 Task: Upload project documents, images, or any other related files.
Action: Mouse moved to (142, 437)
Screenshot: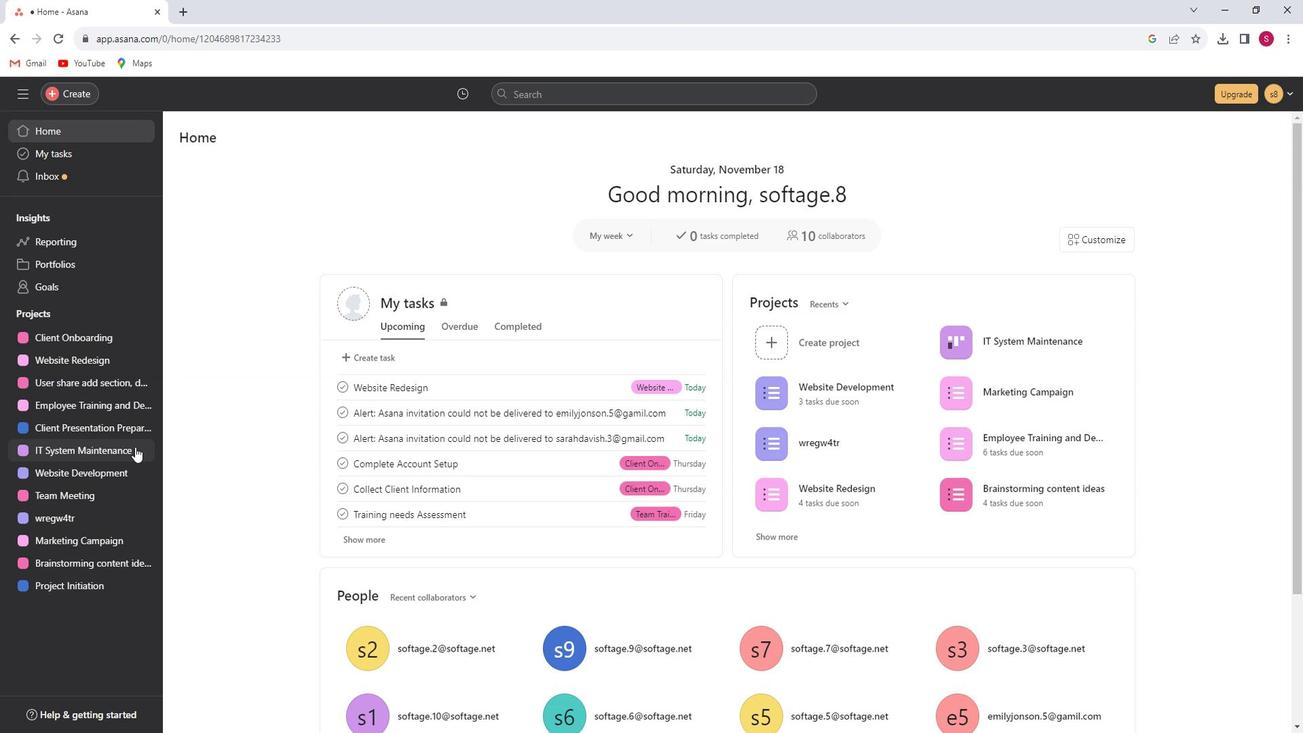 
Action: Mouse pressed left at (142, 437)
Screenshot: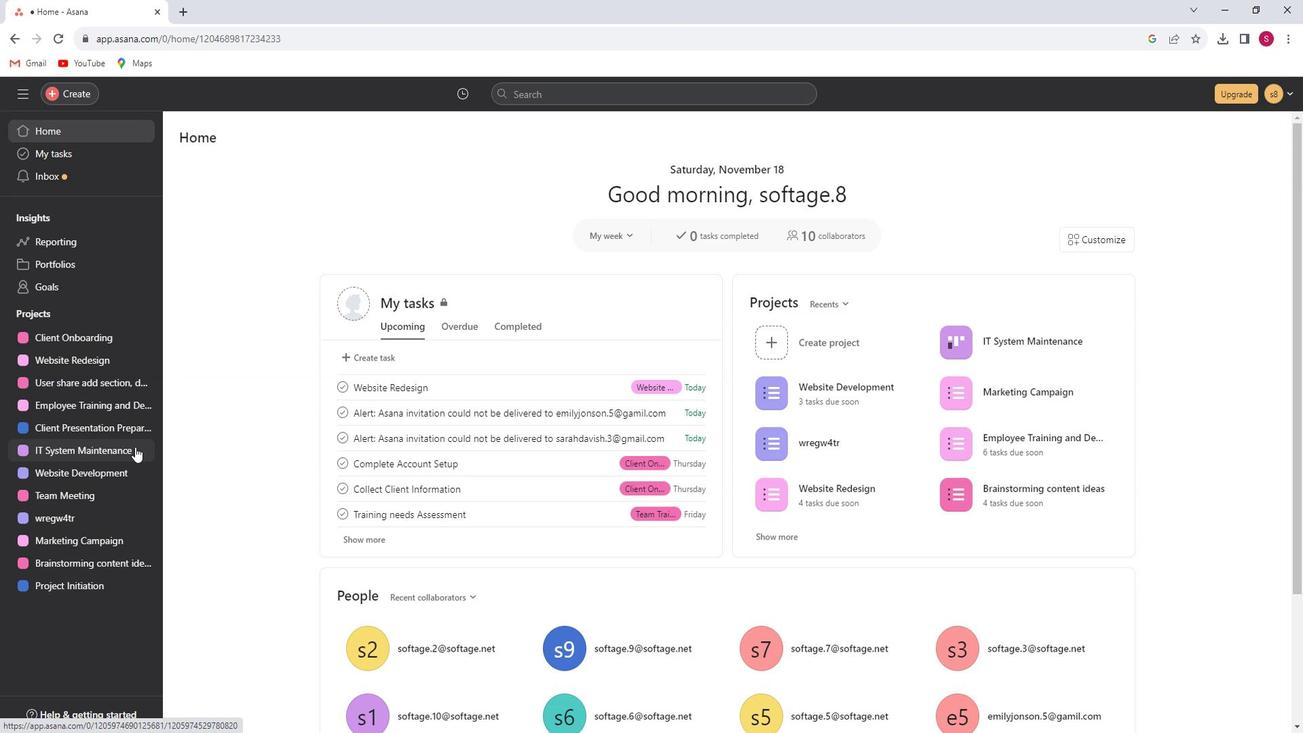 
Action: Mouse moved to (325, 157)
Screenshot: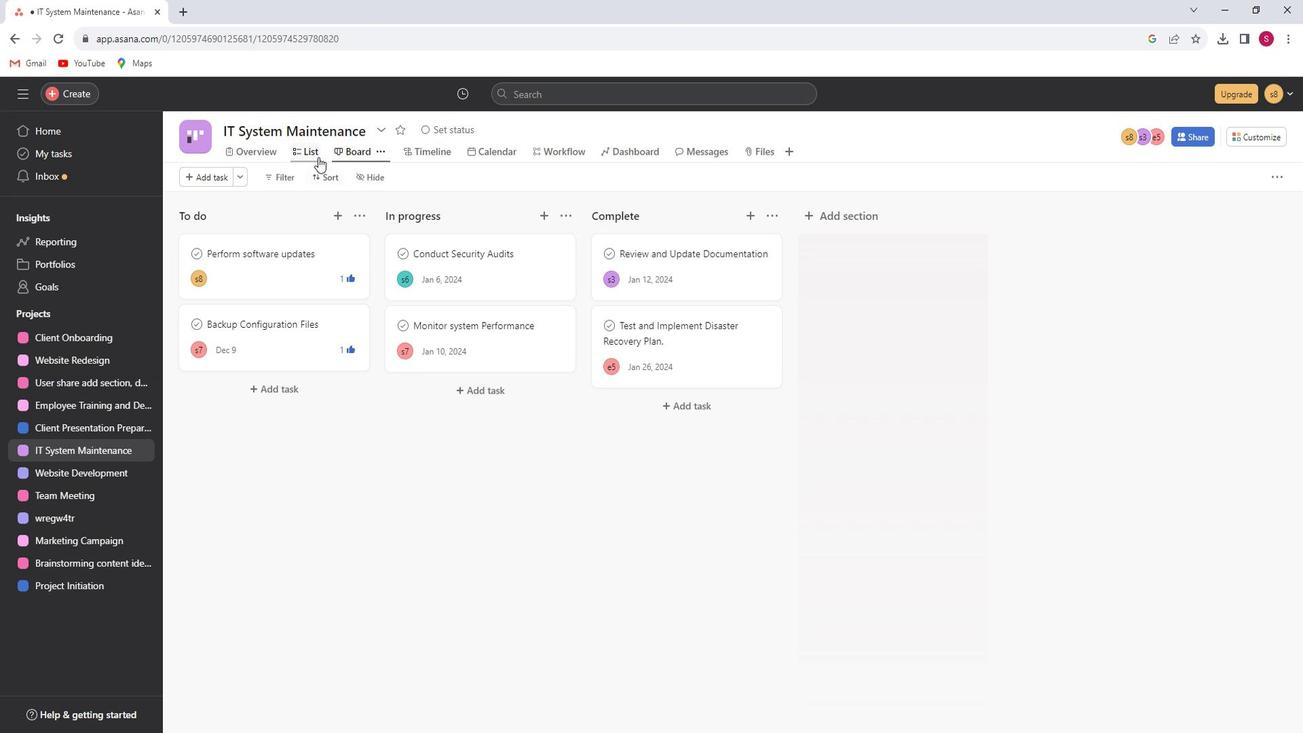 
Action: Mouse pressed left at (325, 157)
Screenshot: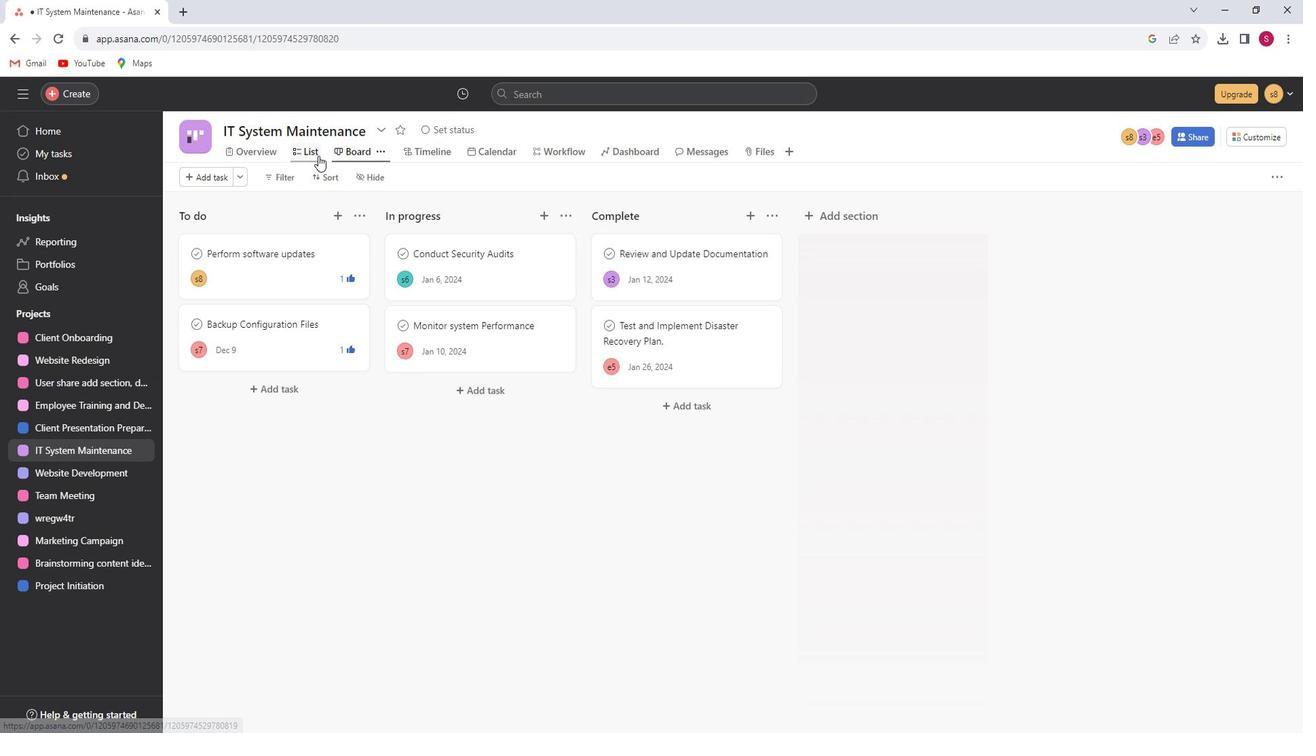 
Action: Mouse moved to (459, 285)
Screenshot: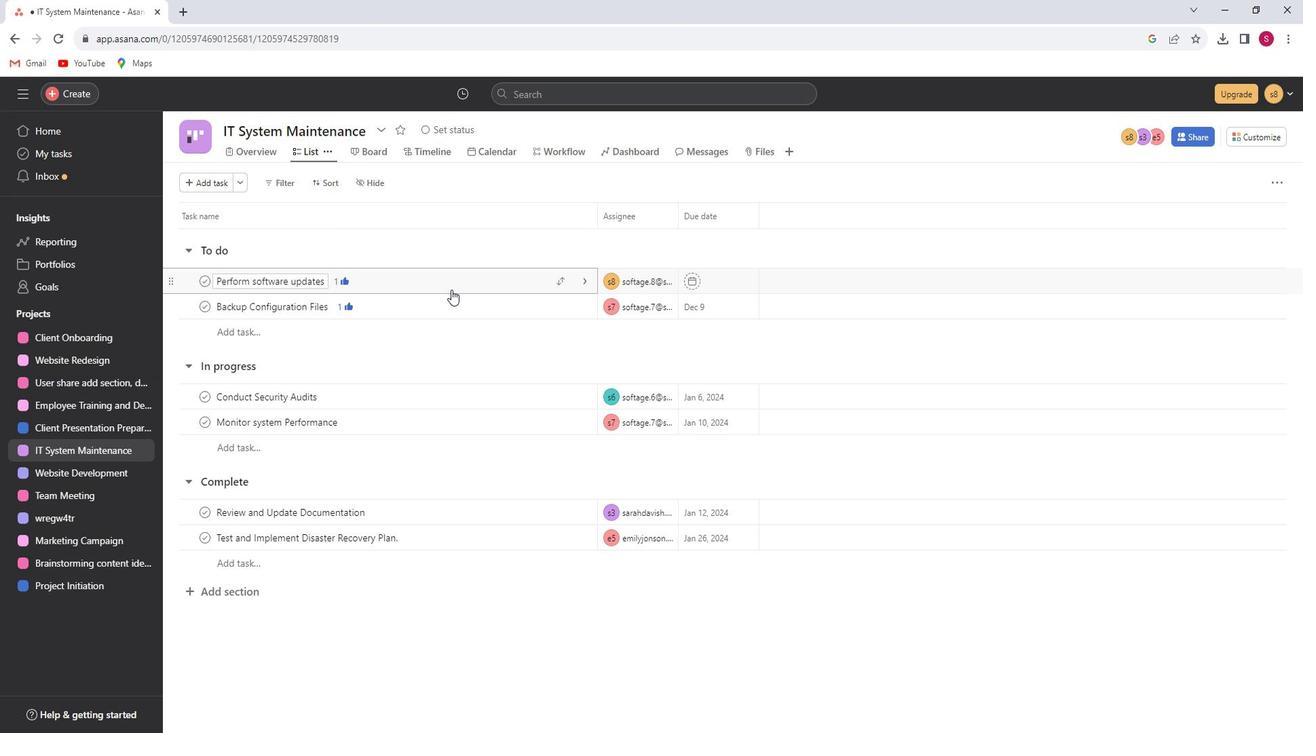 
Action: Mouse pressed left at (459, 285)
Screenshot: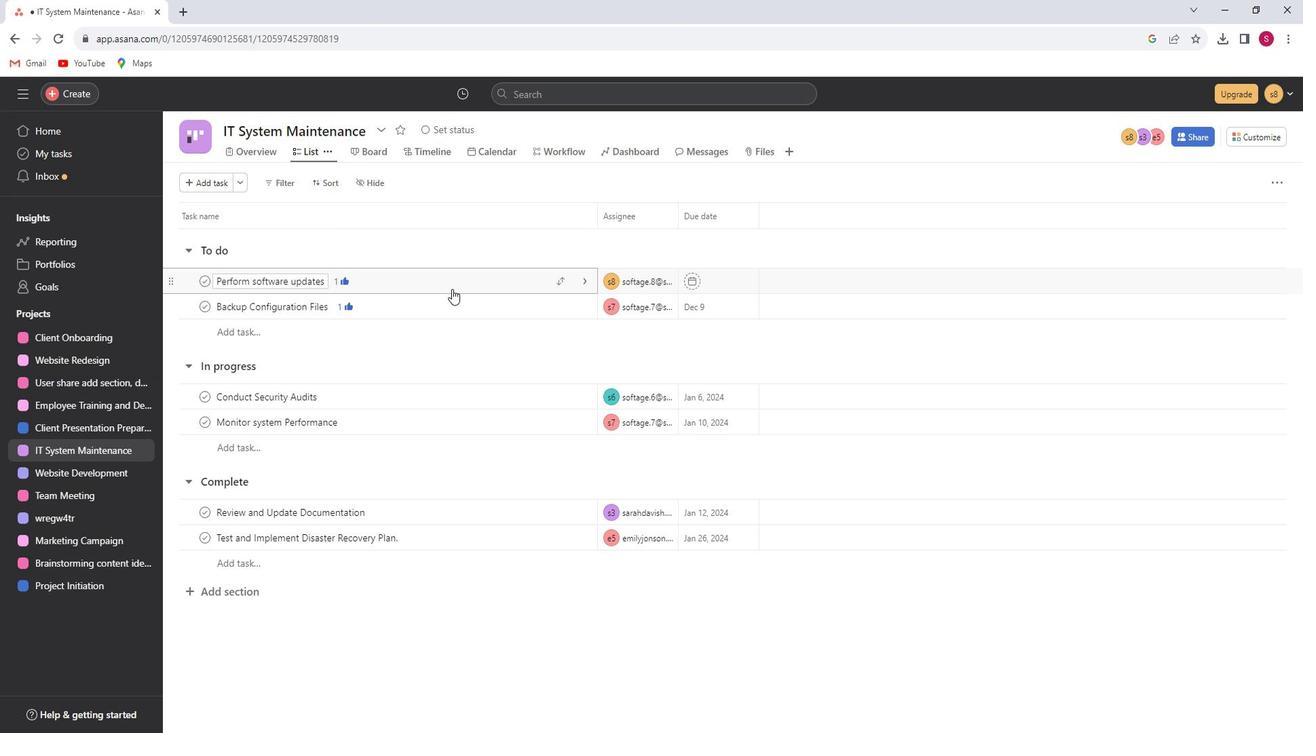 
Action: Mouse moved to (1165, 140)
Screenshot: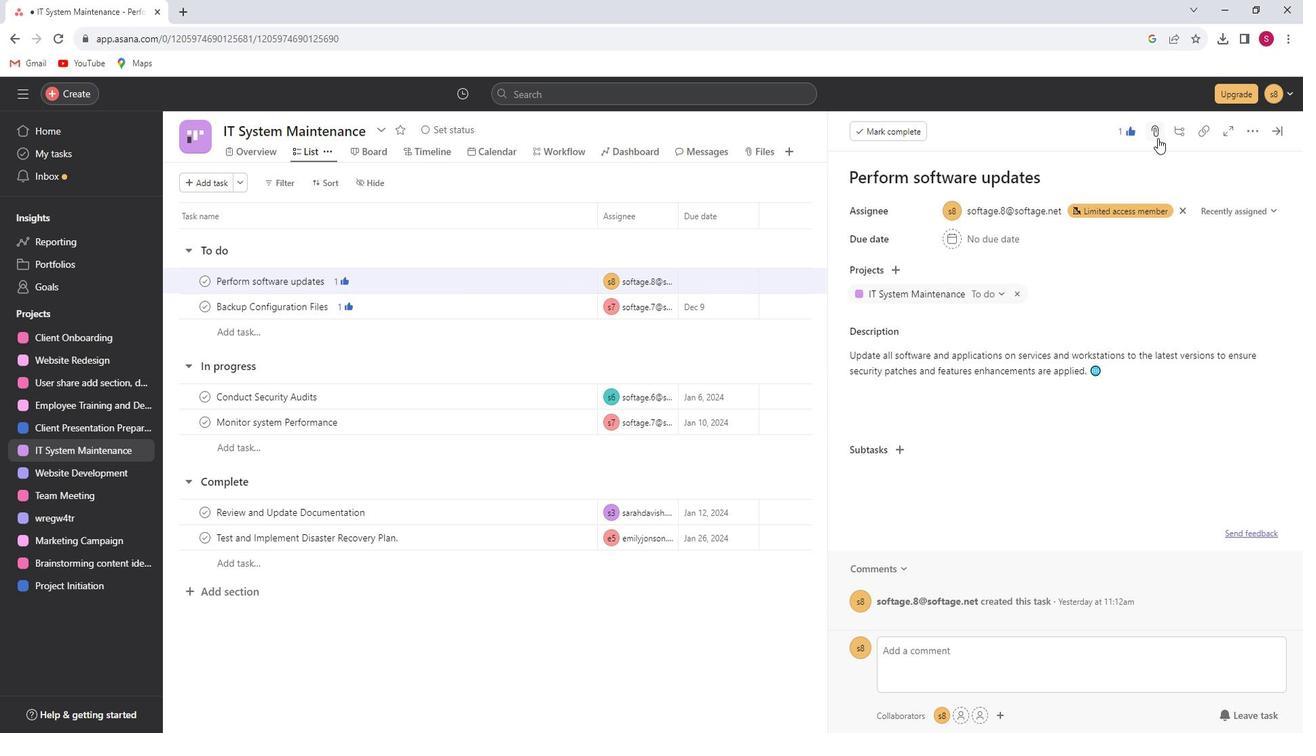 
Action: Mouse pressed left at (1165, 140)
Screenshot: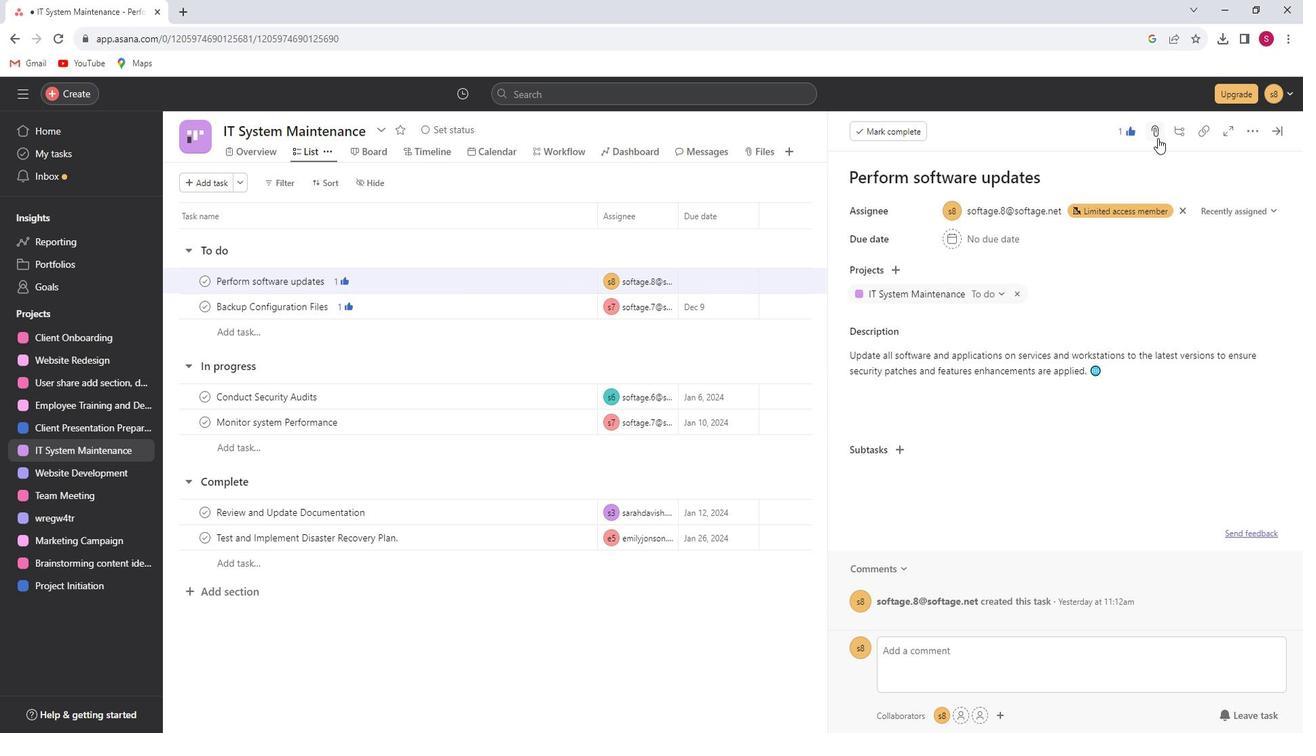 
Action: Mouse moved to (1199, 185)
Screenshot: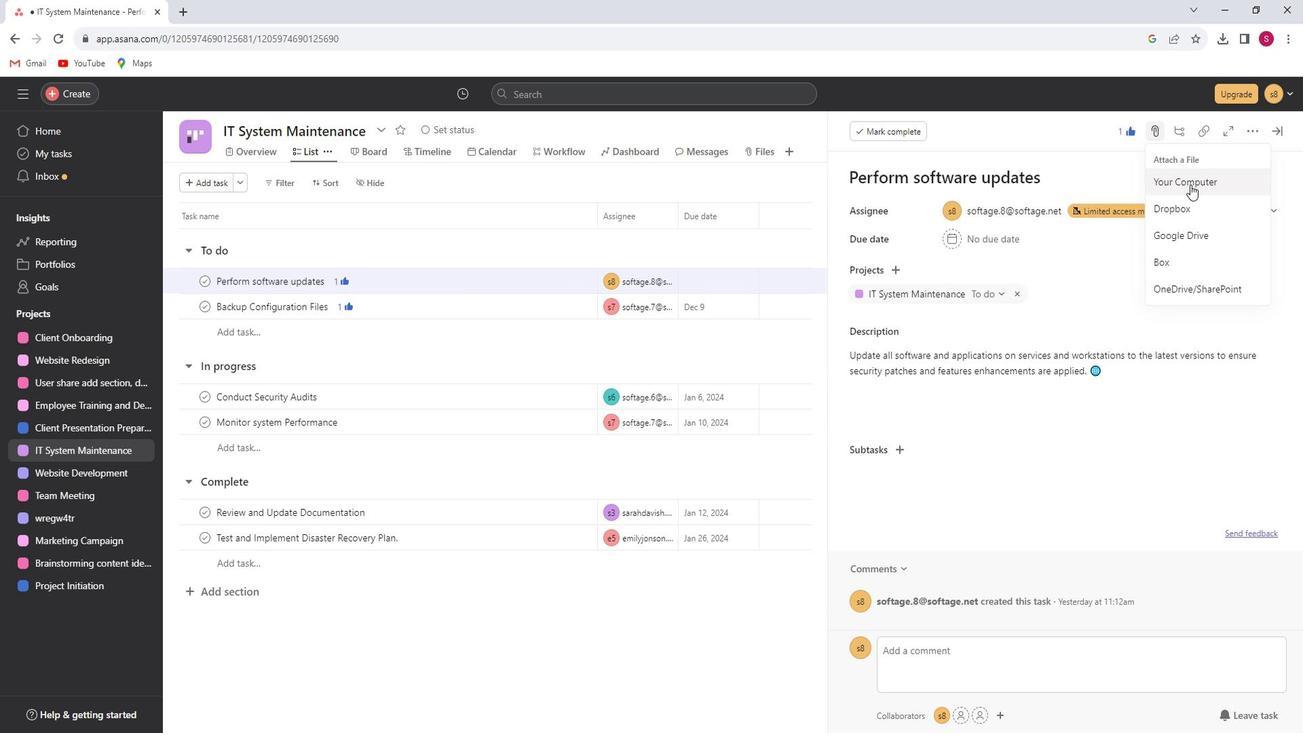 
Action: Mouse pressed left at (1199, 185)
Screenshot: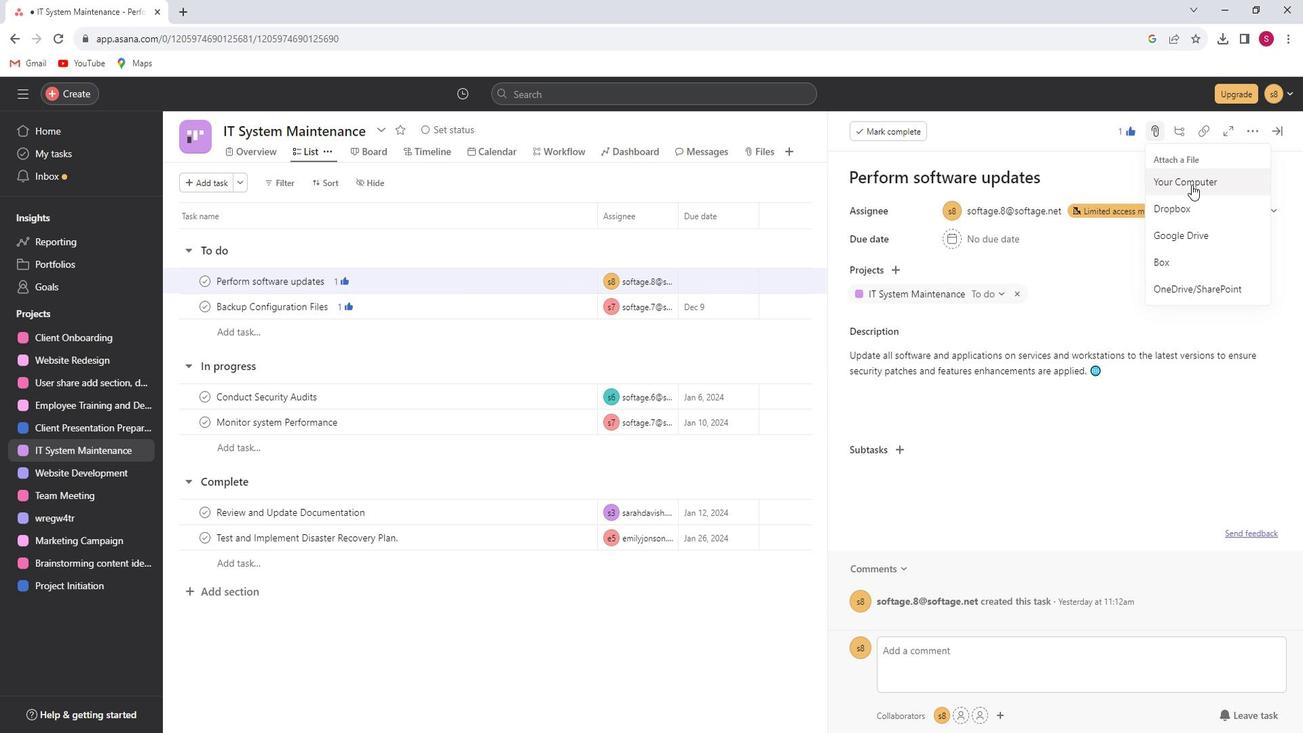 
Action: Mouse moved to (188, 114)
Screenshot: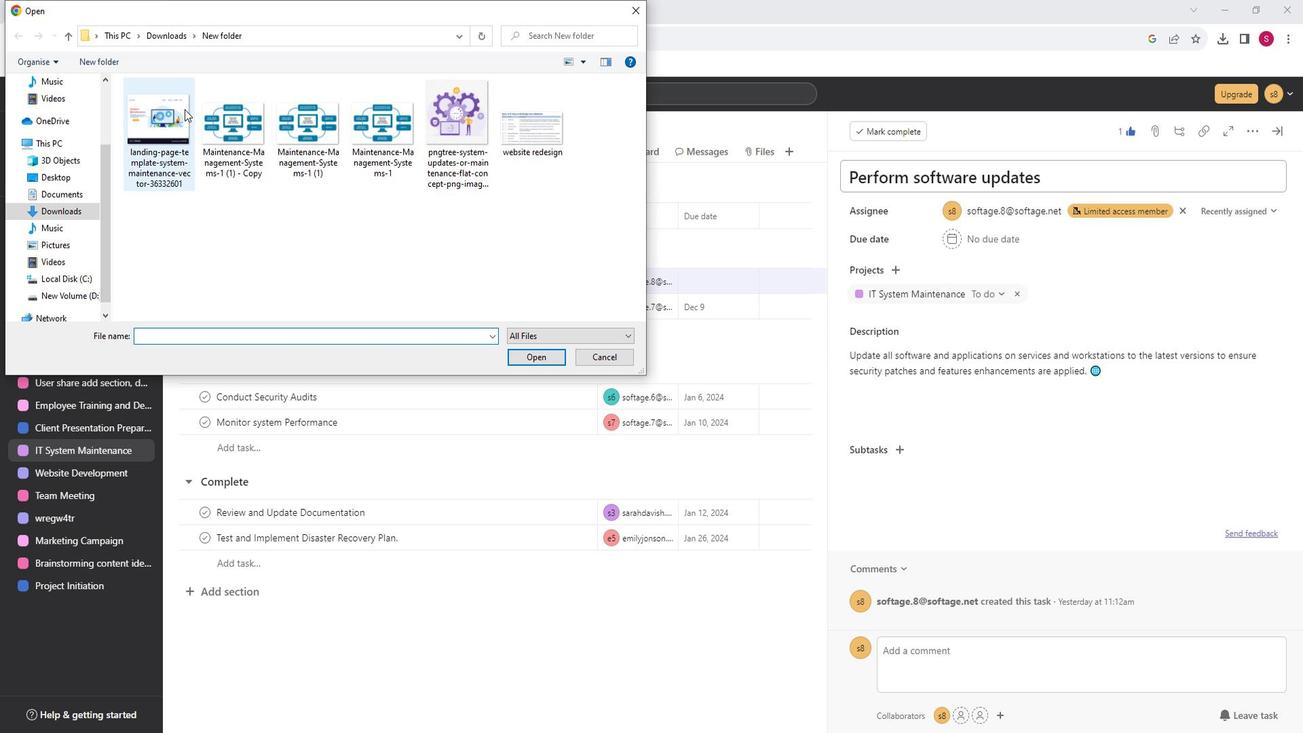 
Action: Mouse pressed left at (188, 114)
Screenshot: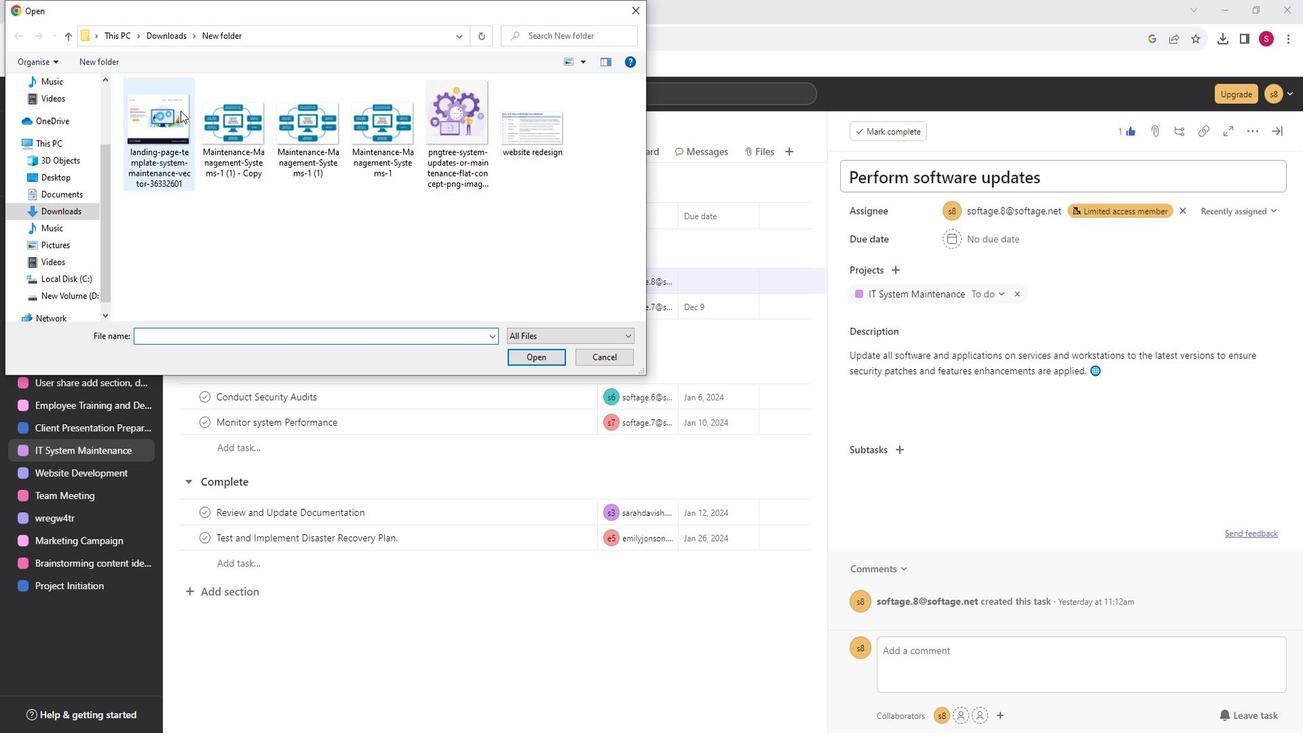 
Action: Mouse moved to (221, 123)
Screenshot: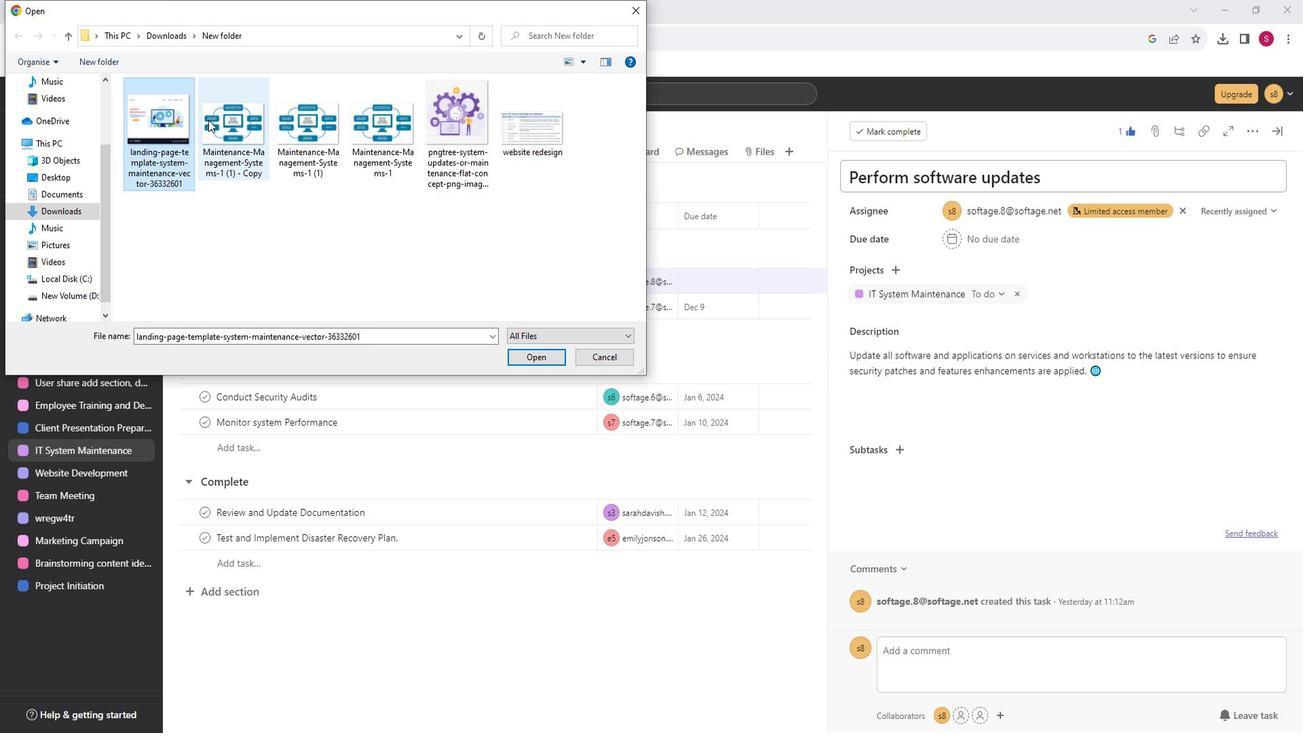 
Action: Mouse pressed left at (221, 123)
Screenshot: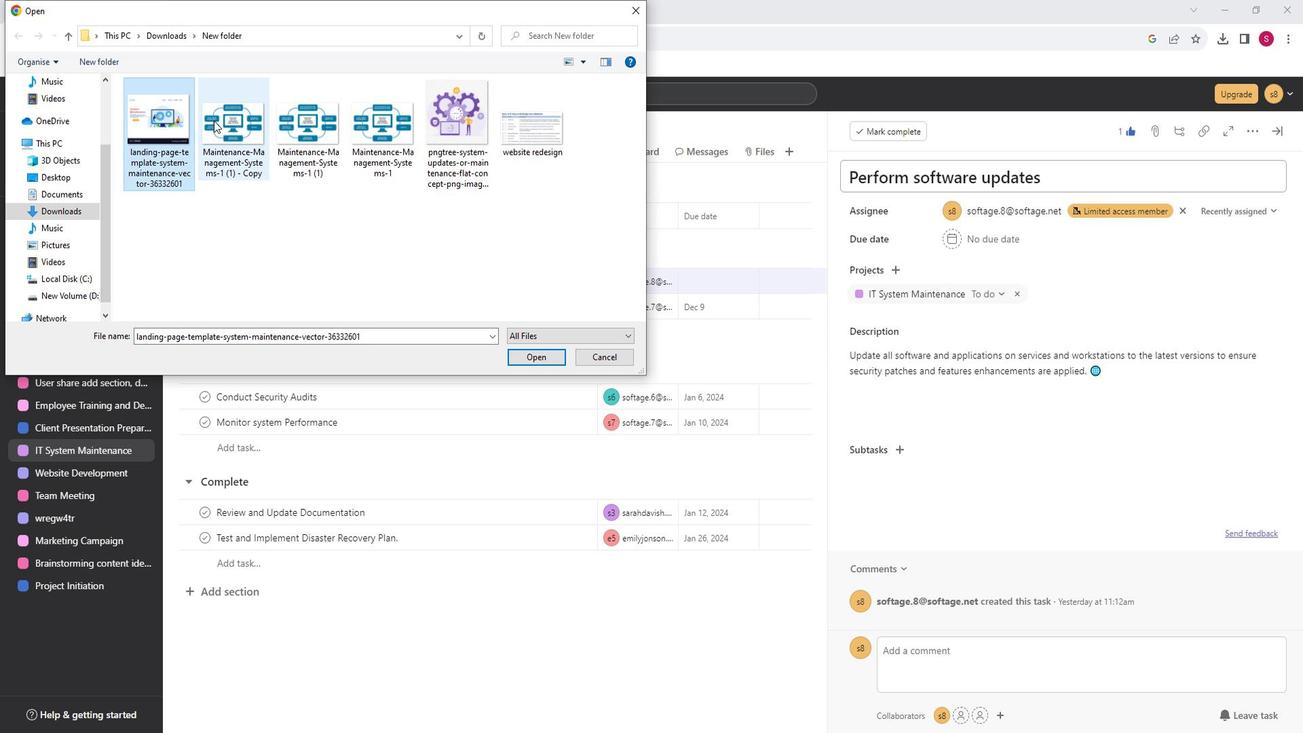 
Action: Mouse moved to (175, 121)
Screenshot: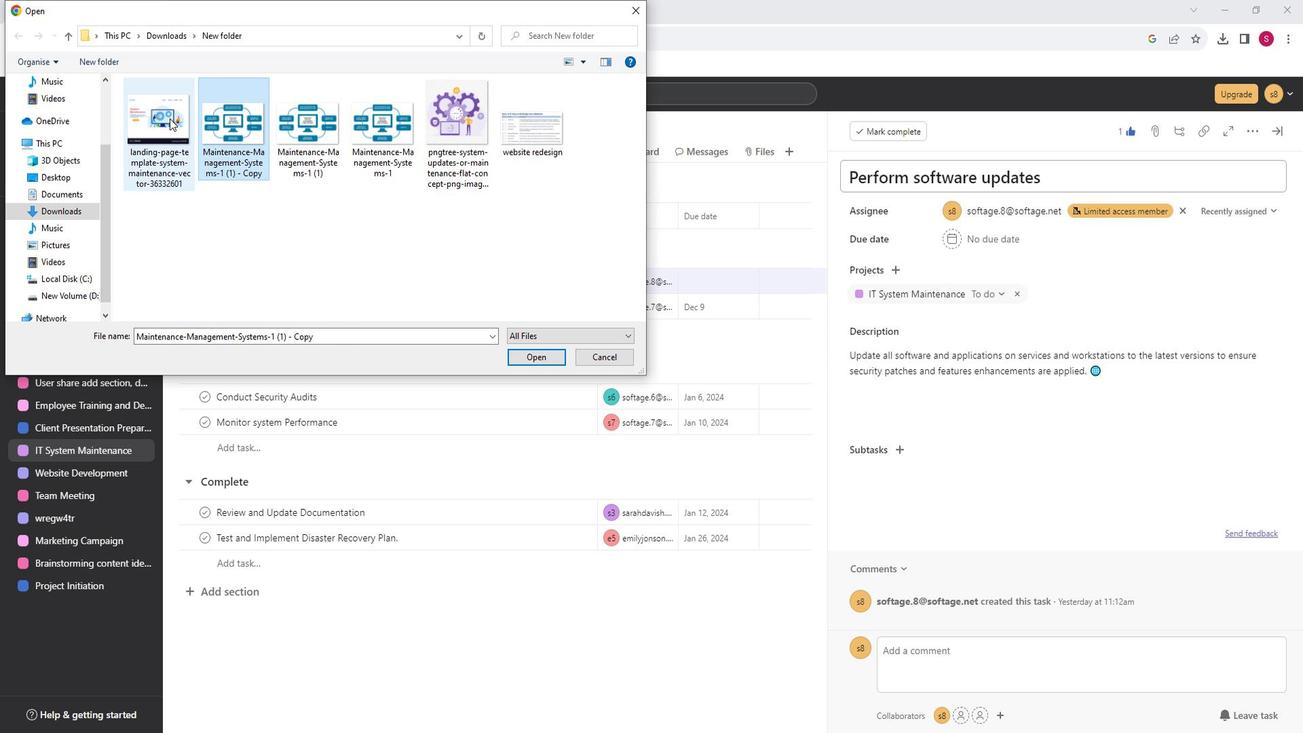 
Action: Key pressed <Key.shift_r>
Screenshot: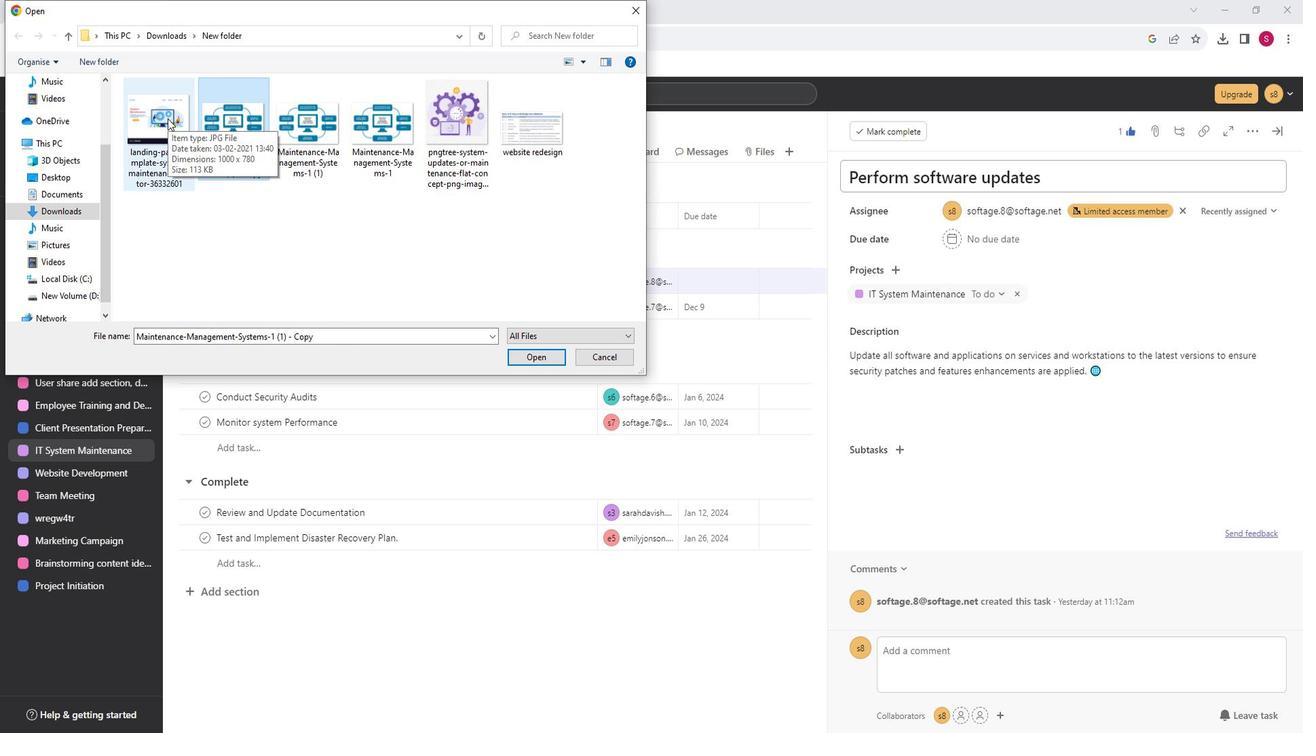 
Action: Mouse moved to (176, 122)
Screenshot: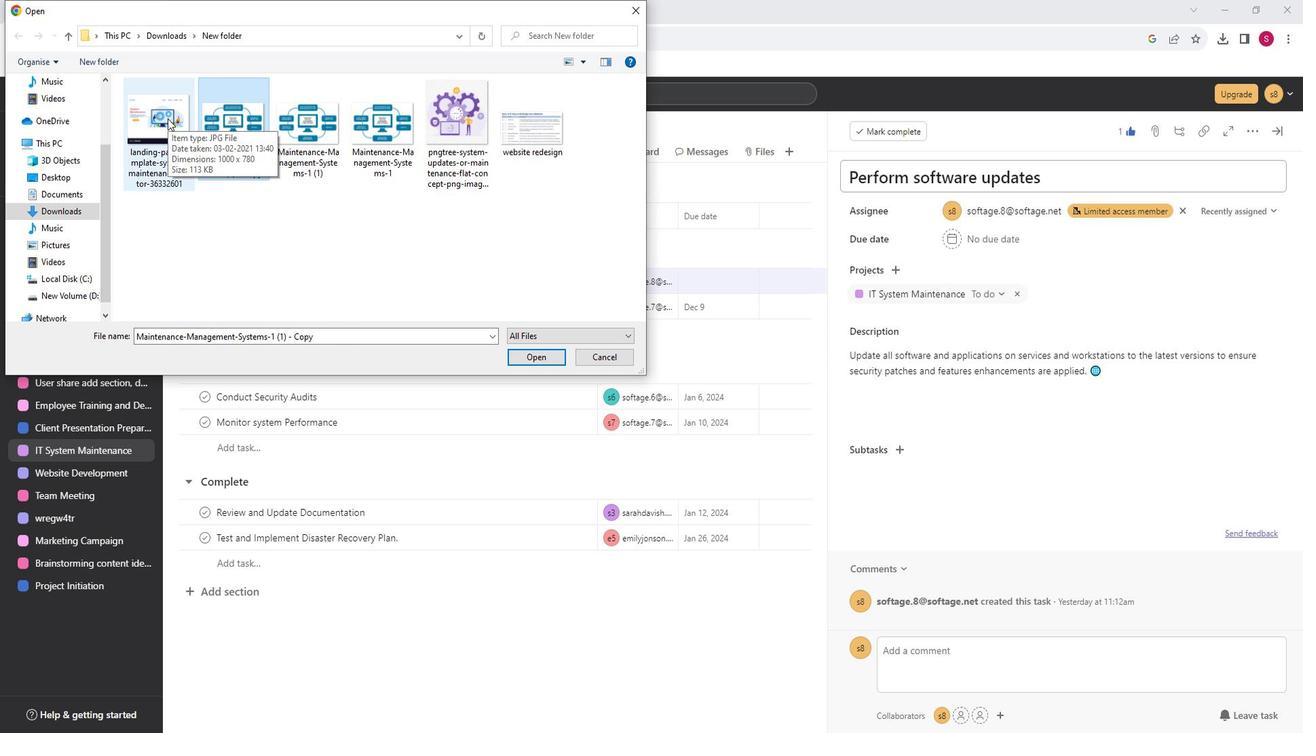 
Action: Key pressed <Key.shift_r>
Screenshot: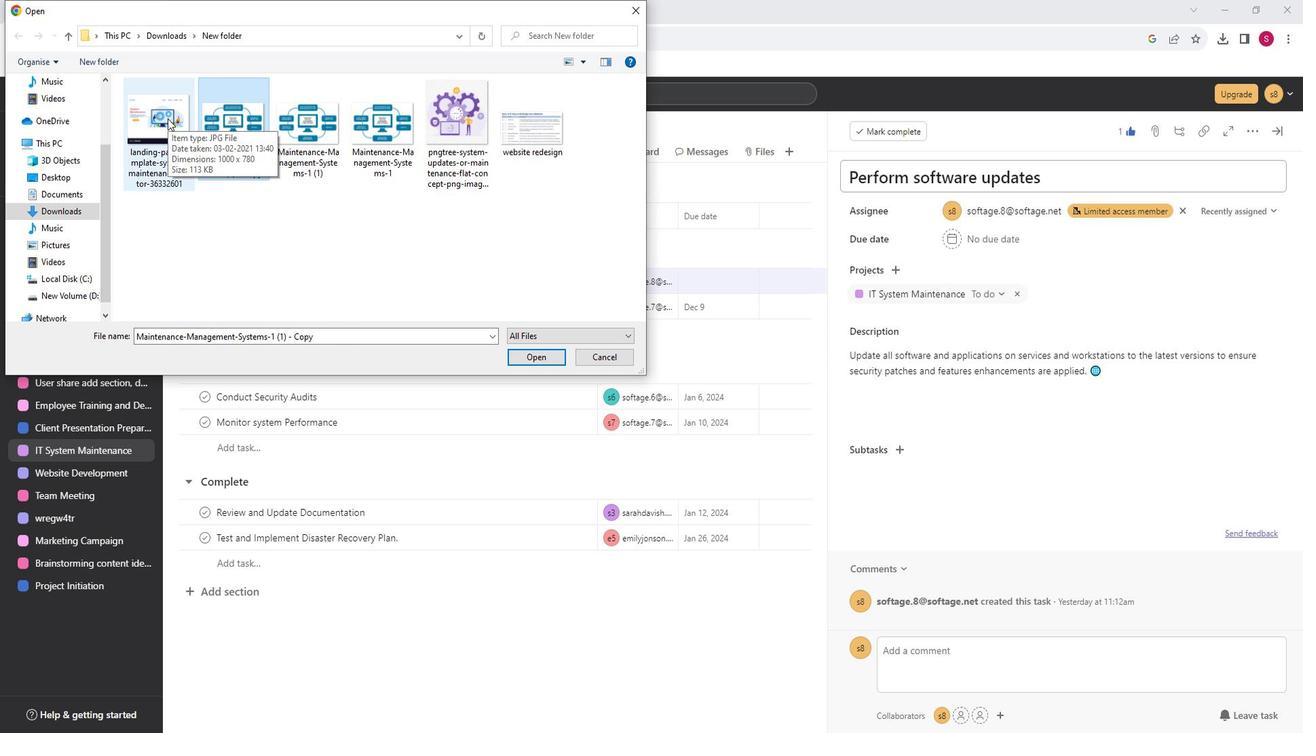
Action: Mouse moved to (179, 124)
Screenshot: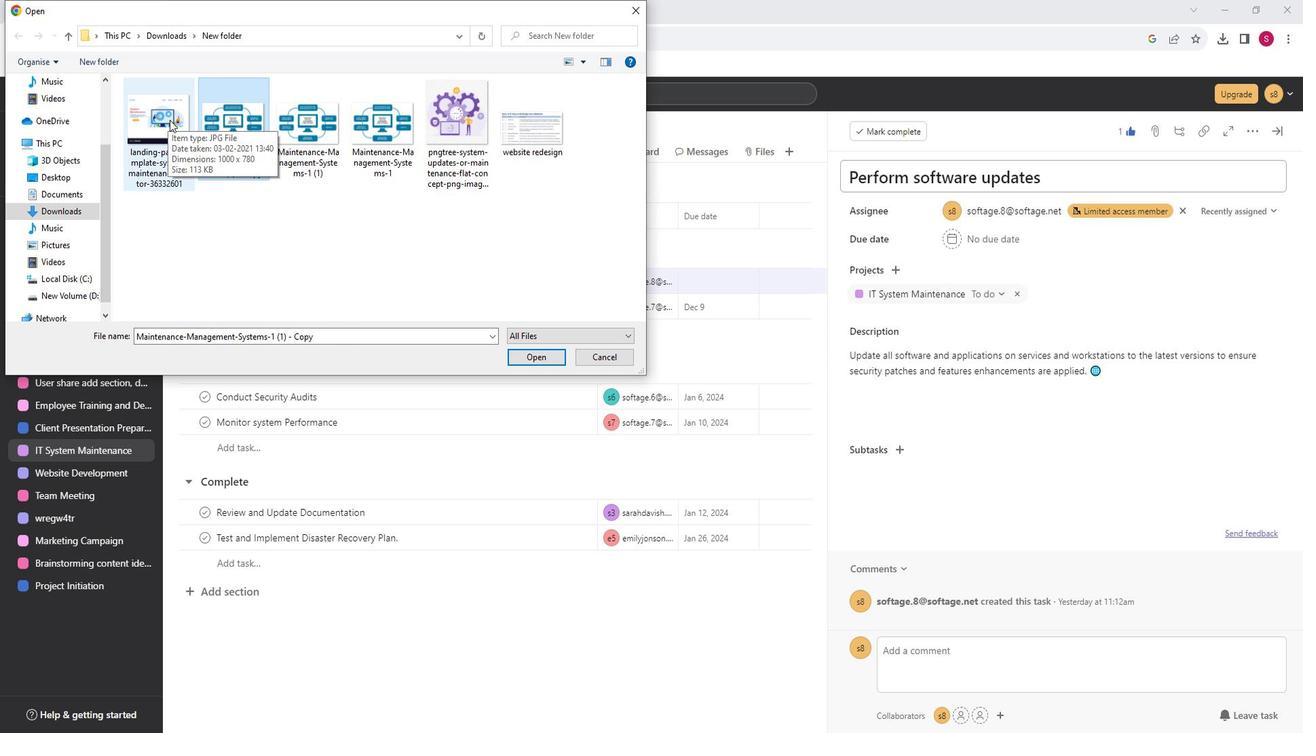 
Action: Key pressed <Key.shift_r>
Screenshot: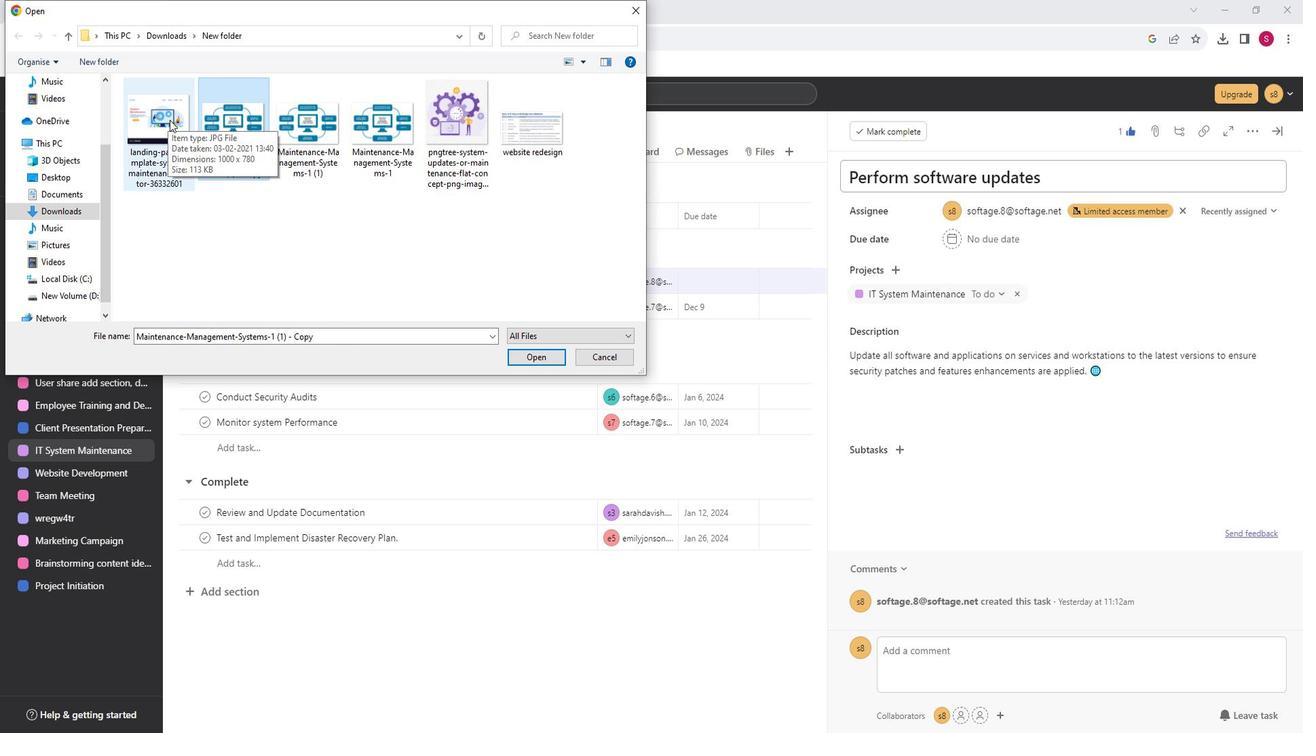 
Action: Mouse moved to (180, 125)
Screenshot: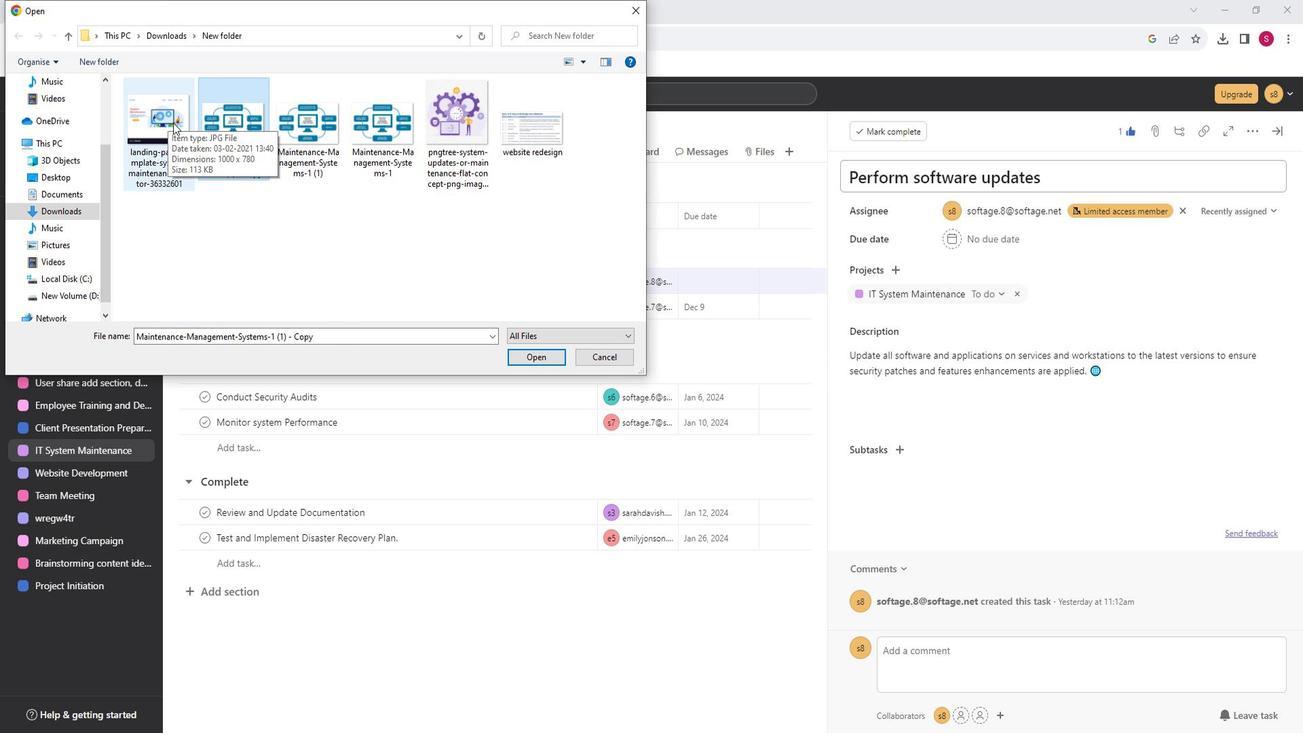 
Action: Key pressed <Key.shift_r>
Screenshot: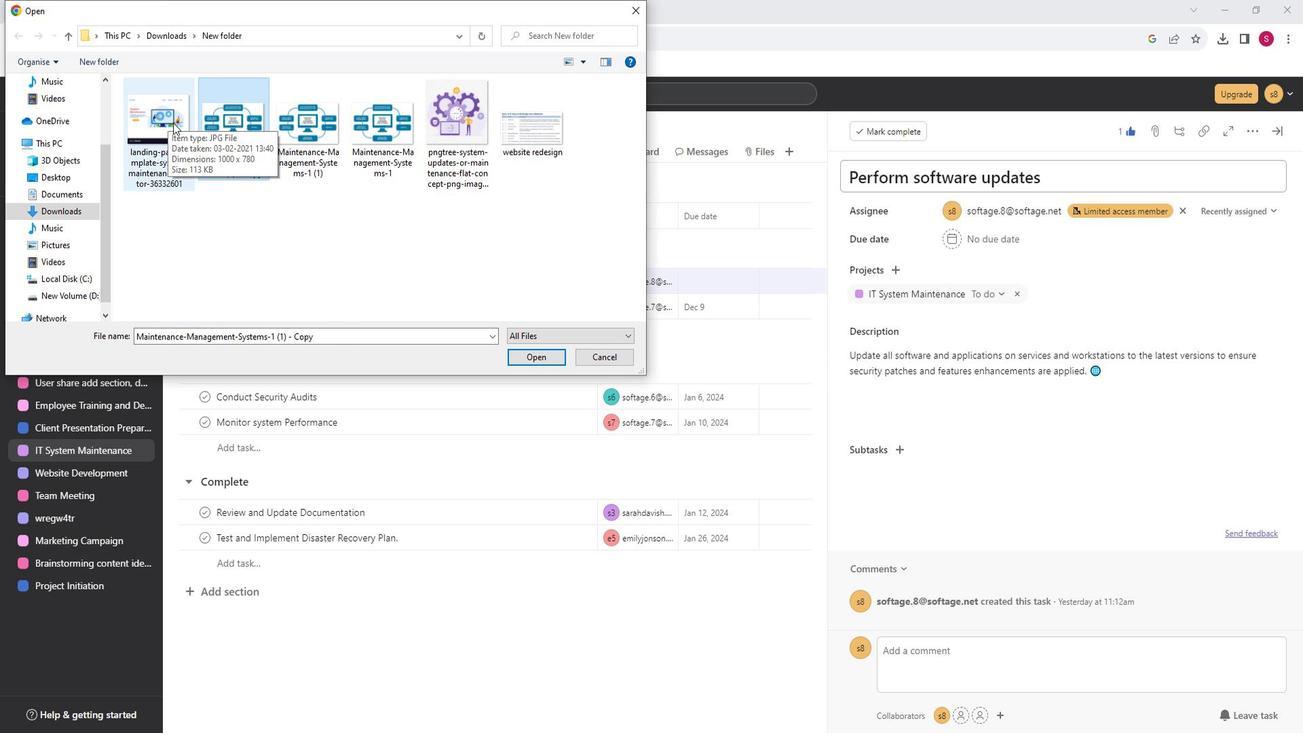 
Action: Mouse moved to (180, 125)
Screenshot: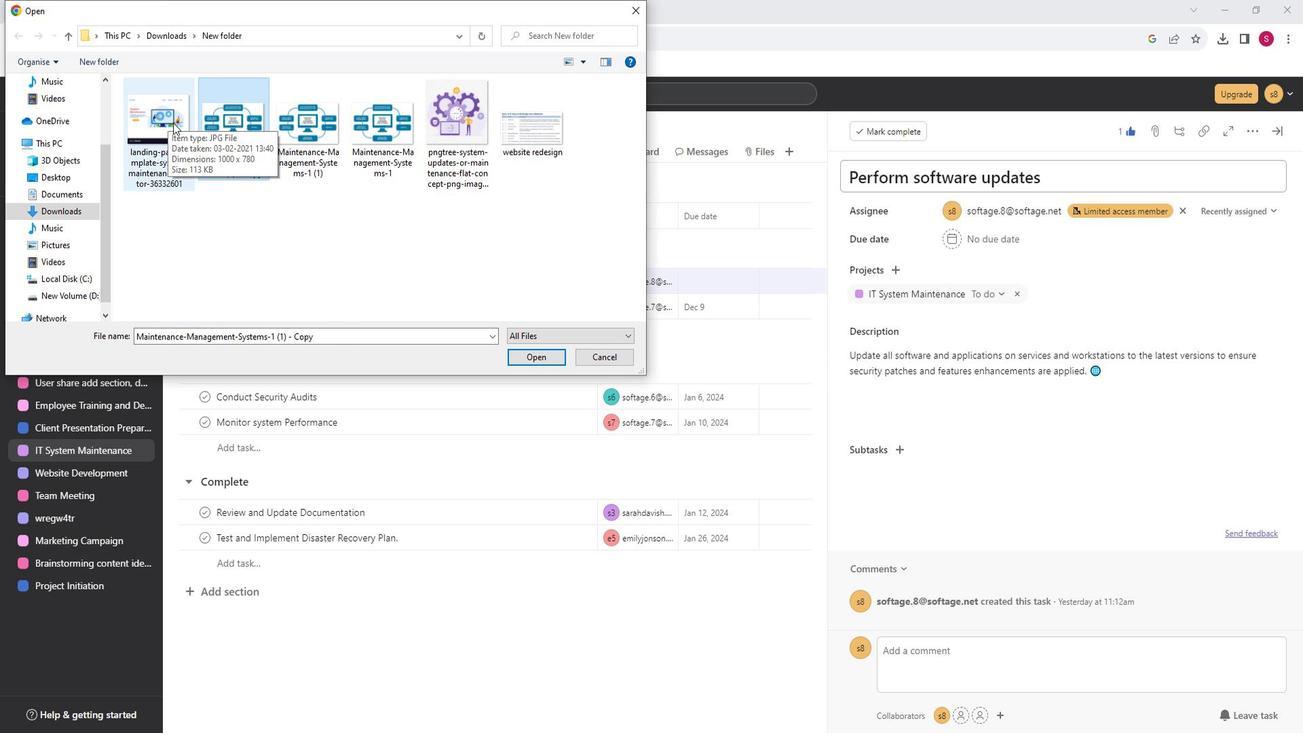 
Action: Key pressed <Key.shift_r><Key.shift_r>
Screenshot: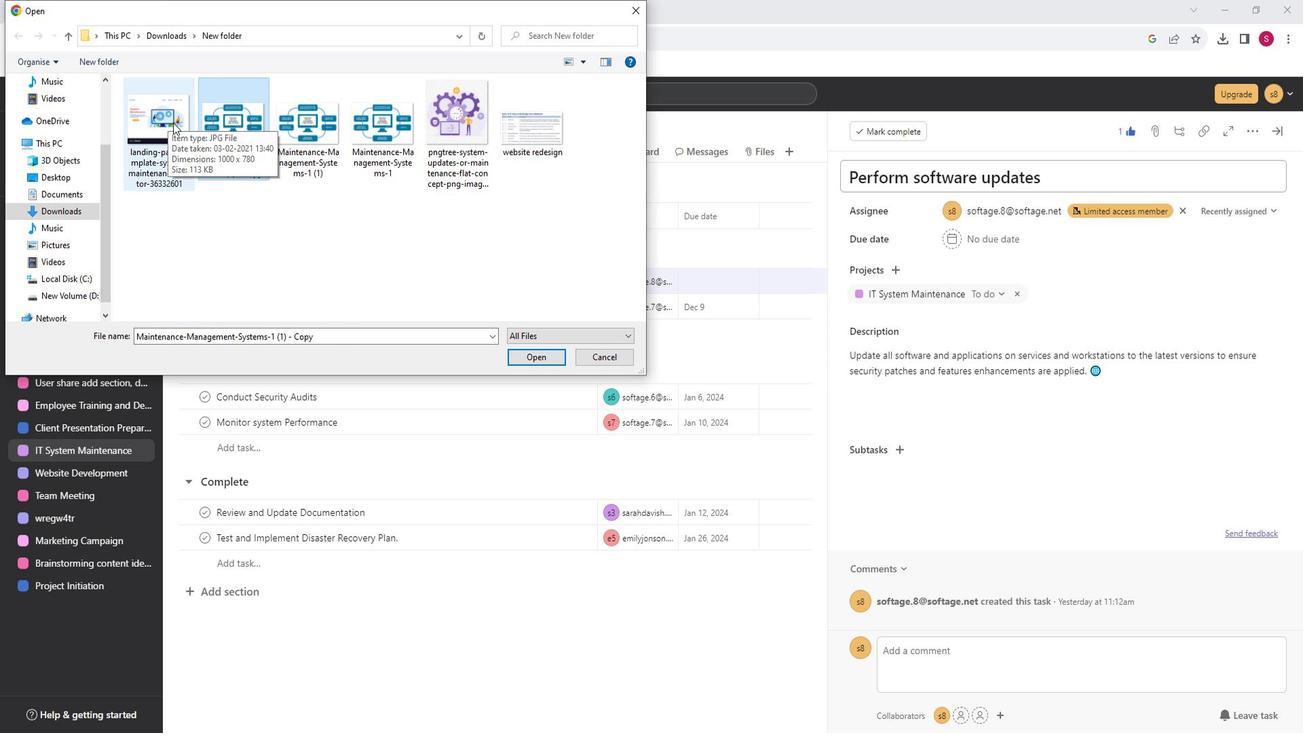 
Action: Mouse moved to (181, 126)
Screenshot: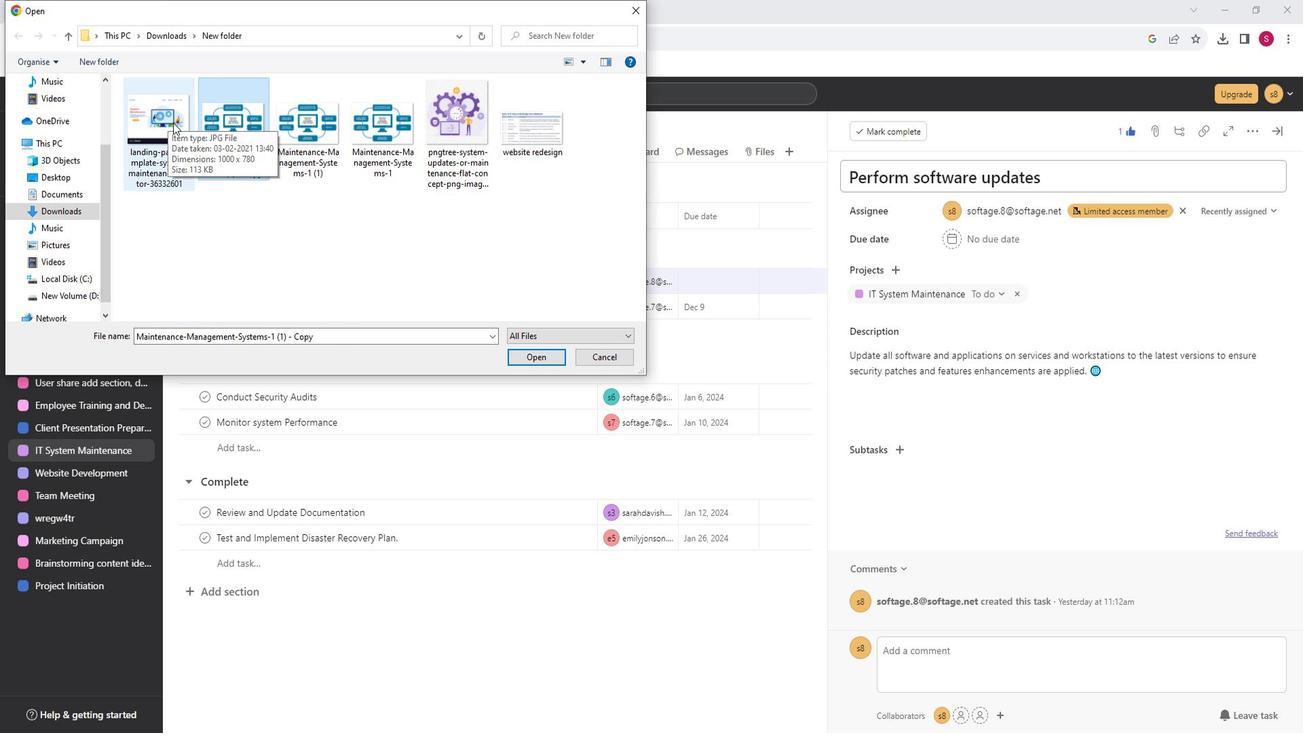 
Action: Key pressed <Key.shift_r>
Screenshot: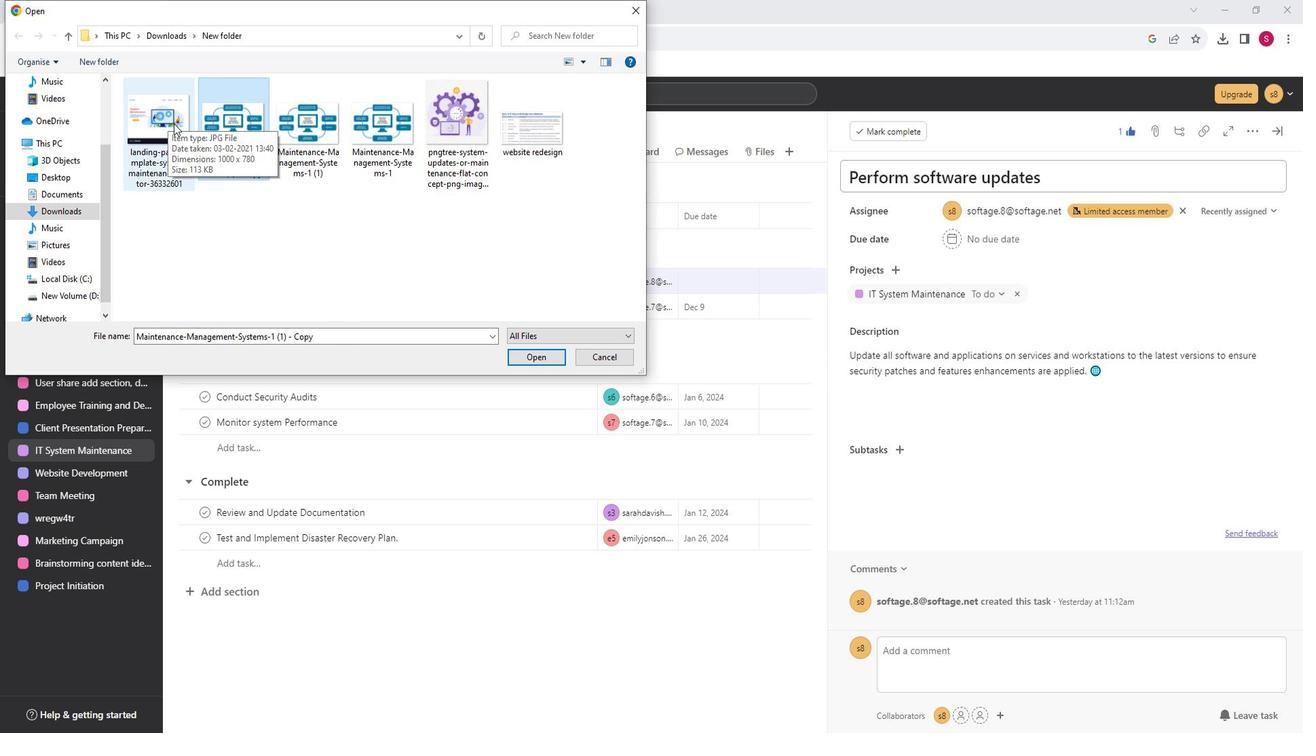 
Action: Mouse moved to (179, 128)
Screenshot: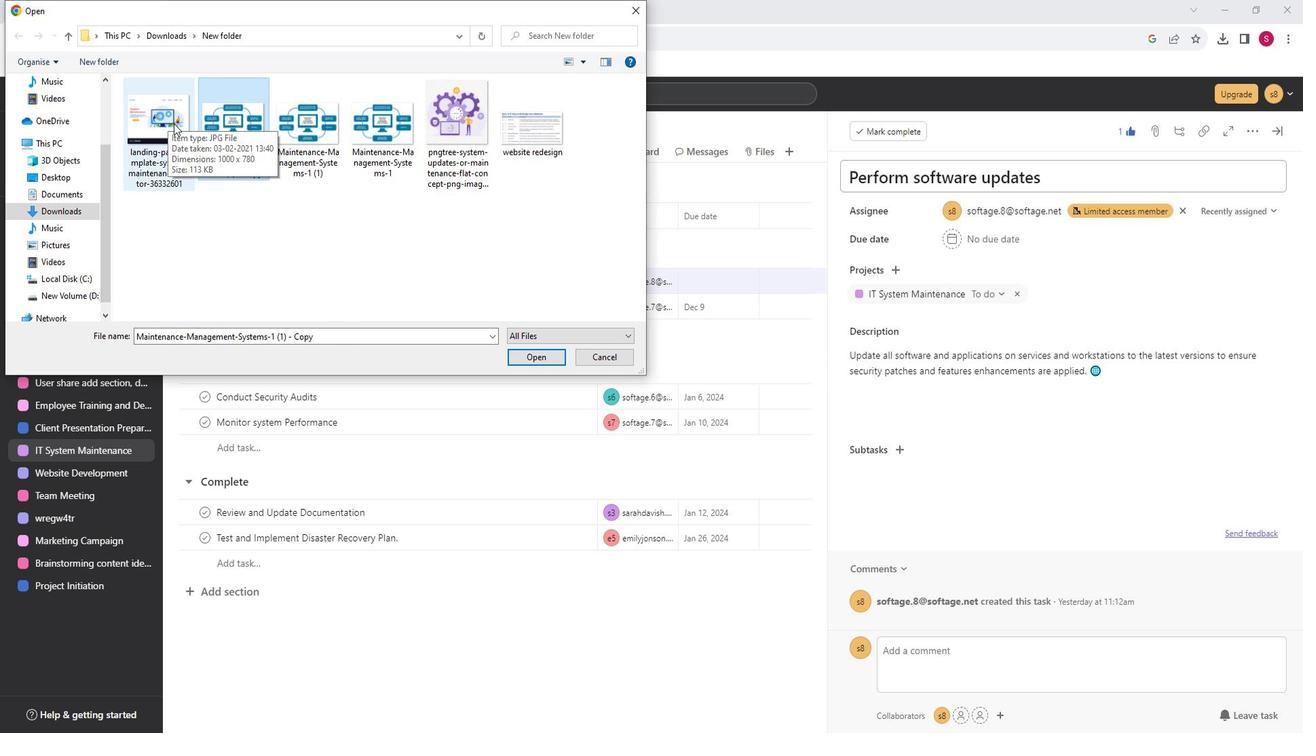 
Action: Key pressed <Key.shift_r>
Screenshot: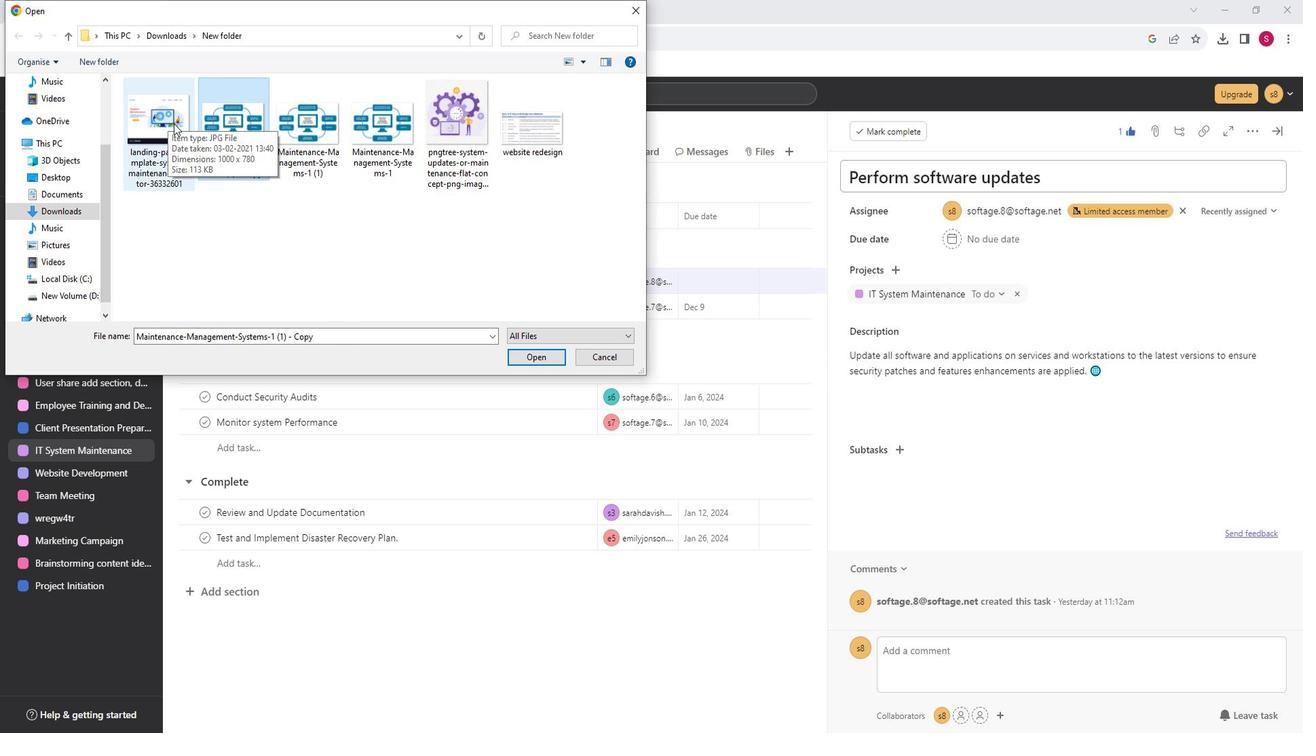 
Action: Mouse moved to (179, 129)
Screenshot: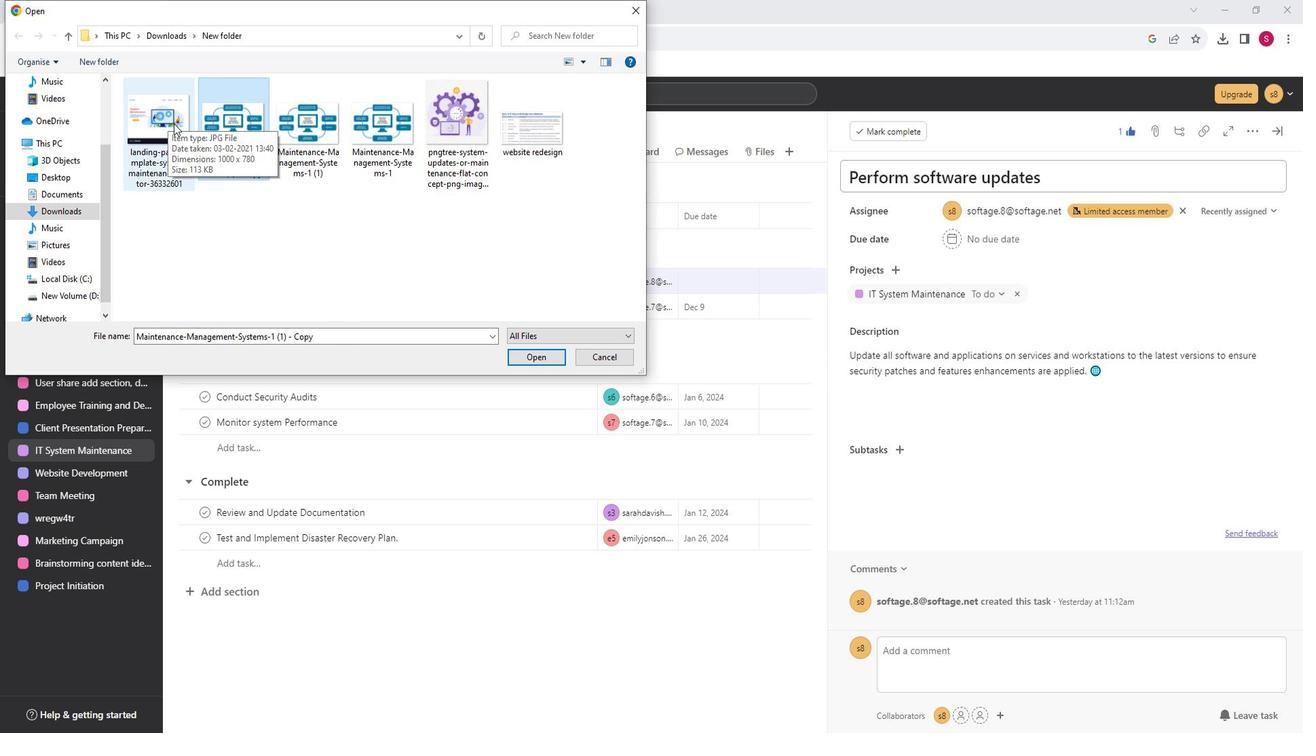 
Action: Key pressed <Key.shift_r>
Screenshot: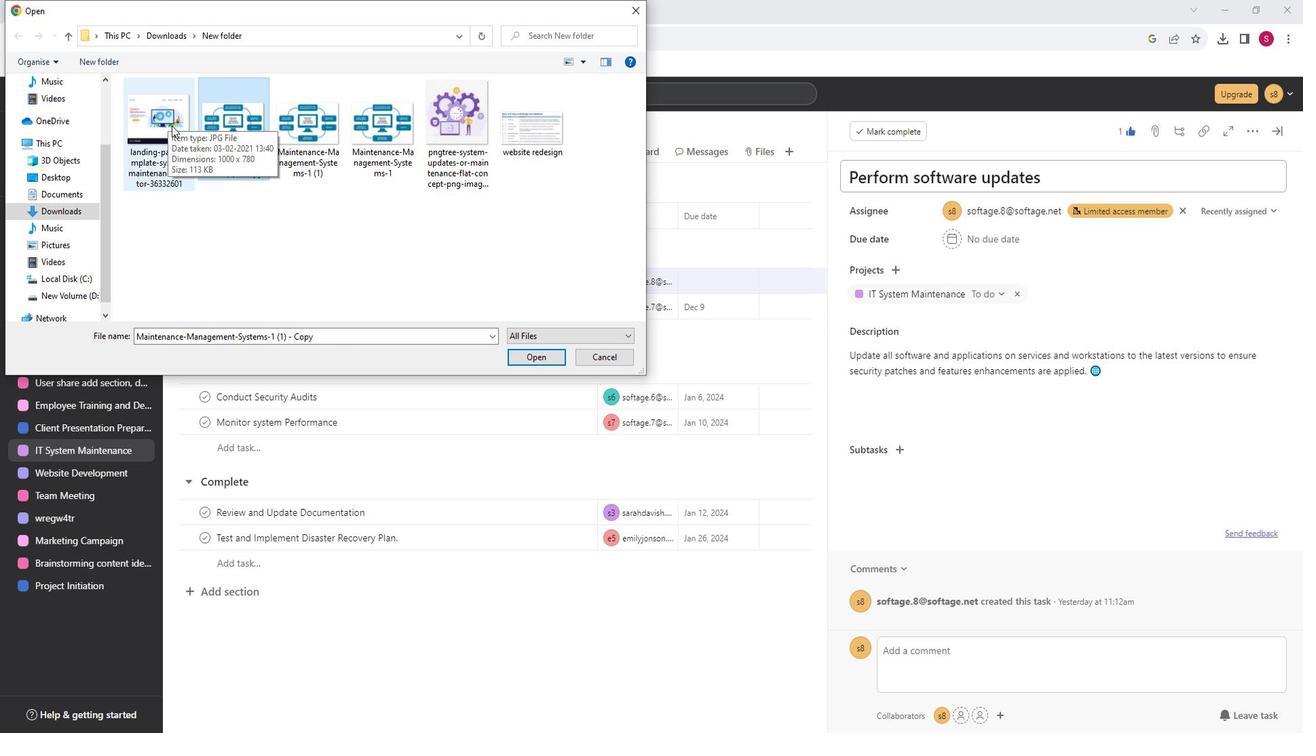 
Action: Mouse moved to (177, 129)
Screenshot: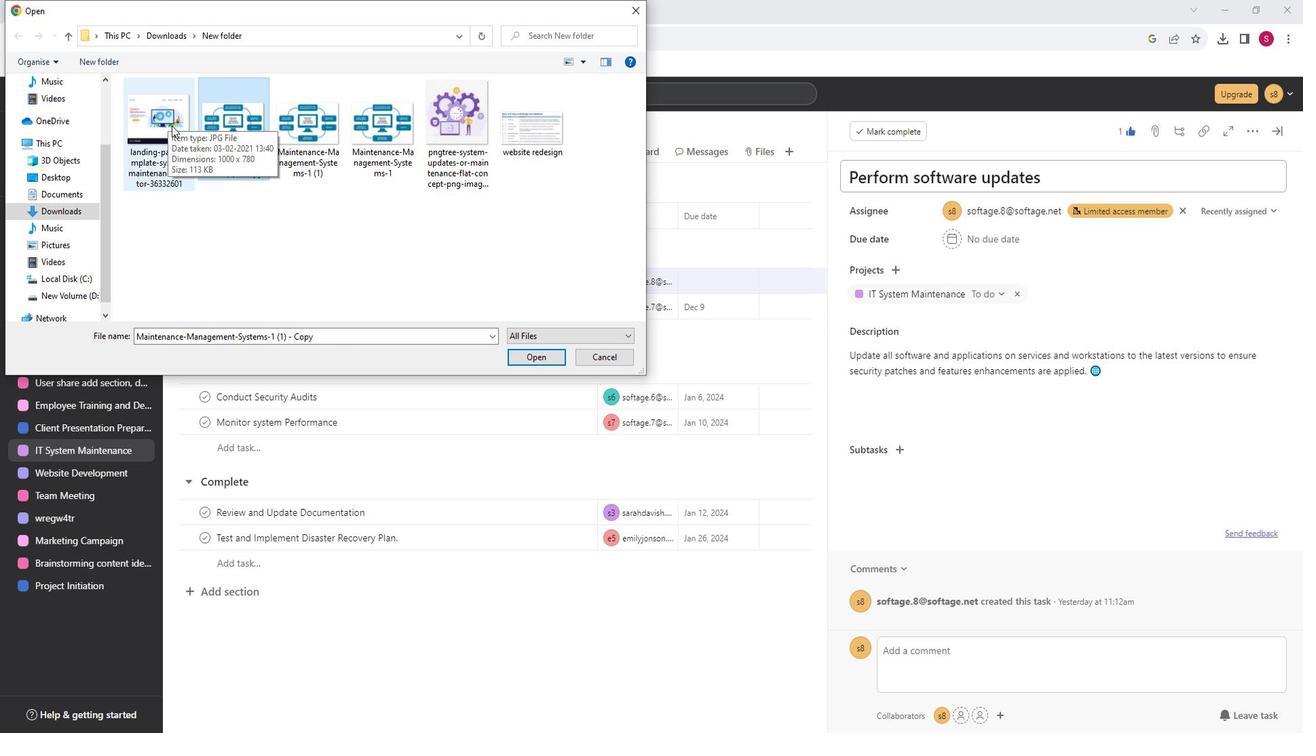 
Action: Key pressed <Key.shift_r>
Screenshot: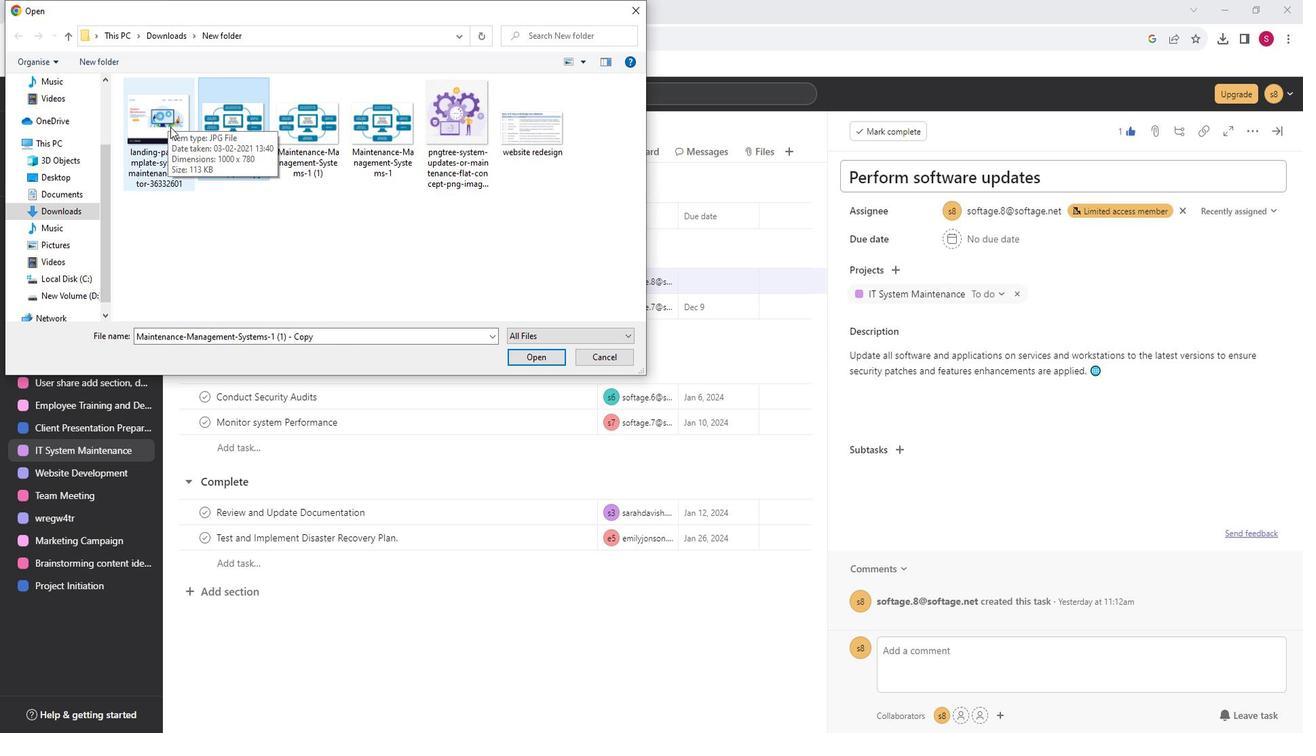 
Action: Mouse moved to (177, 130)
Screenshot: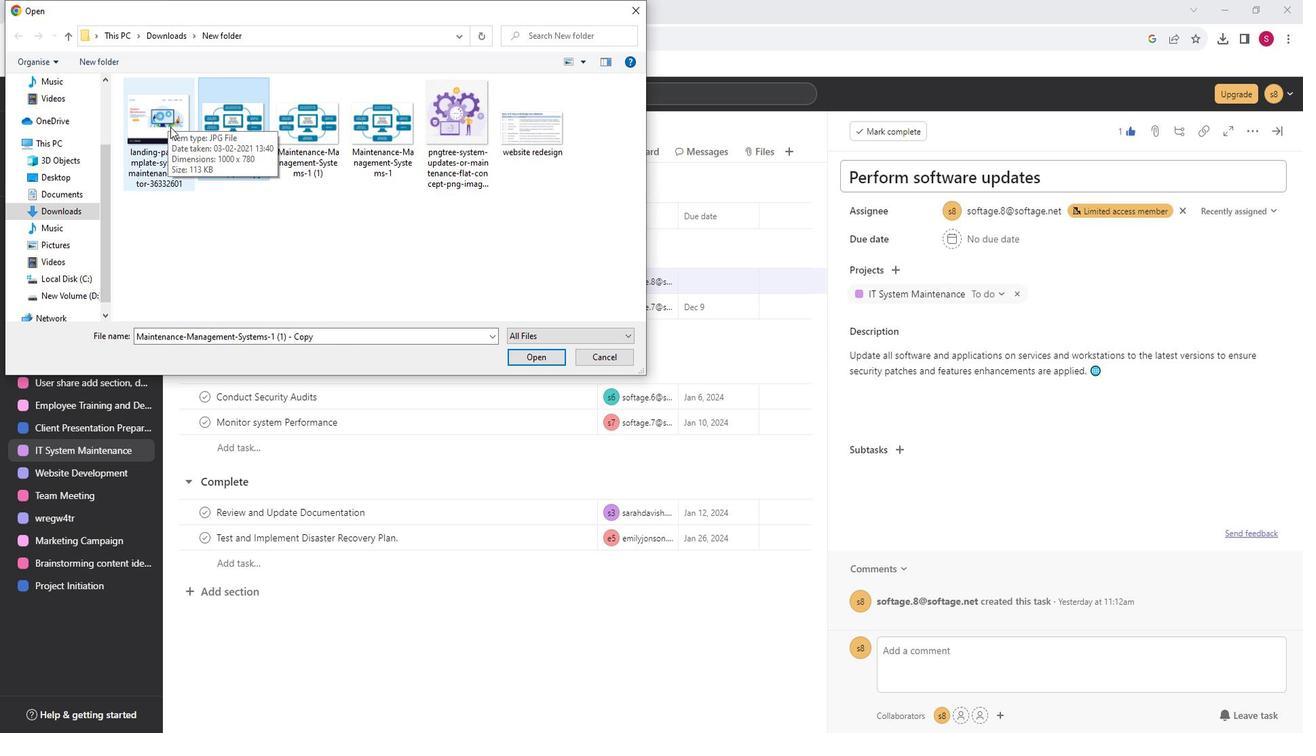
Action: Key pressed <Key.shift_r><Key.shift_r><Key.shift_r>
Screenshot: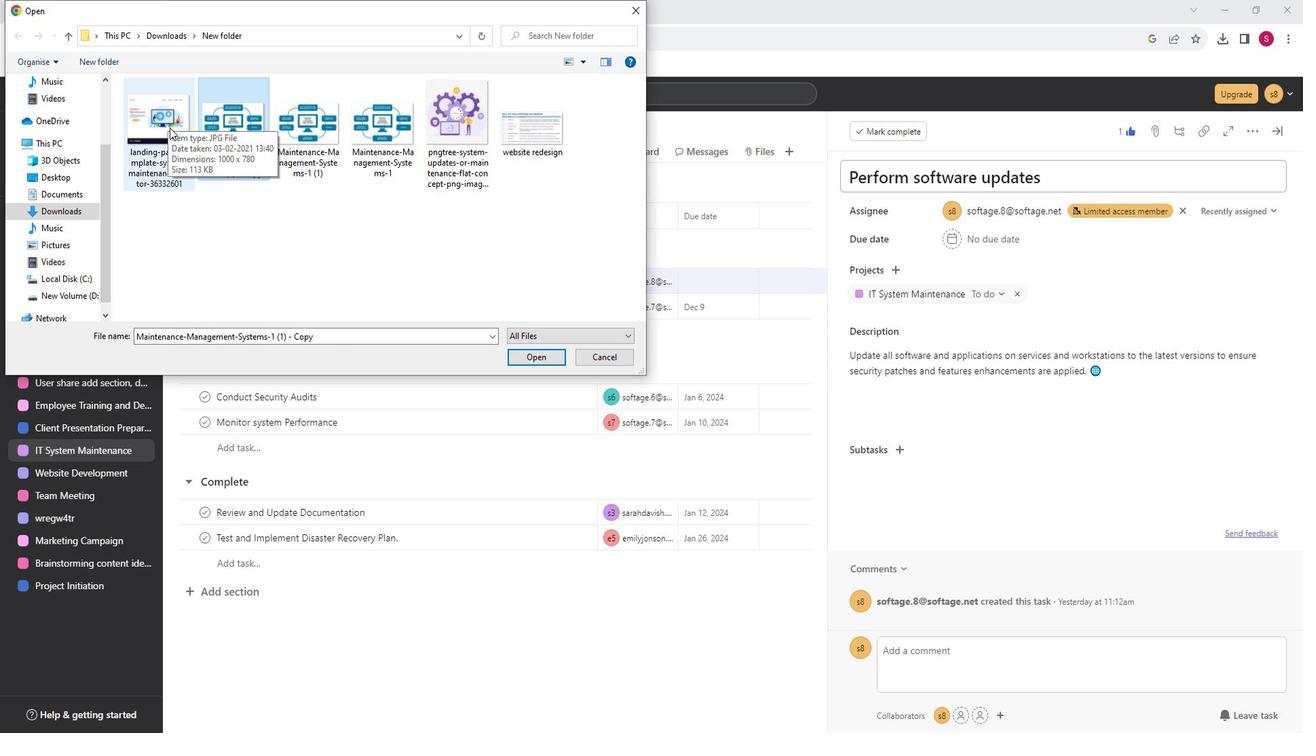 
Action: Mouse pressed left at (177, 130)
Screenshot: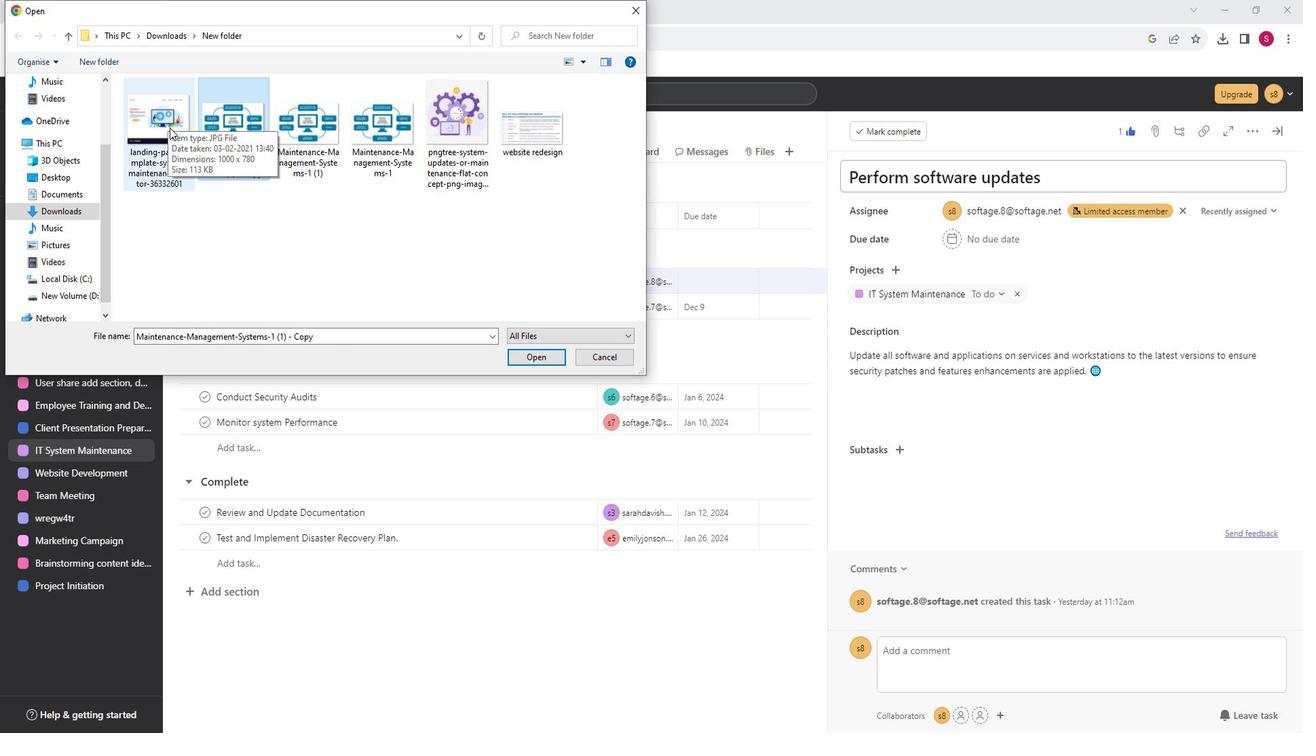 
Action: Key pressed <Key.shift_r><Key.shift_r><Key.shift_r><Key.shift_r><Key.shift_r><Key.shift_r><Key.shift_r>
Screenshot: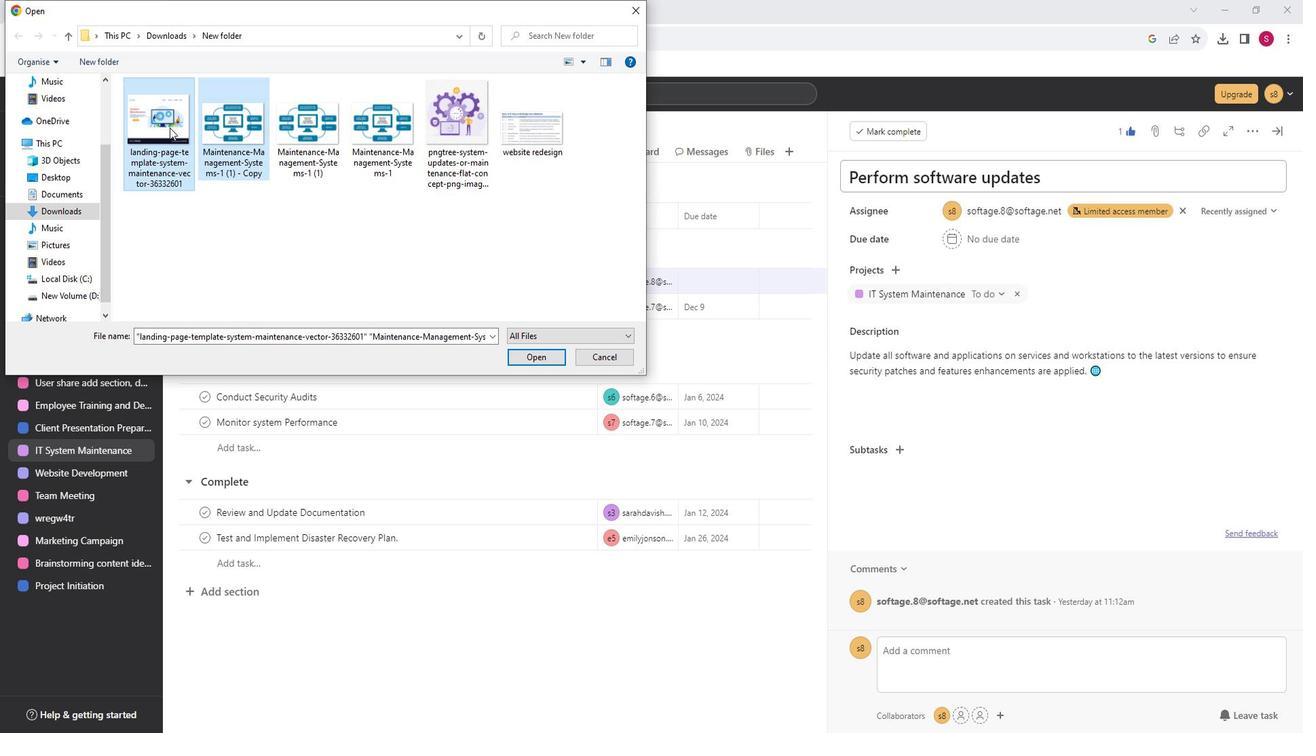 
Action: Mouse moved to (179, 130)
Screenshot: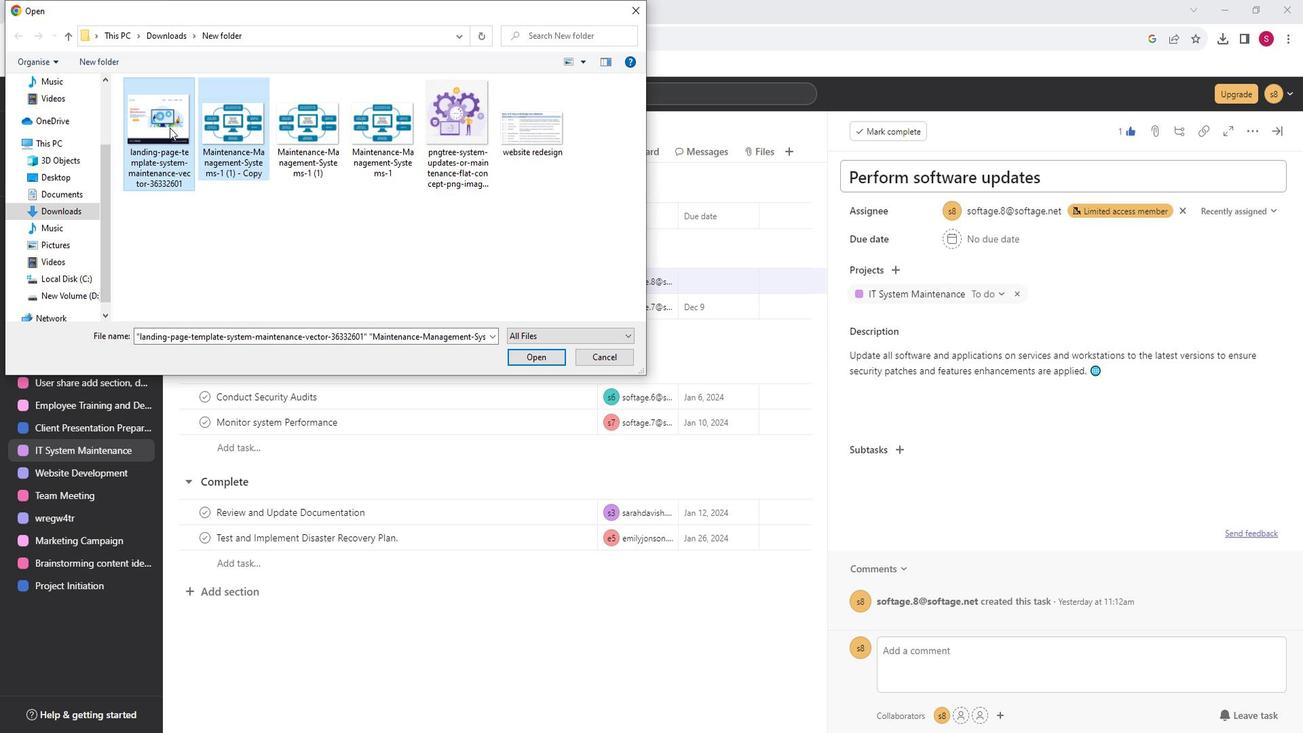 
Action: Key pressed <Key.shift_r>
Screenshot: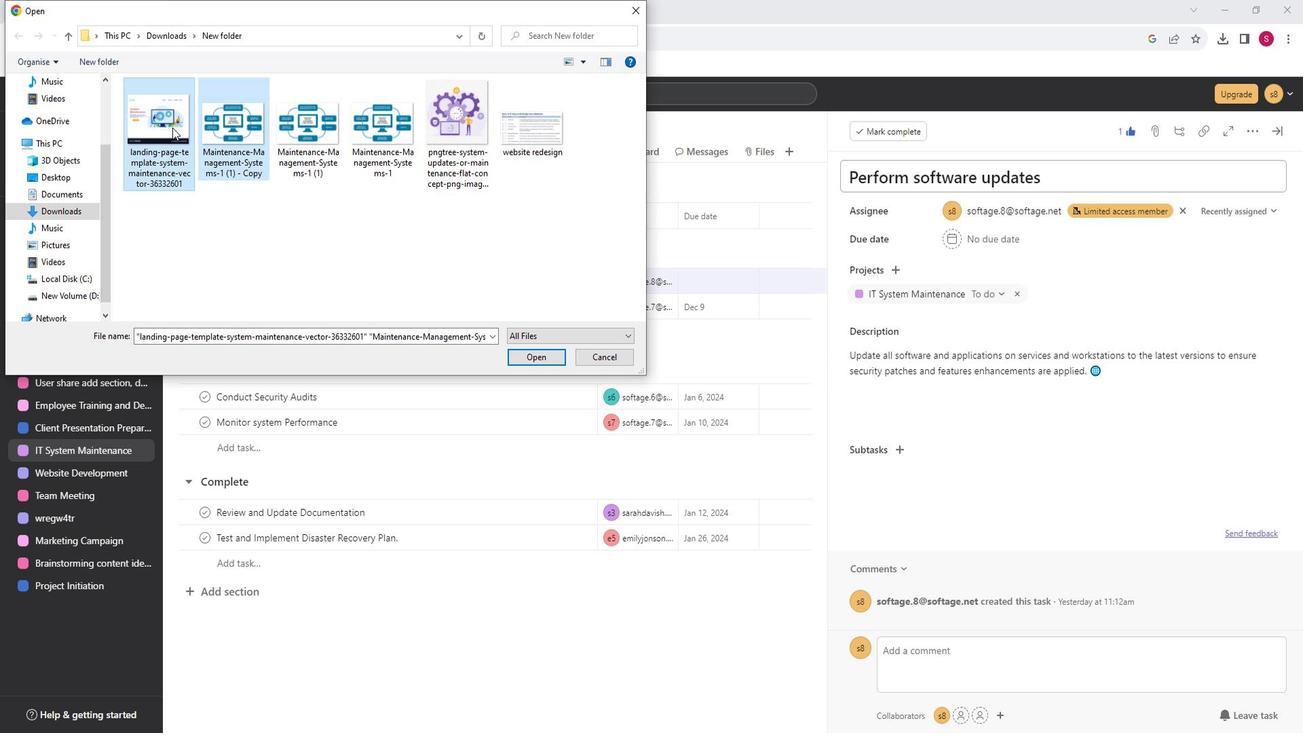 
Action: Mouse moved to (183, 129)
Screenshot: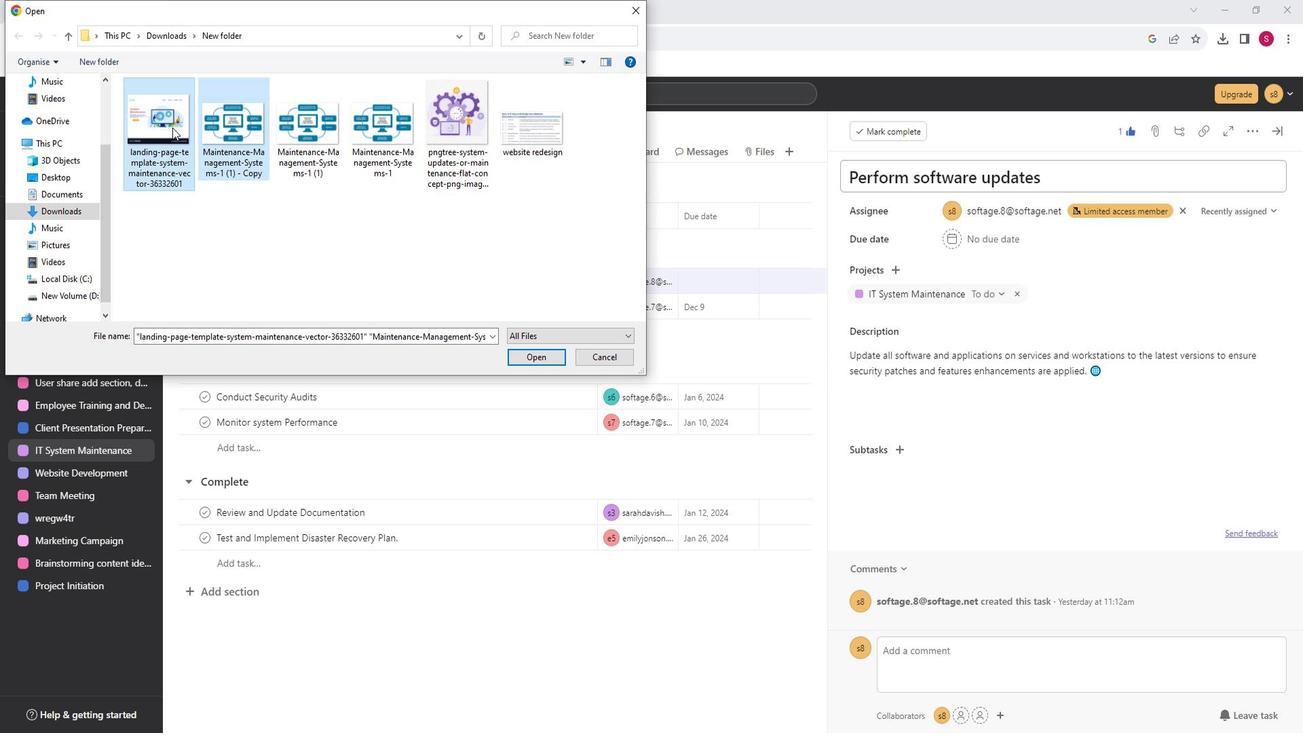 
Action: Key pressed <Key.shift_r>
Screenshot: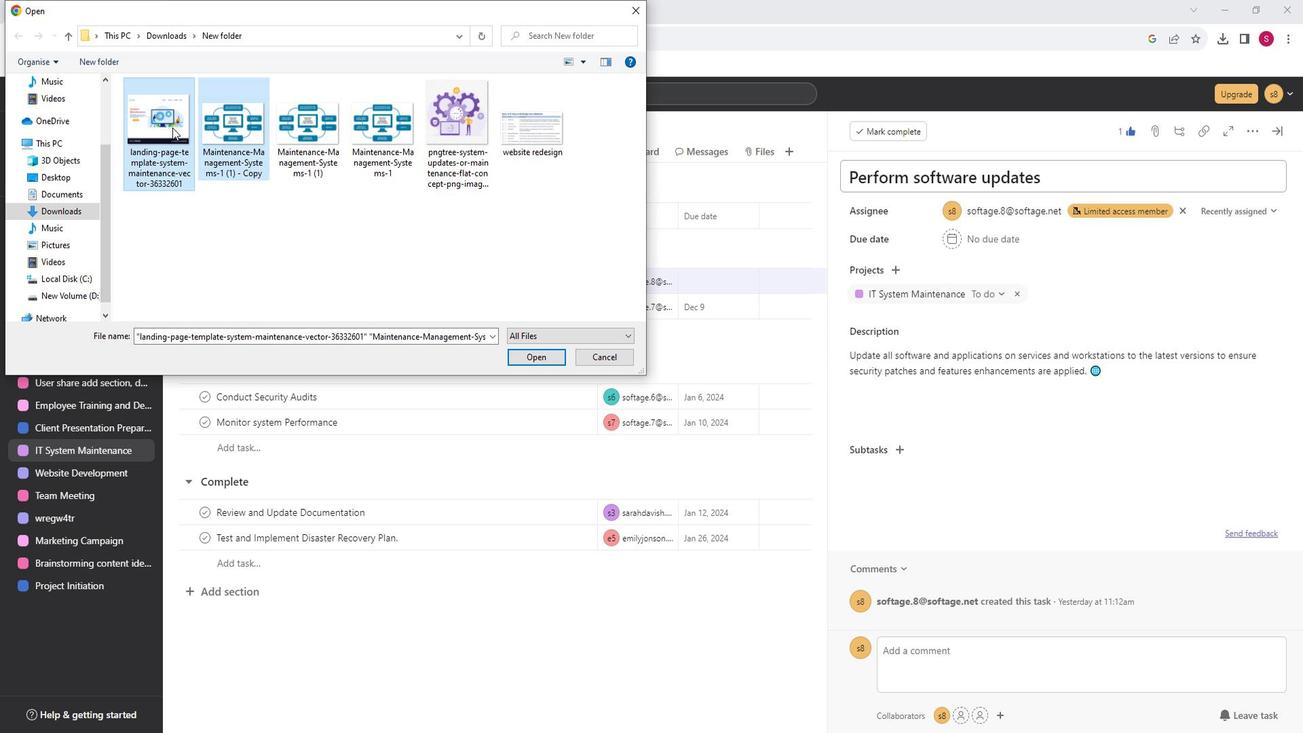 
Action: Mouse moved to (201, 129)
Screenshot: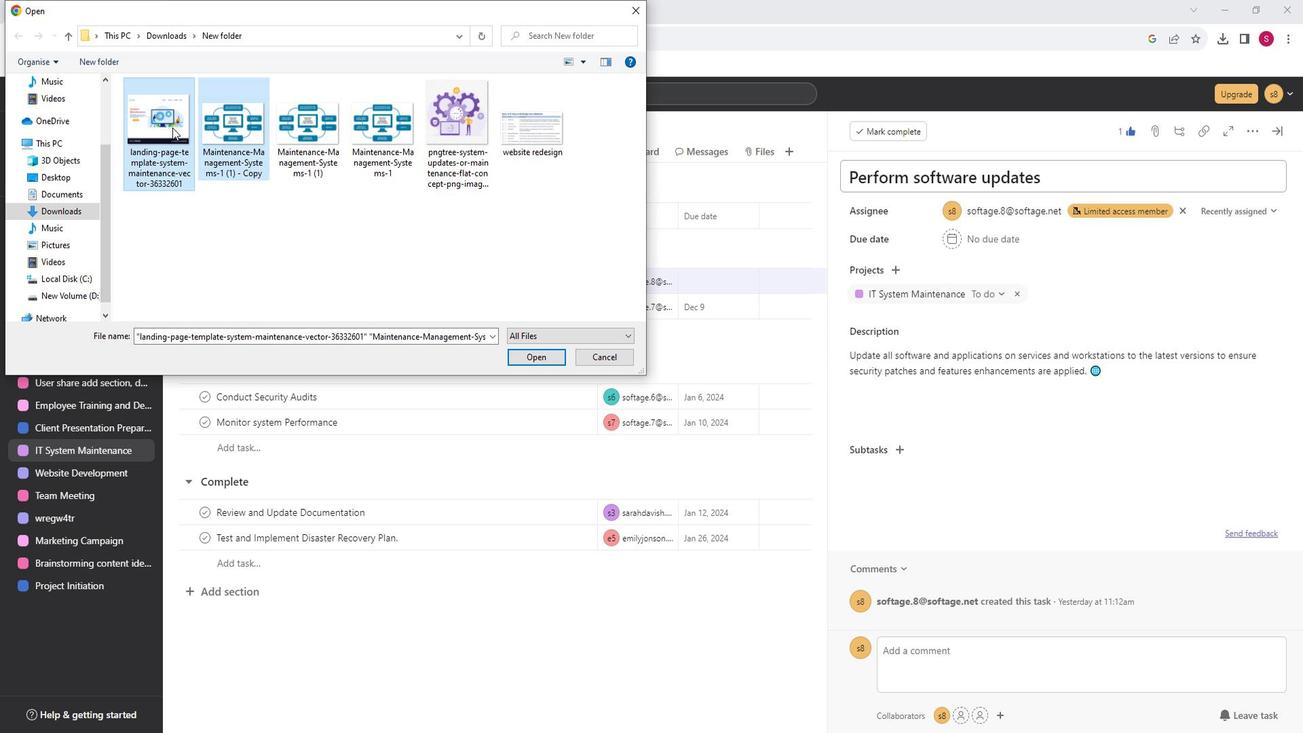 
Action: Key pressed <Key.shift_r>
Screenshot: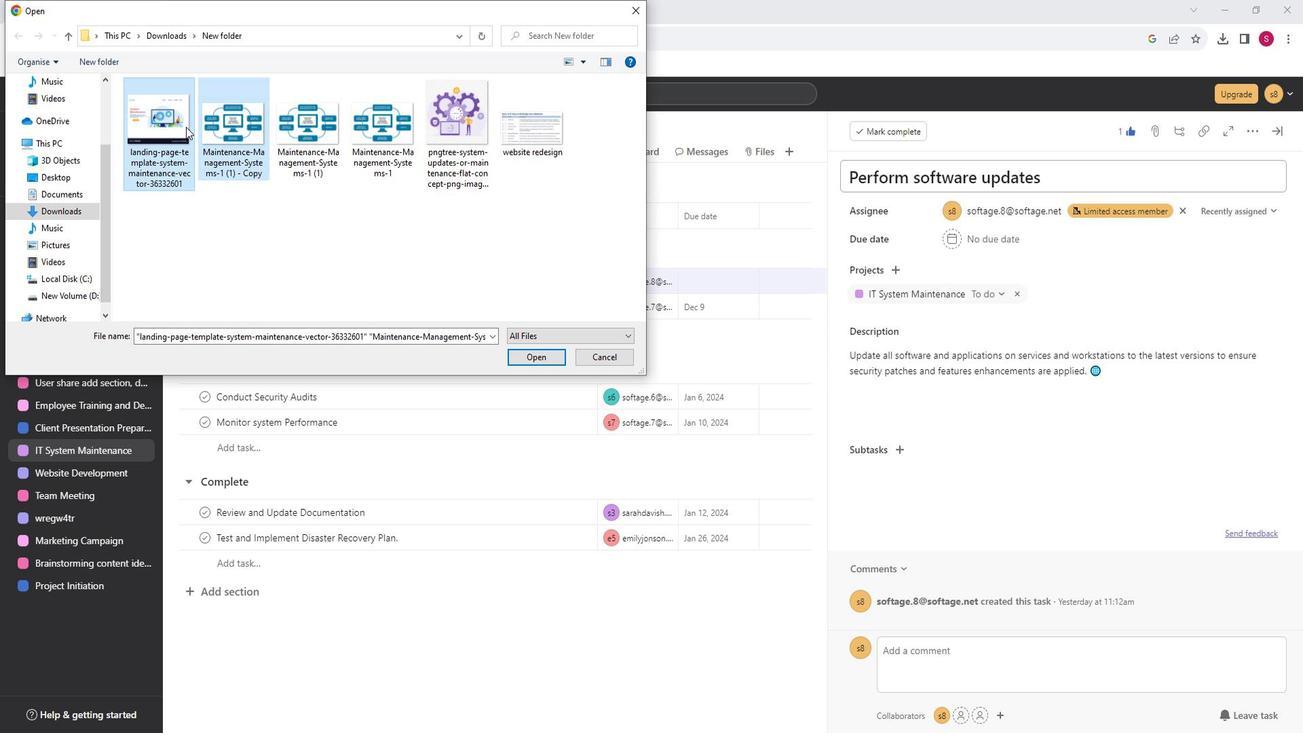
Action: Mouse moved to (228, 129)
Screenshot: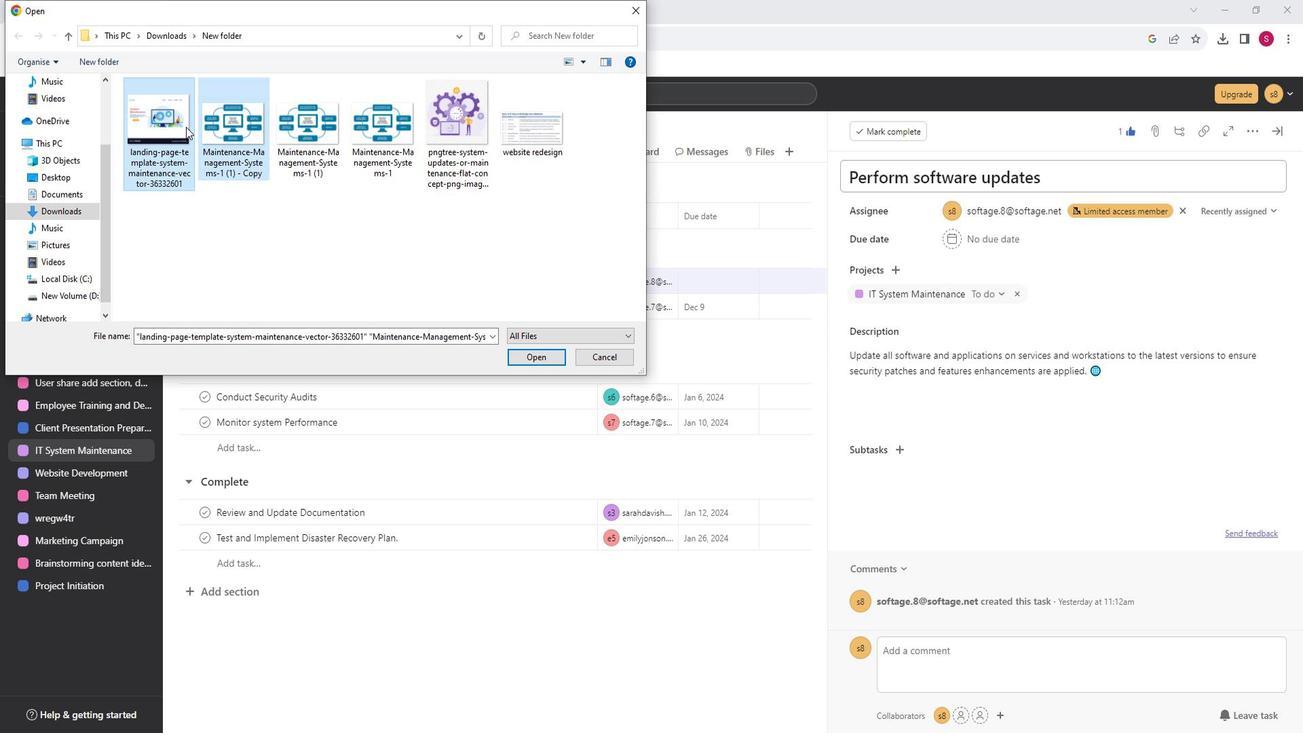 
Action: Key pressed <Key.shift_r>
Screenshot: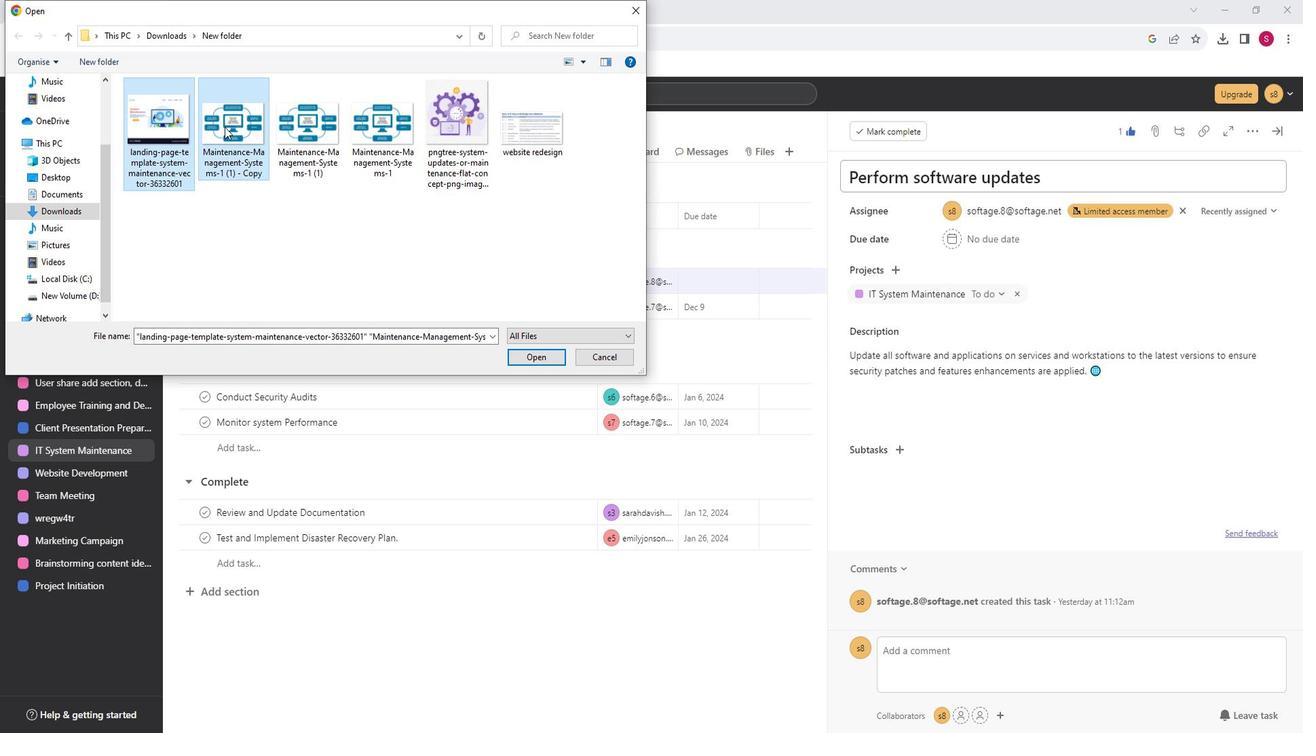 
Action: Mouse moved to (252, 129)
Screenshot: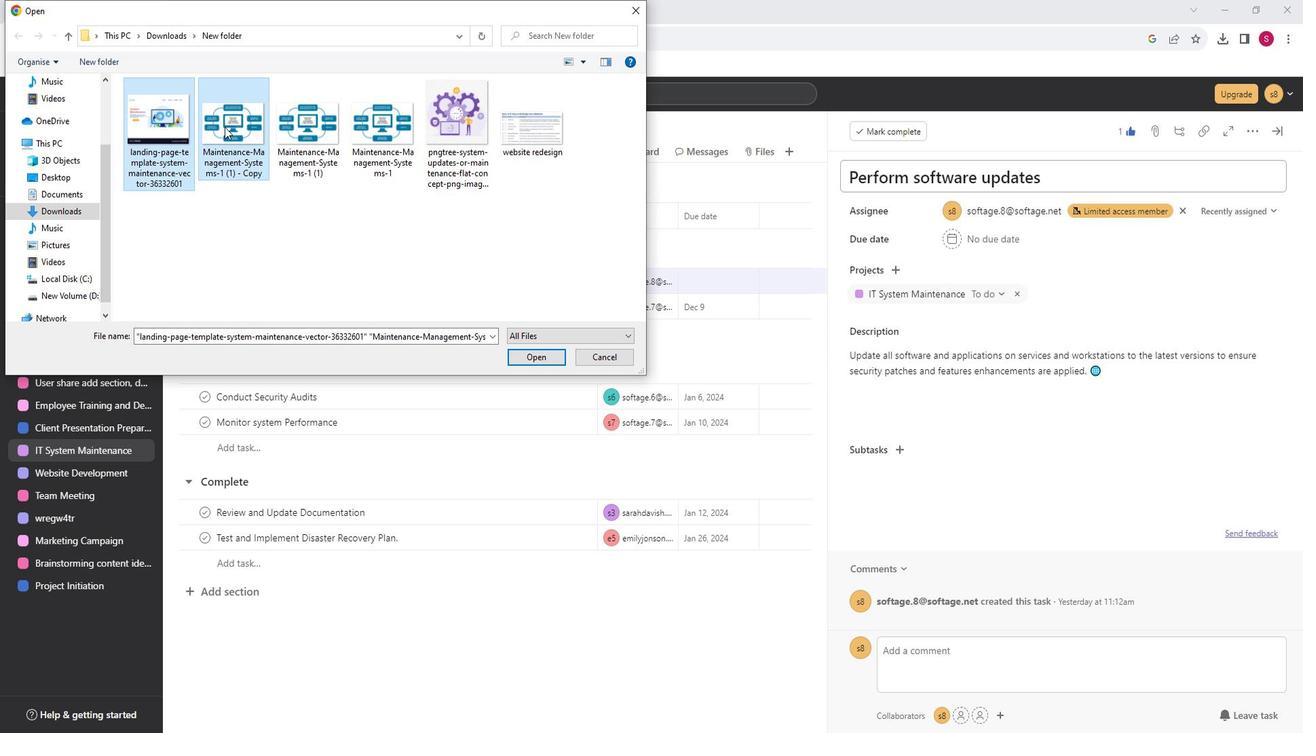
Action: Key pressed <Key.shift_r>
Screenshot: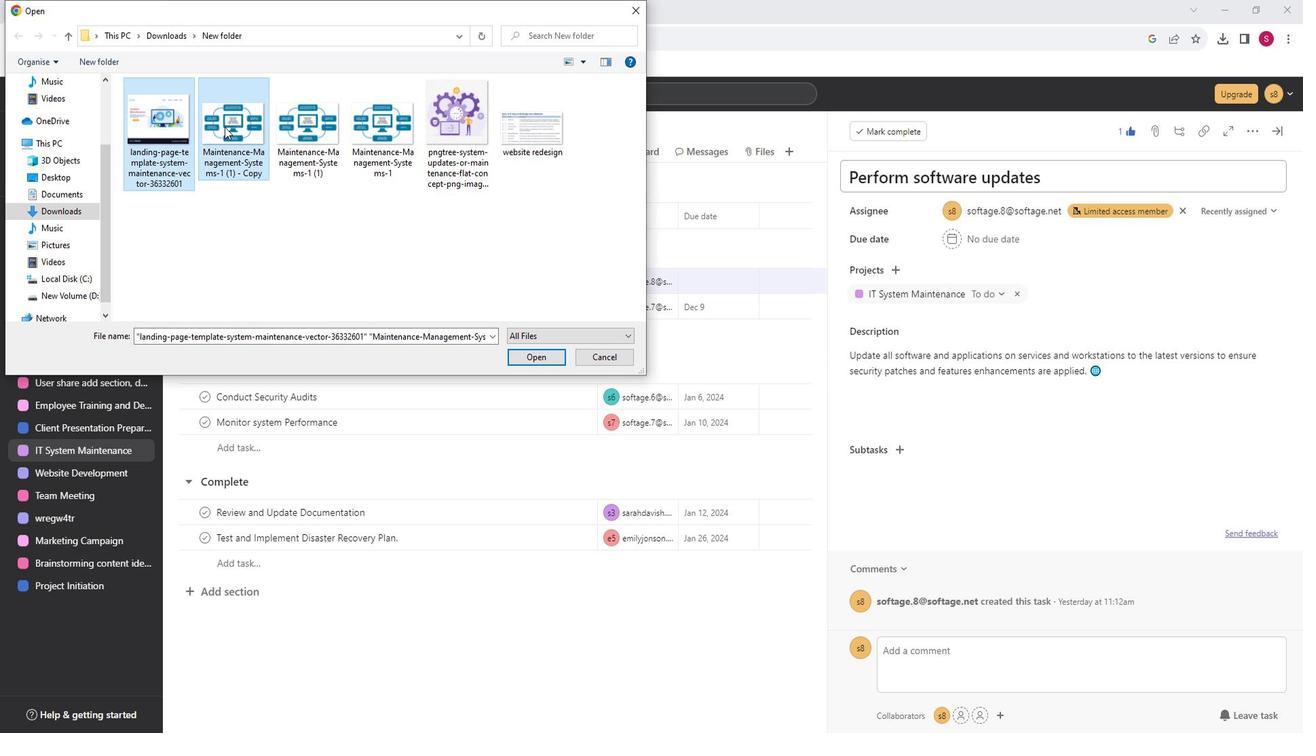 
Action: Mouse moved to (268, 129)
Screenshot: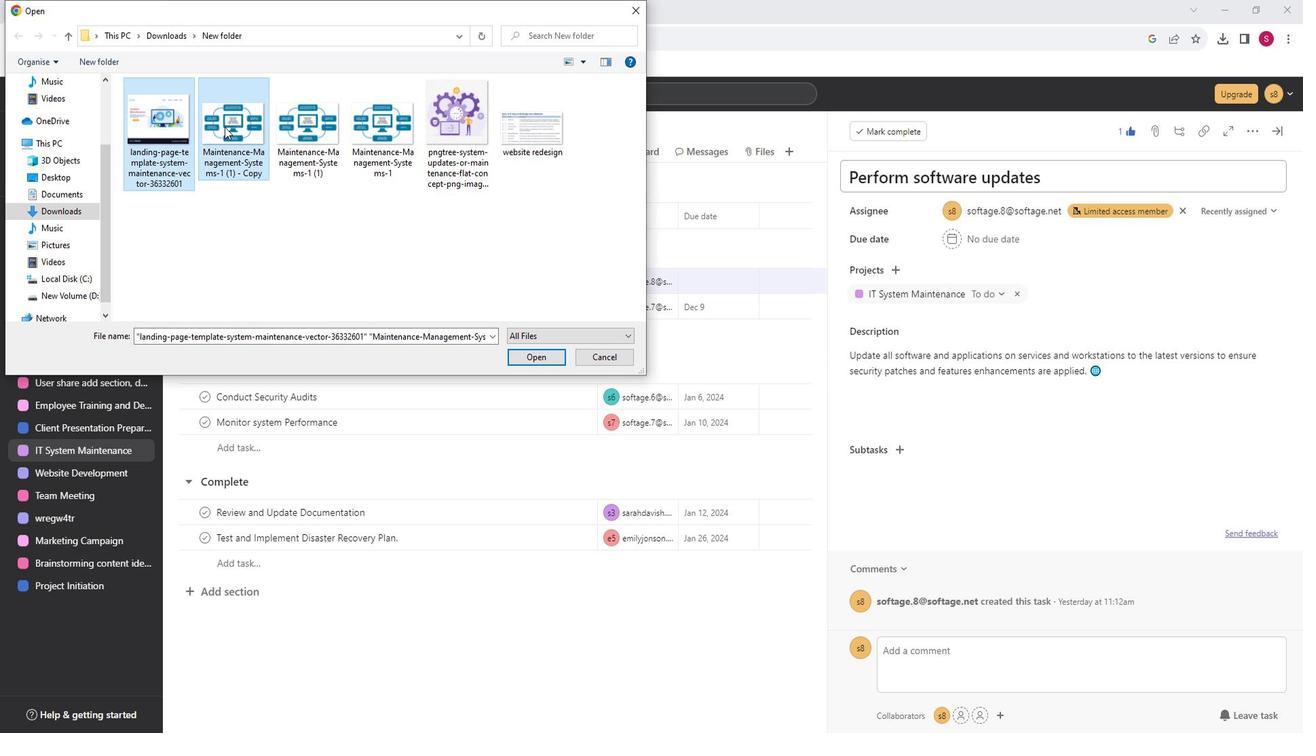 
Action: Key pressed <Key.shift_r>
Screenshot: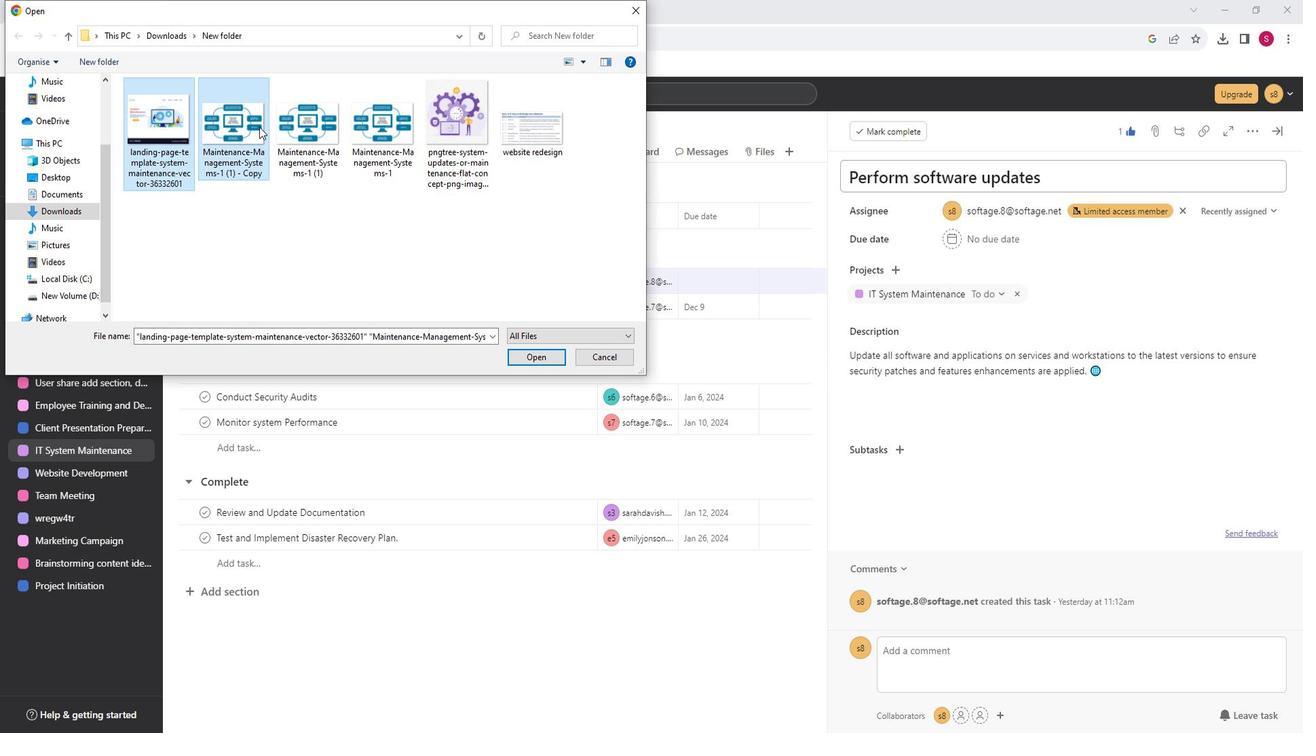 
Action: Mouse moved to (271, 129)
Screenshot: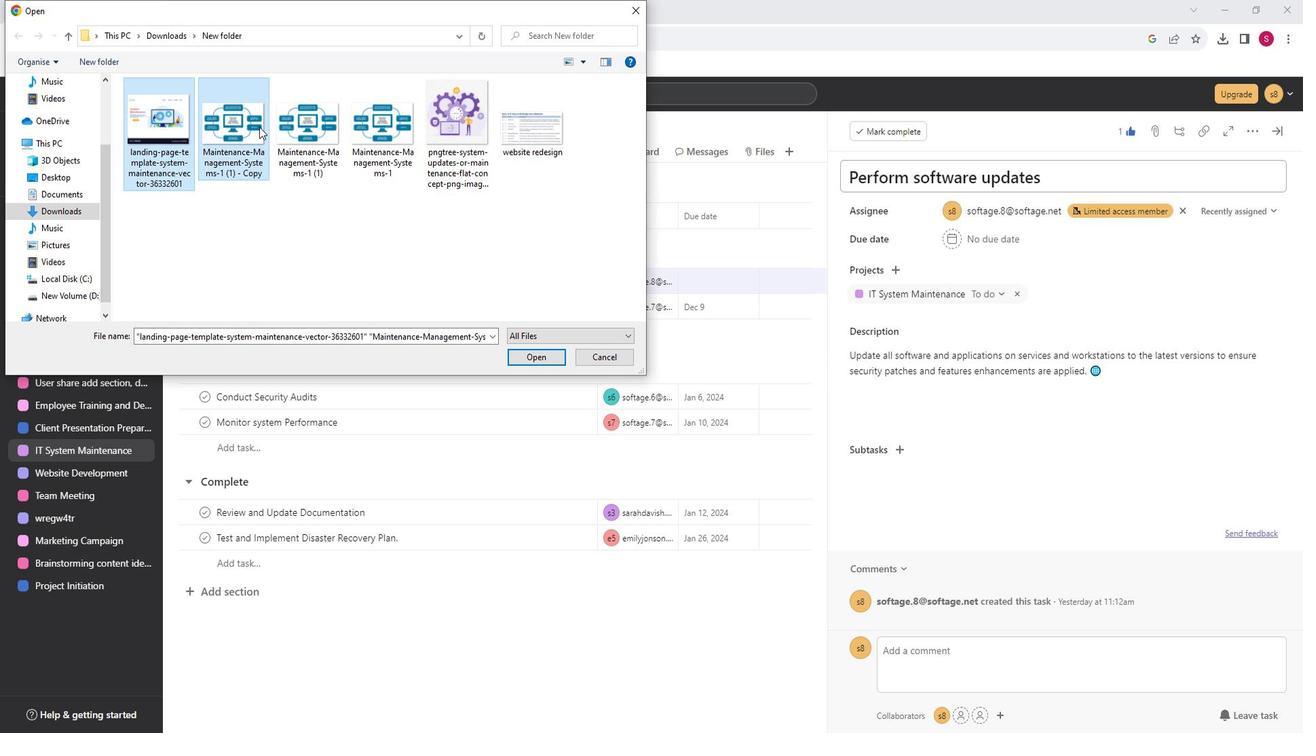 
Action: Key pressed <Key.shift_r>
Screenshot: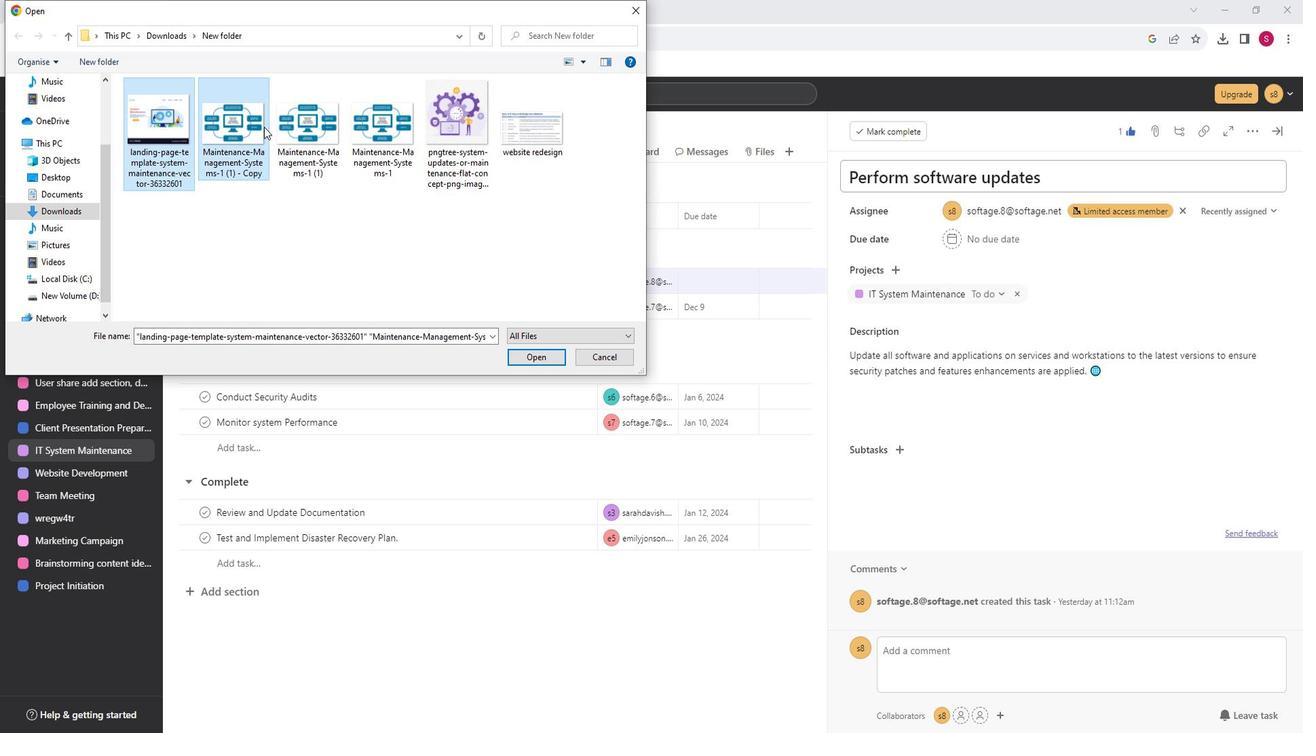 
Action: Mouse moved to (277, 129)
Screenshot: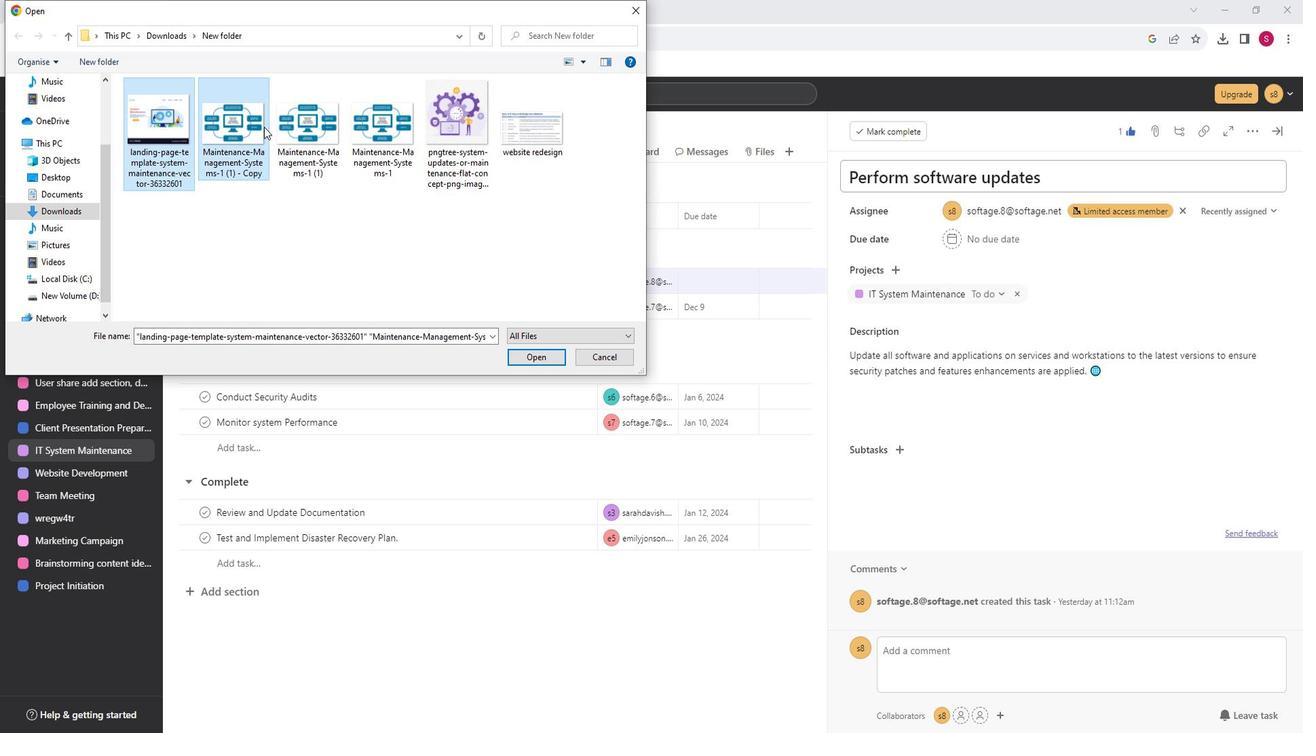 
Action: Key pressed <Key.shift_r>
Screenshot: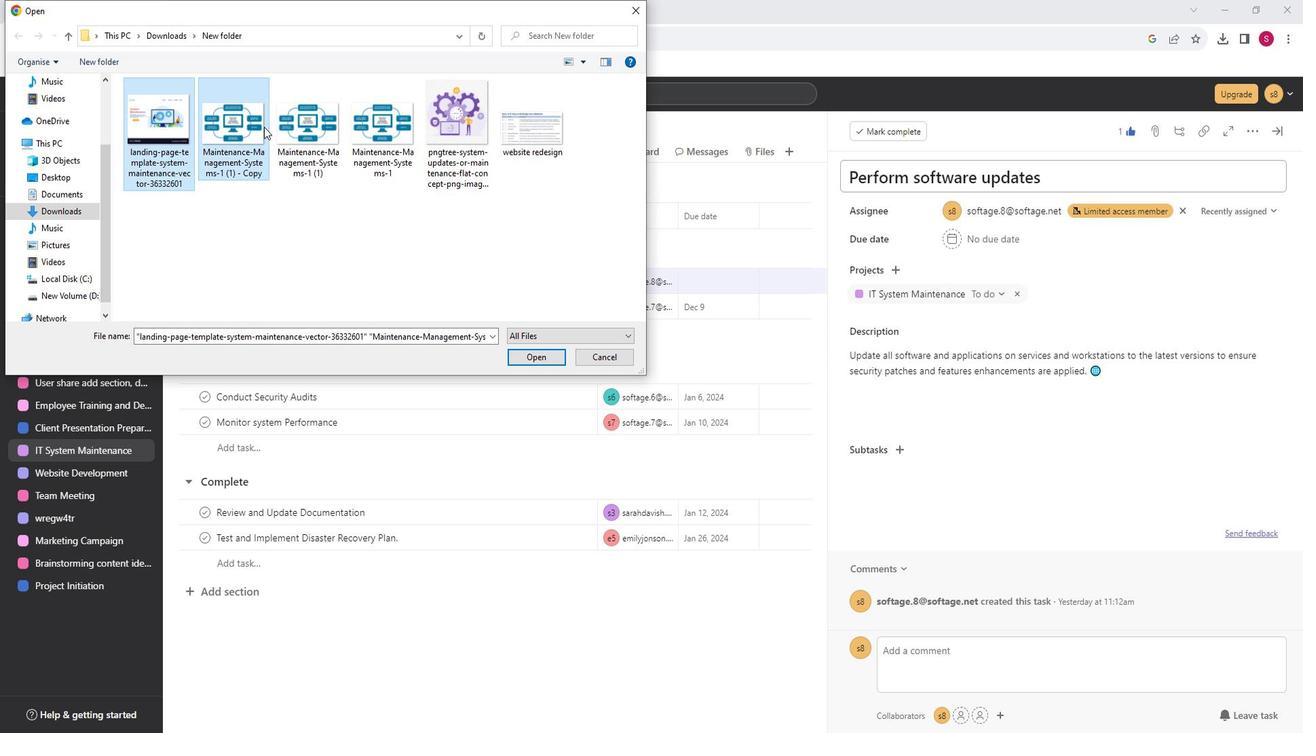 
Action: Mouse moved to (294, 128)
Screenshot: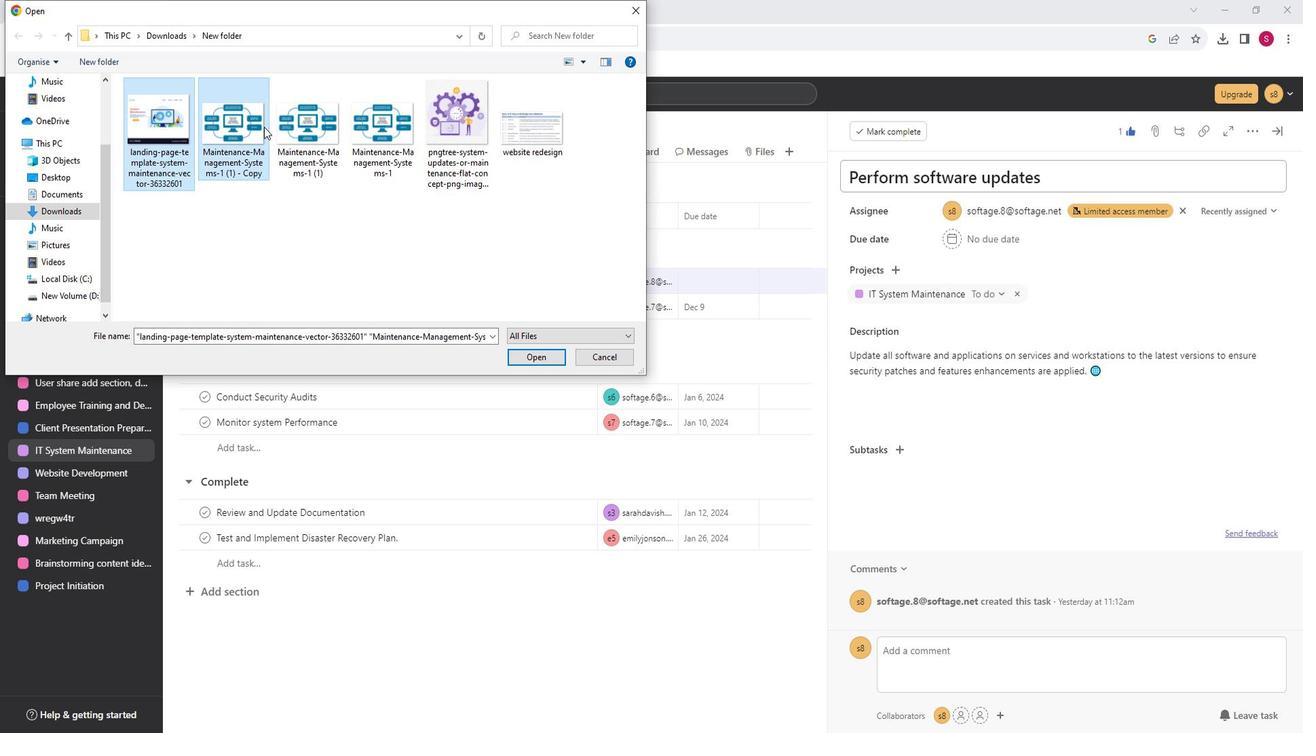 
Action: Key pressed <Key.shift_r>
Screenshot: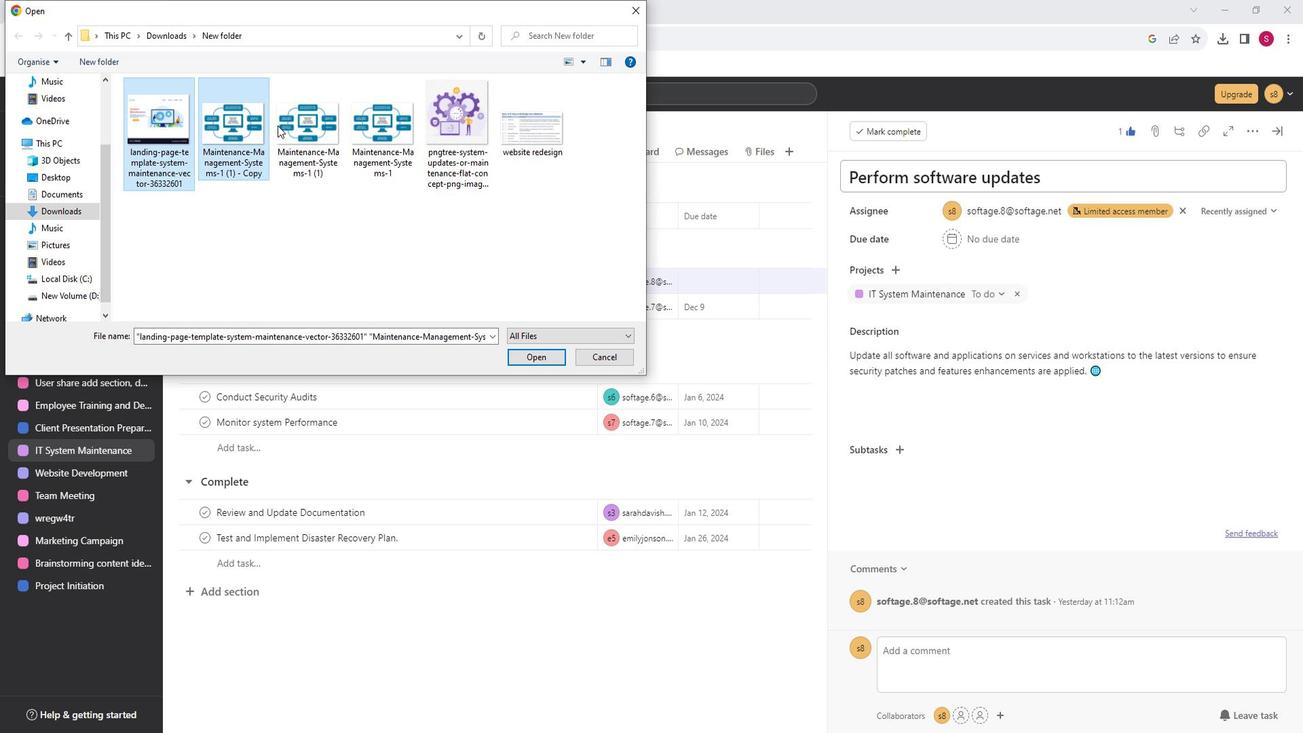 
Action: Mouse moved to (310, 128)
Screenshot: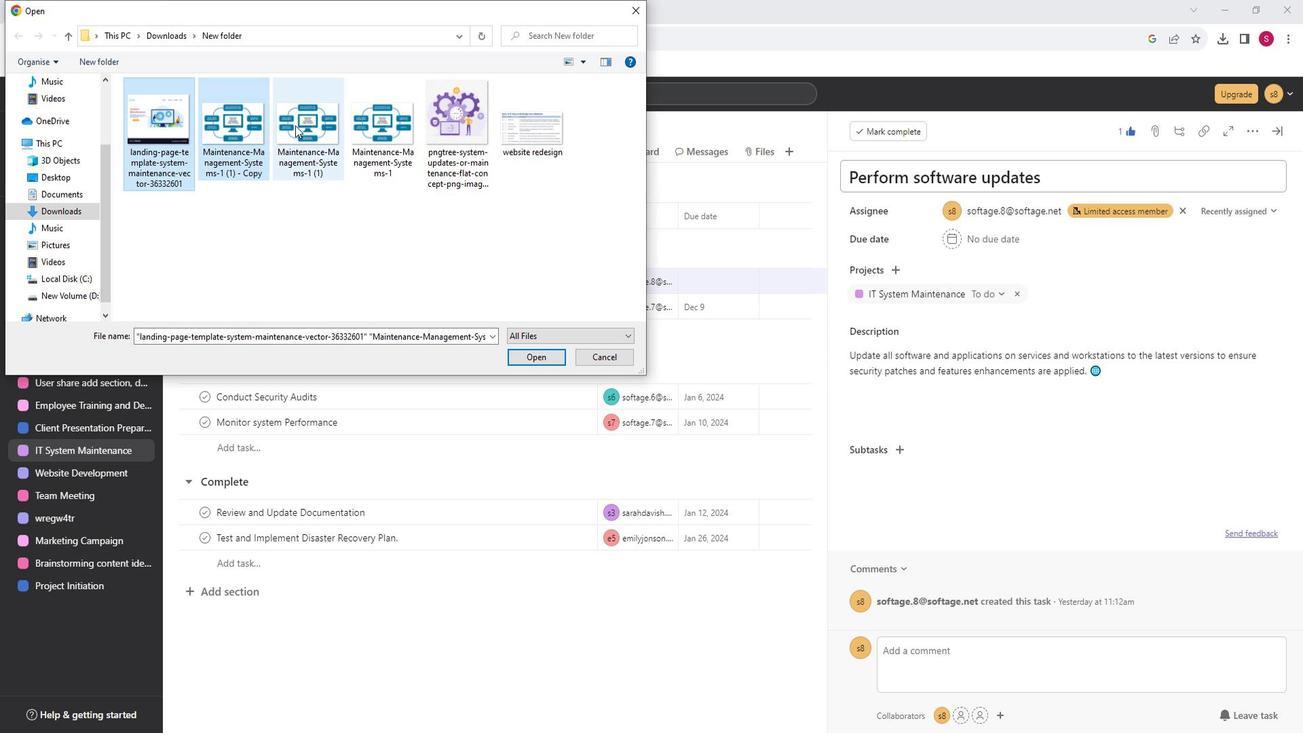
Action: Key pressed <Key.shift_r>
Screenshot: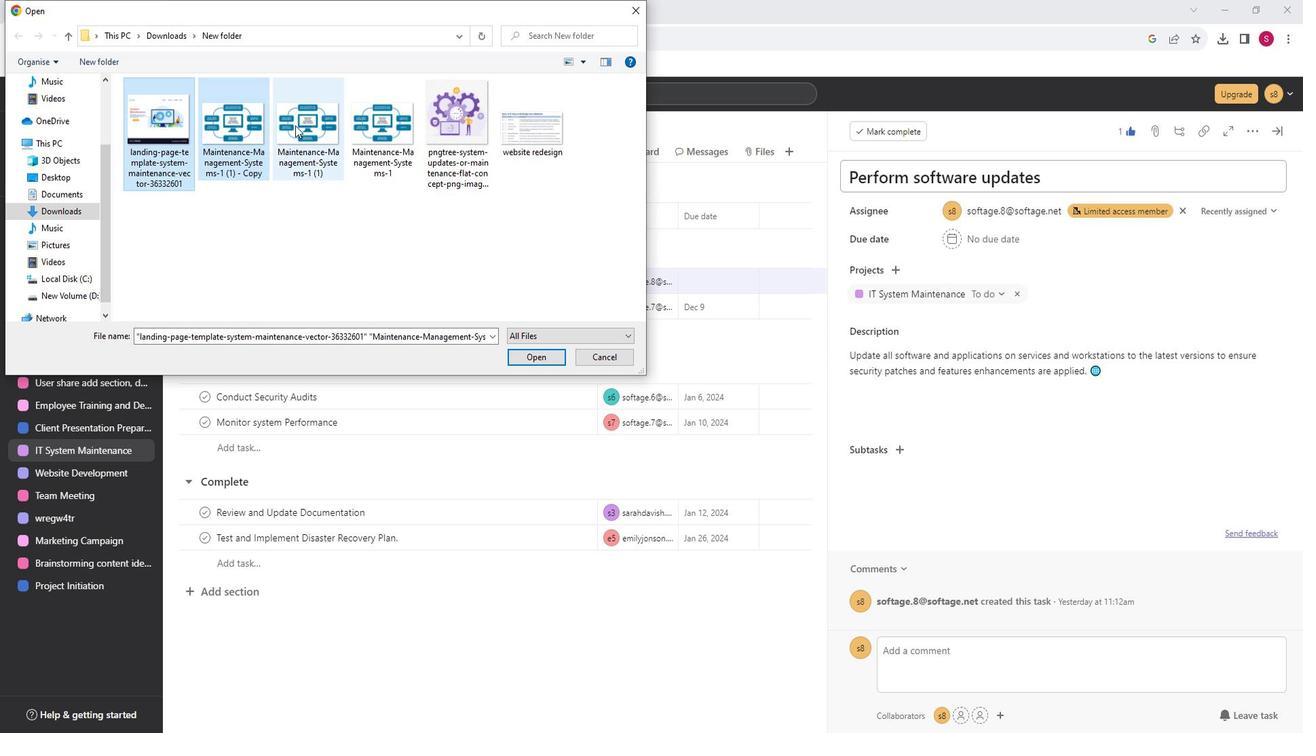 
Action: Mouse moved to (314, 128)
Screenshot: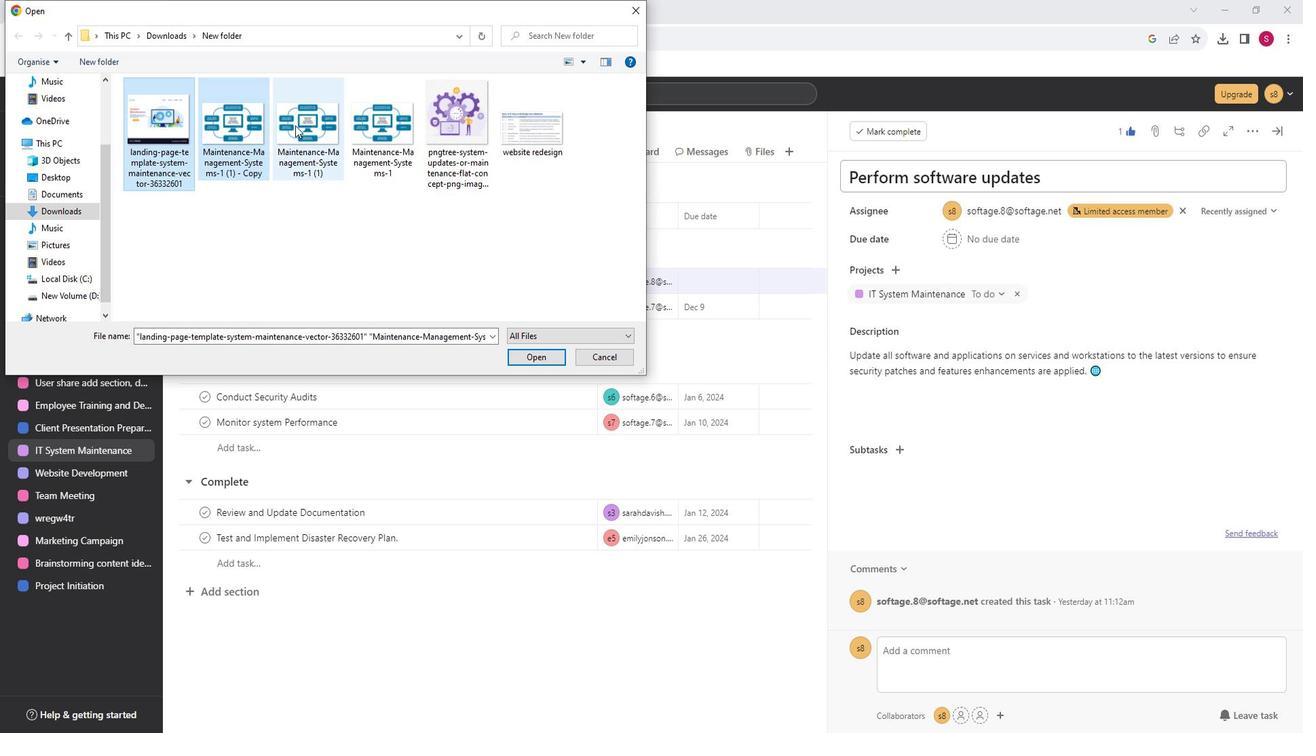 
Action: Key pressed <Key.shift_r>
Screenshot: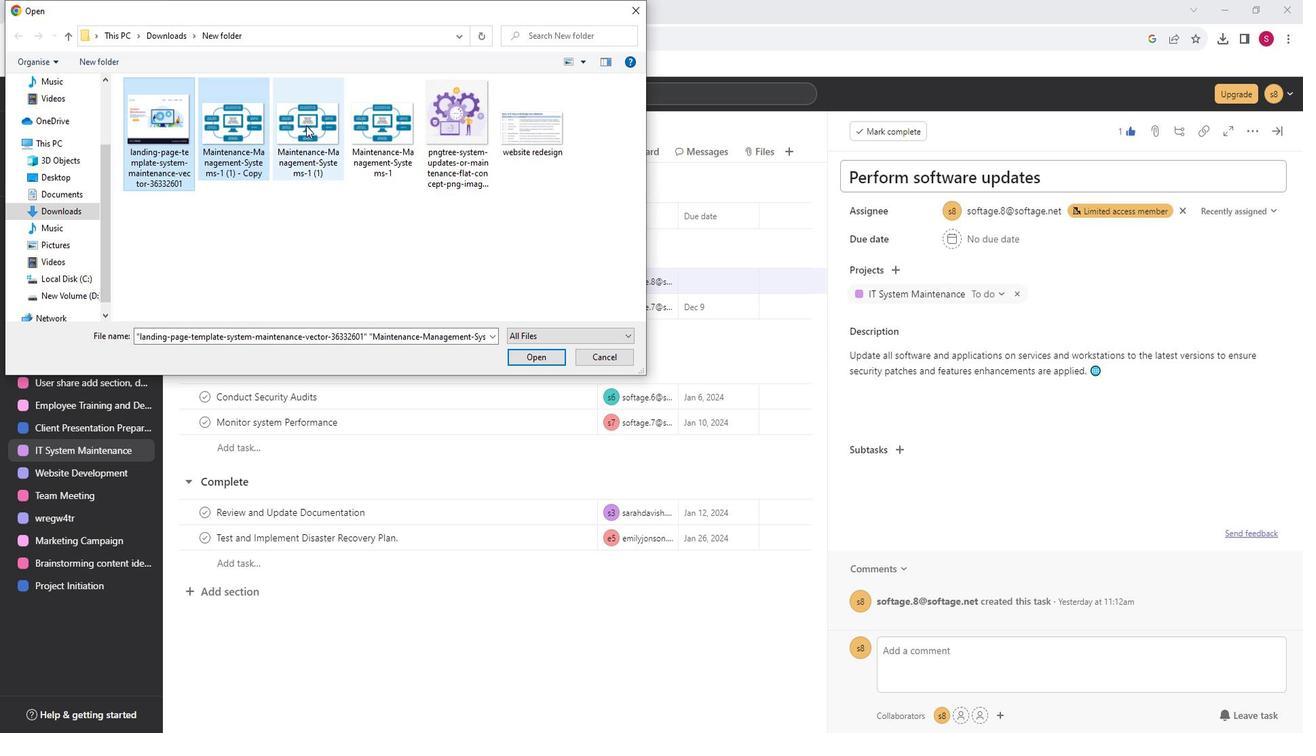 
Action: Mouse moved to (315, 128)
Screenshot: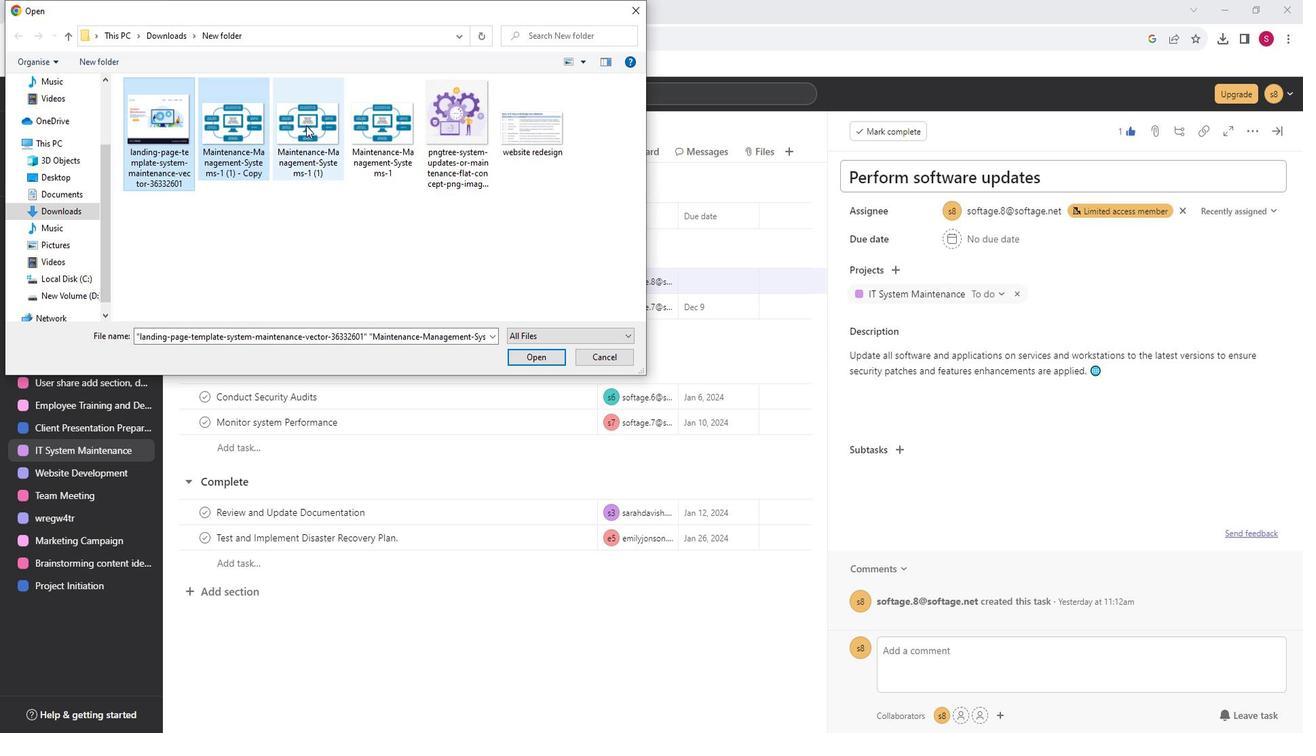 
Action: Key pressed <Key.shift_r><Key.shift_r><Key.shift_r><Key.shift_r><Key.shift_r><Key.shift_r>
Screenshot: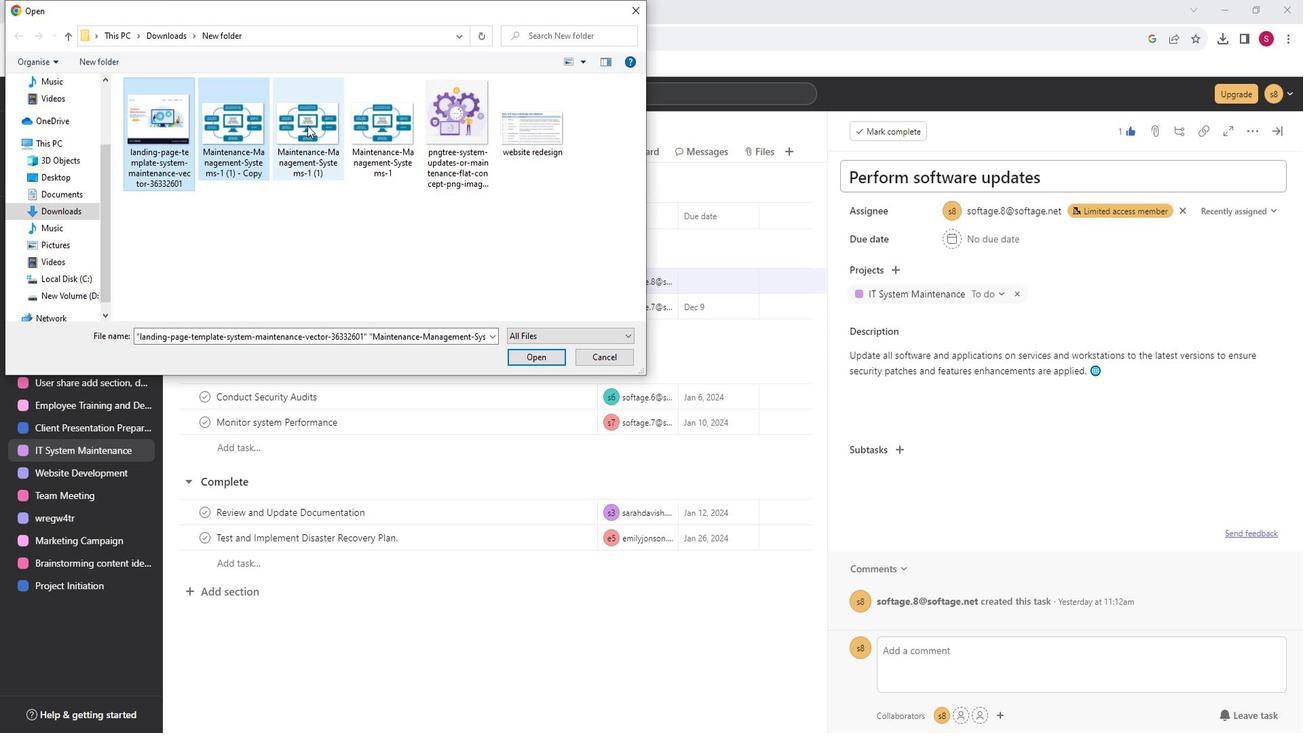 
Action: Mouse pressed left at (315, 128)
Screenshot: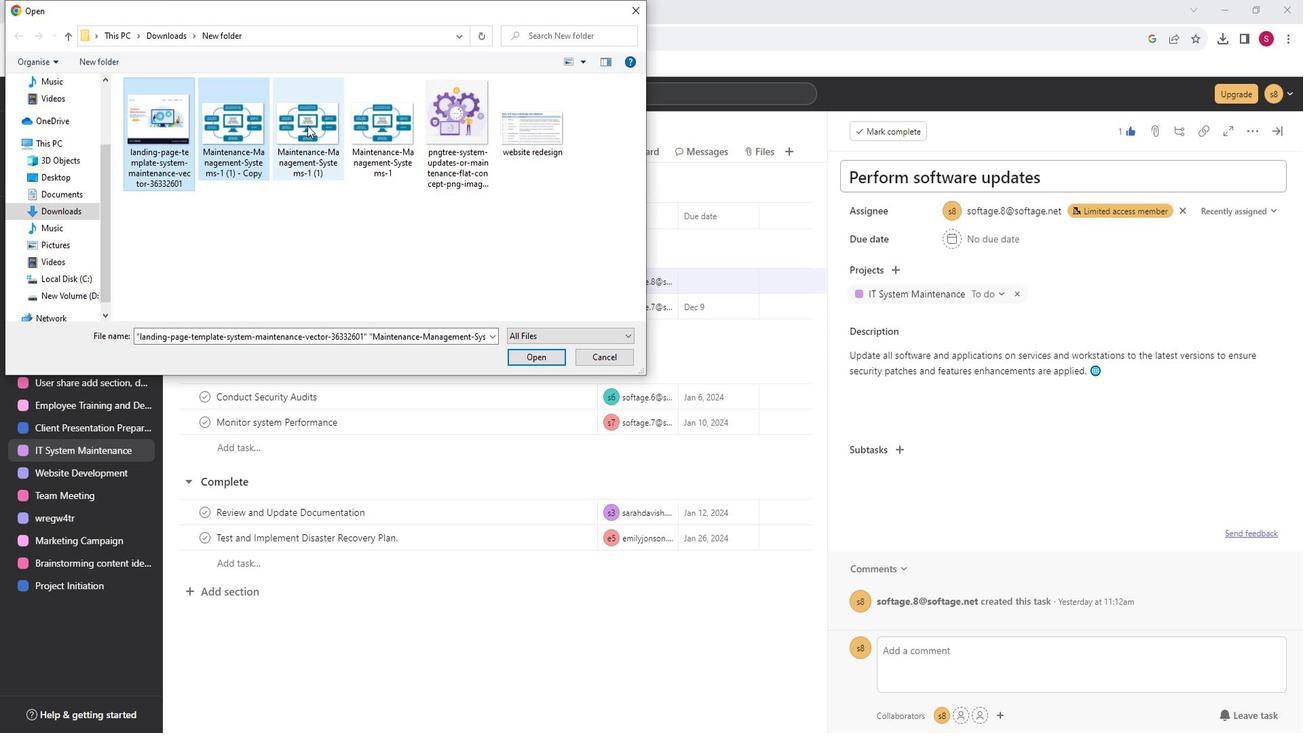 
Action: Key pressed <Key.shift_r><Key.shift_r><Key.shift_r><Key.shift_r><Key.shift_r><Key.shift_r><Key.shift_r><Key.shift_r><Key.shift_r><Key.shift_r>
Screenshot: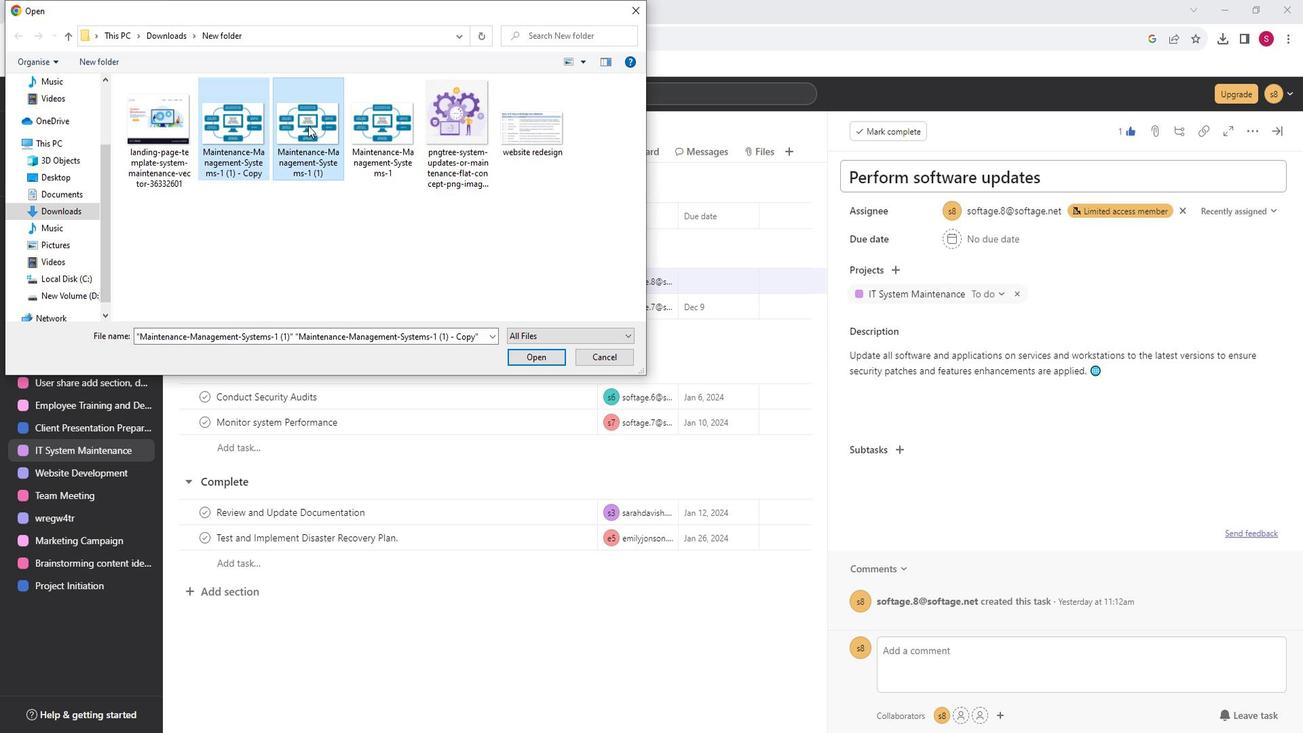 
Action: Mouse moved to (319, 129)
Screenshot: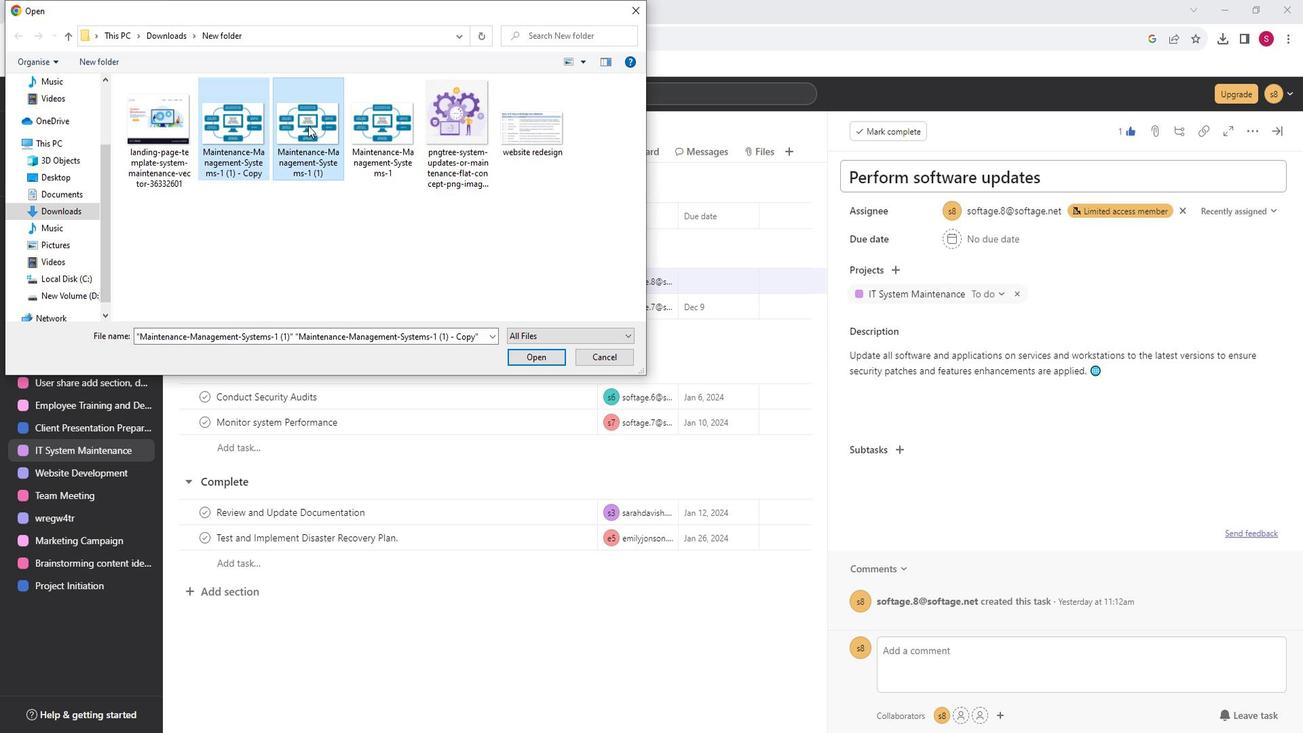 
Action: Key pressed <Key.shift_r>
Screenshot: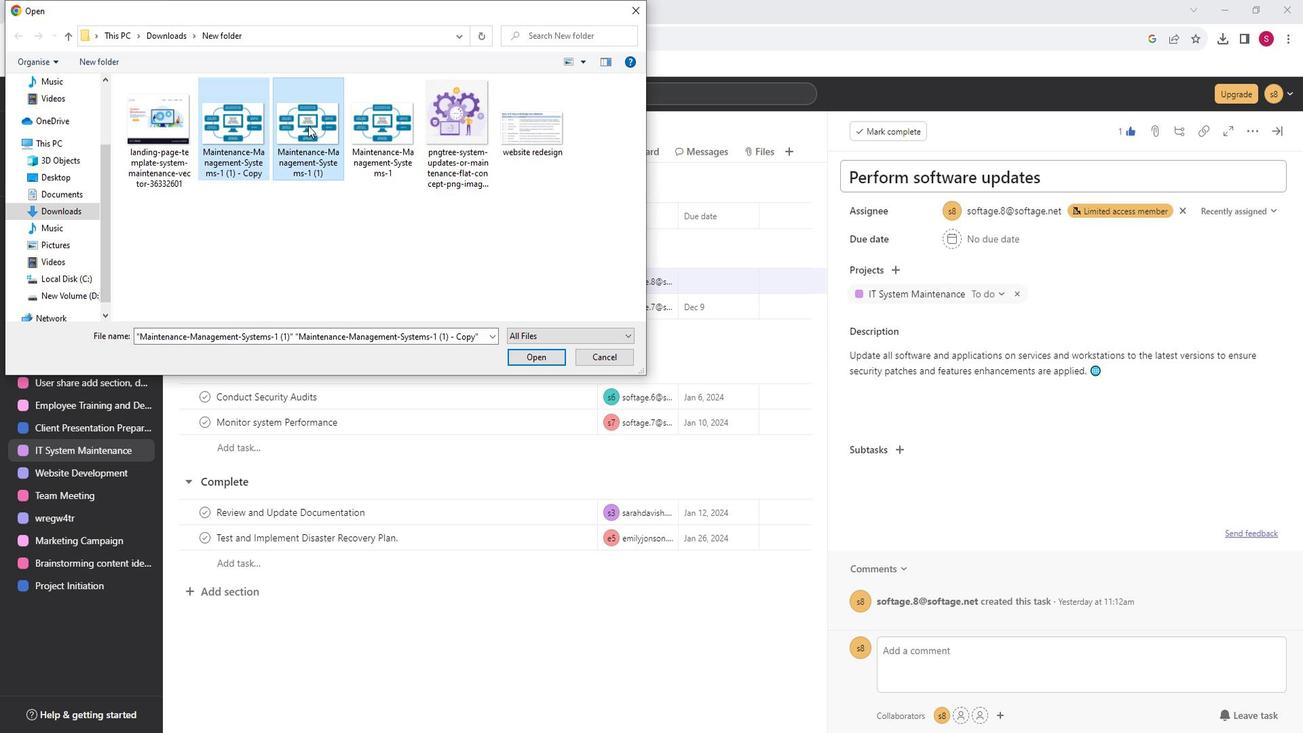 
Action: Mouse moved to (338, 131)
Screenshot: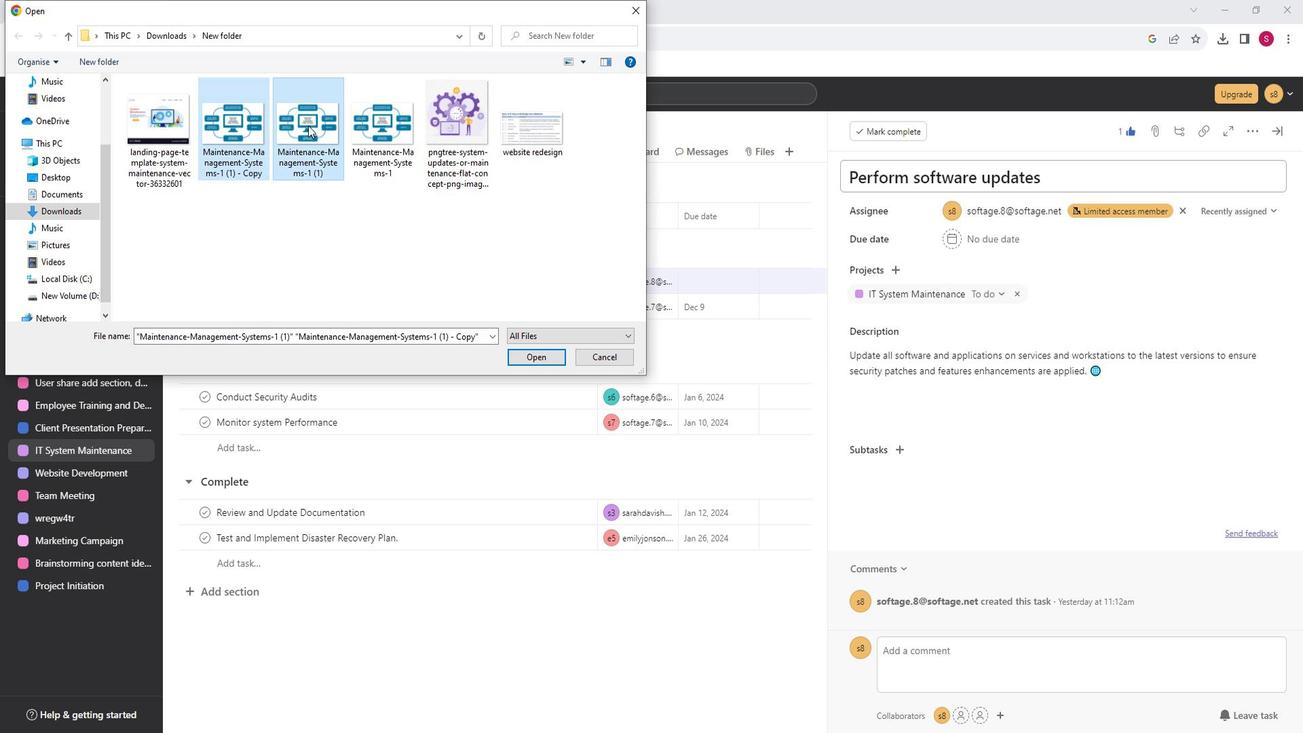 
Action: Key pressed <Key.shift_r>
Screenshot: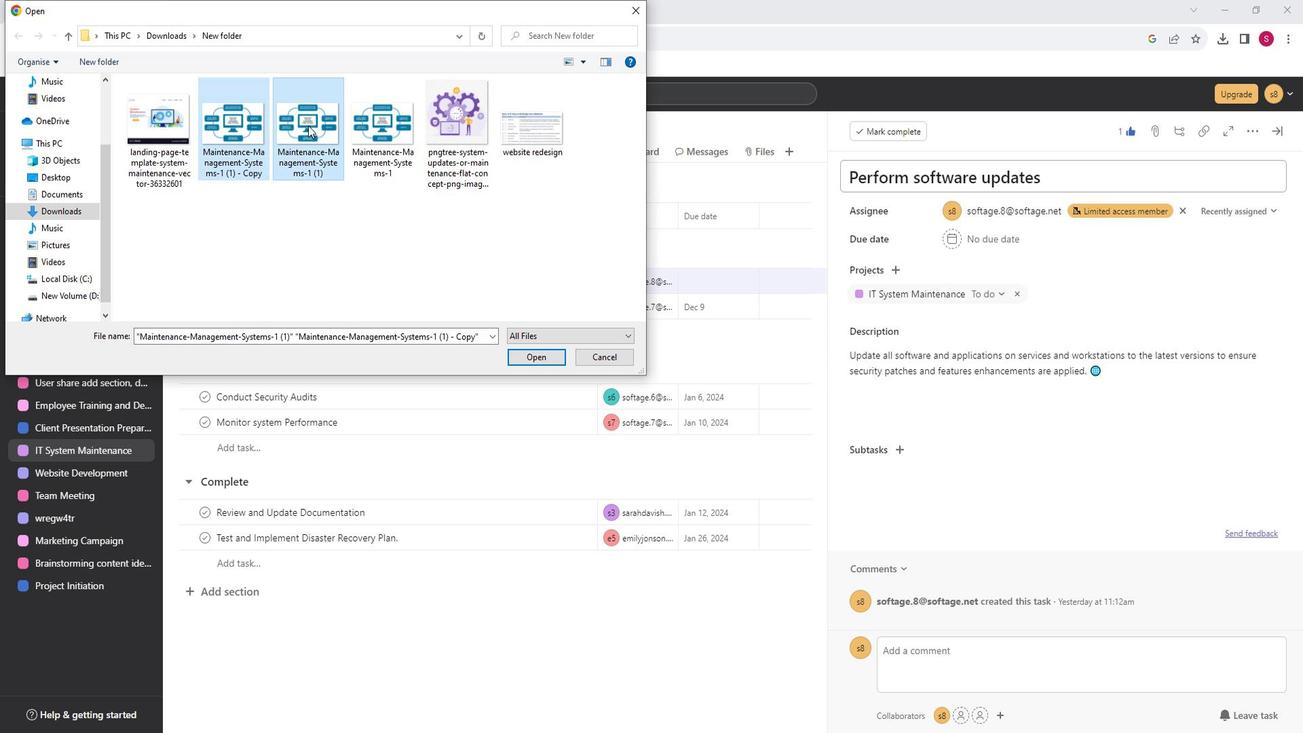 
Action: Mouse moved to (356, 133)
Screenshot: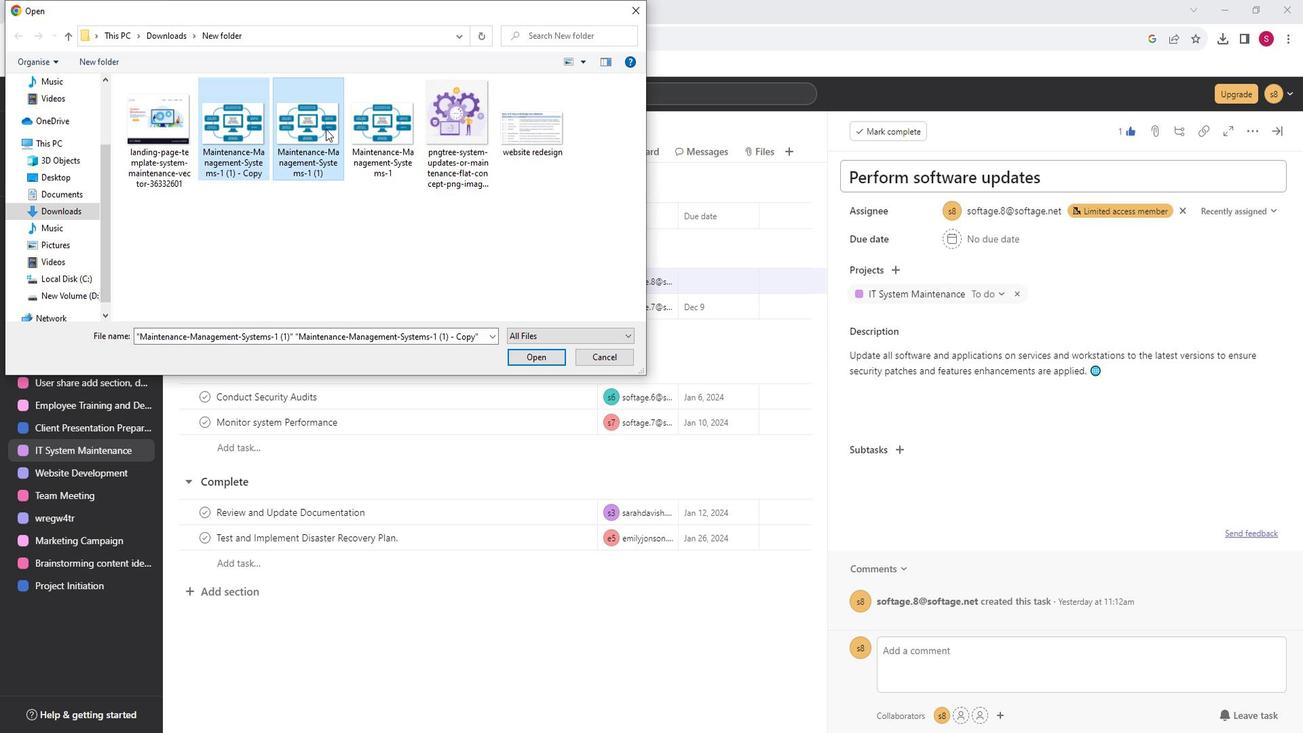 
Action: Key pressed <Key.shift_r>
Screenshot: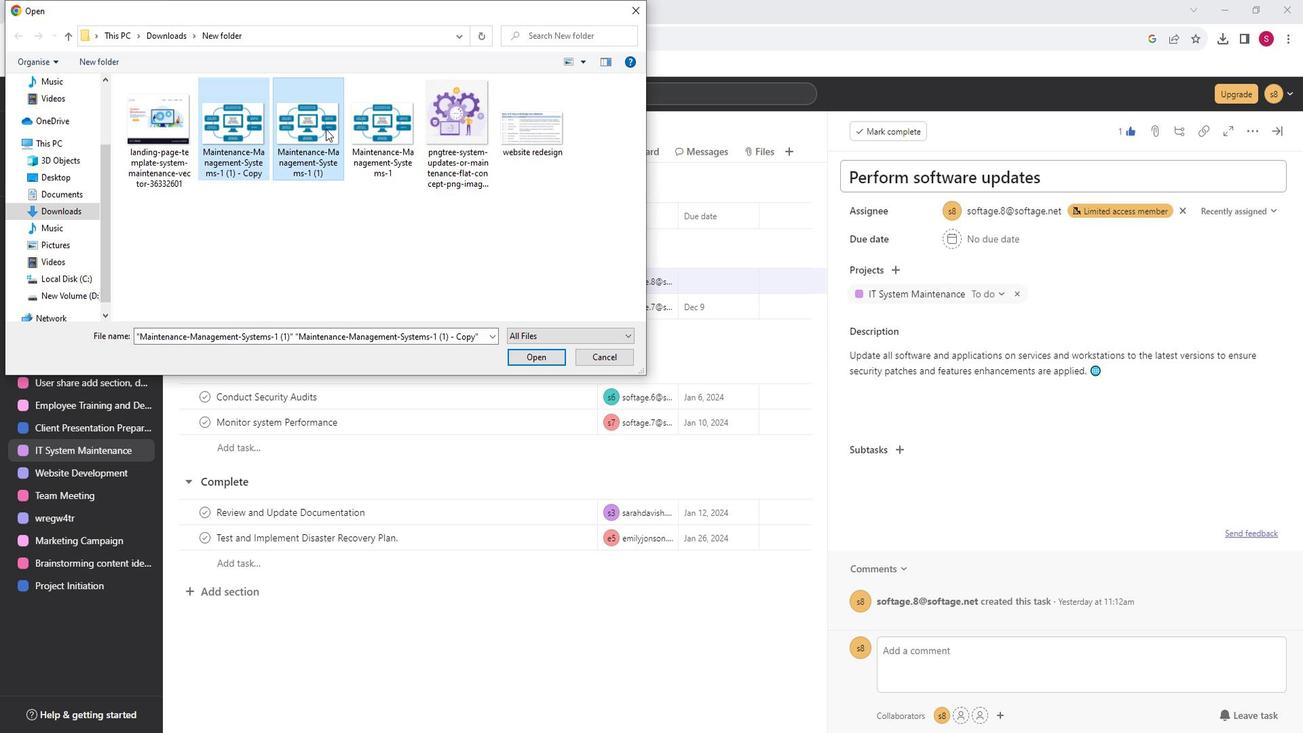 
Action: Mouse moved to (368, 135)
Screenshot: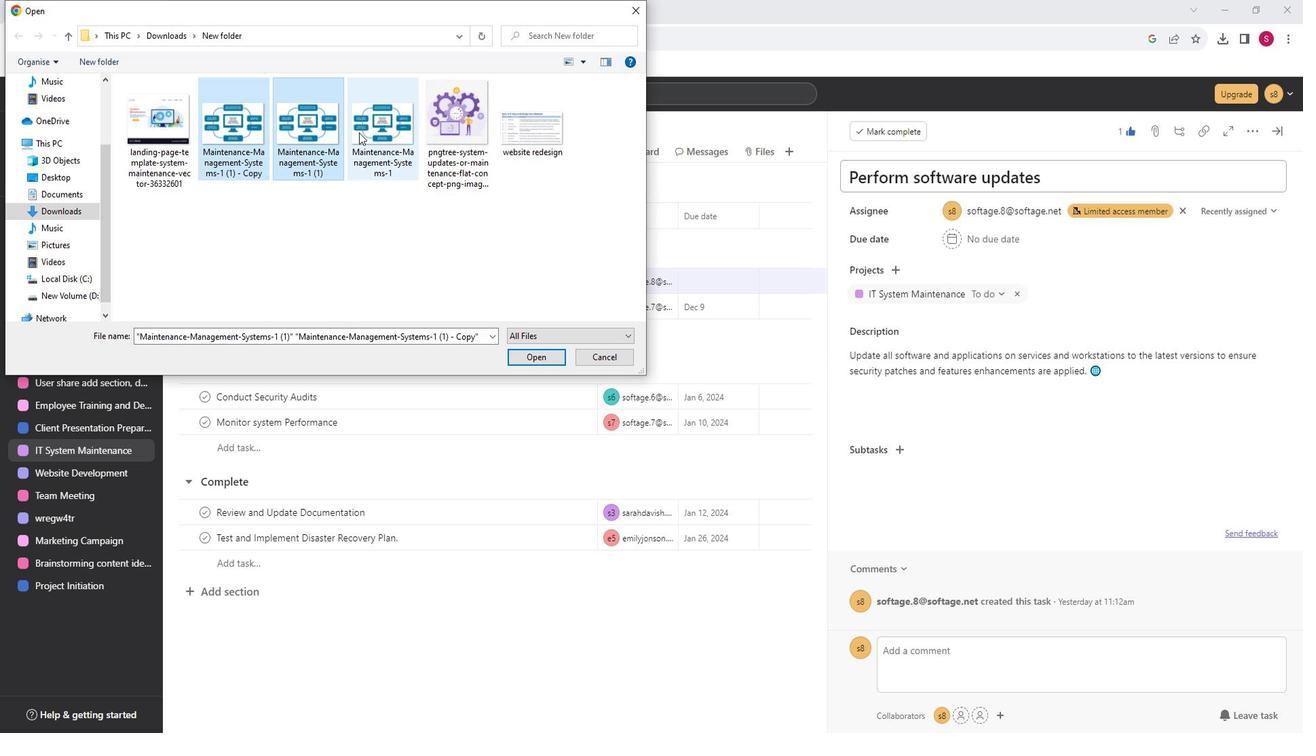 
Action: Key pressed <Key.shift_r>
Screenshot: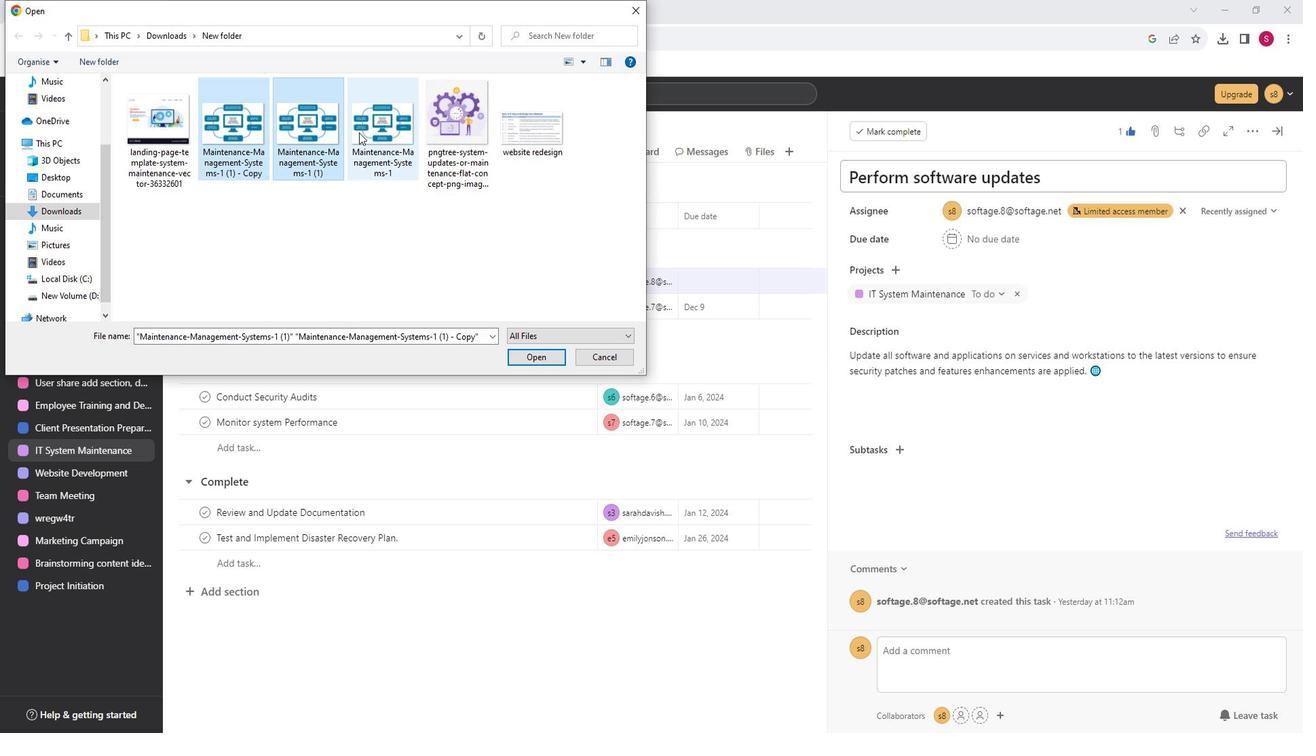 
Action: Mouse moved to (369, 135)
Screenshot: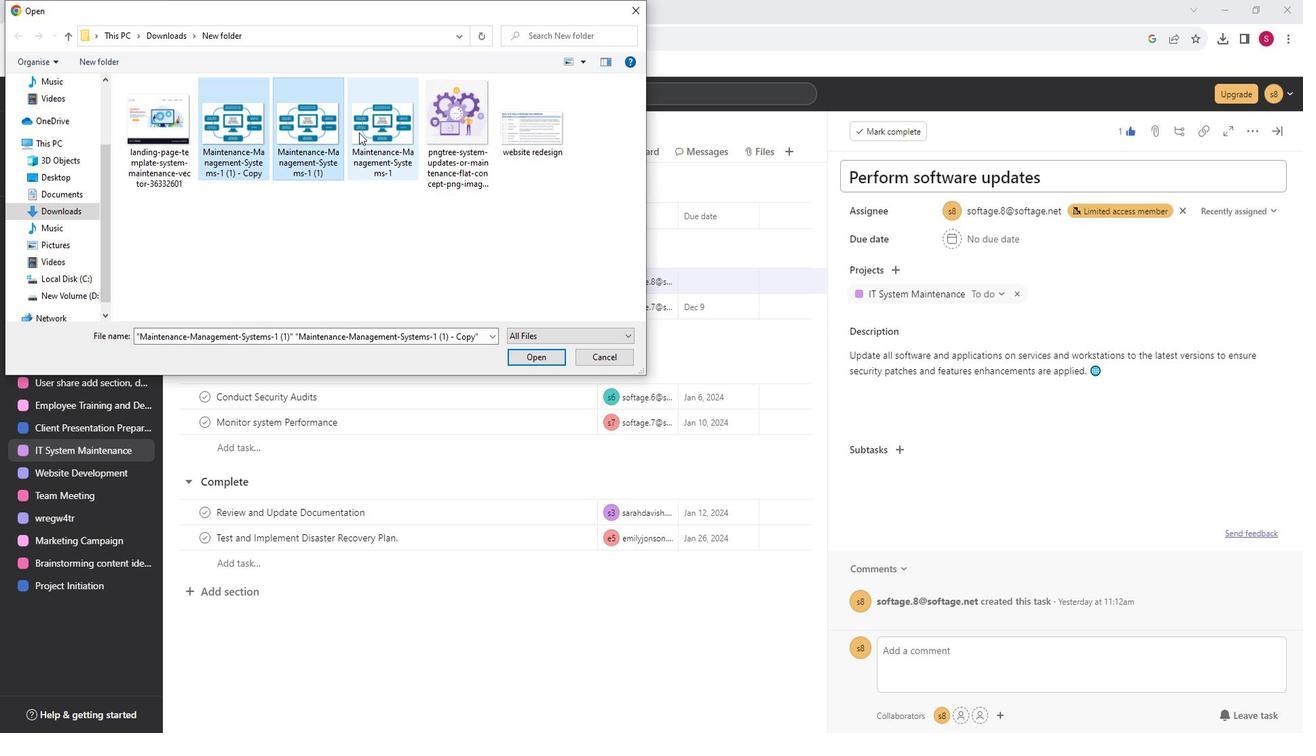
Action: Key pressed <Key.shift_r>
Screenshot: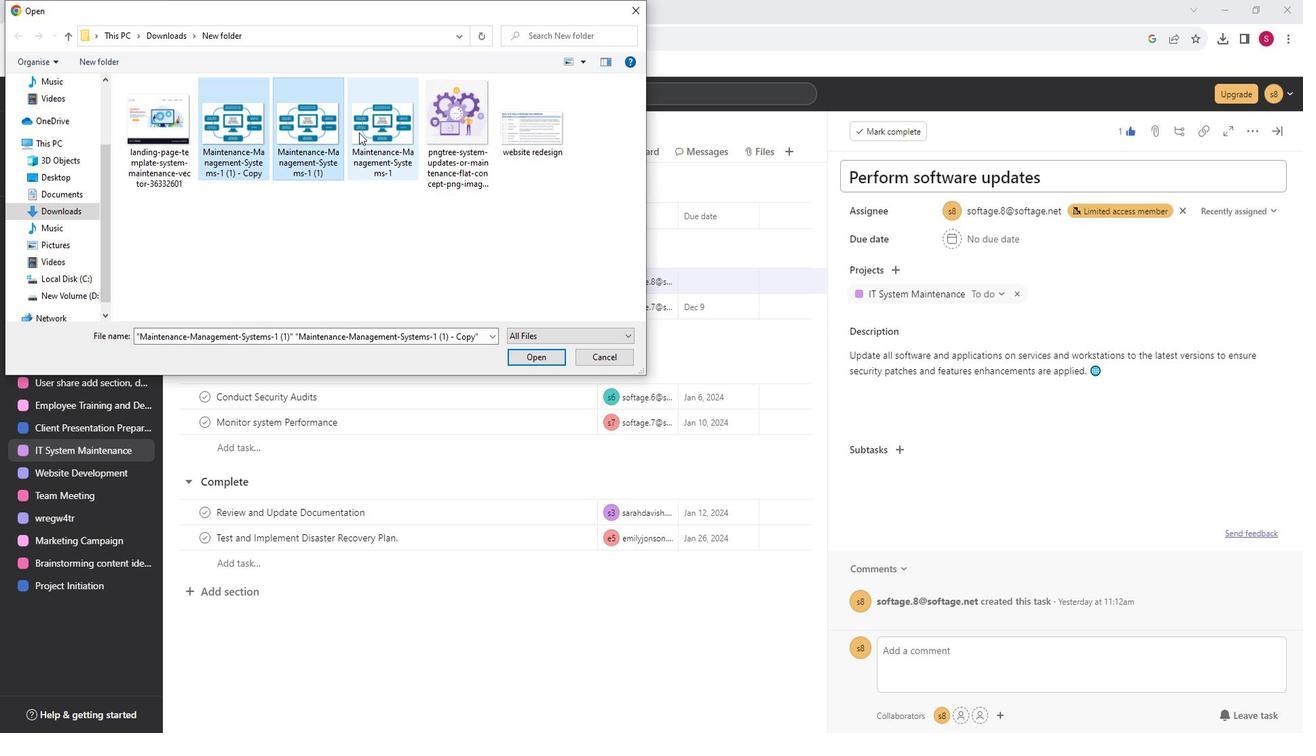 
Action: Mouse moved to (372, 135)
Screenshot: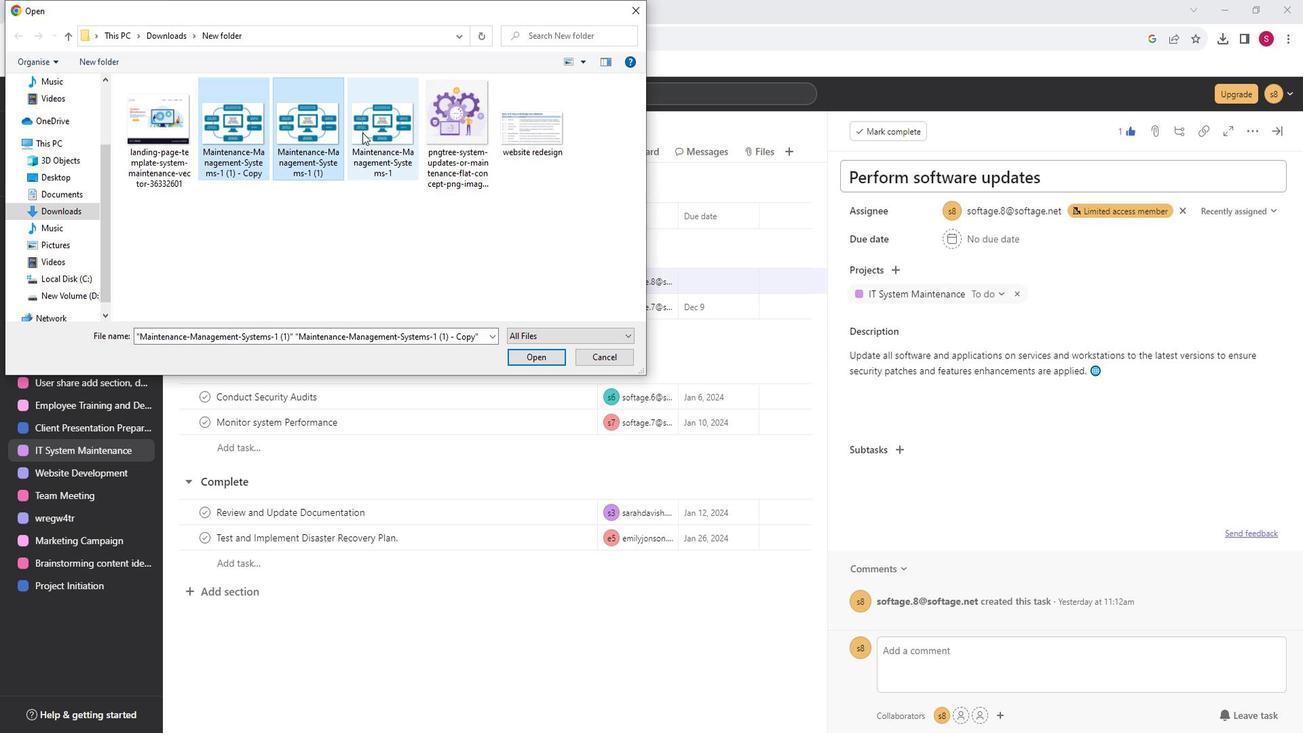 
Action: Key pressed <Key.shift_r>
Screenshot: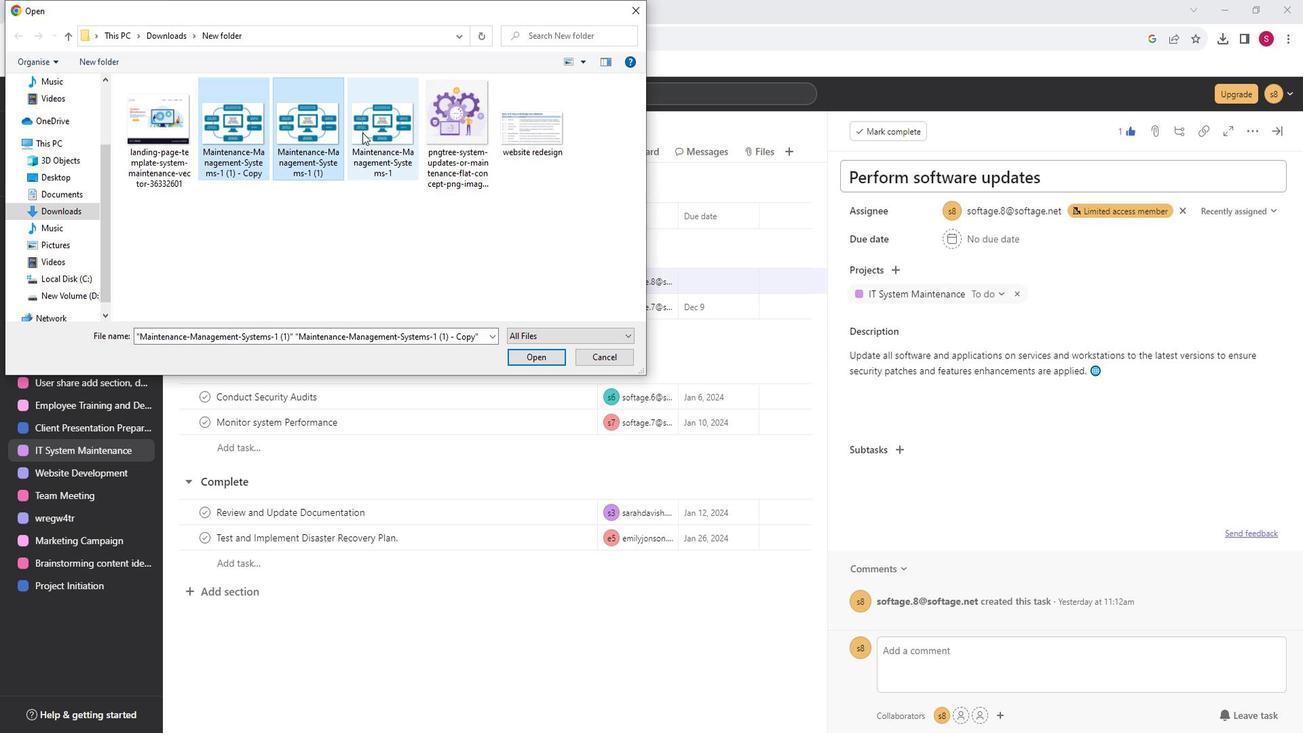 
Action: Mouse moved to (382, 135)
Screenshot: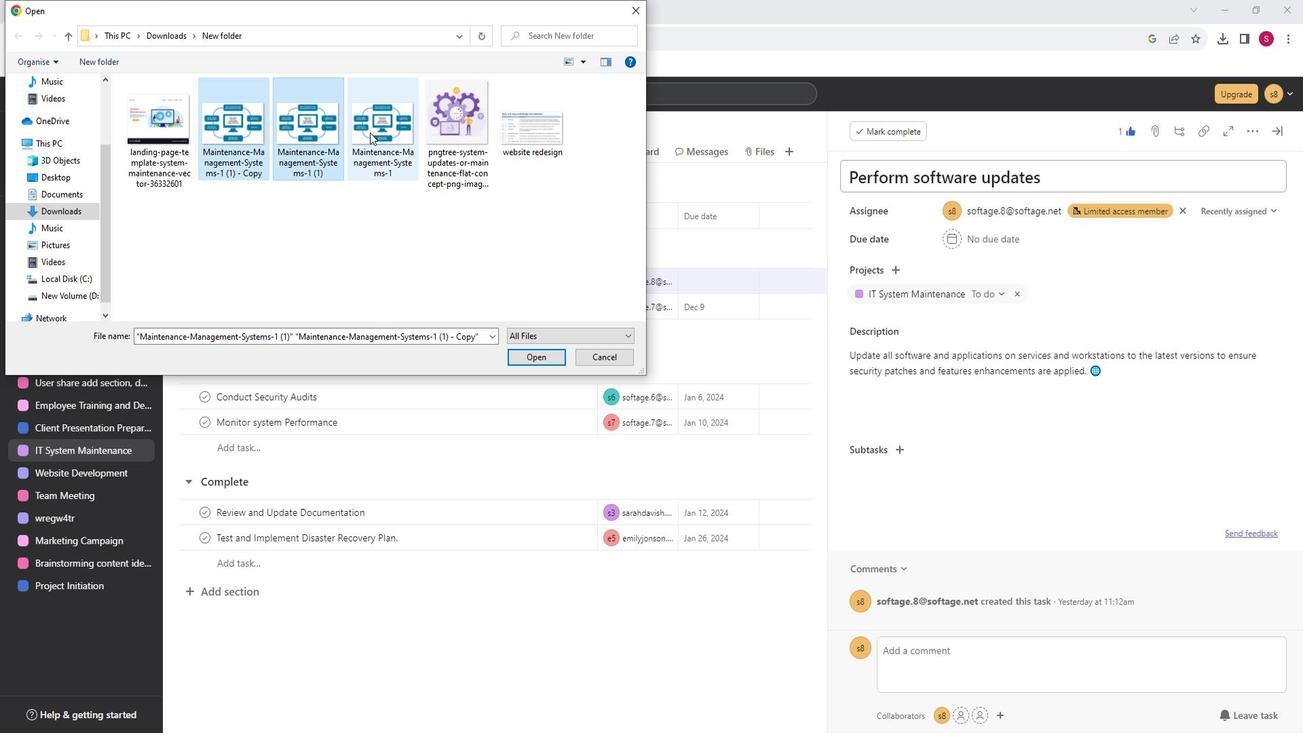 
Action: Key pressed <Key.shift_r>
Screenshot: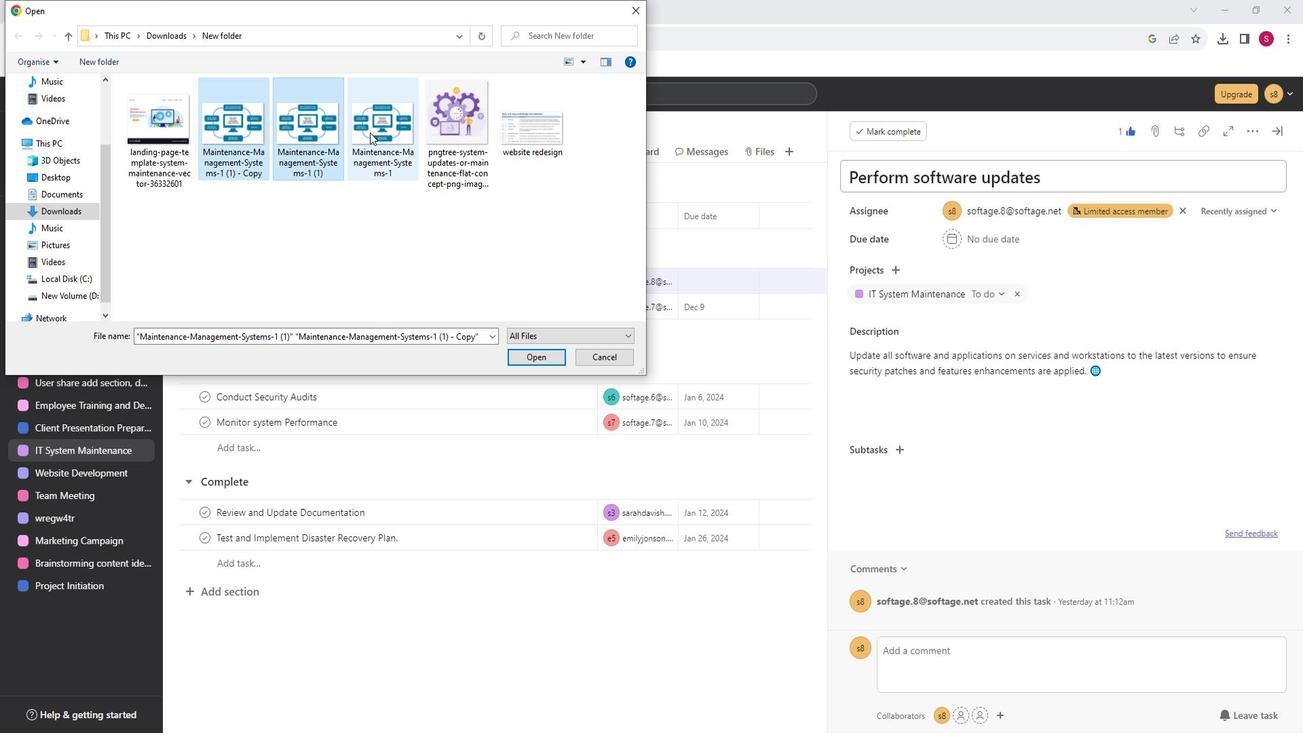 
Action: Mouse moved to (384, 135)
Screenshot: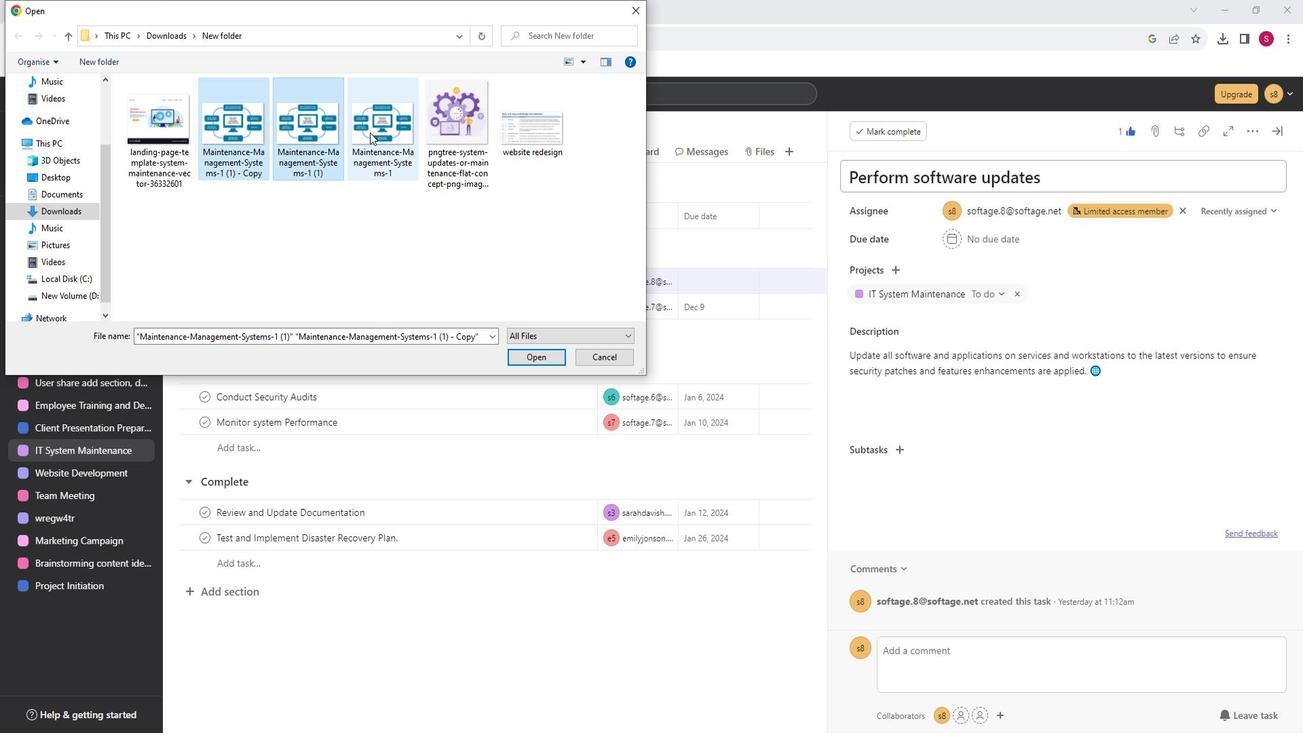 
Action: Key pressed <Key.shift_r><Key.shift_r><Key.shift_r><Key.shift_r><Key.shift_r><Key.shift_r><Key.shift_r><Key.shift_r><Key.shift_r><Key.shift_r><Key.shift_r><Key.shift_r><Key.shift_r><Key.shift_r><Key.shift_r><Key.shift_r><Key.shift_r><Key.shift_r><Key.shift_r><Key.shift_r><Key.shift_r><Key.shift_r><Key.shift_r><Key.shift_r><Key.shift_r><Key.shift_r><Key.shift_r><Key.shift_r><Key.shift_r><Key.shift_r><Key.shift_r><Key.shift_r><Key.shift_r><Key.shift_r><Key.shift_r><Key.shift_r>
Screenshot: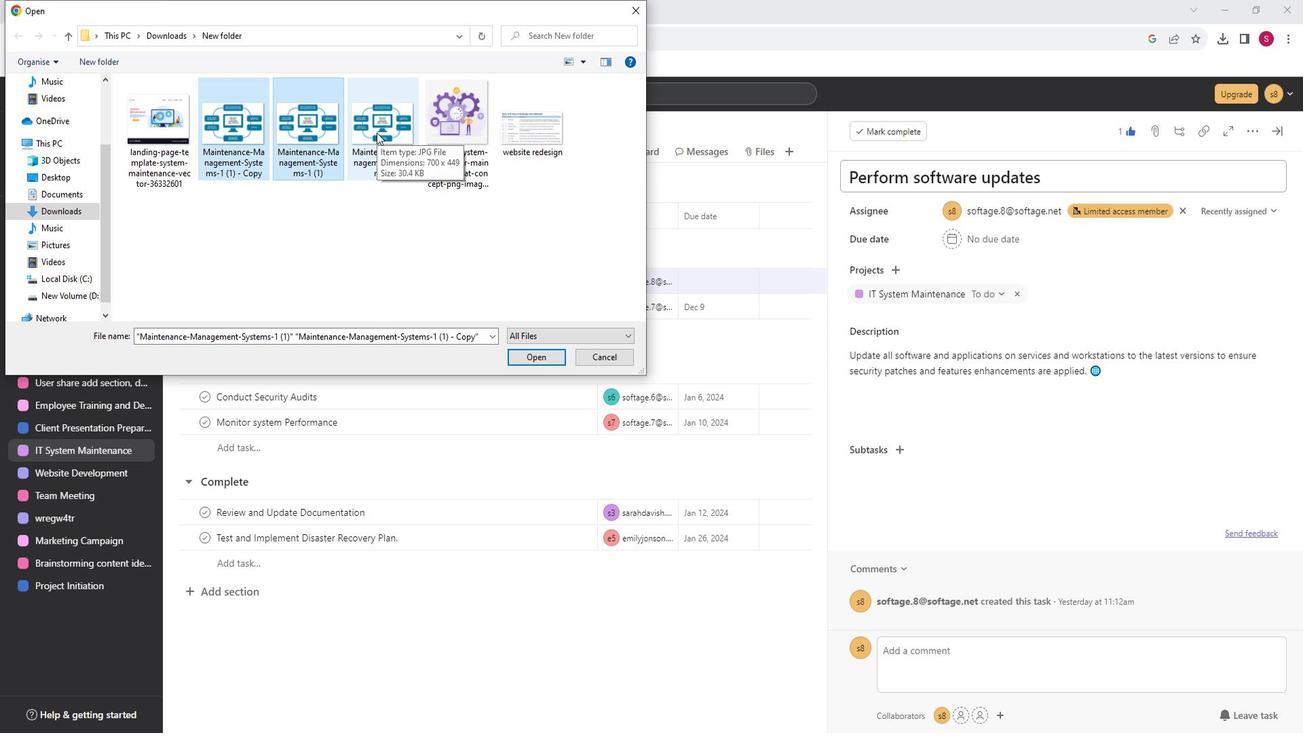 
Action: Mouse moved to (399, 162)
Screenshot: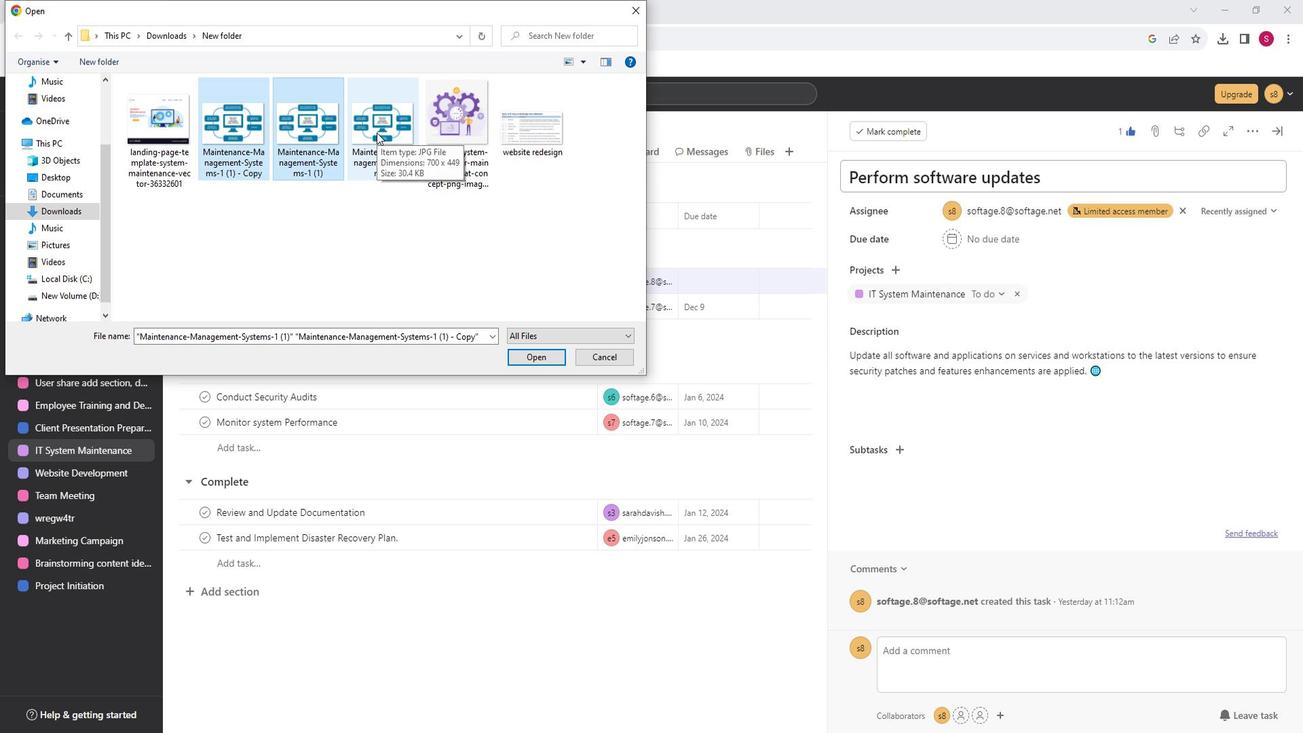 
Action: Key pressed <Key.shift_r>
Screenshot: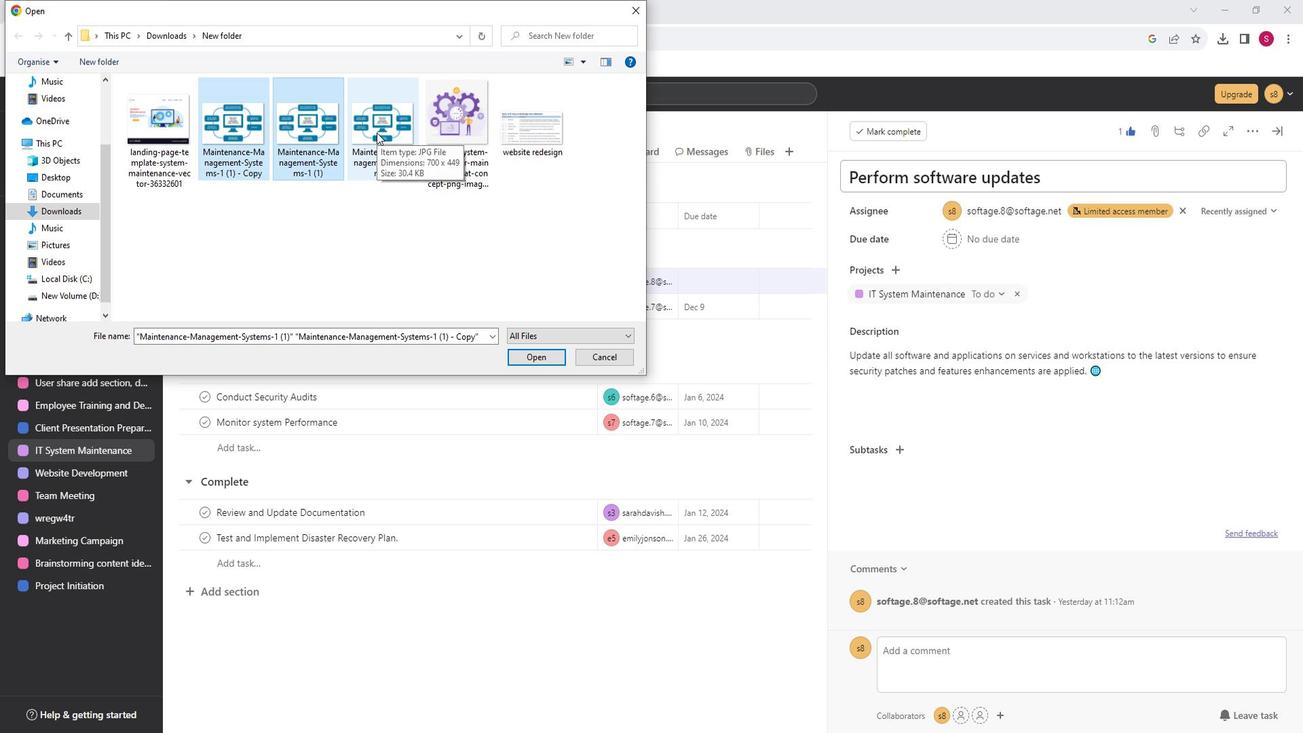 
Action: Mouse moved to (413, 190)
Screenshot: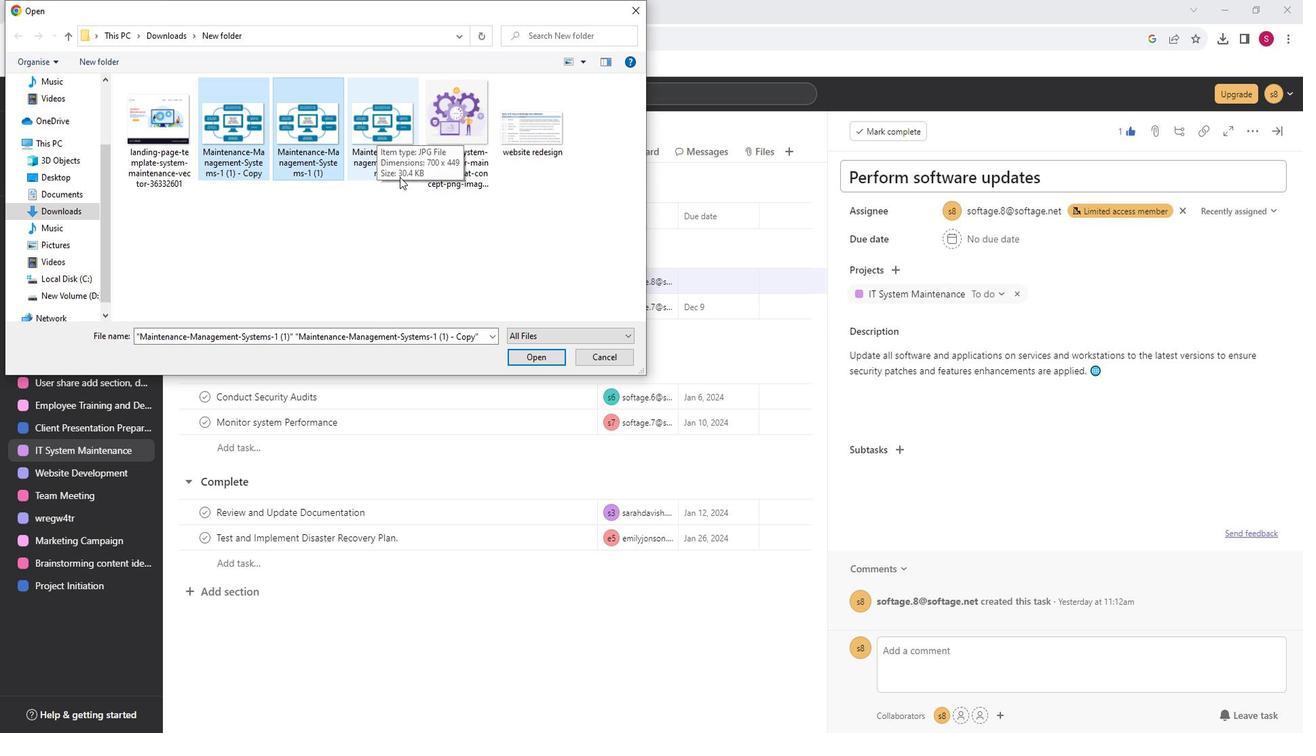 
Action: Key pressed <Key.shift_r>
Screenshot: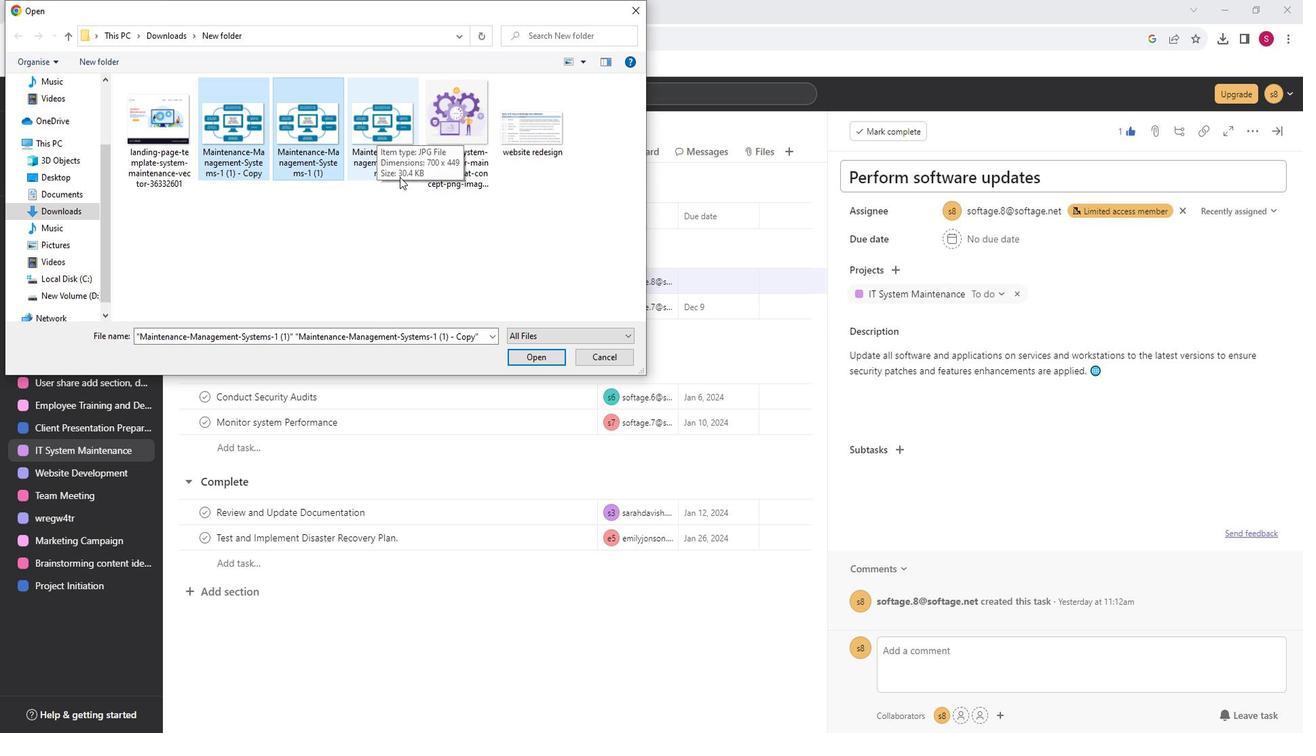 
Action: Mouse moved to (429, 215)
Screenshot: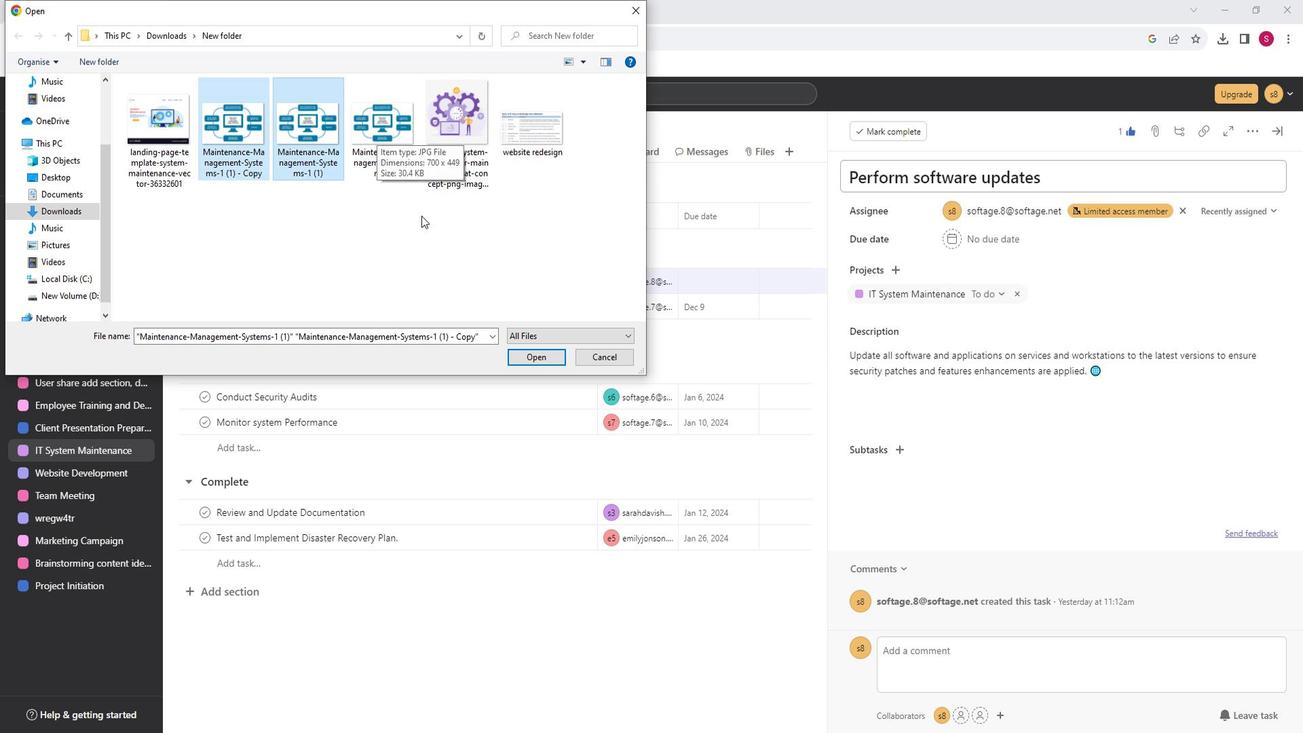 
Action: Key pressed <Key.shift_r>
Screenshot: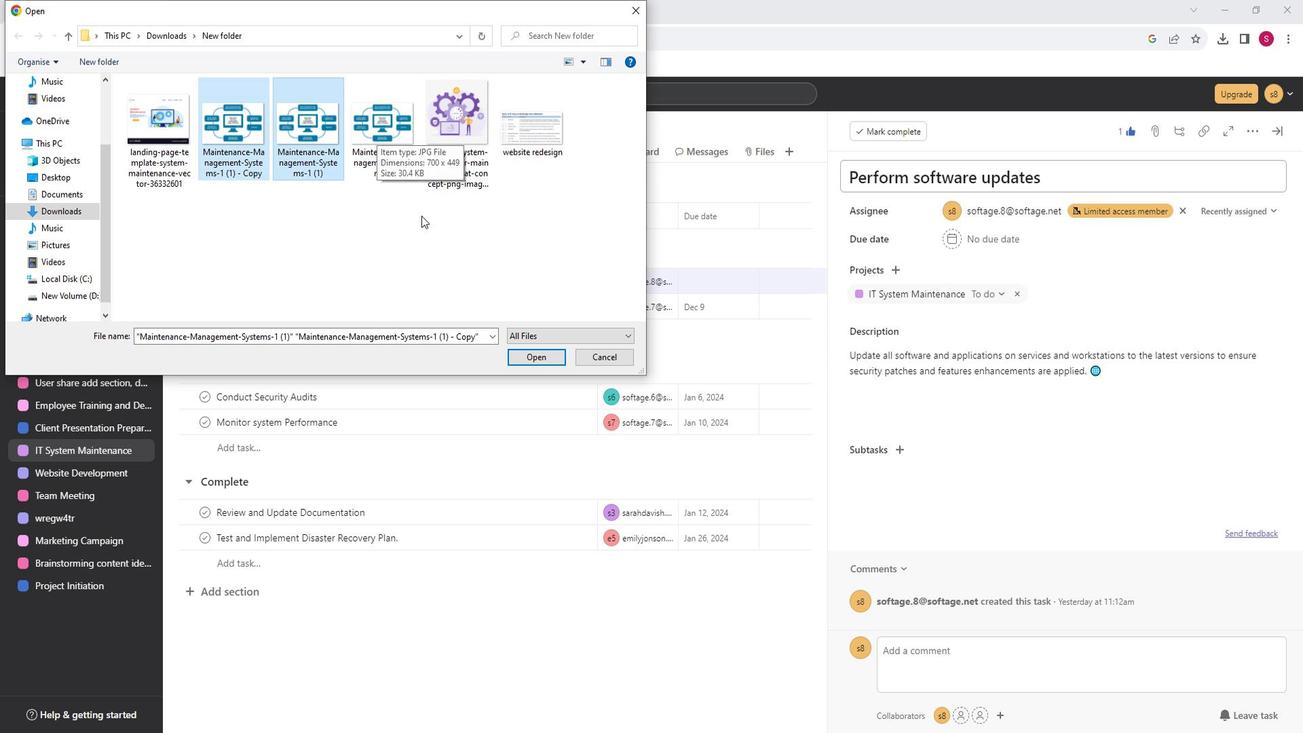 
Action: Mouse moved to (447, 239)
Screenshot: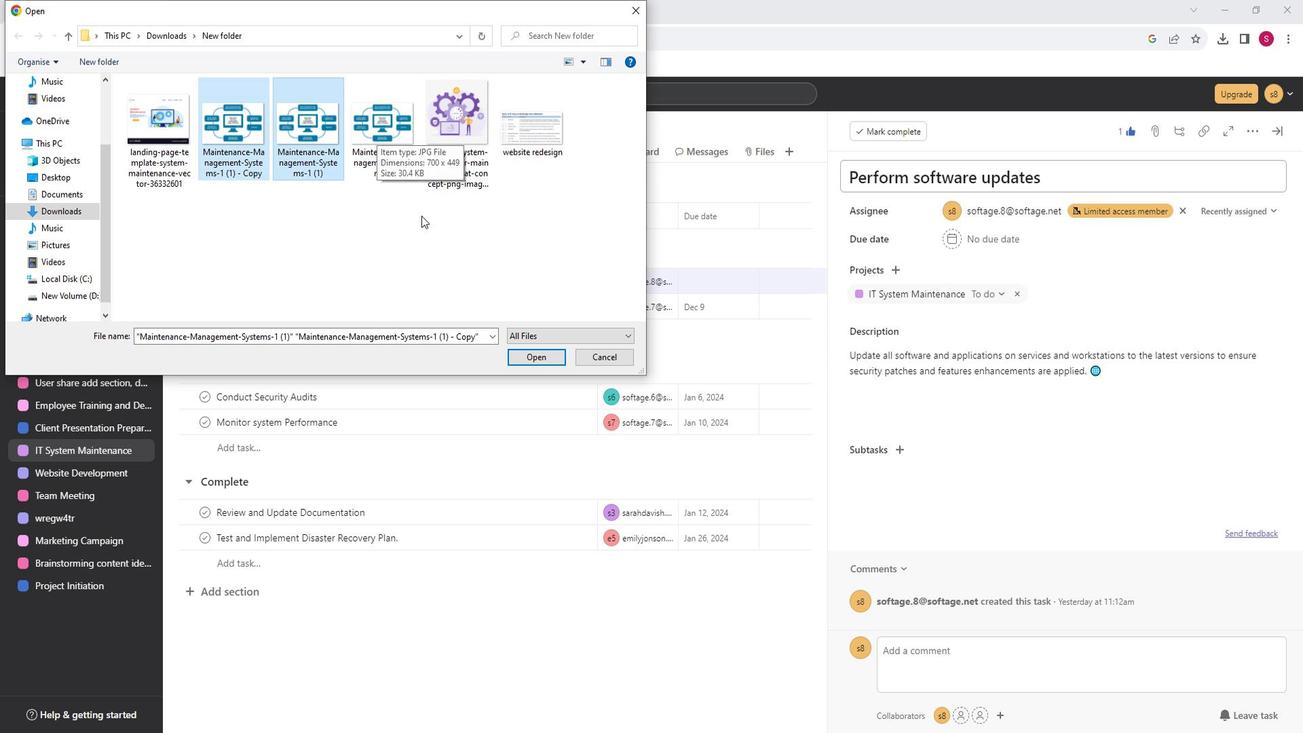 
Action: Key pressed <Key.shift_r>
Screenshot: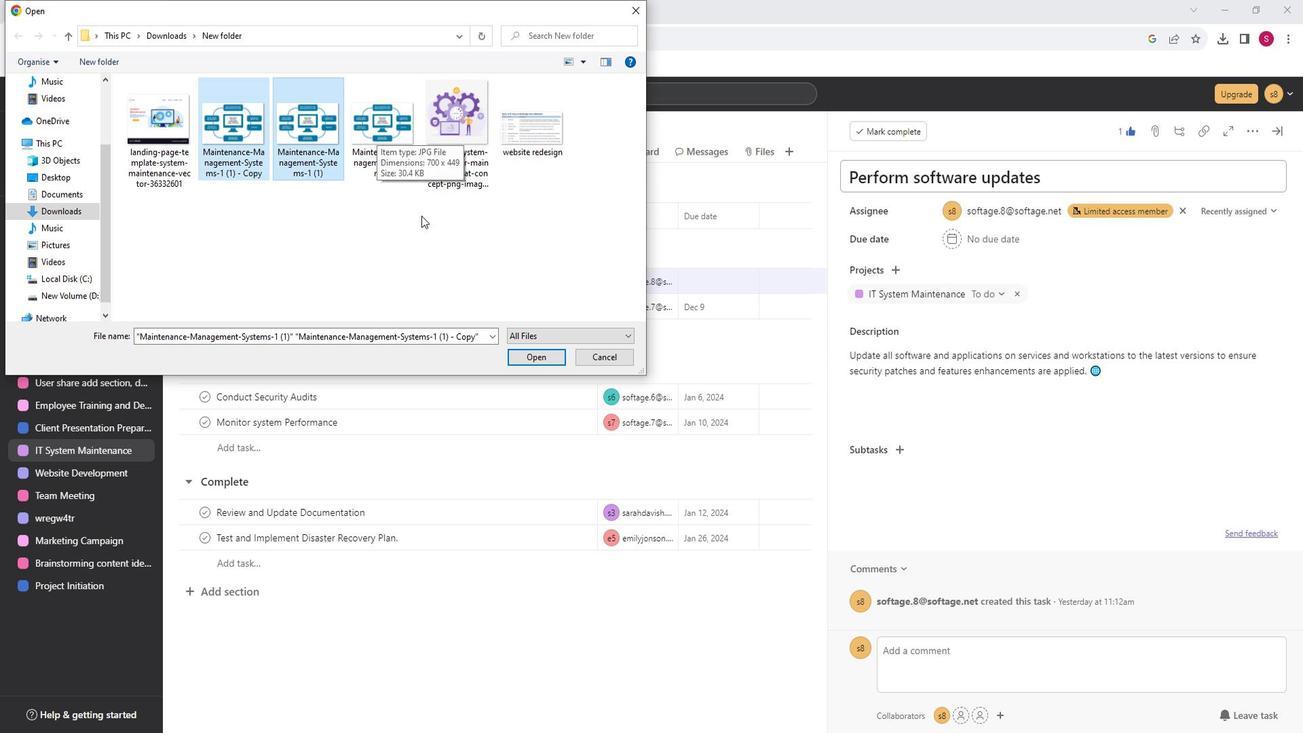
Action: Mouse moved to (469, 266)
Screenshot: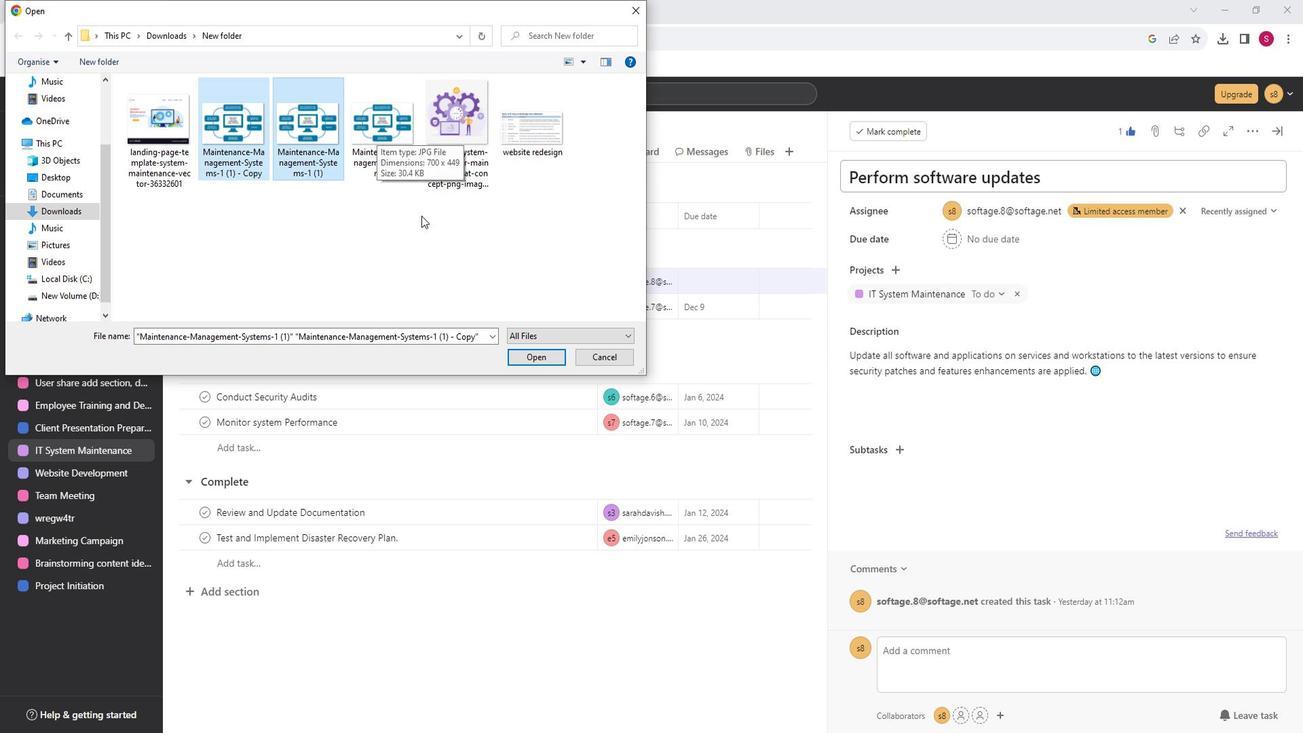 
Action: Key pressed <Key.shift_r>
Screenshot: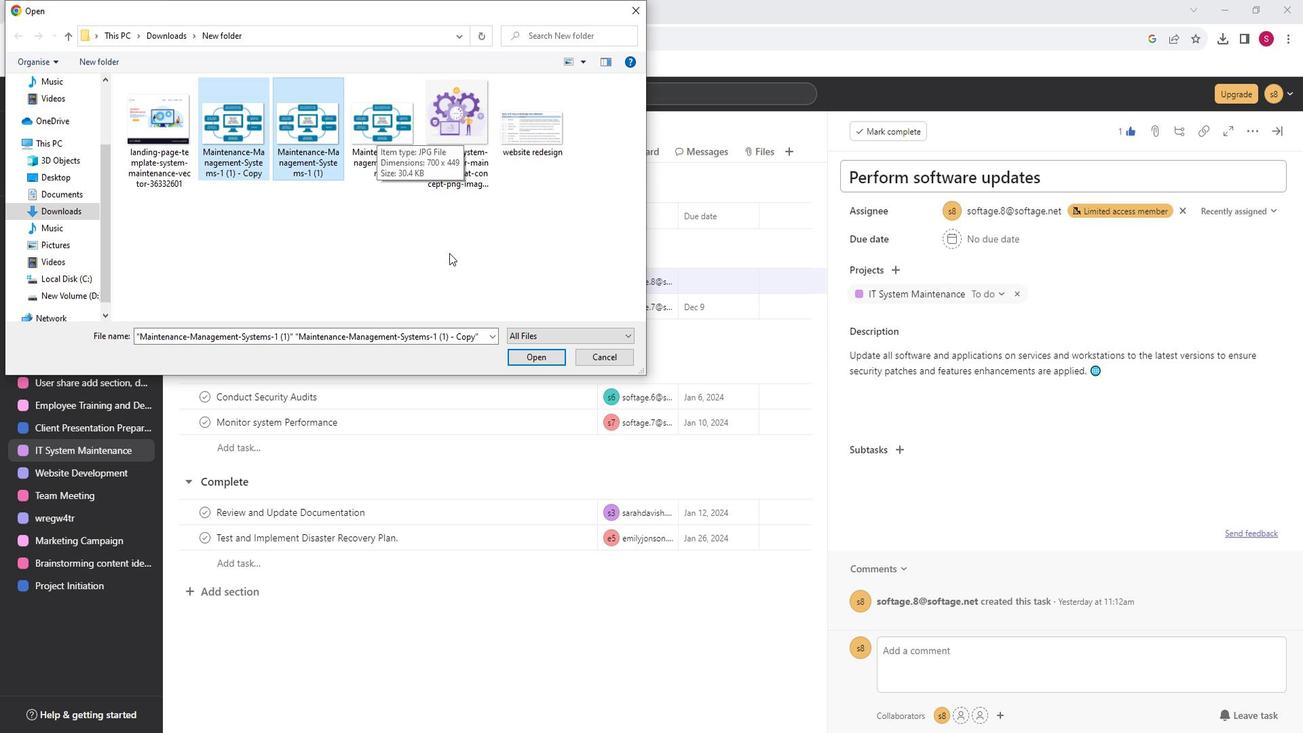 
Action: Mouse moved to (495, 303)
Screenshot: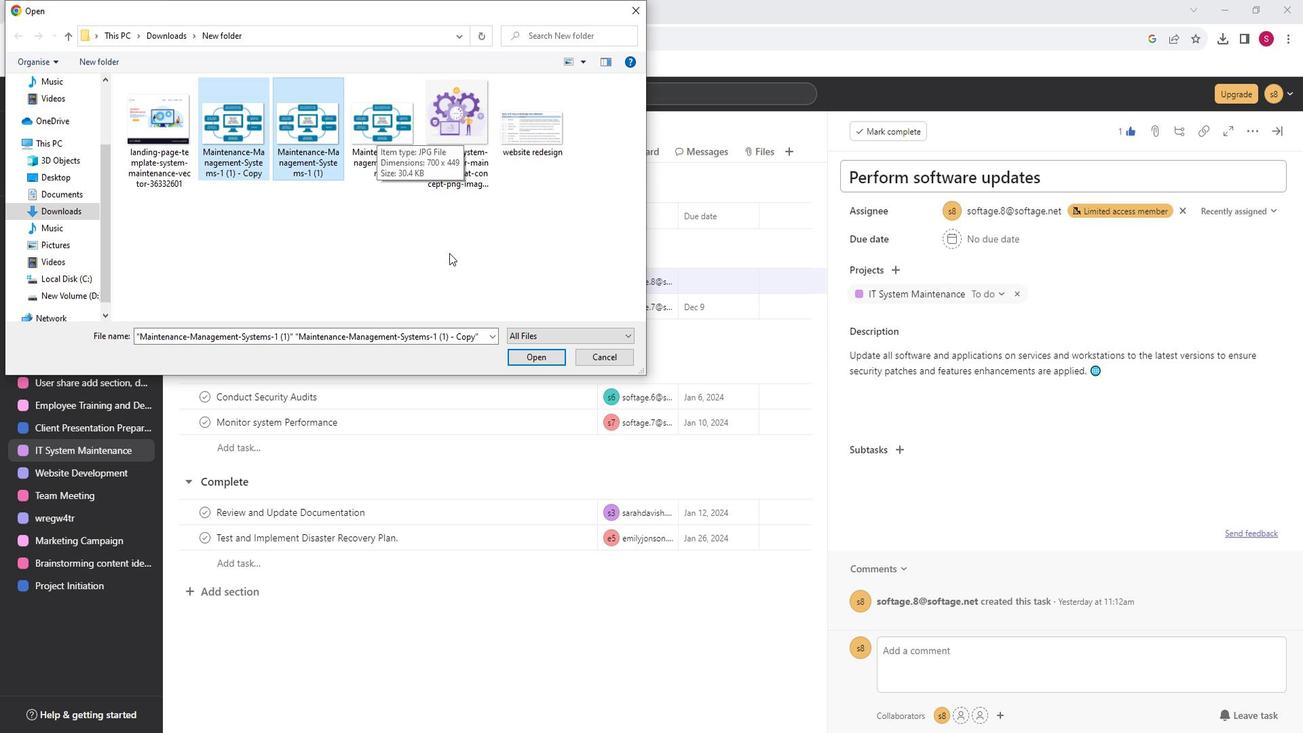 
Action: Key pressed <Key.shift_r>
Screenshot: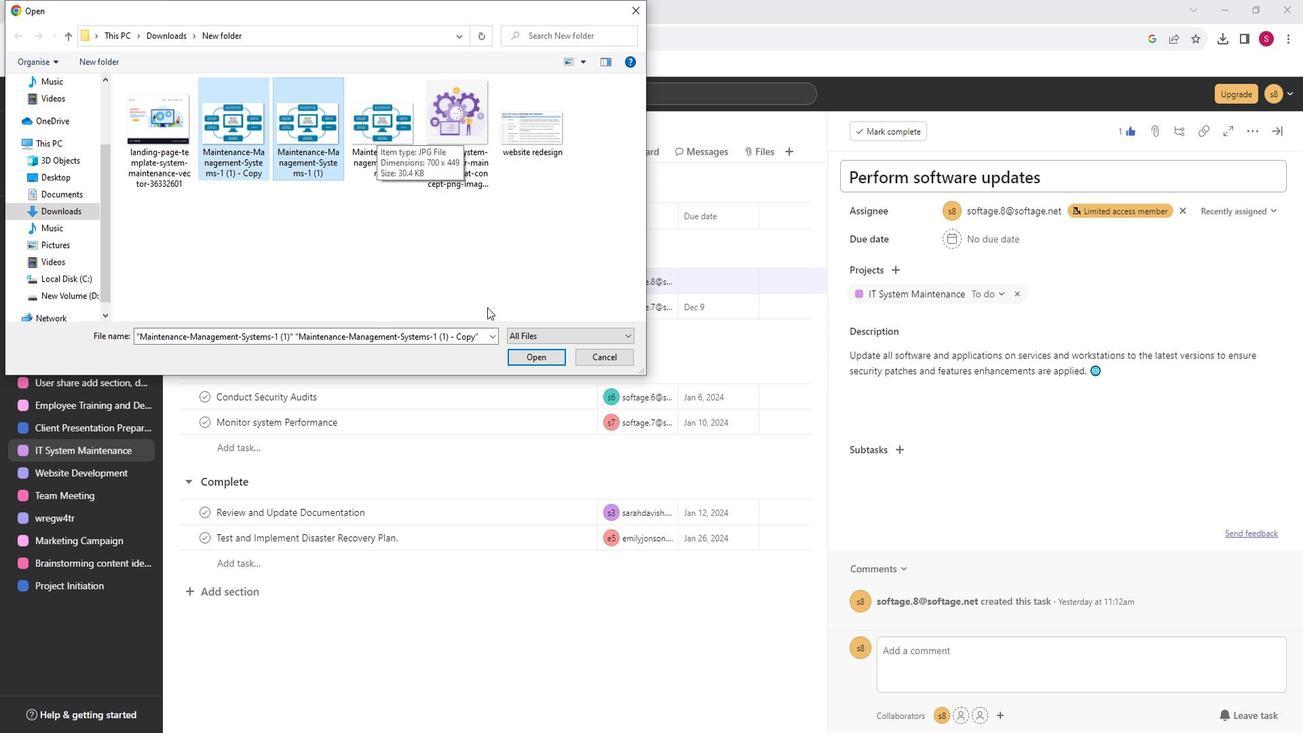 
Action: Mouse moved to (524, 340)
Screenshot: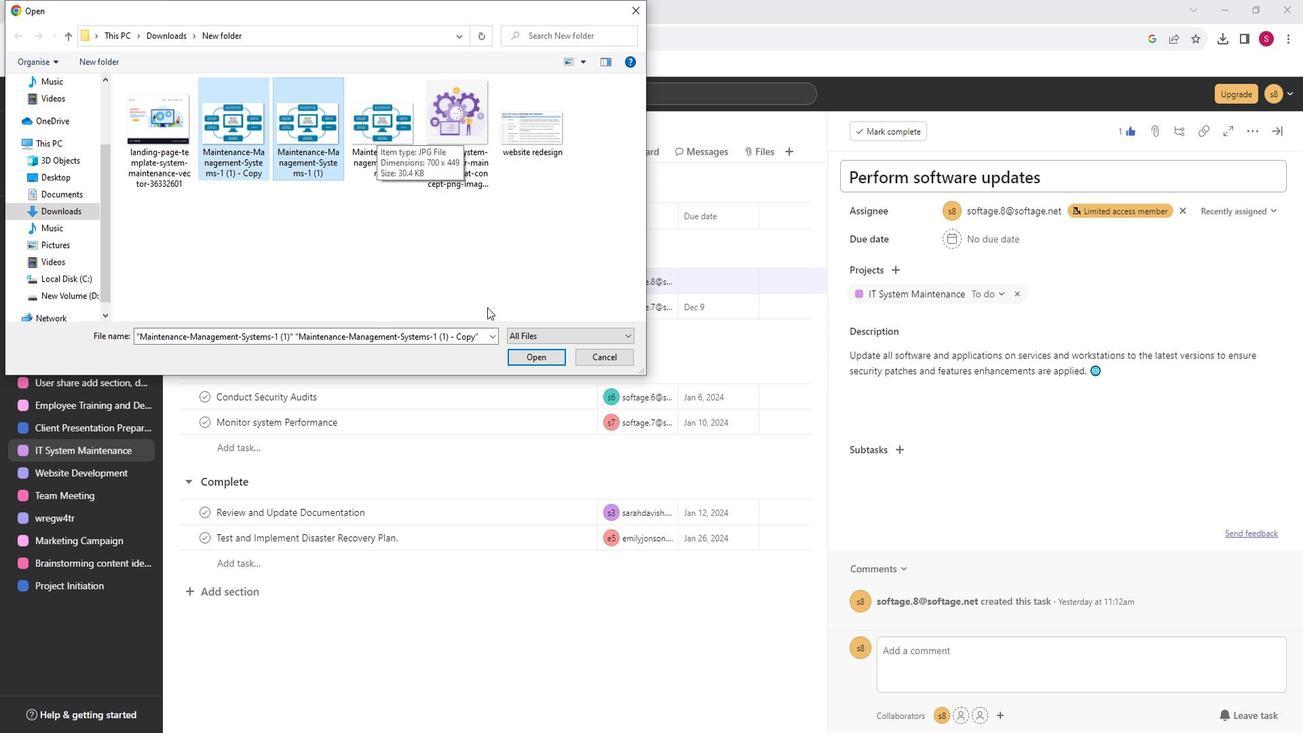 
Action: Key pressed <Key.shift_r>
Screenshot: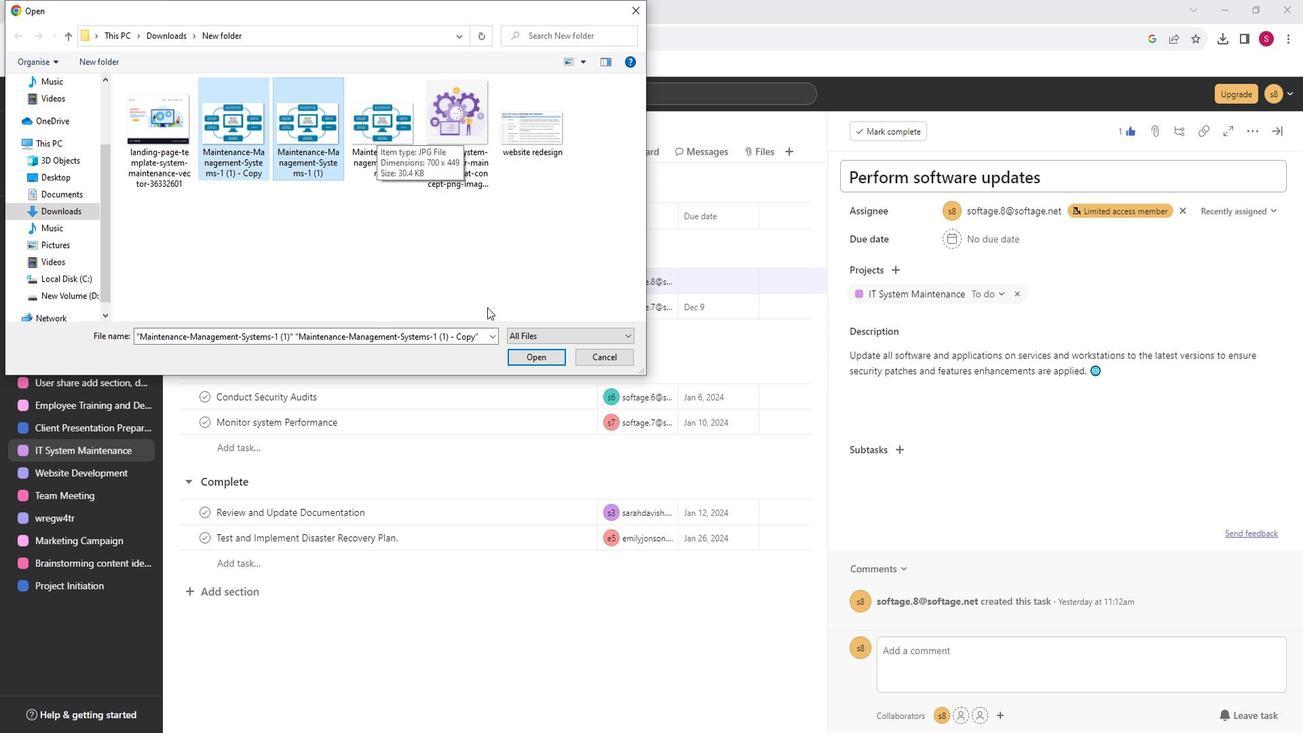 
Action: Mouse moved to (538, 359)
Screenshot: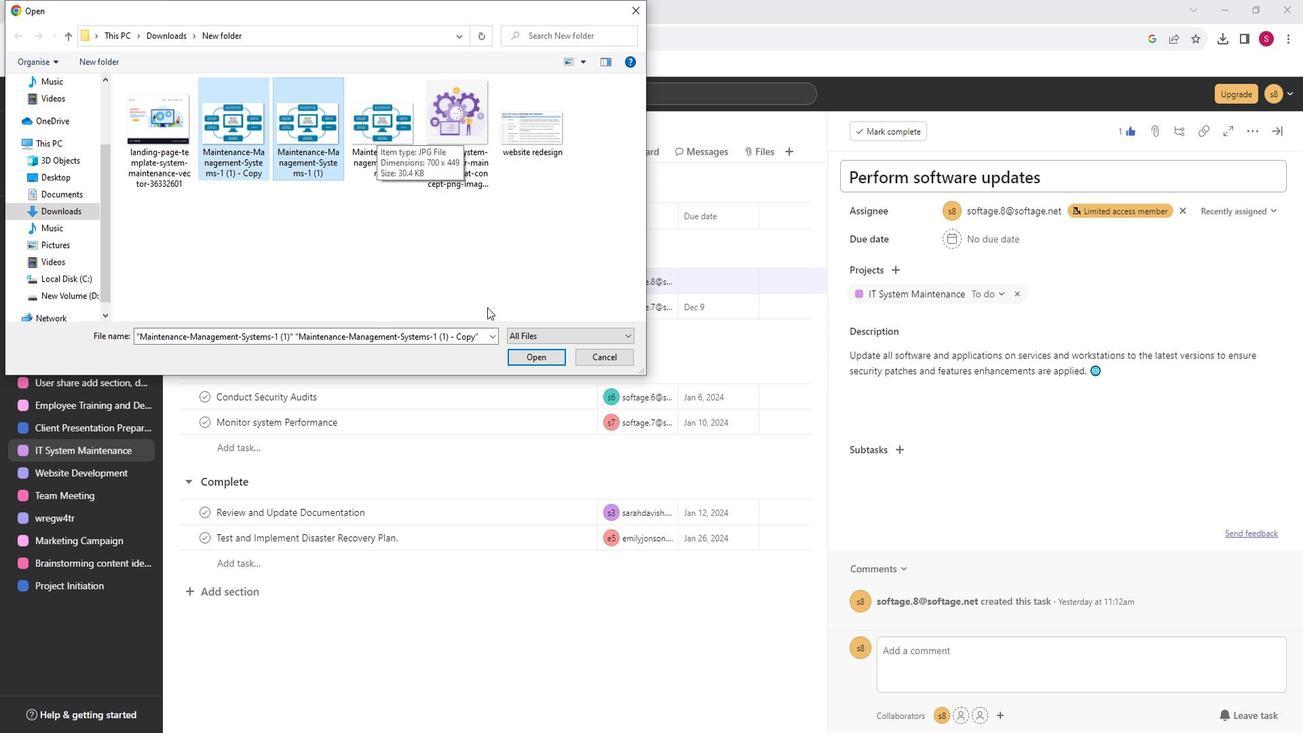 
Action: Key pressed <Key.shift_r>
Screenshot: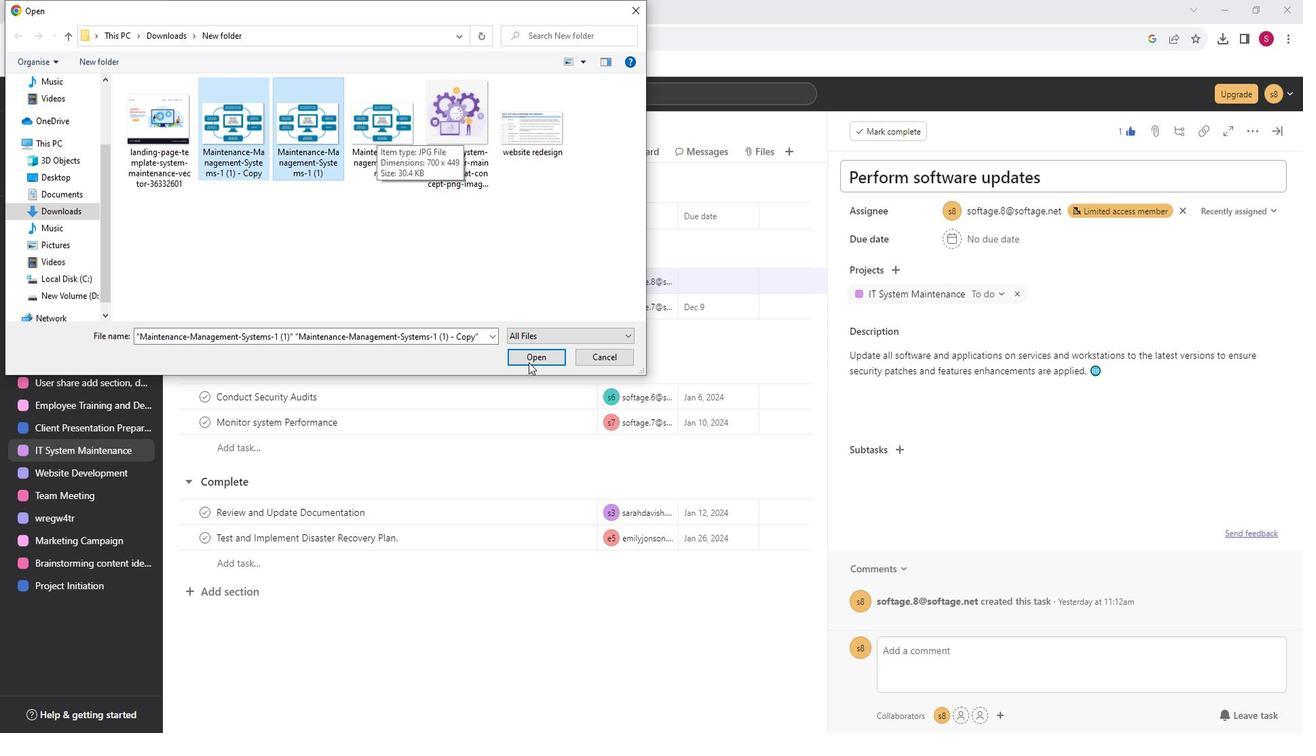 
Action: Mouse moved to (541, 363)
Screenshot: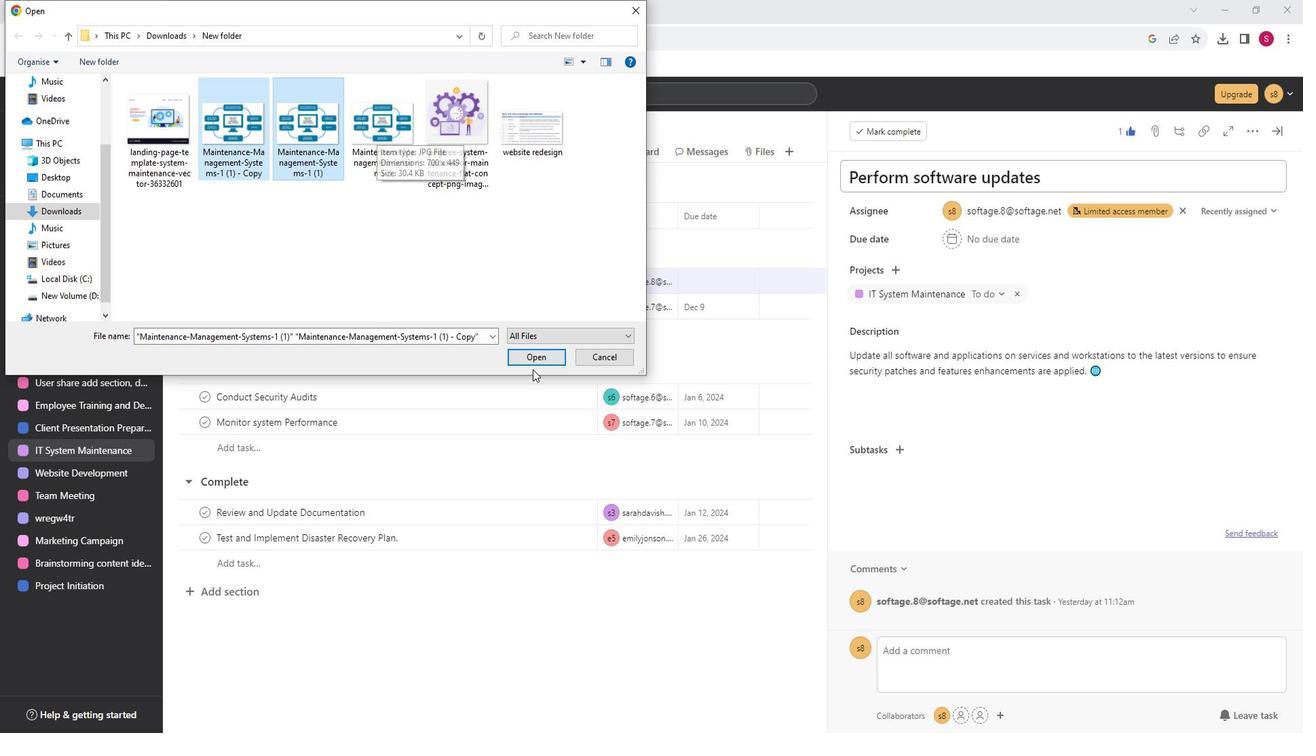
Action: Key pressed <Key.shift_r>
Screenshot: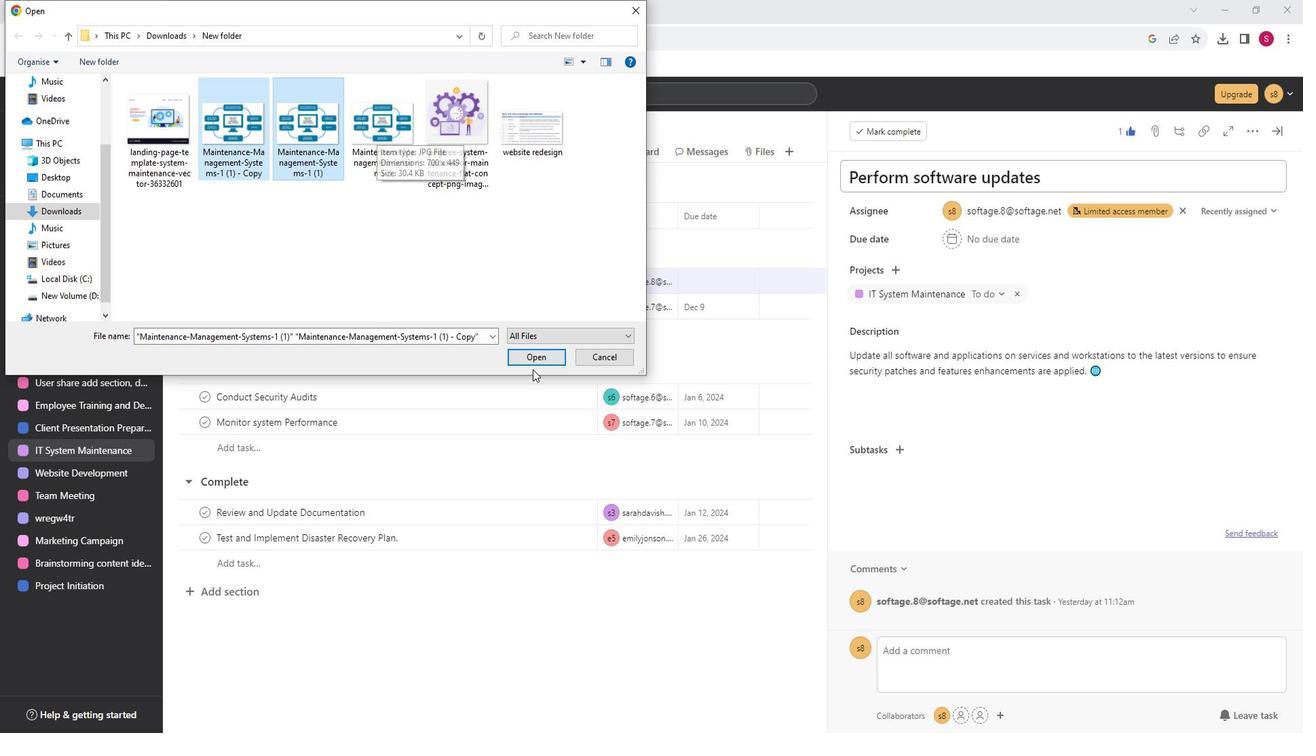 
Action: Mouse moved to (552, 349)
Screenshot: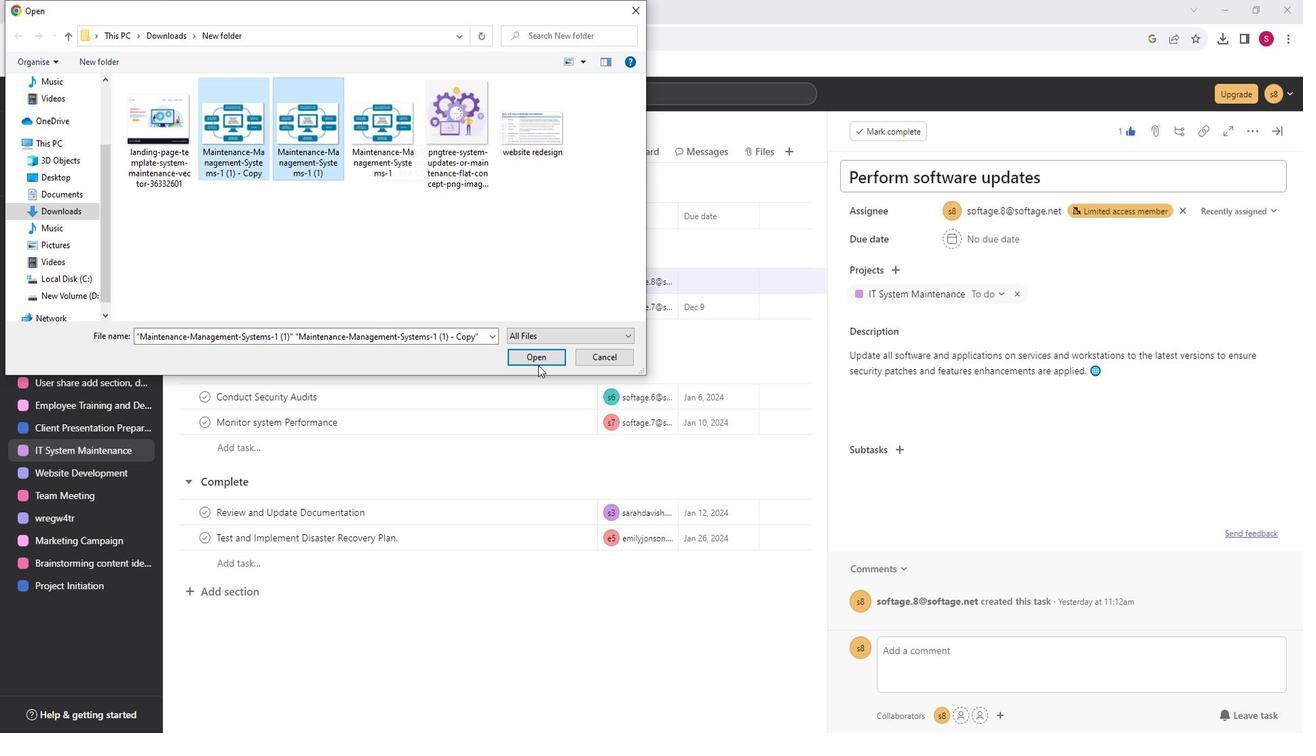
Action: Mouse pressed left at (552, 349)
Screenshot: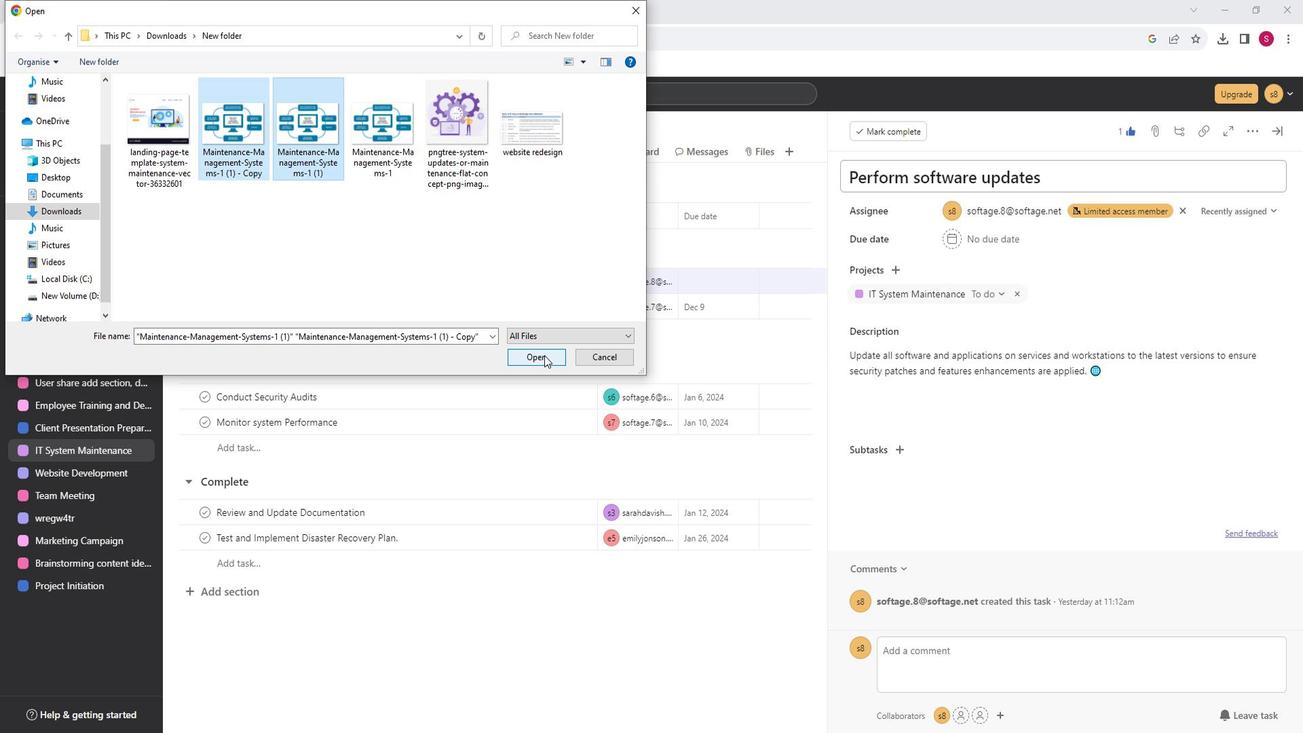 
Action: Mouse moved to (1163, 136)
Screenshot: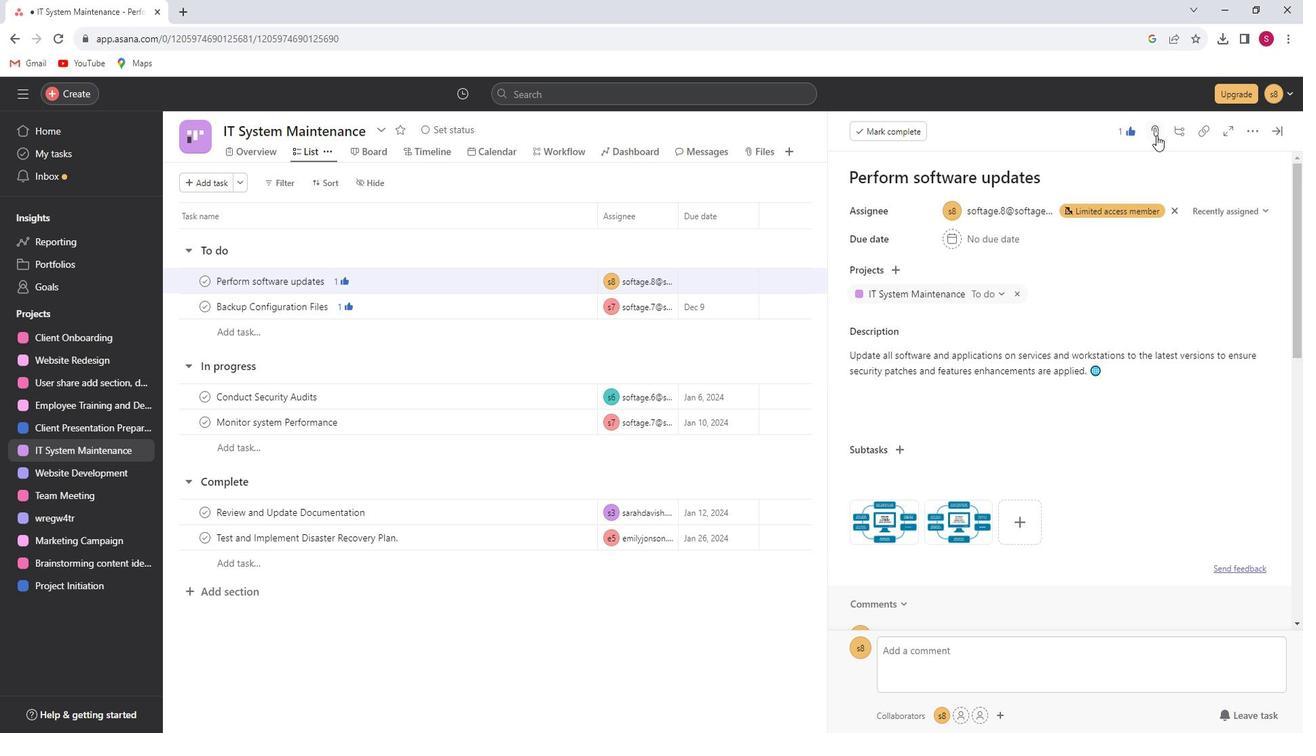 
Action: Mouse pressed left at (1163, 136)
Screenshot: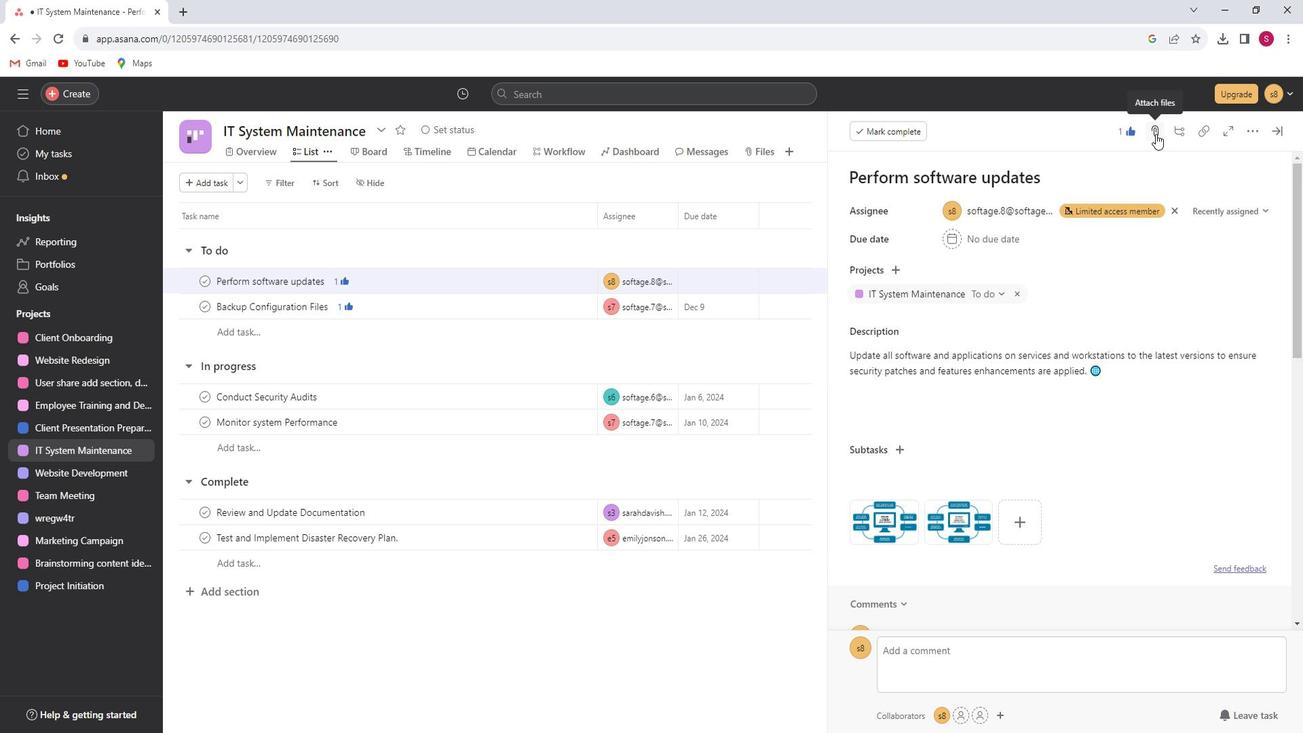 
Action: Mouse moved to (1173, 181)
Screenshot: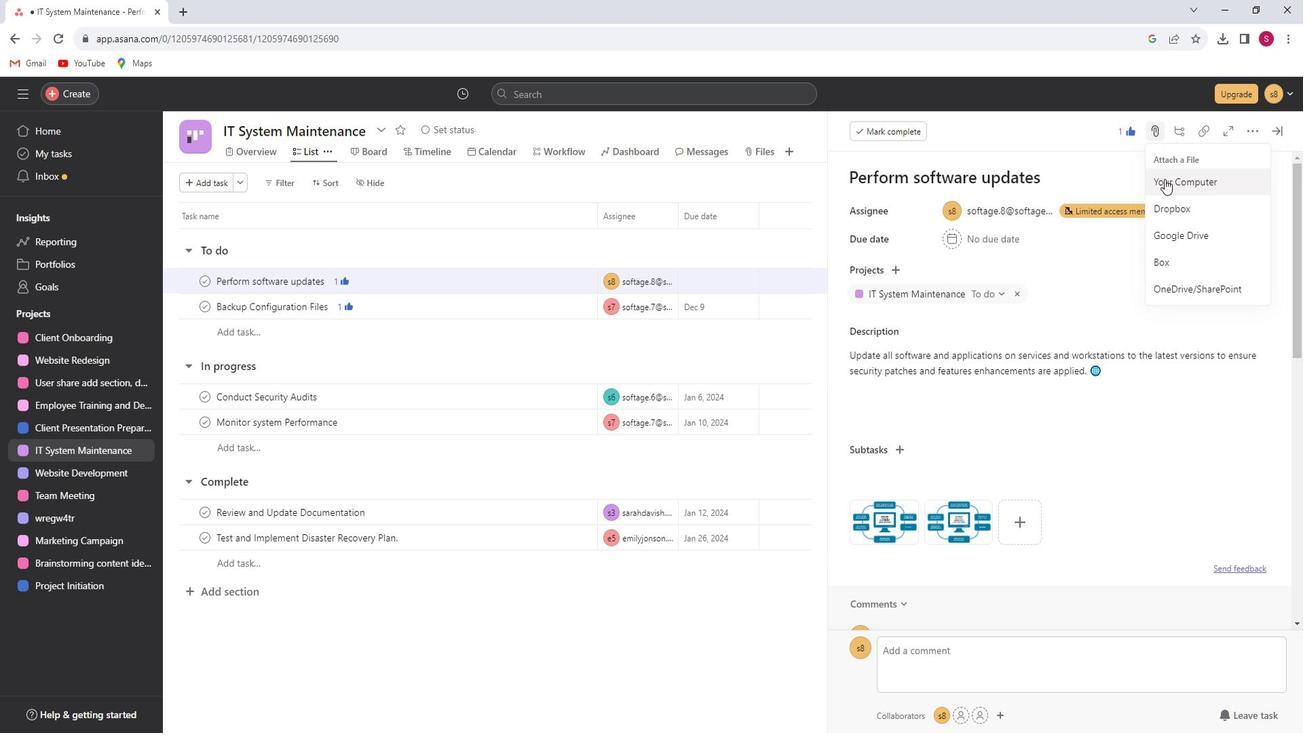 
Action: Mouse pressed left at (1173, 181)
Screenshot: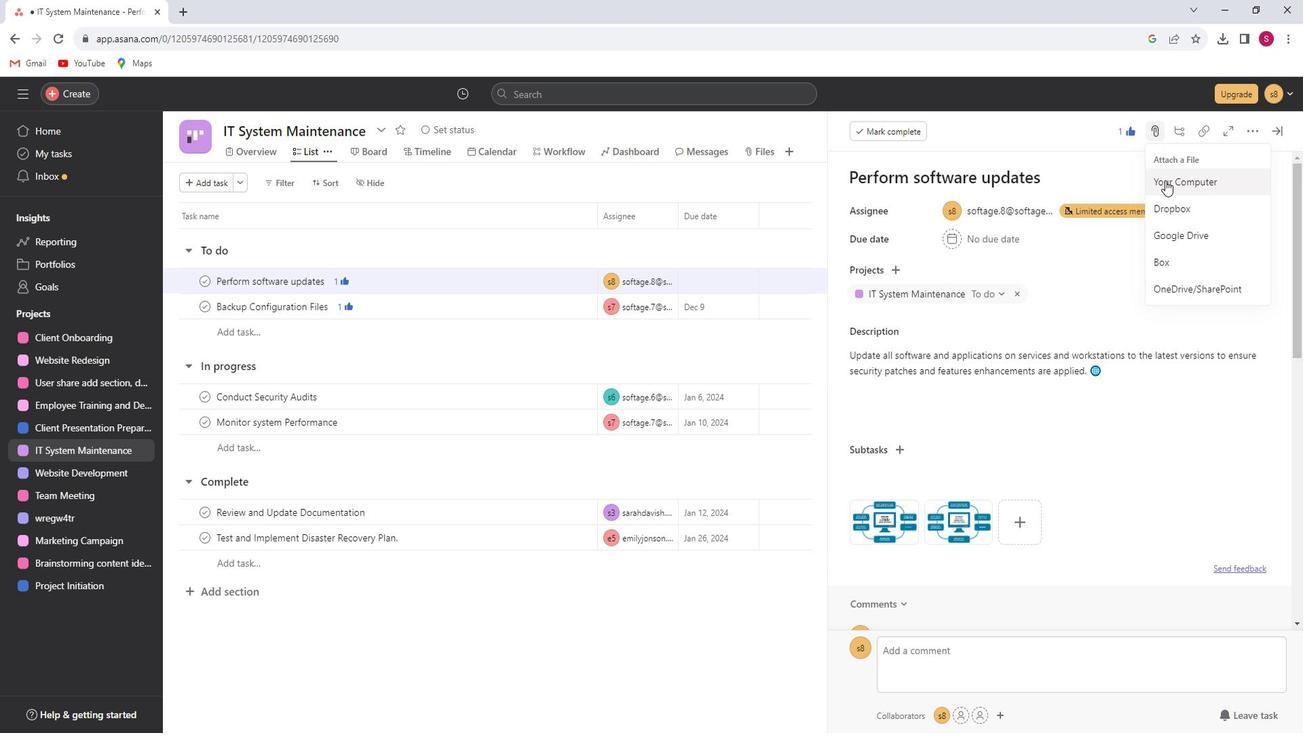 
Action: Mouse moved to (359, 205)
Screenshot: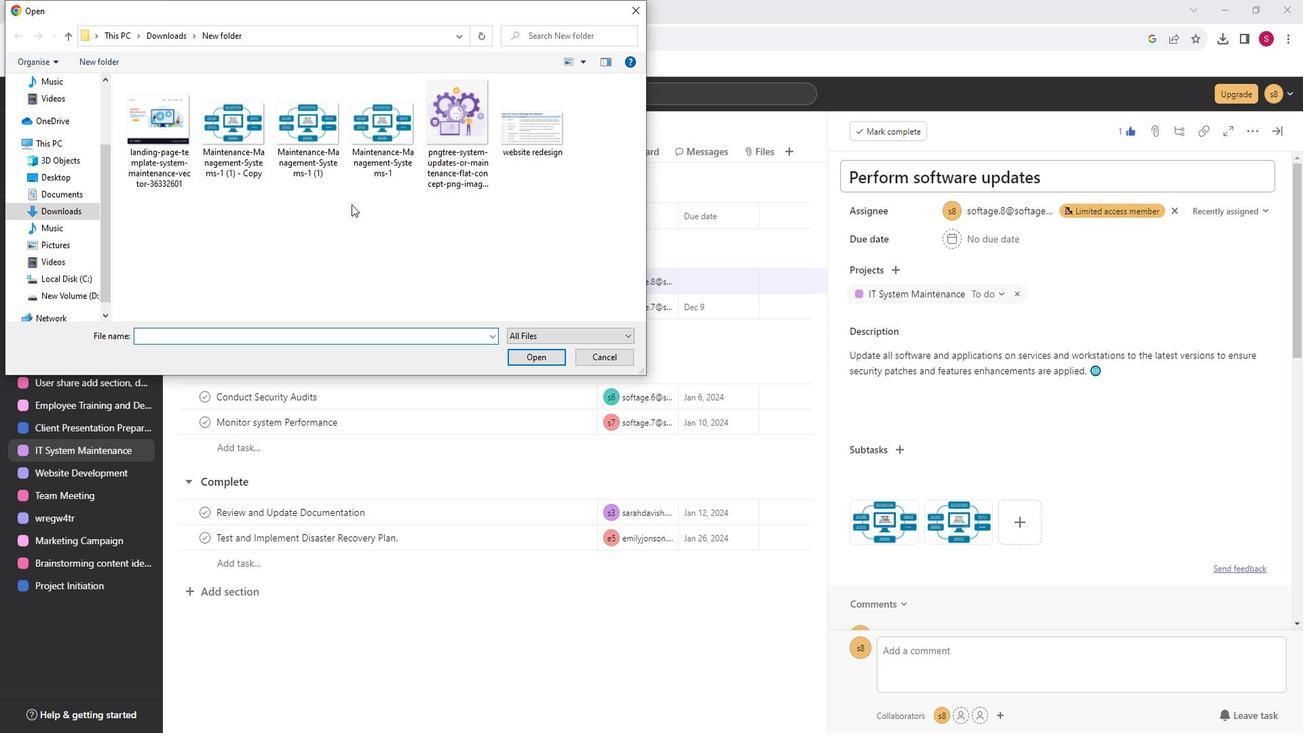 
Action: Mouse scrolled (359, 204) with delta (0, 0)
Screenshot: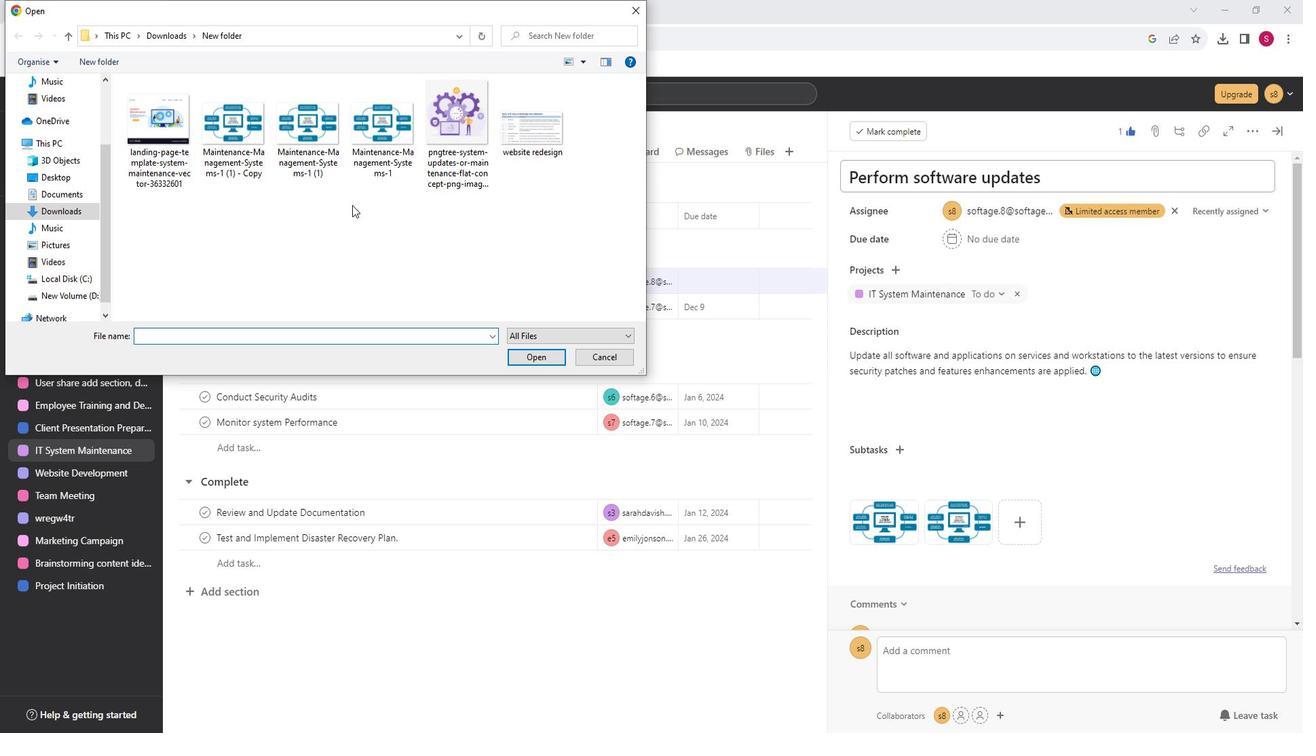 
Action: Mouse moved to (499, 249)
Screenshot: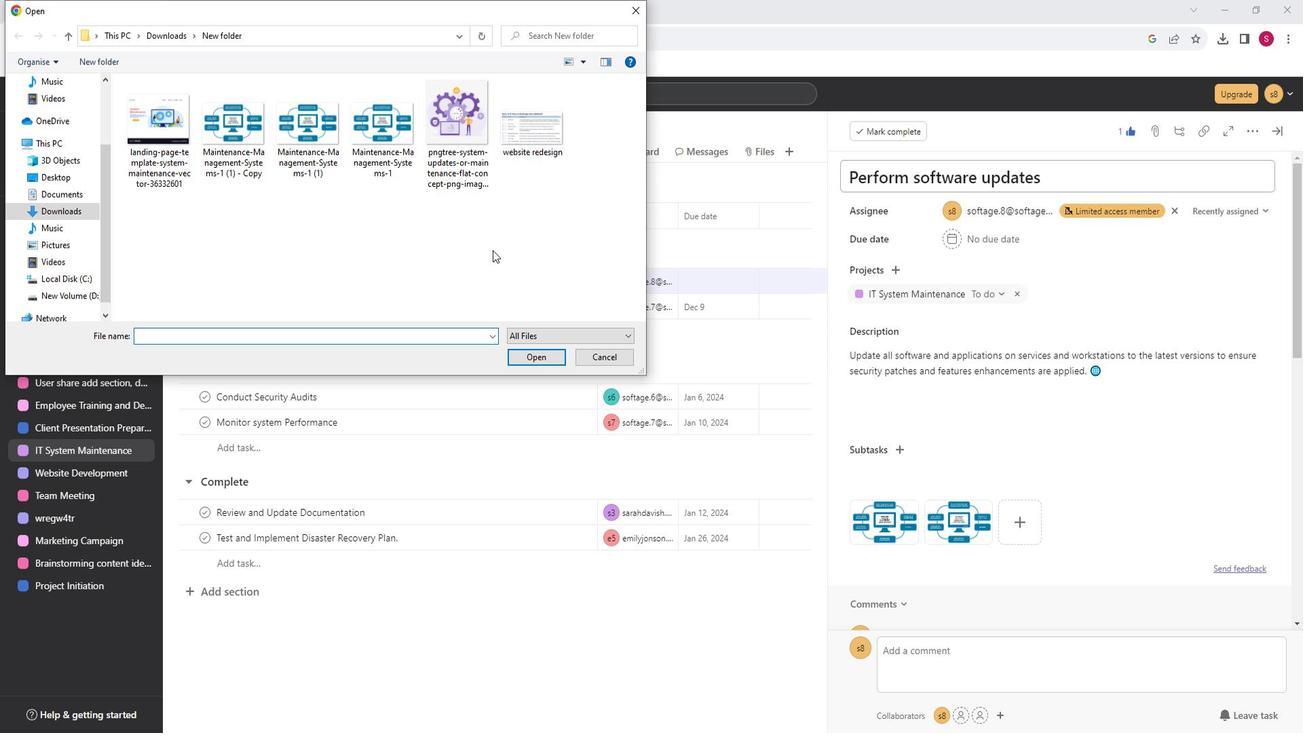 
Action: Mouse scrolled (499, 249) with delta (0, 0)
Screenshot: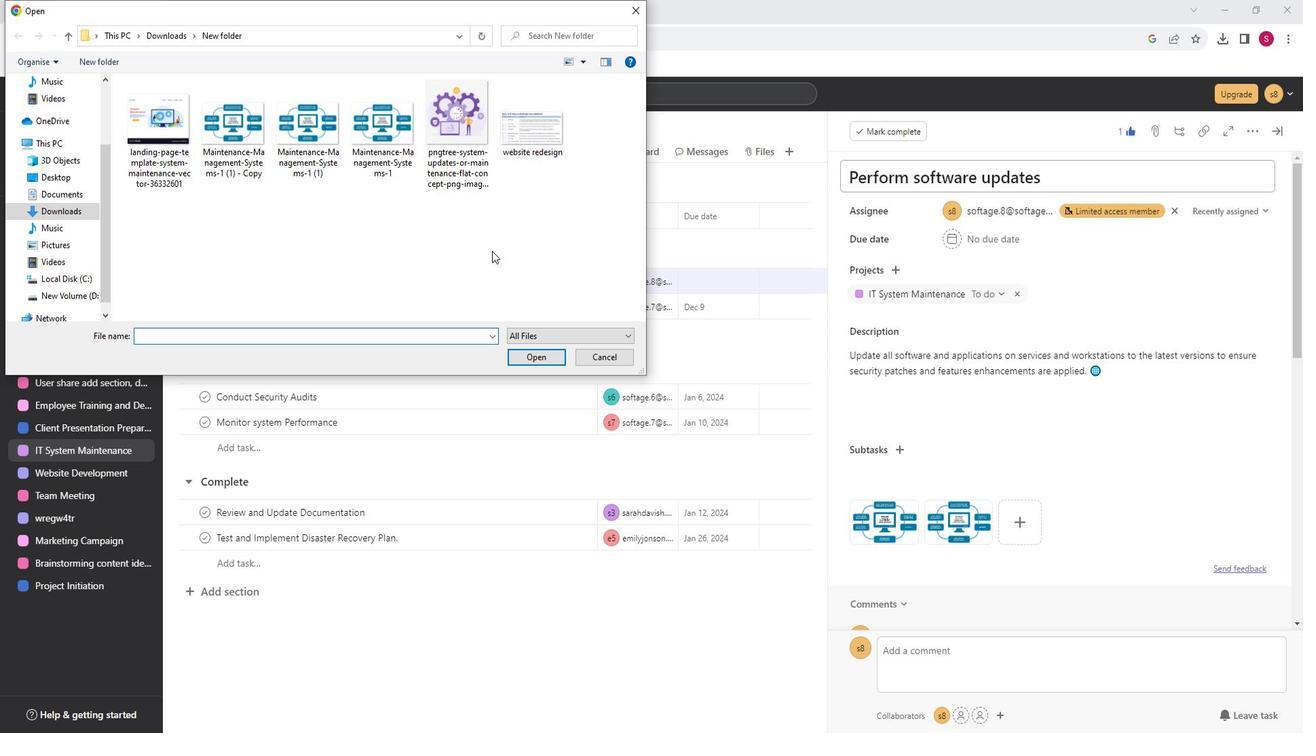 
Action: Mouse moved to (71, 140)
Screenshot: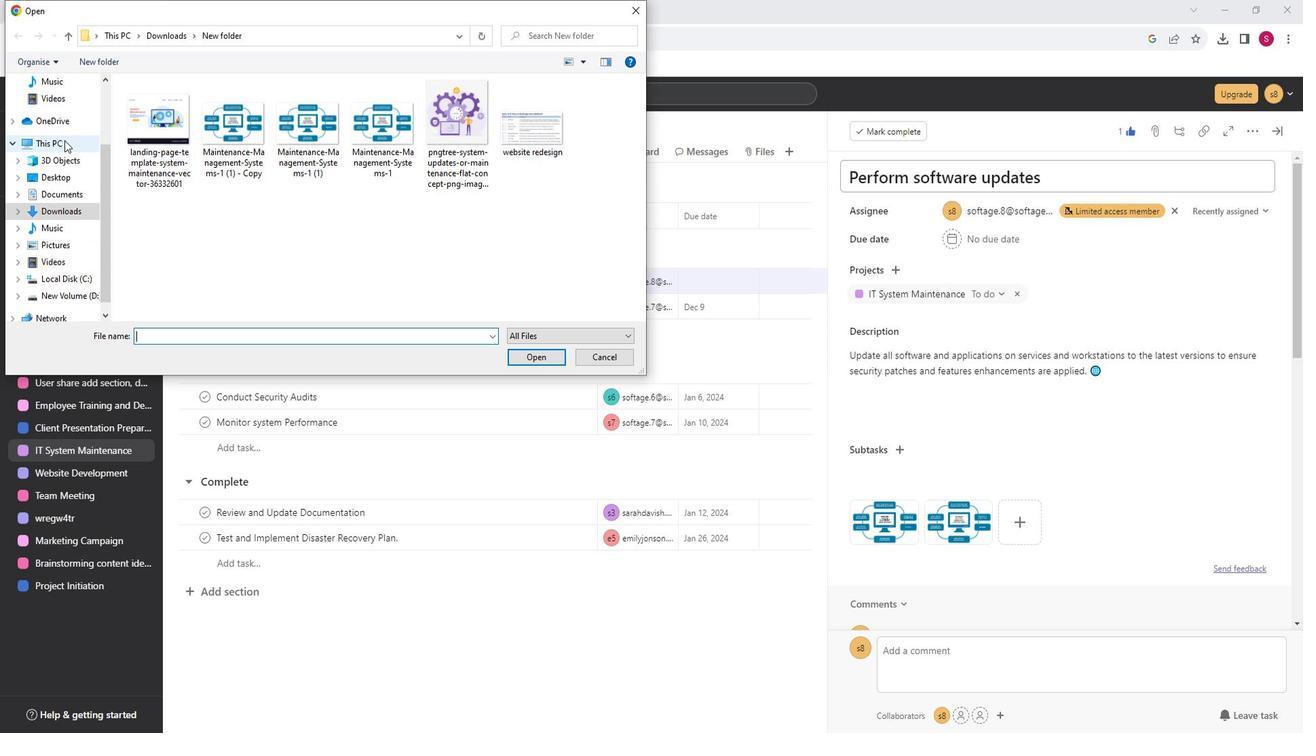 
Action: Mouse pressed left at (71, 140)
Screenshot: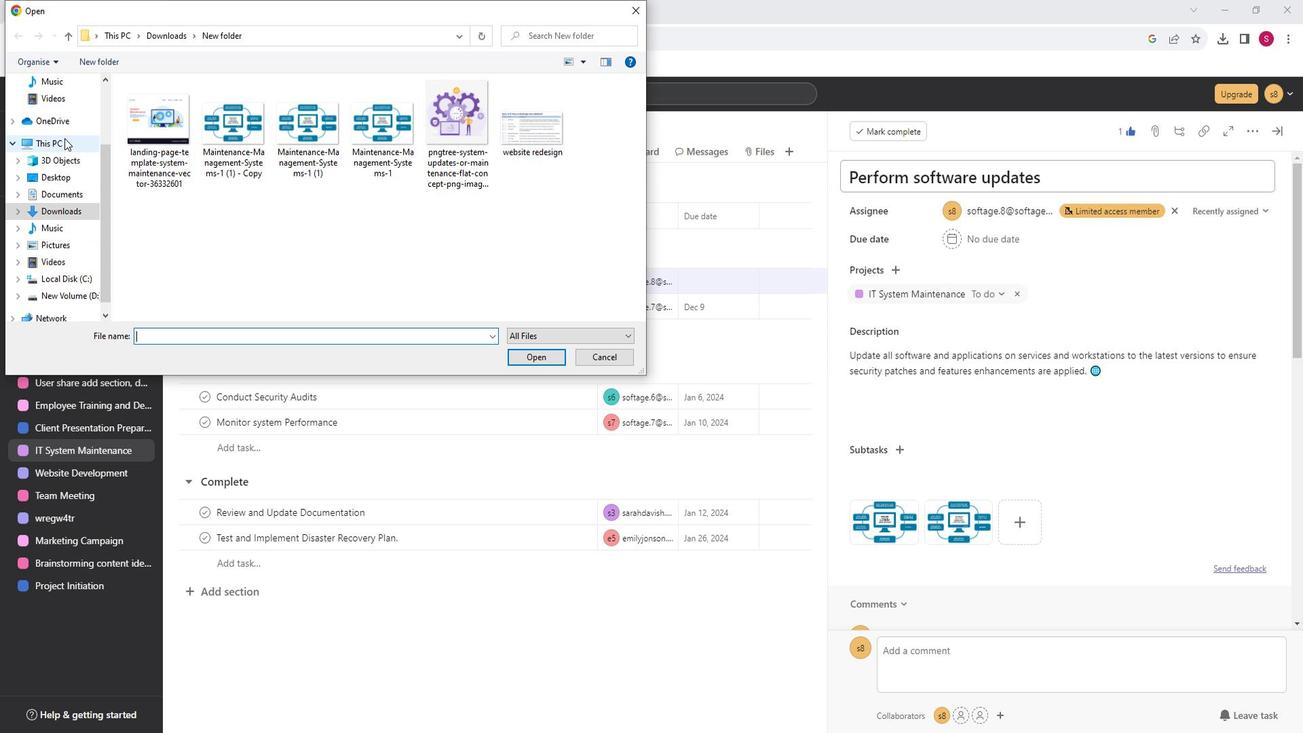 
Action: Mouse scrolled (71, 141) with delta (0, 0)
Screenshot: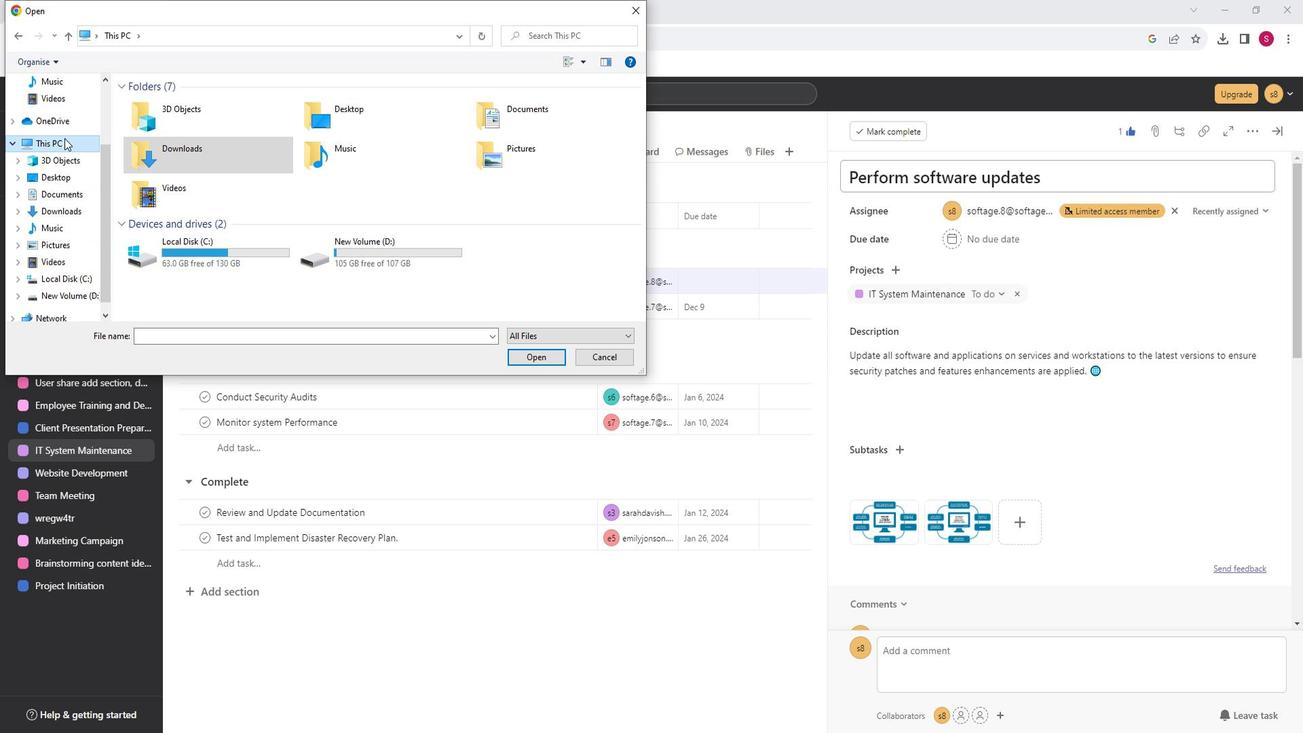 
Action: Mouse scrolled (71, 141) with delta (0, 0)
Screenshot: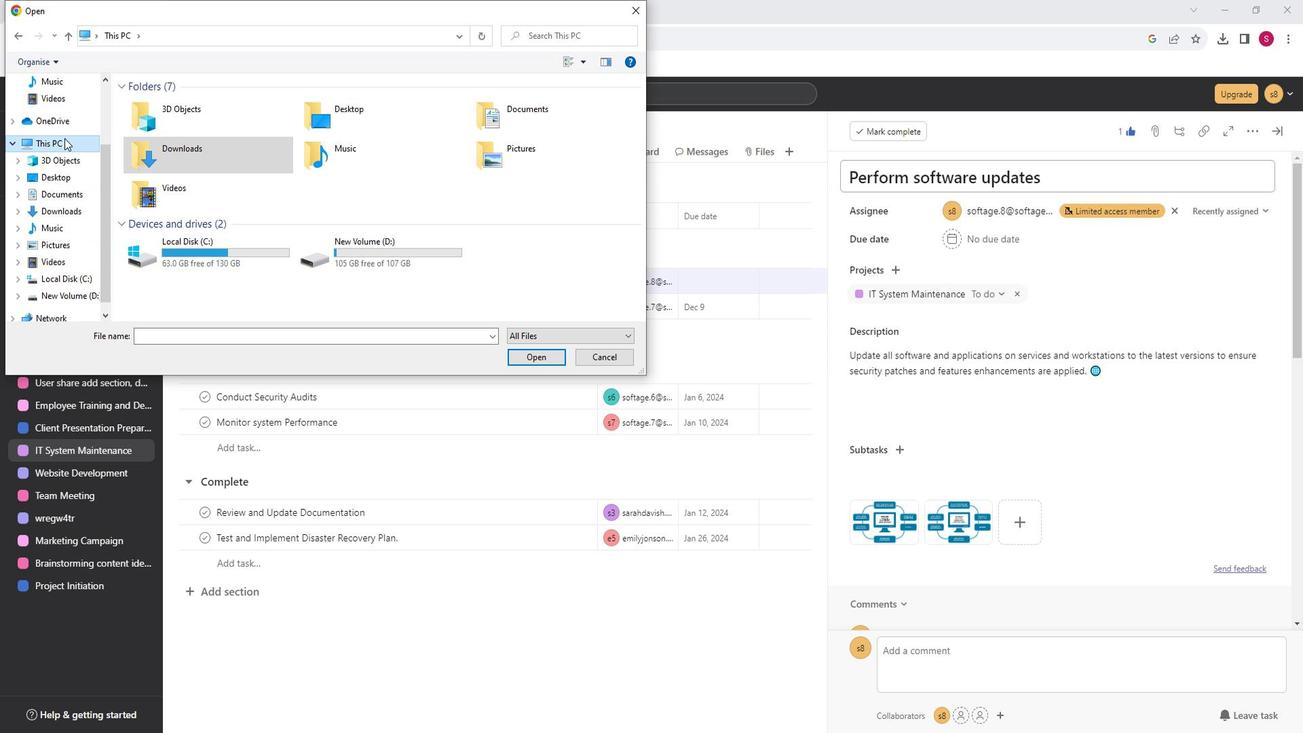 
Action: Mouse scrolled (71, 141) with delta (0, 0)
Screenshot: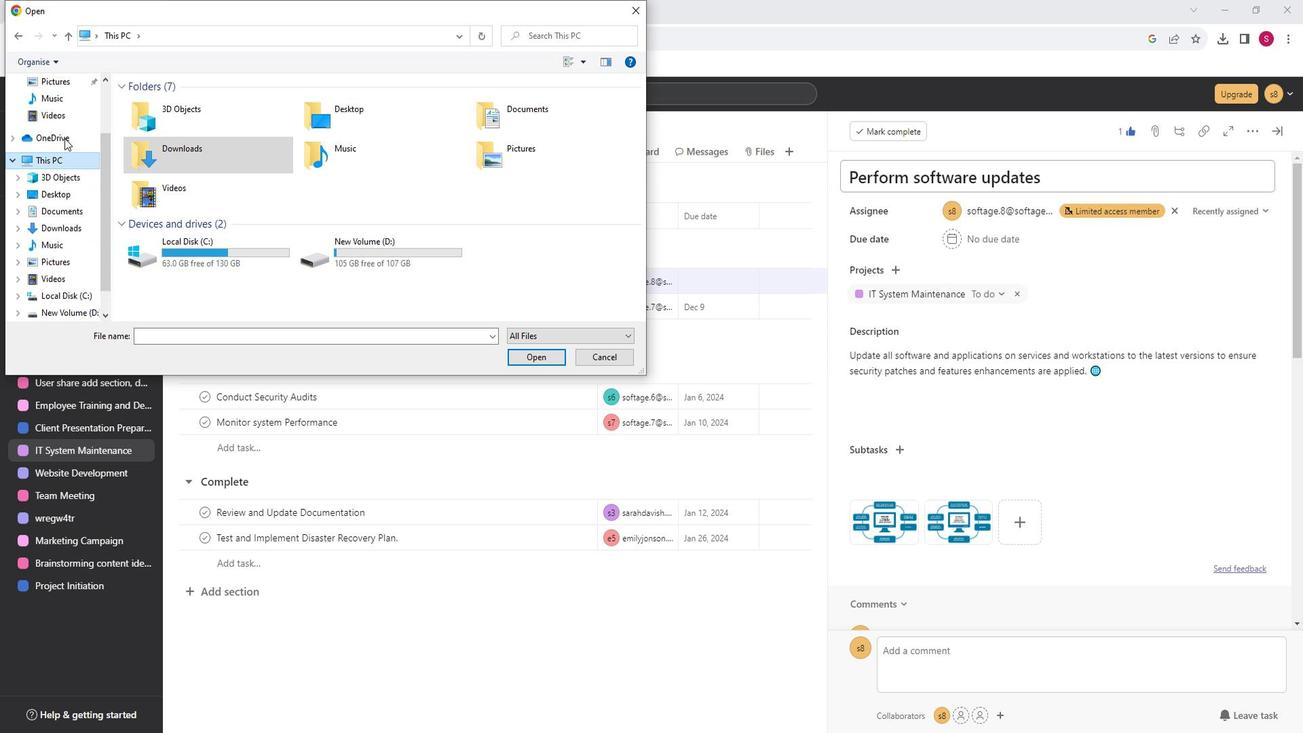 
Action: Mouse scrolled (71, 141) with delta (0, 0)
Screenshot: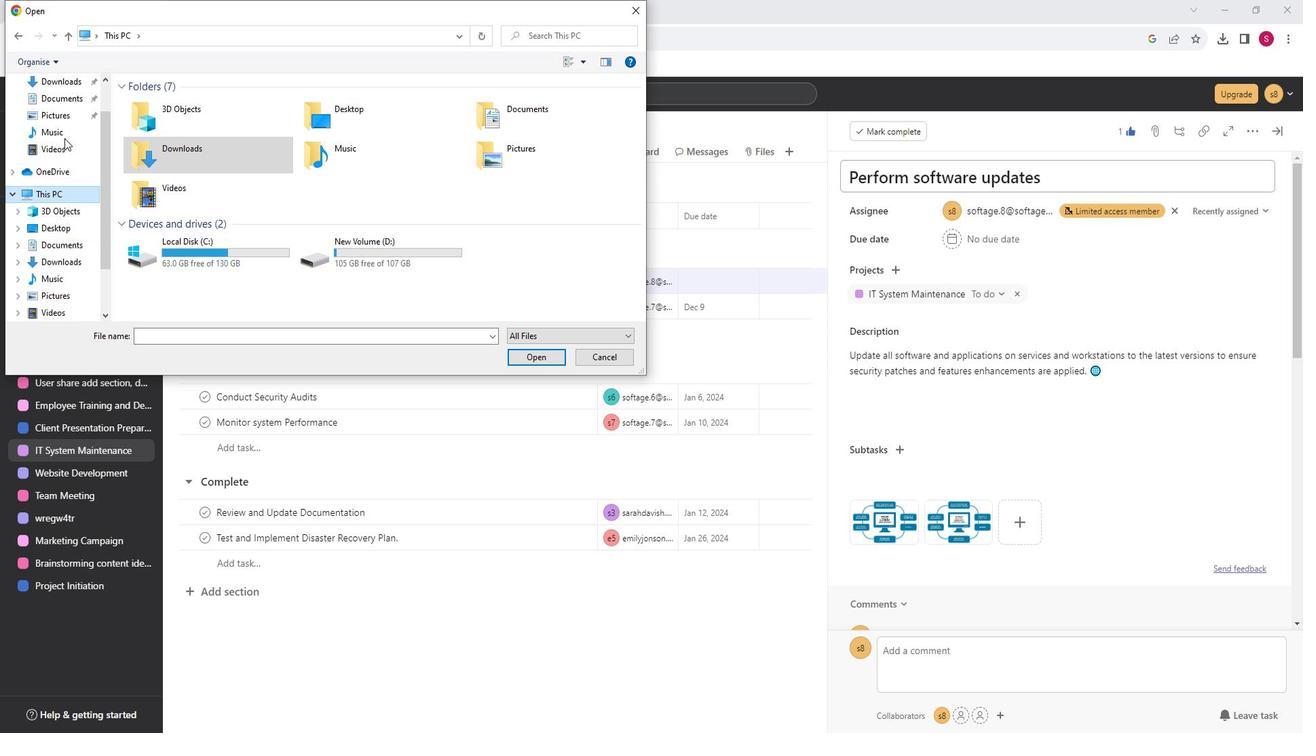 
Action: Mouse moved to (81, 97)
Screenshot: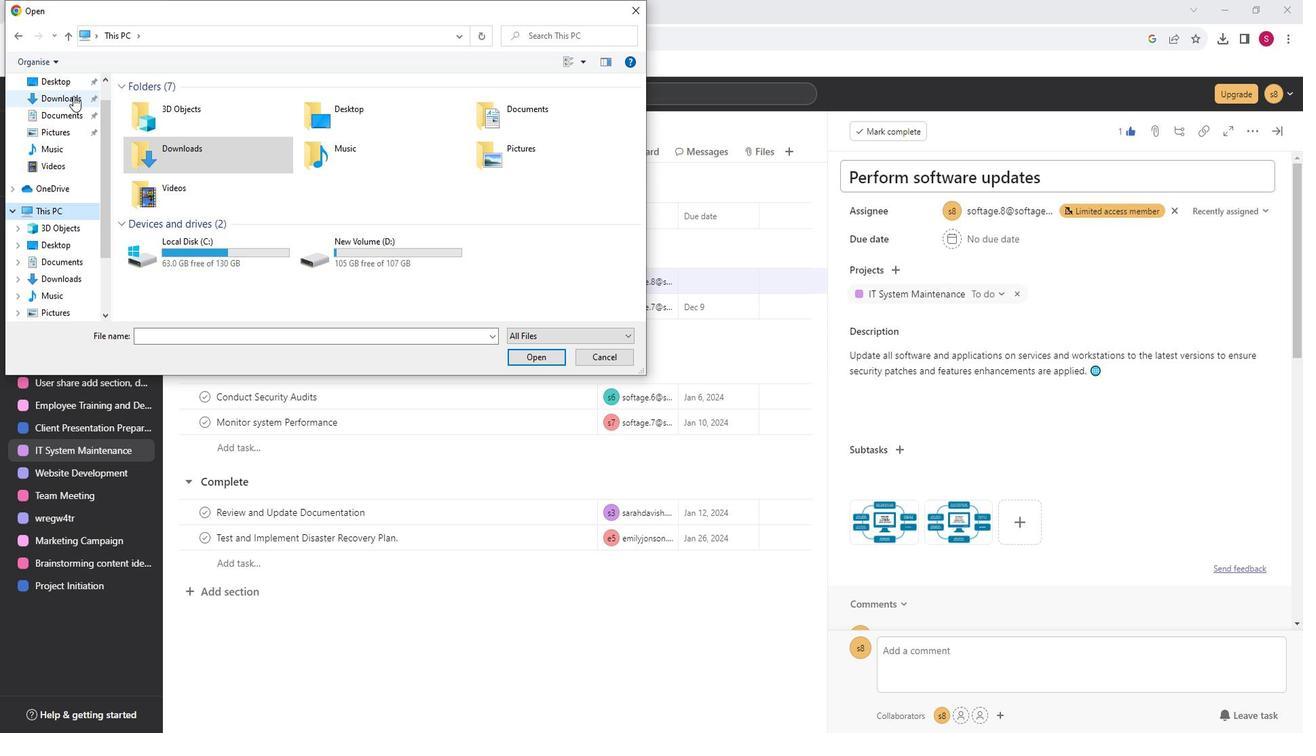 
Action: Mouse pressed left at (81, 97)
Screenshot: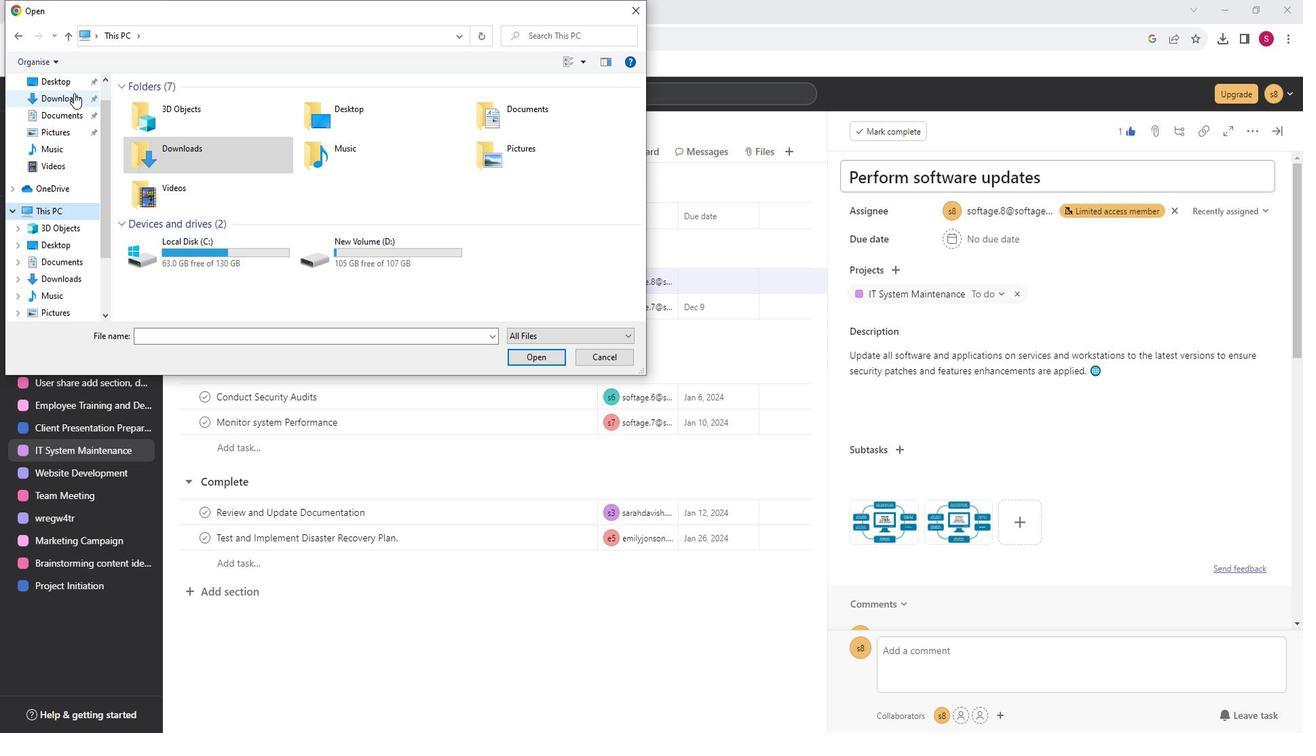 
Action: Mouse moved to (232, 217)
Screenshot: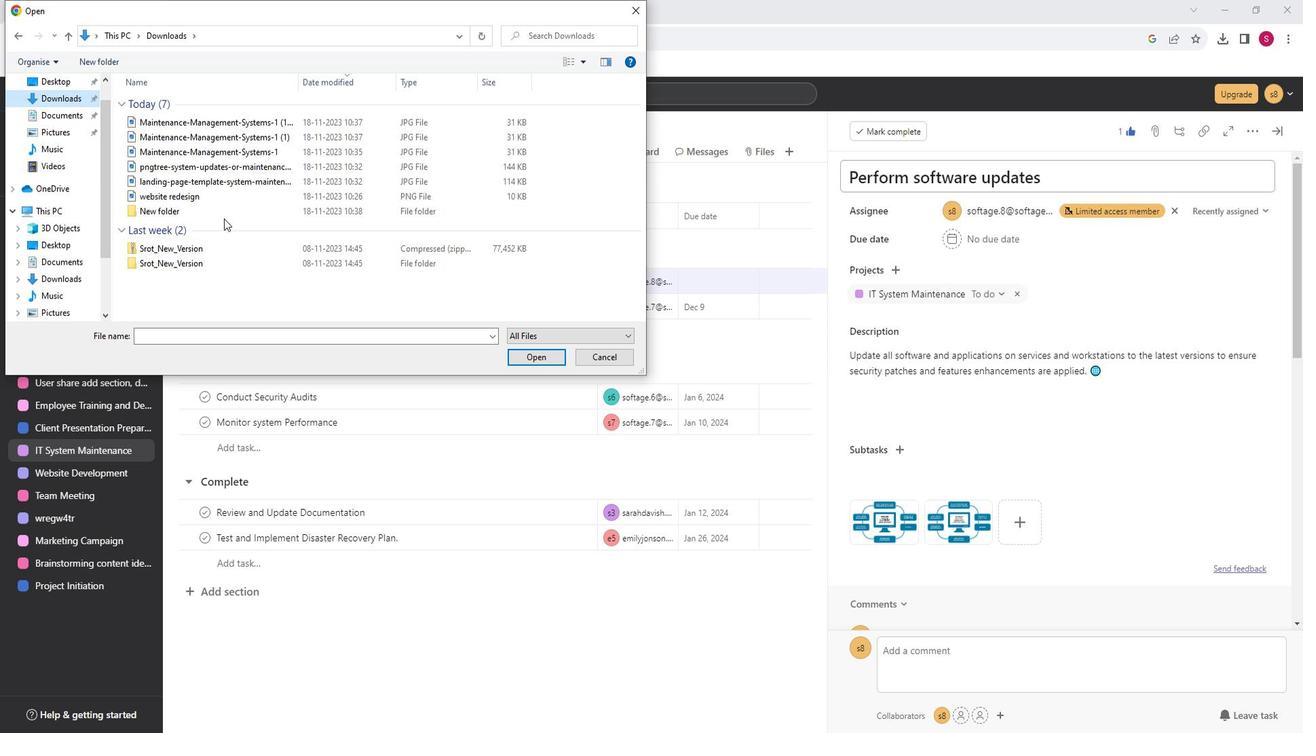 
Action: Mouse pressed left at (232, 217)
Screenshot: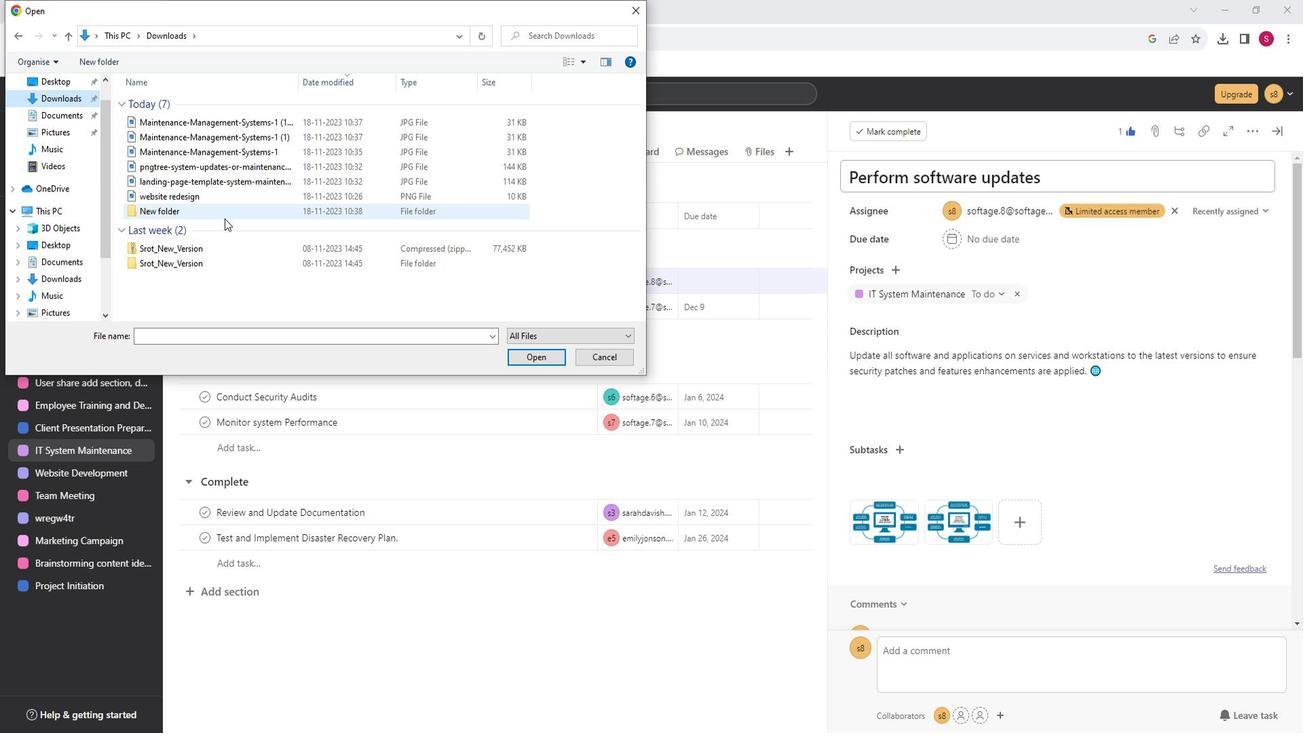 
Action: Mouse moved to (537, 354)
Screenshot: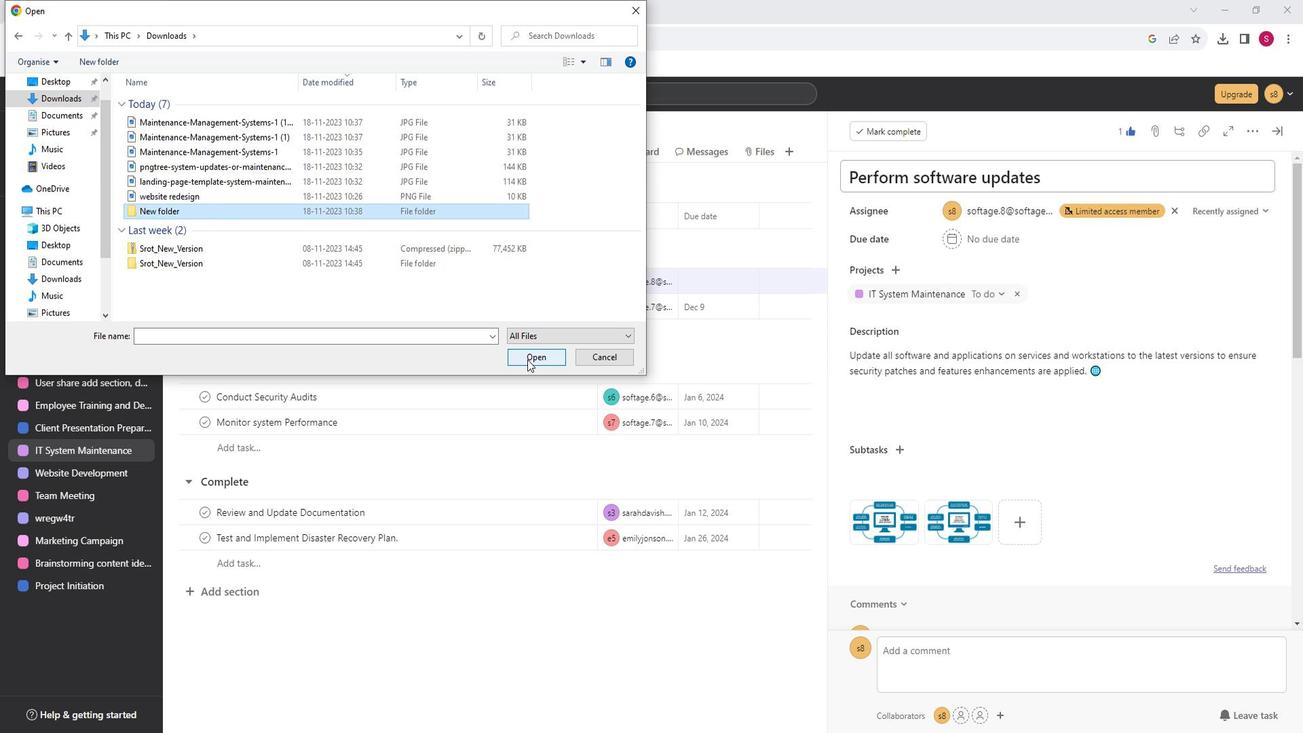 
Action: Mouse pressed left at (537, 354)
Screenshot: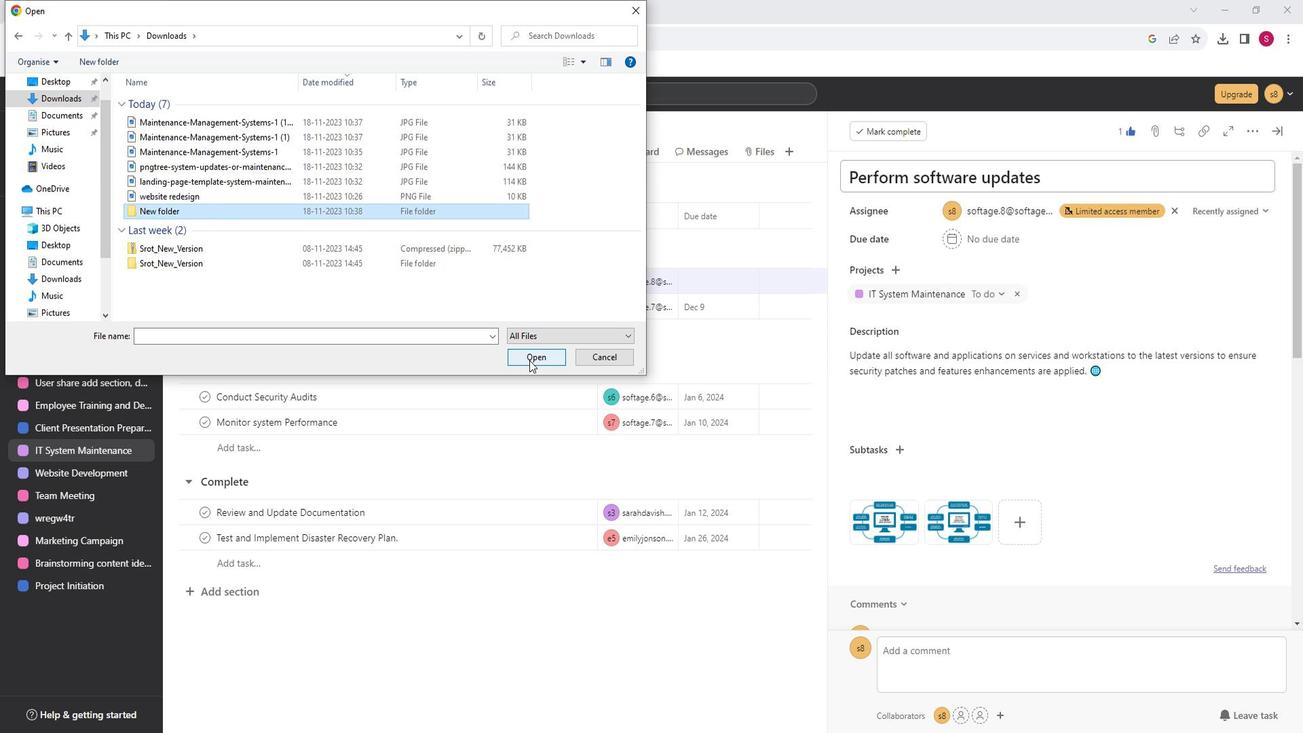 
Action: Mouse pressed left at (537, 354)
Screenshot: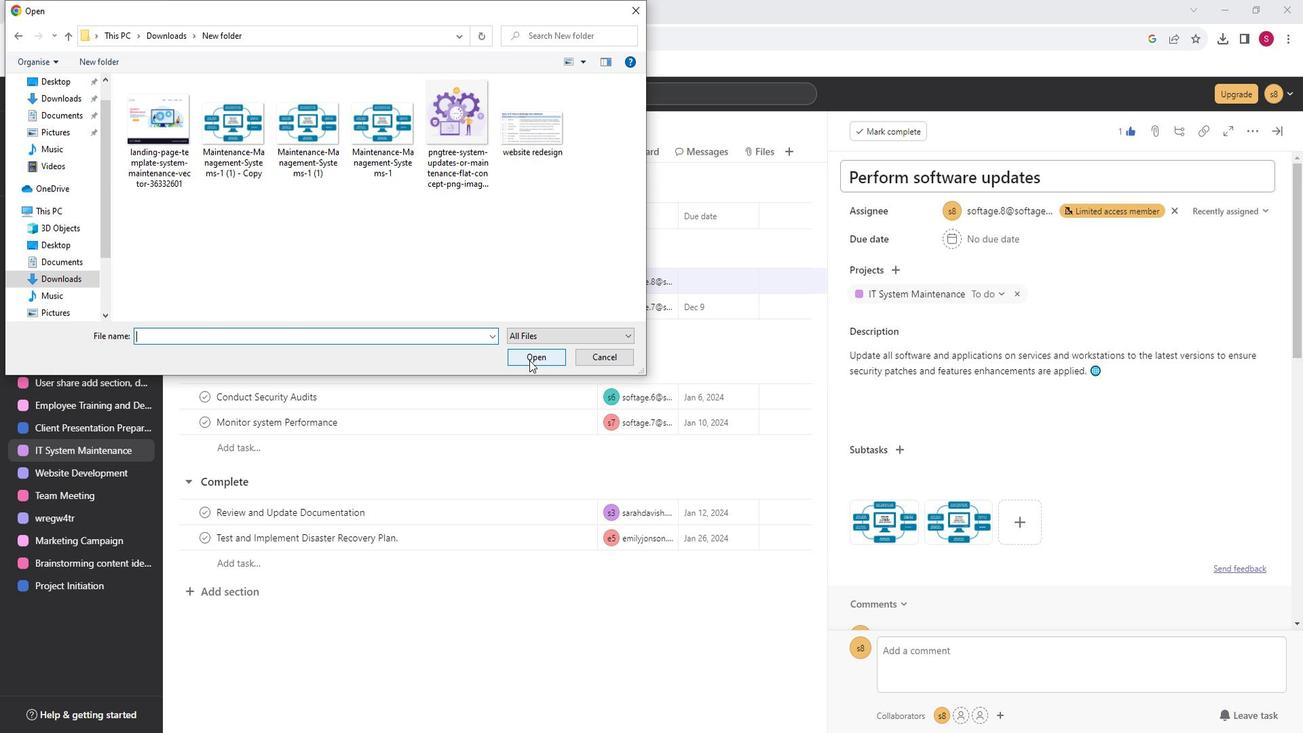 
Action: Mouse moved to (546, 351)
Screenshot: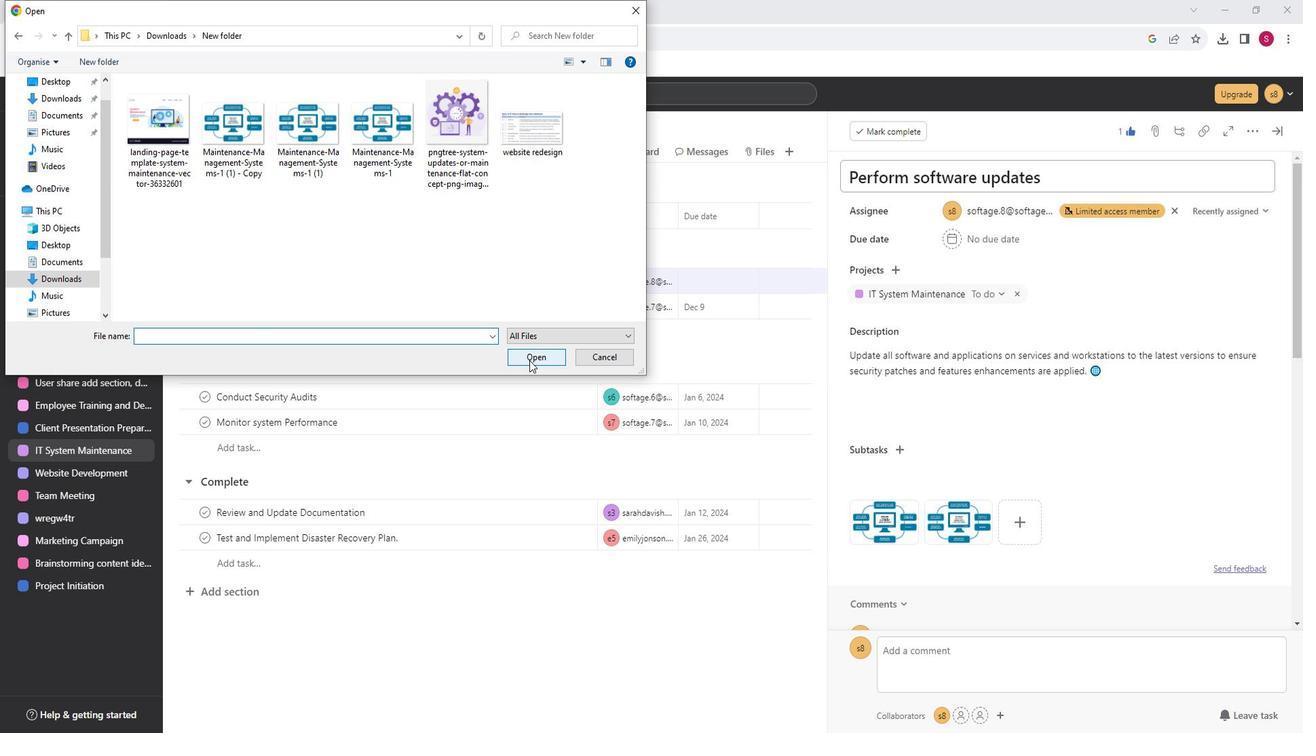 
Action: Mouse pressed left at (546, 351)
Screenshot: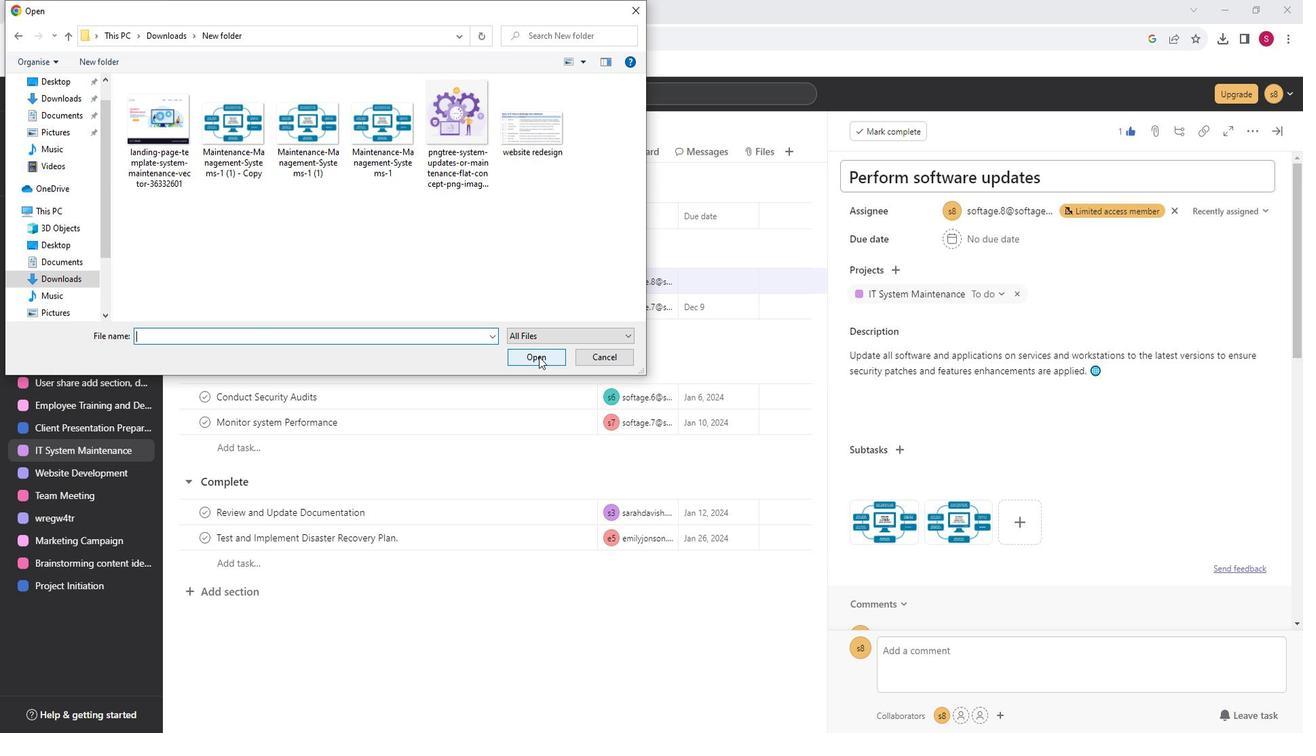 
Action: Mouse moved to (58, 140)
Screenshot: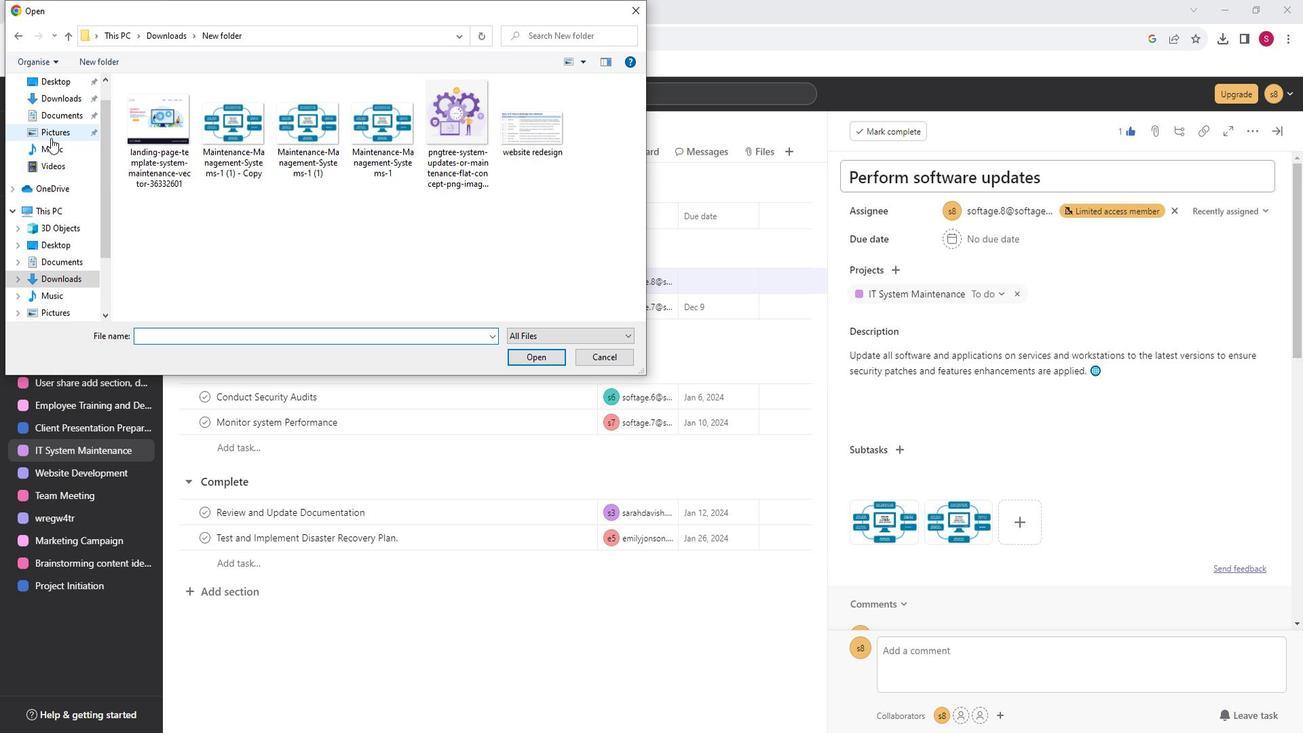 
Action: Mouse scrolled (58, 141) with delta (0, 0)
Screenshot: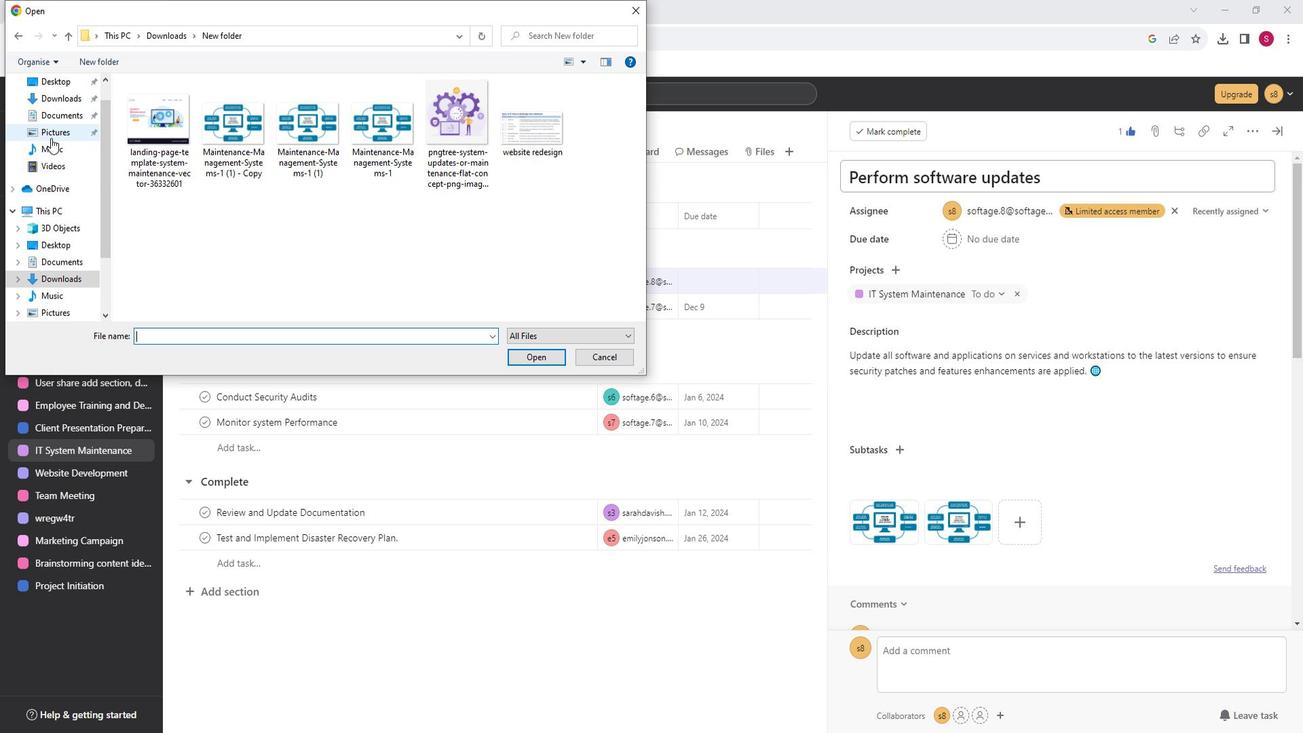 
Action: Mouse scrolled (58, 141) with delta (0, 0)
Screenshot: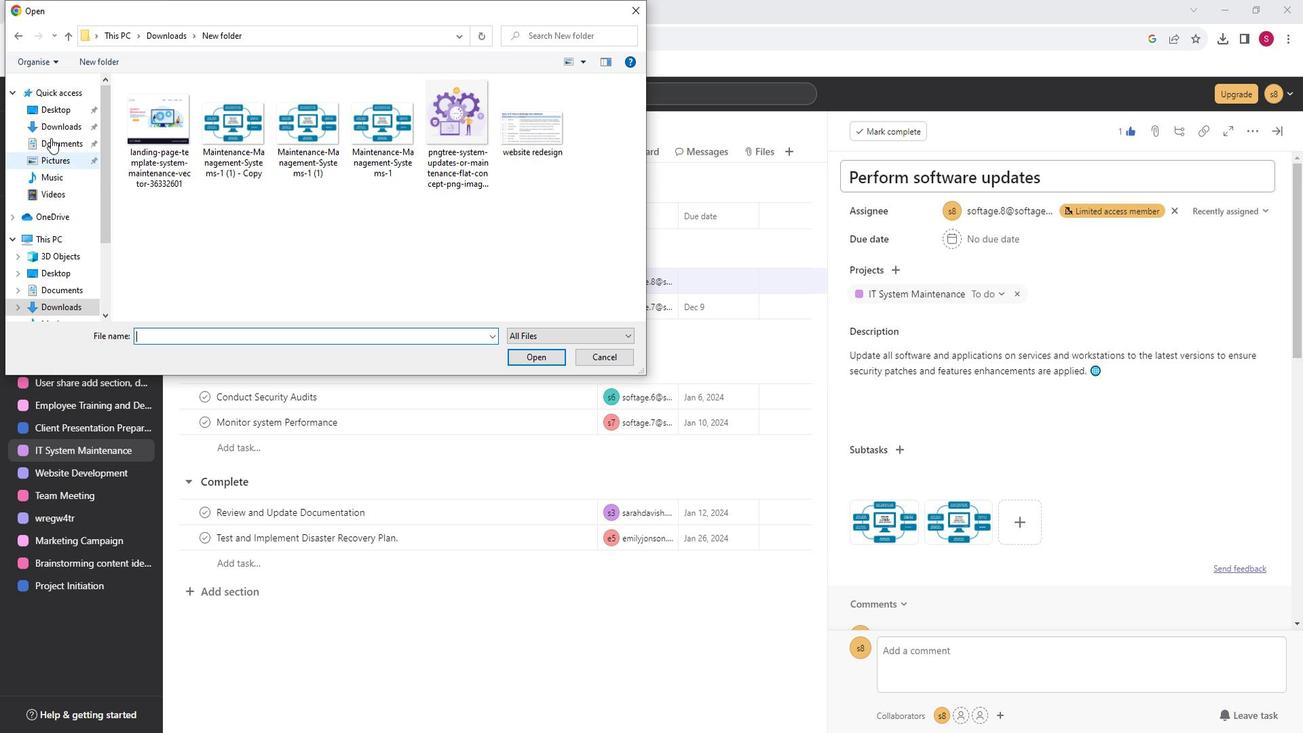 
Action: Mouse scrolled (58, 141) with delta (0, 0)
Screenshot: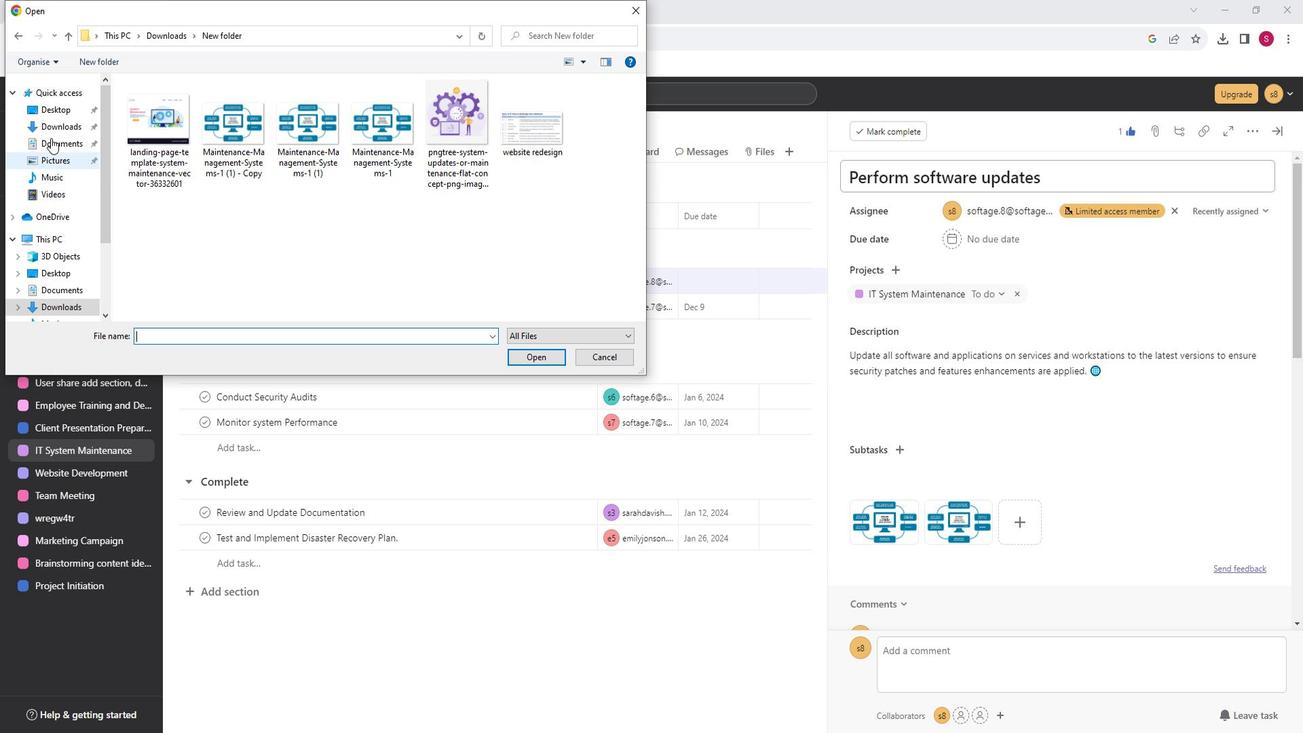 
Action: Mouse moved to (81, 133)
Screenshot: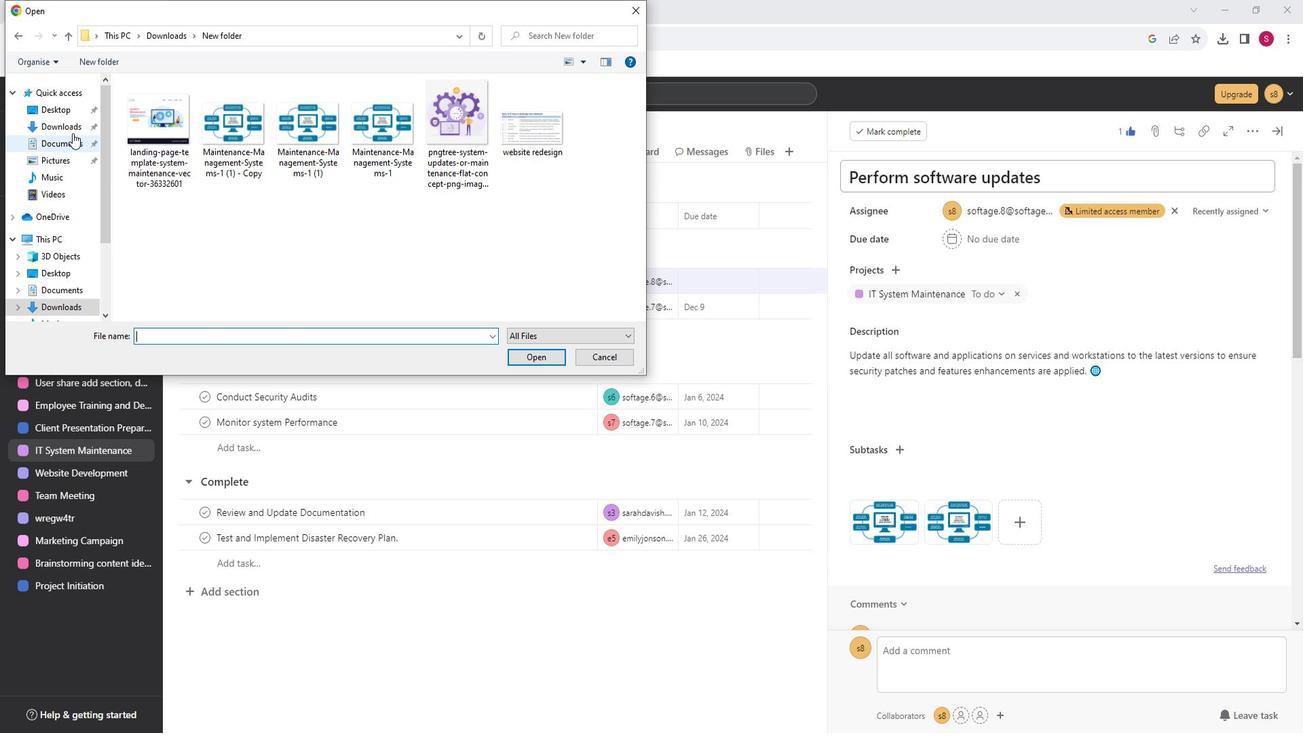 
Action: Mouse pressed left at (81, 133)
Screenshot: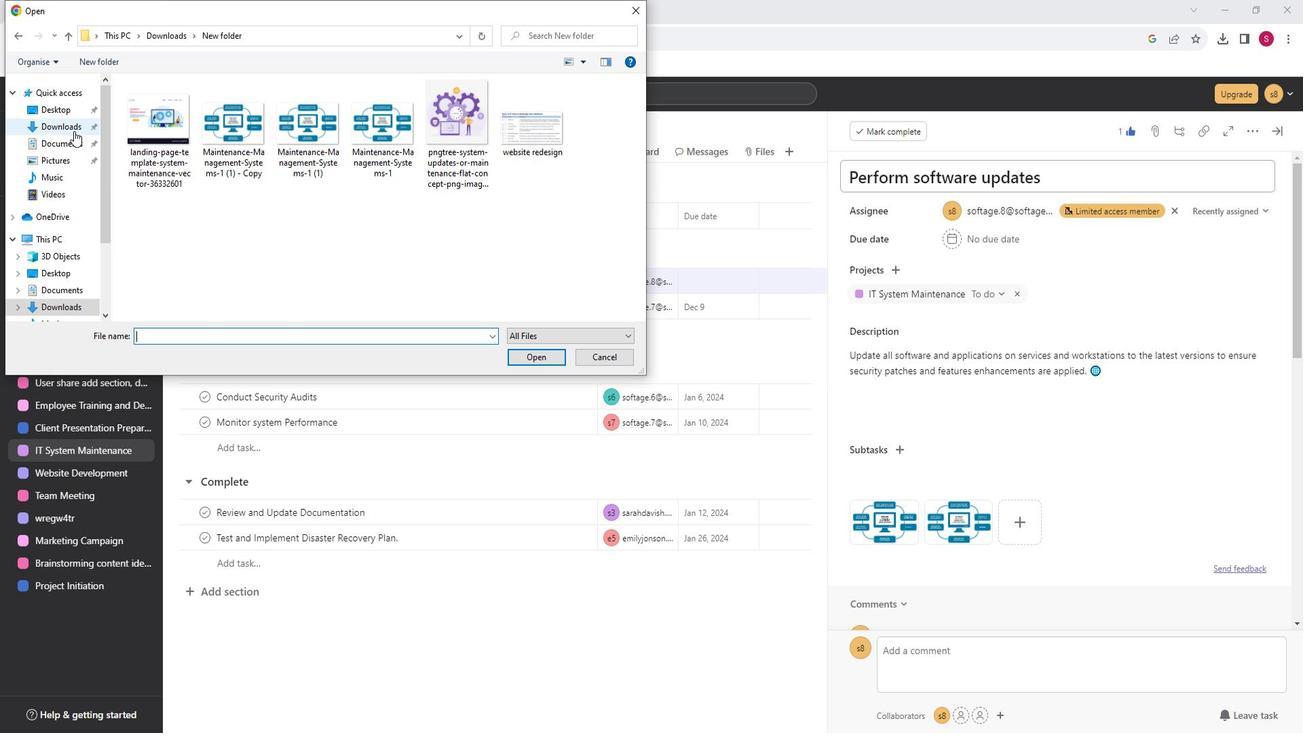 
Action: Mouse moved to (223, 208)
Screenshot: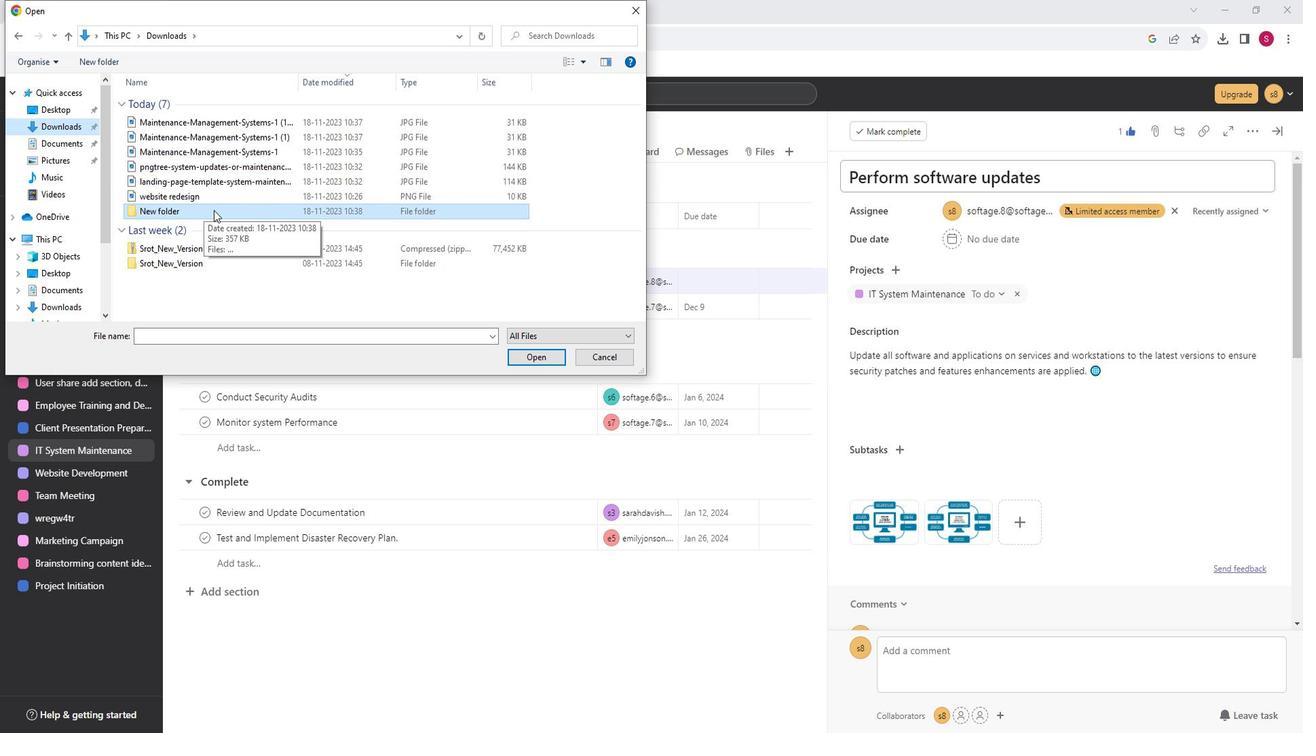 
Action: Mouse pressed left at (223, 208)
Screenshot: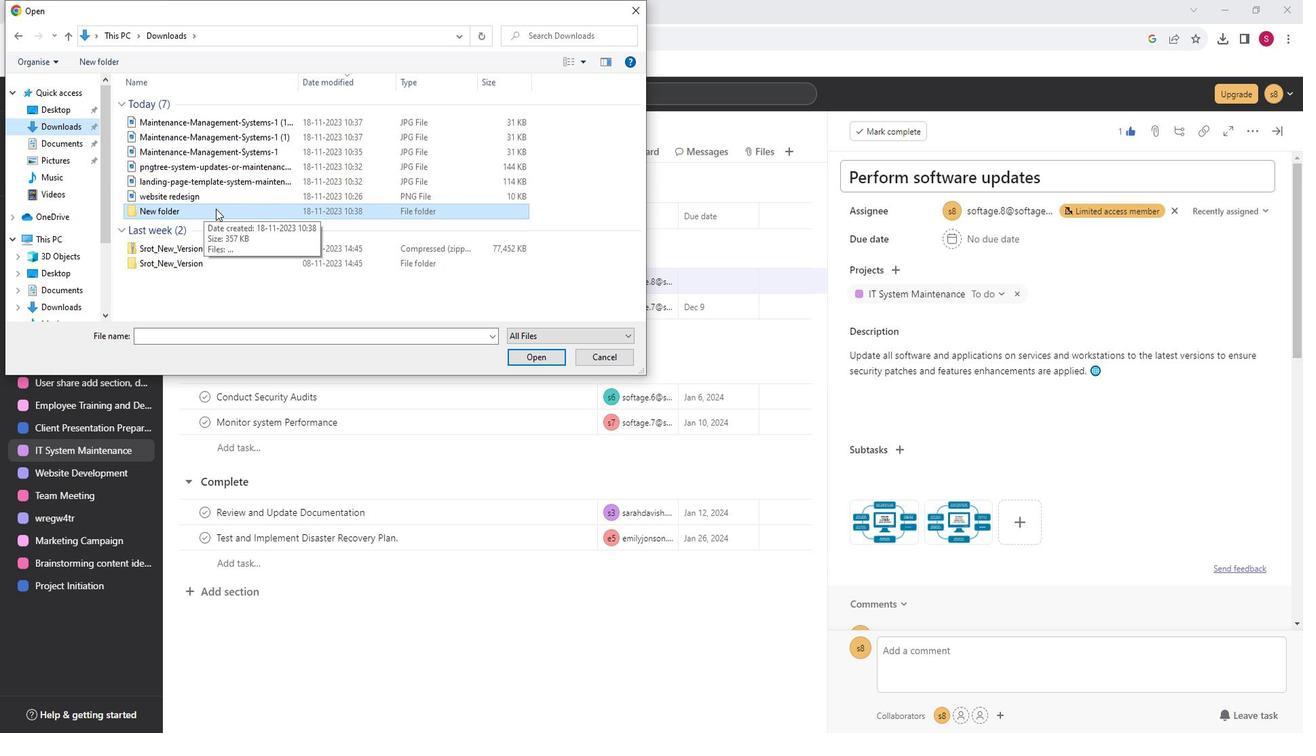 
Action: Mouse moved to (542, 354)
Screenshot: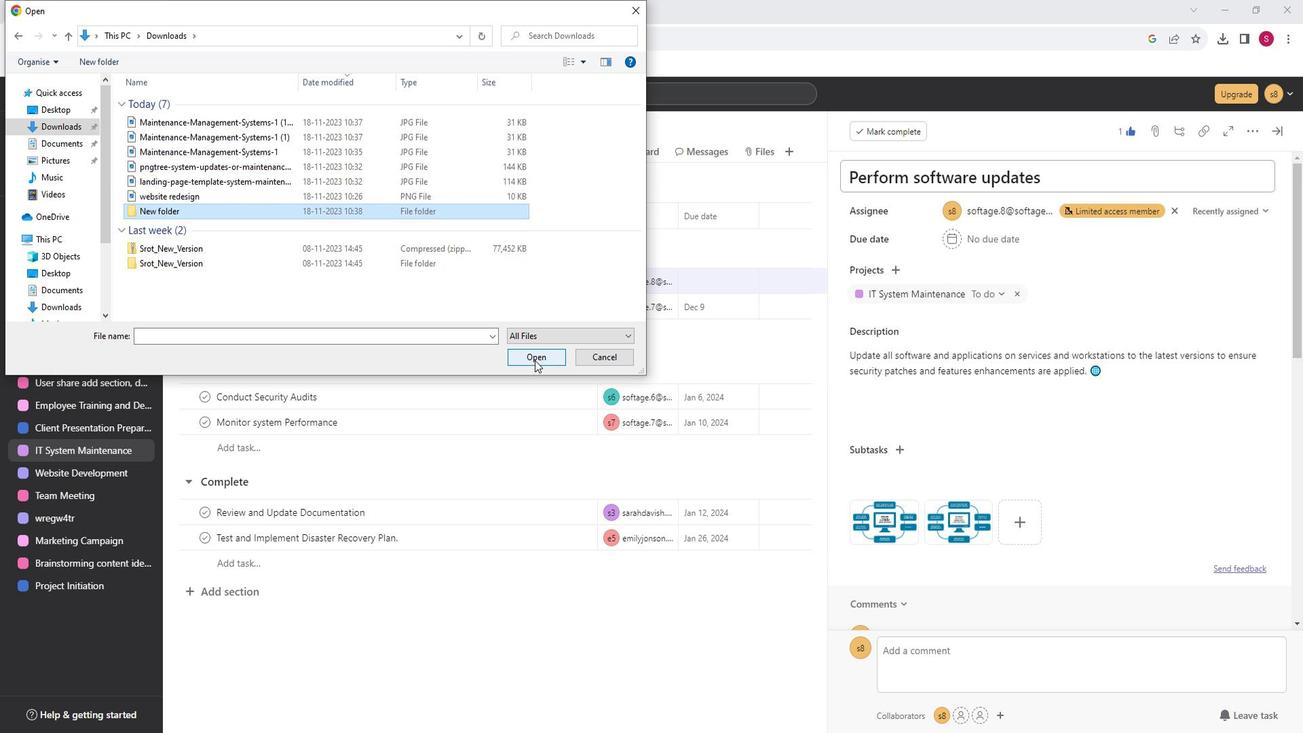 
Action: Mouse pressed left at (542, 354)
Screenshot: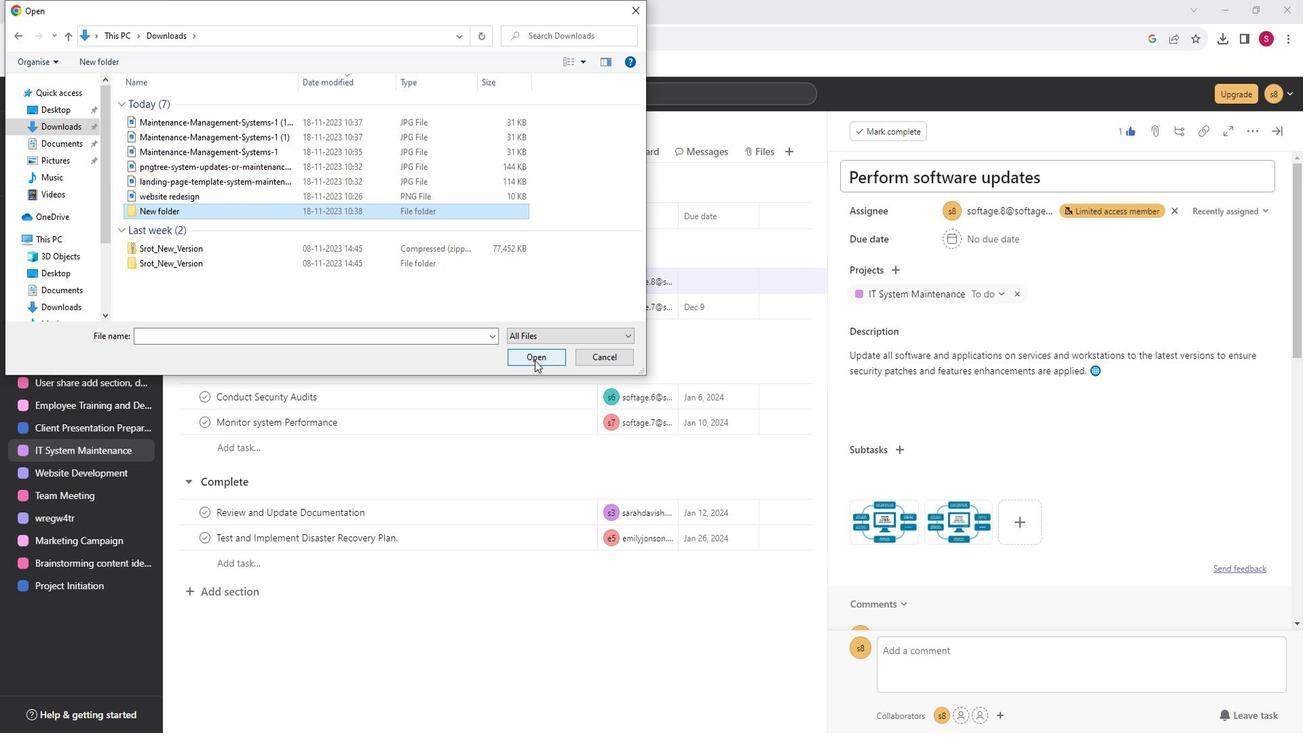 
Action: Mouse moved to (31, 41)
Screenshot: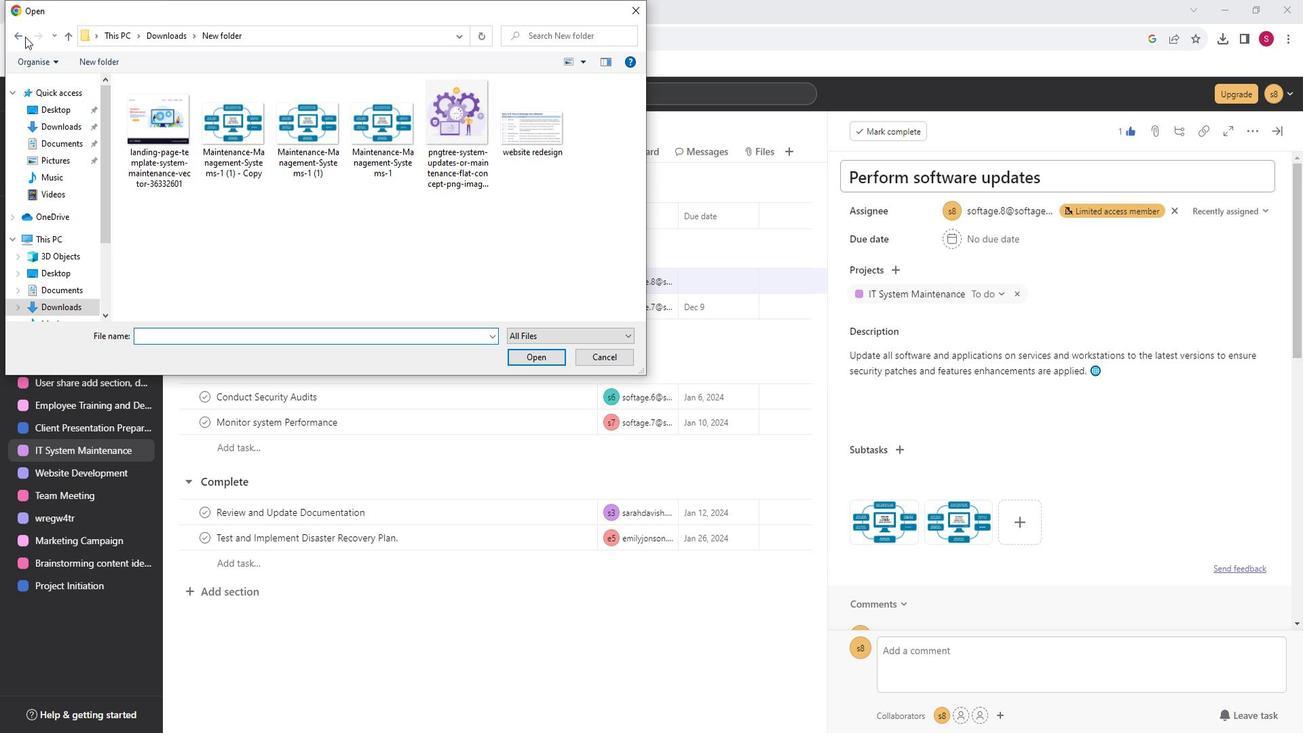 
Action: Mouse pressed left at (31, 41)
Screenshot: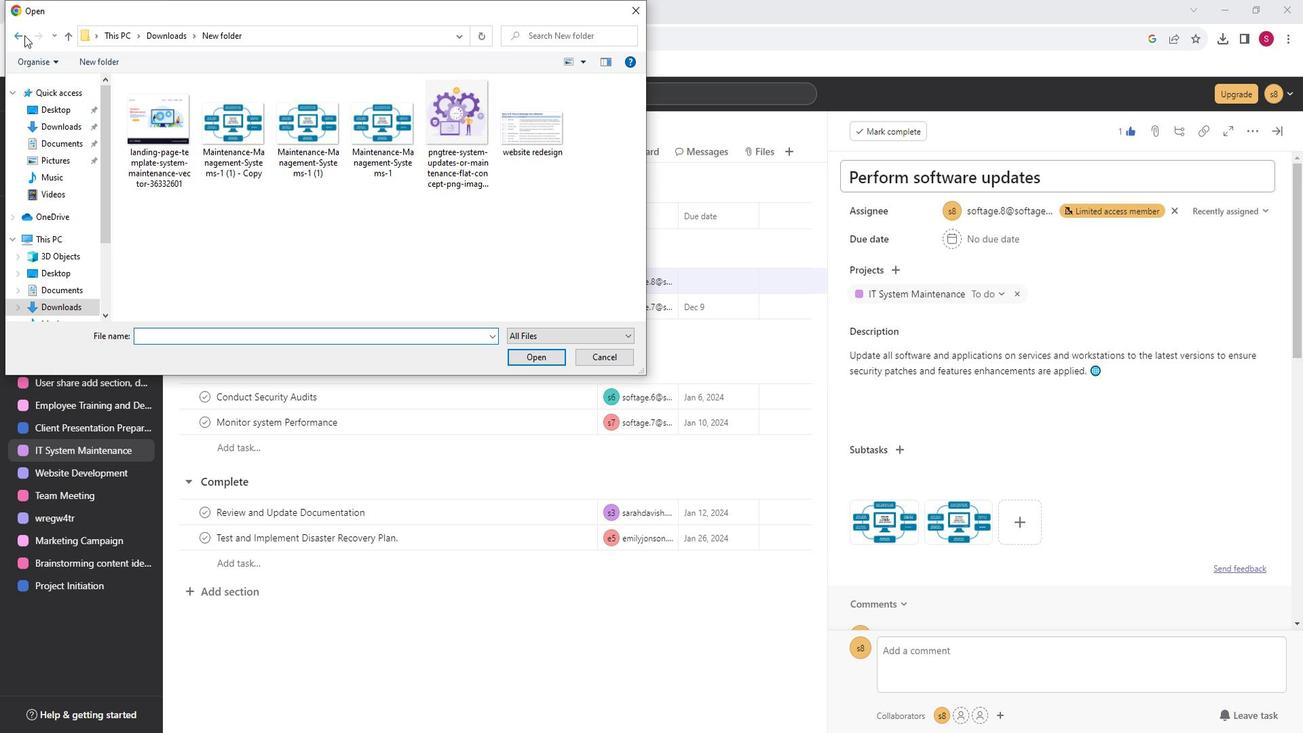
Action: Mouse moved to (213, 211)
Screenshot: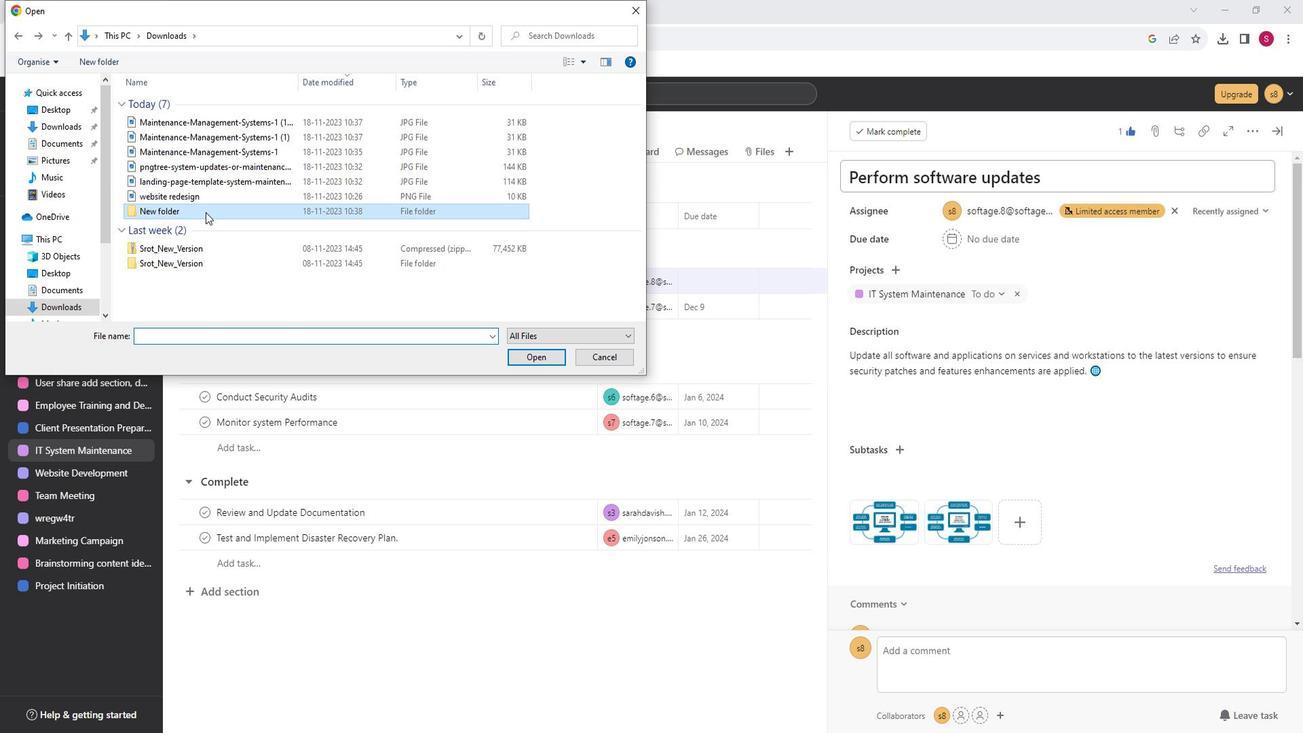 
Action: Key pressed ctrl+C
Screenshot: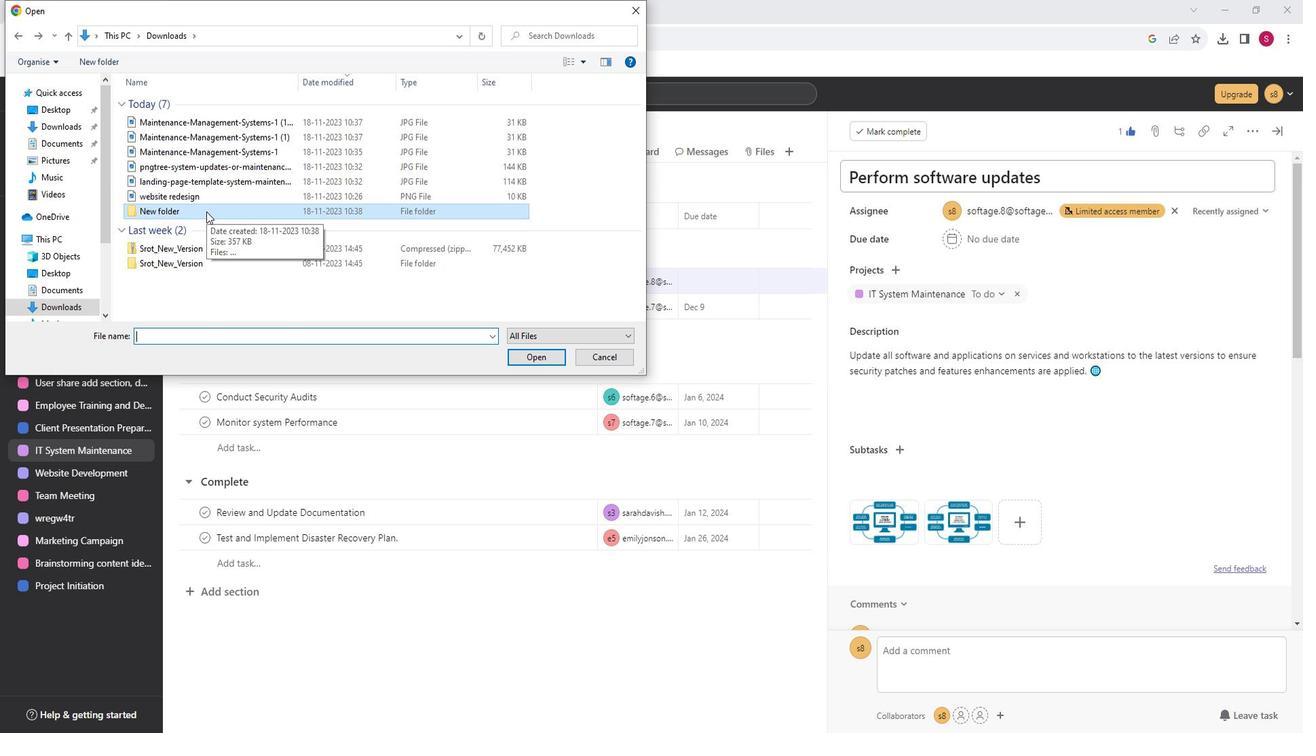 
Action: Mouse moved to (549, 352)
Screenshot: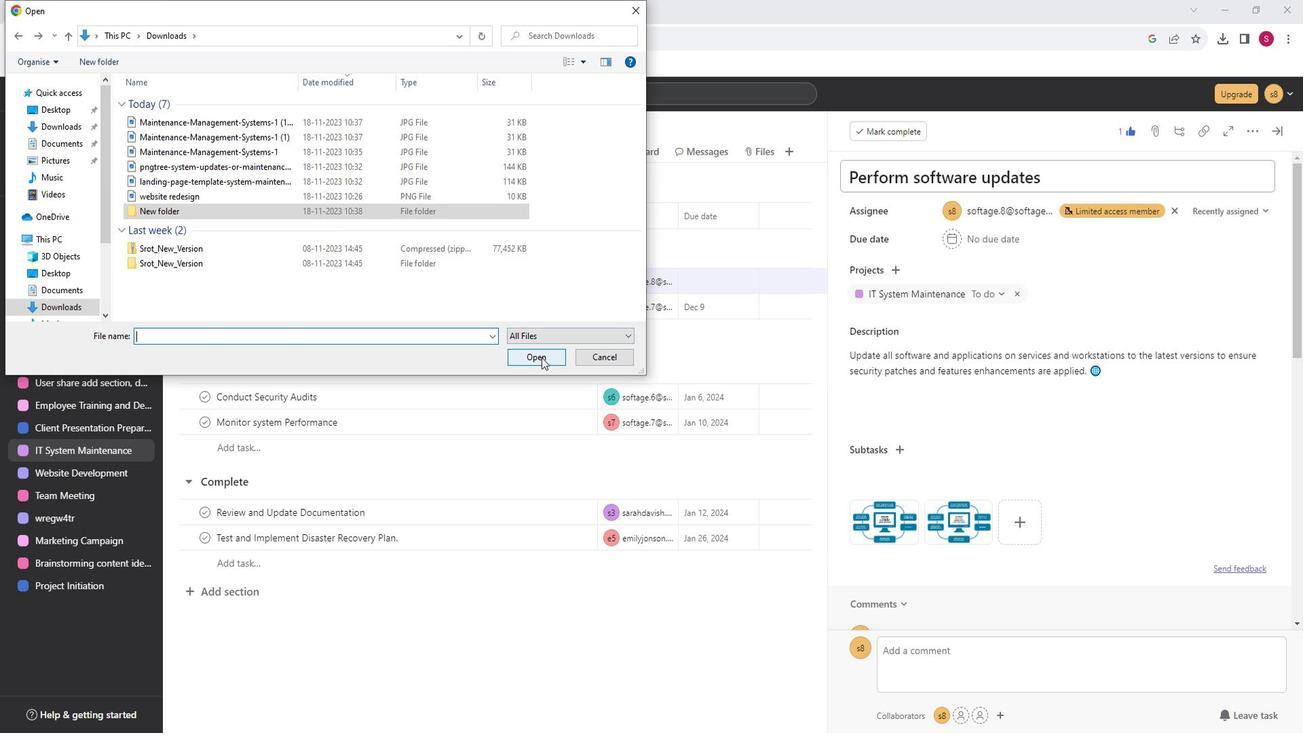 
Action: Mouse pressed left at (549, 352)
Screenshot: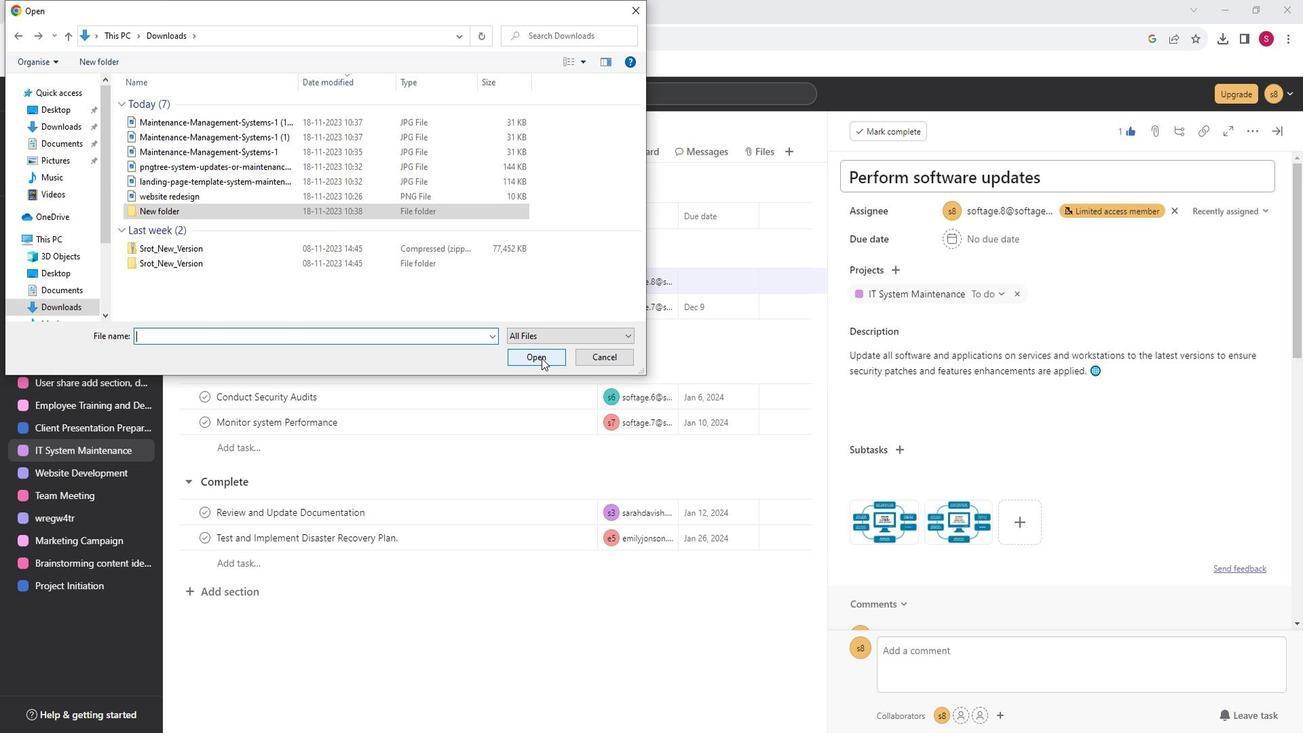 
Action: Mouse pressed left at (549, 352)
Screenshot: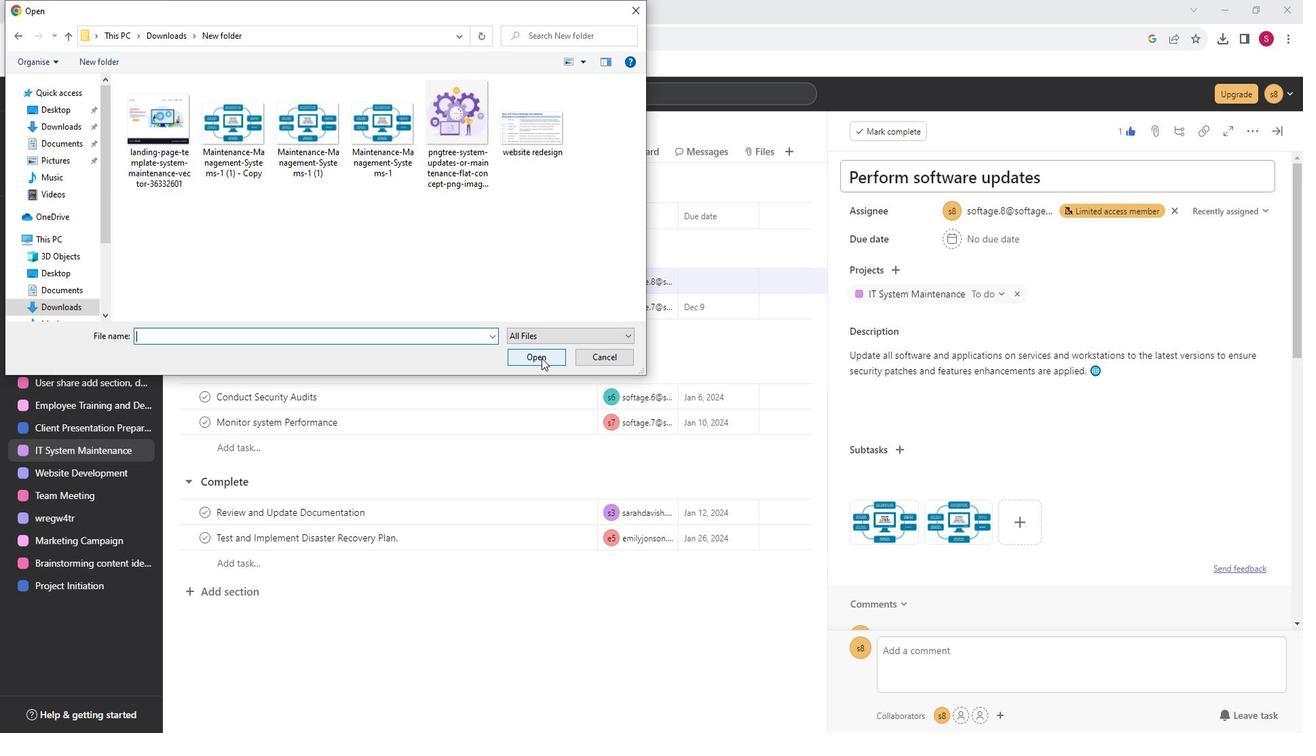 
Action: Mouse moved to (165, 140)
Screenshot: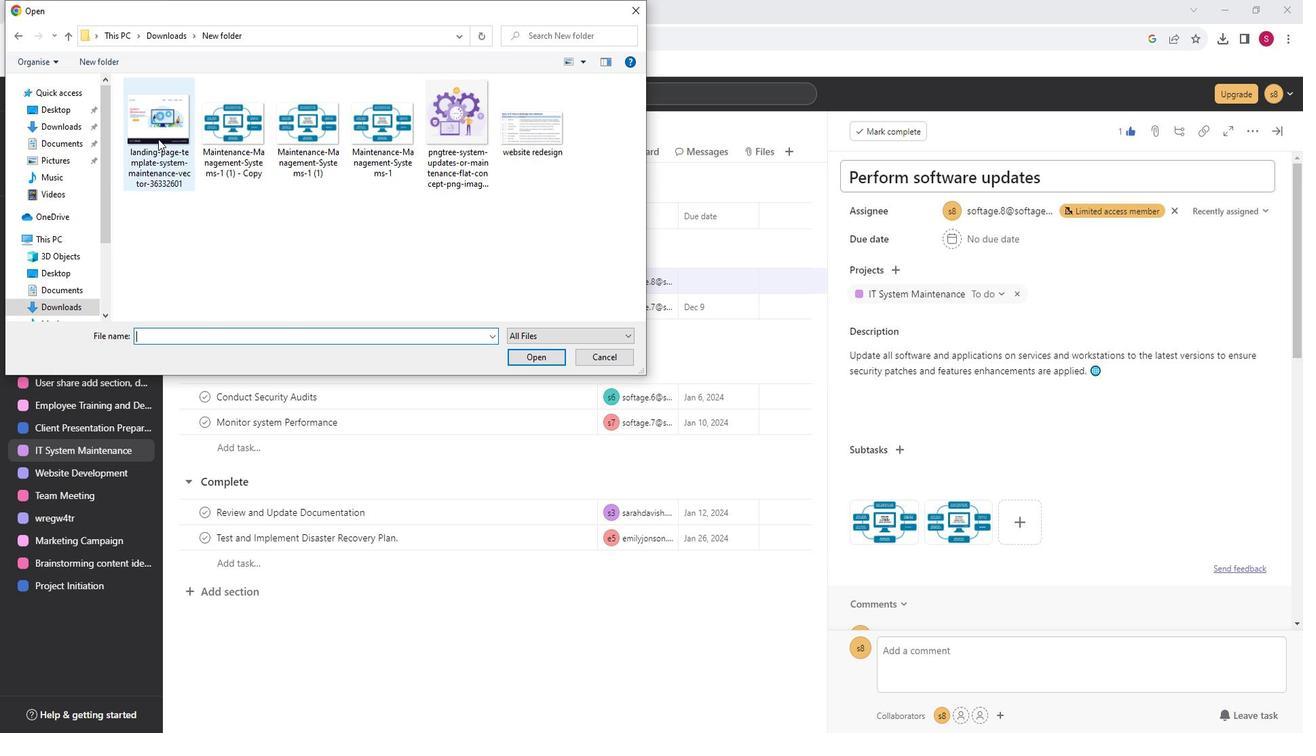 
Action: Mouse pressed left at (165, 140)
Screenshot: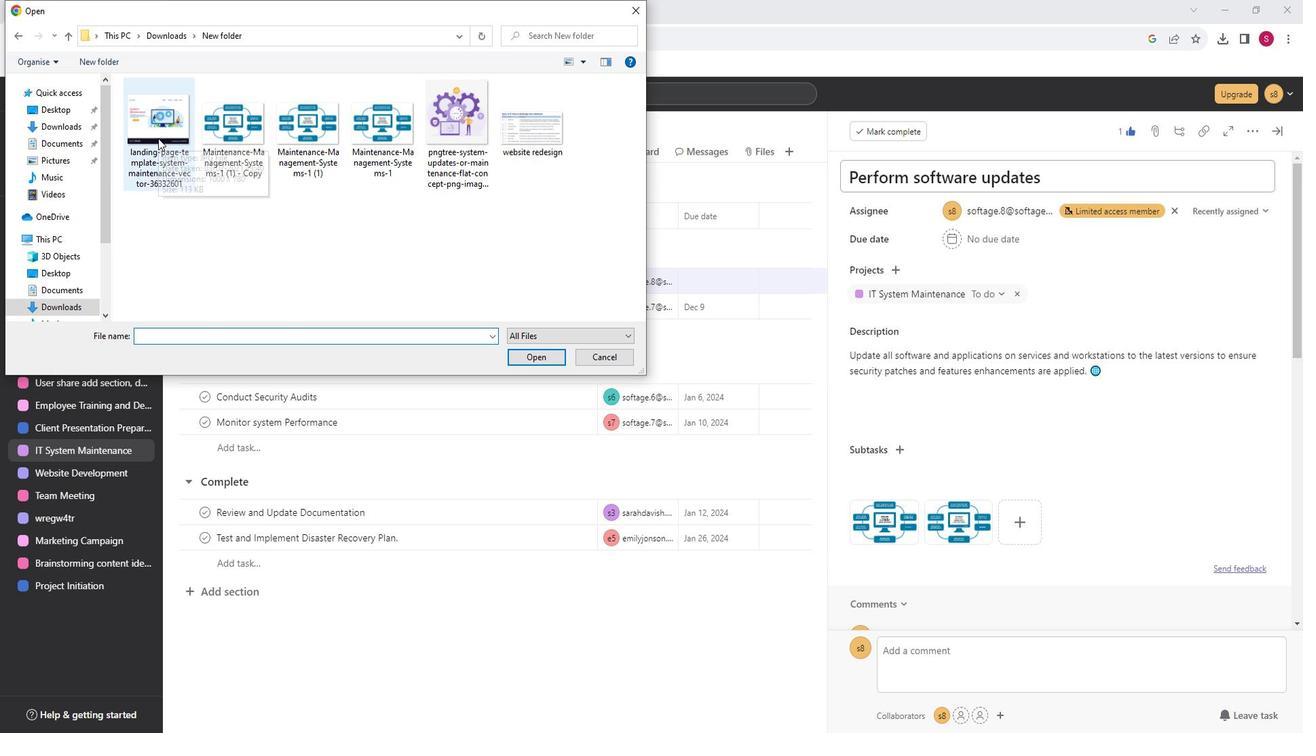 
Action: Mouse moved to (594, 197)
Screenshot: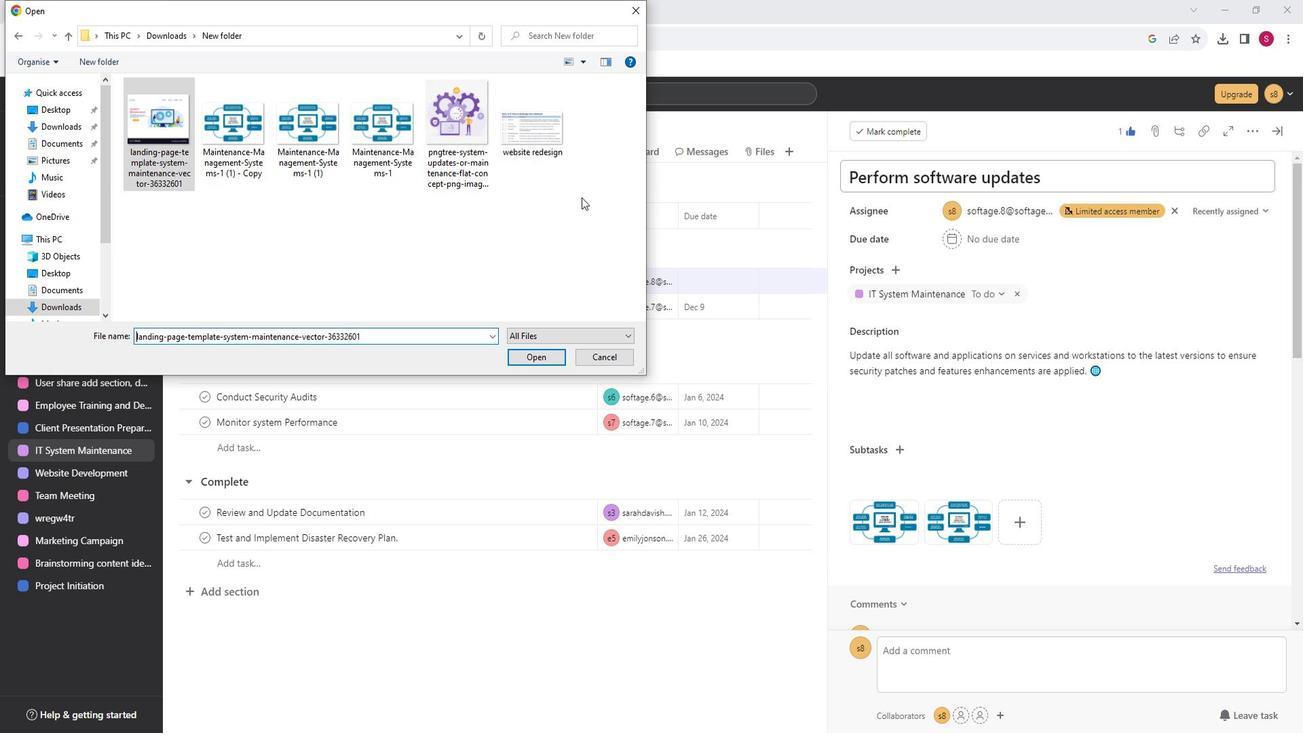 
Action: Mouse pressed left at (594, 197)
Screenshot: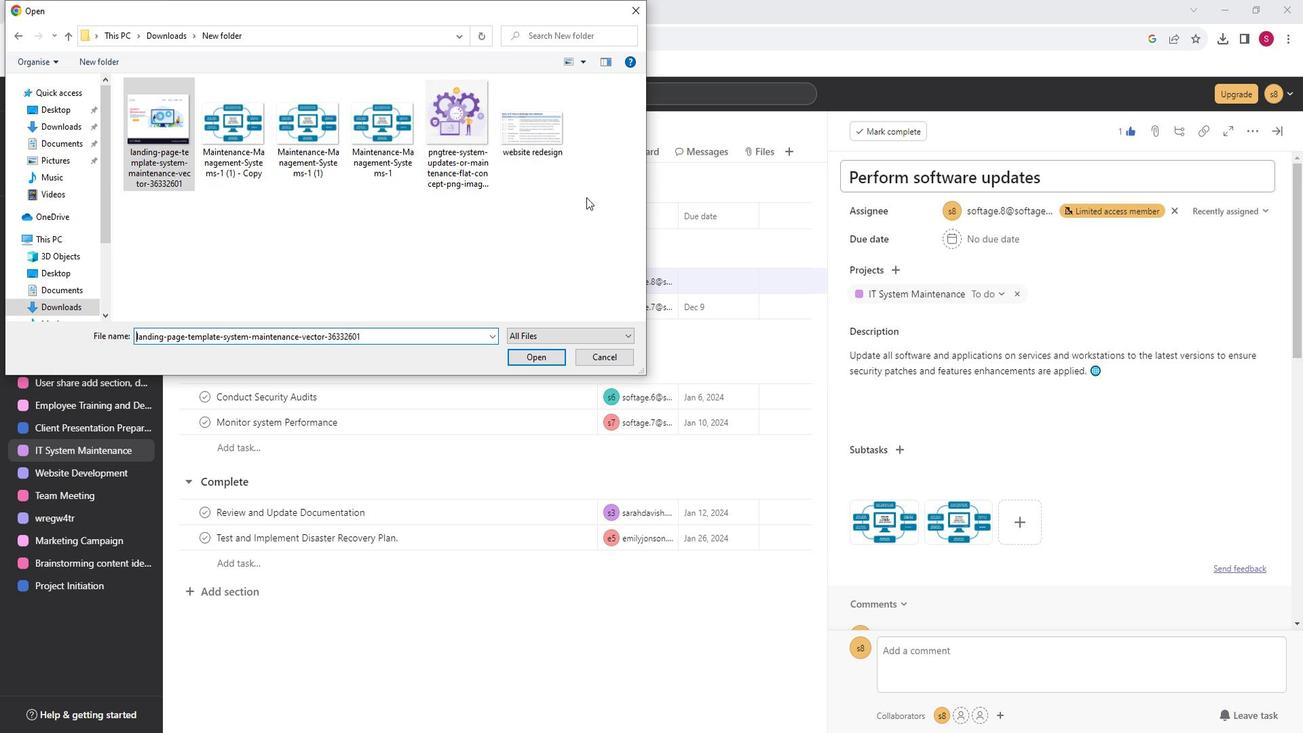 
Action: Mouse moved to (648, 25)
Screenshot: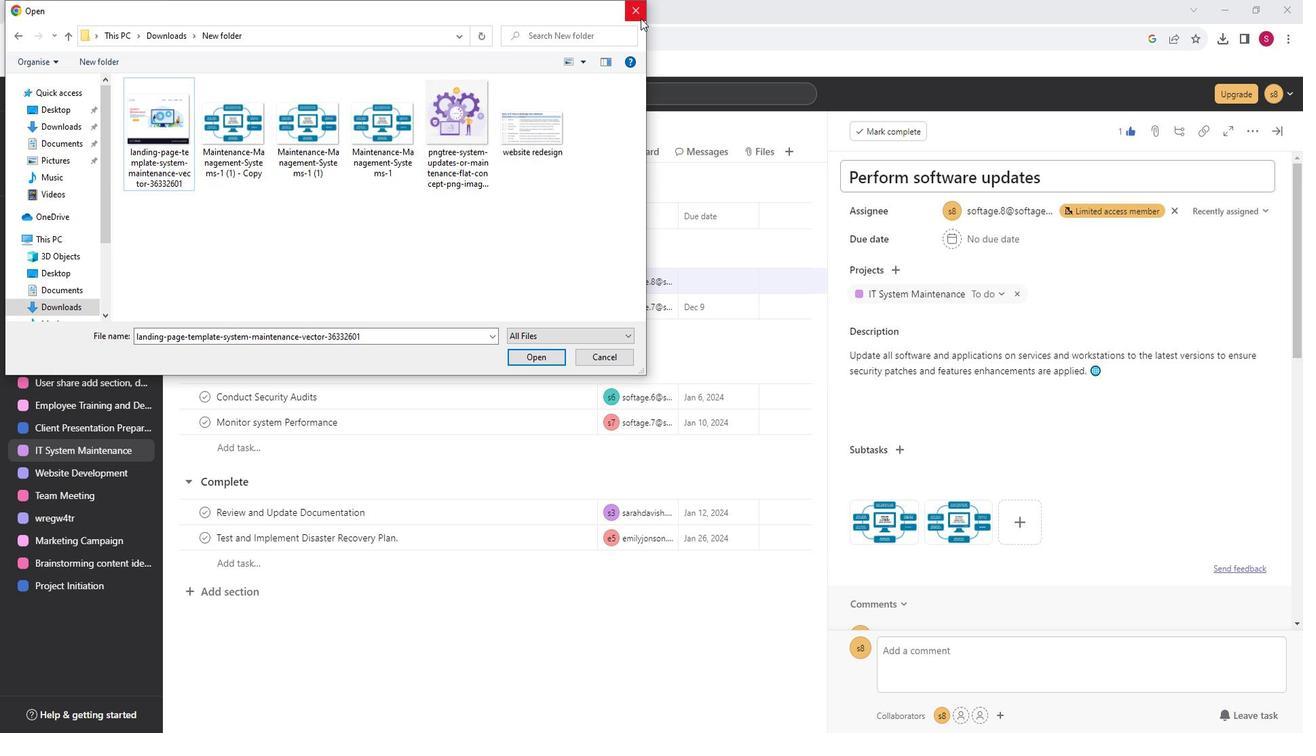 
Action: Mouse pressed left at (648, 25)
Screenshot: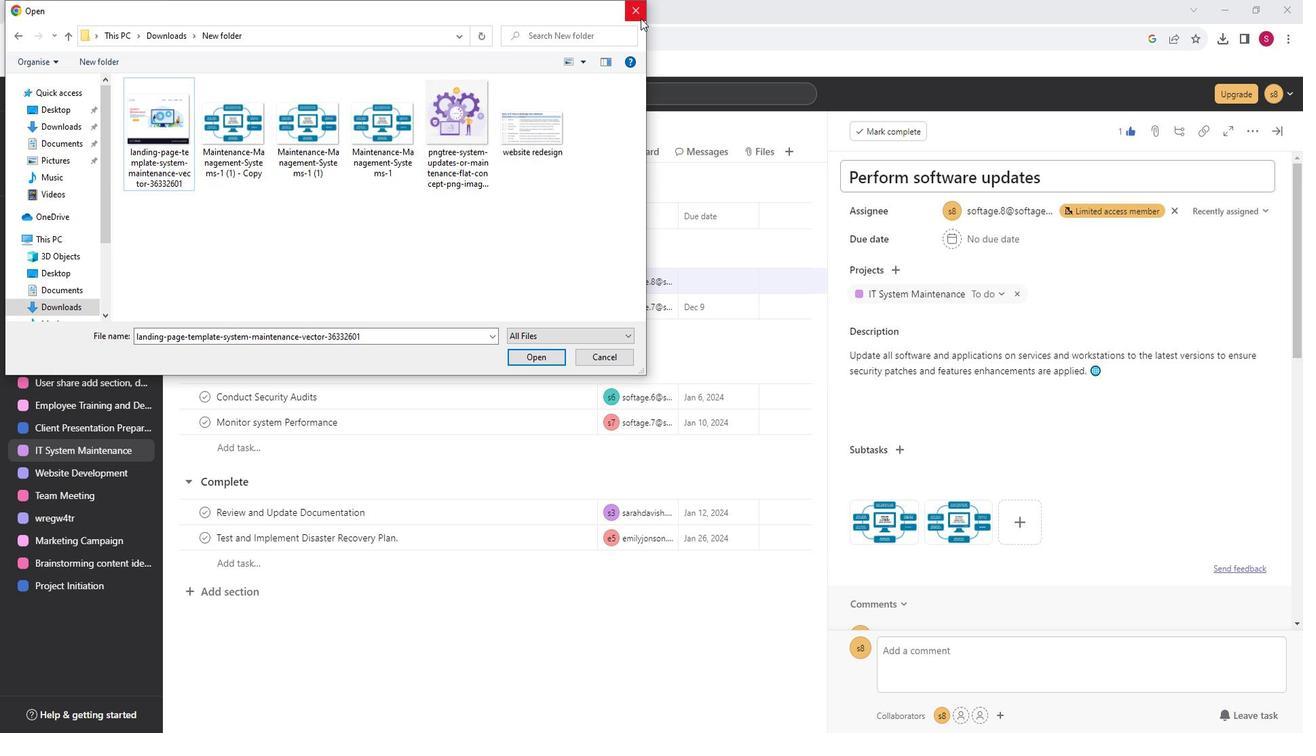 
Action: Mouse moved to (923, 328)
Screenshot: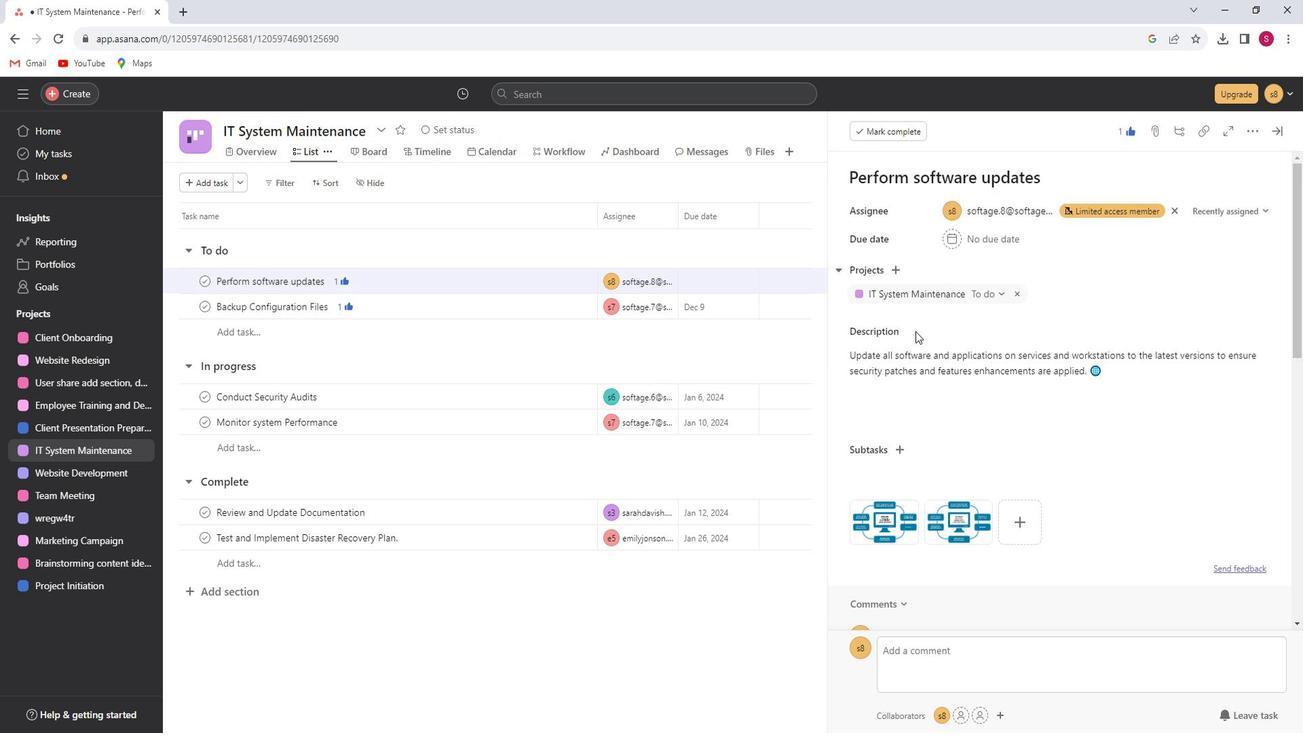 
Action: Mouse scrolled (923, 329) with delta (0, 0)
Screenshot: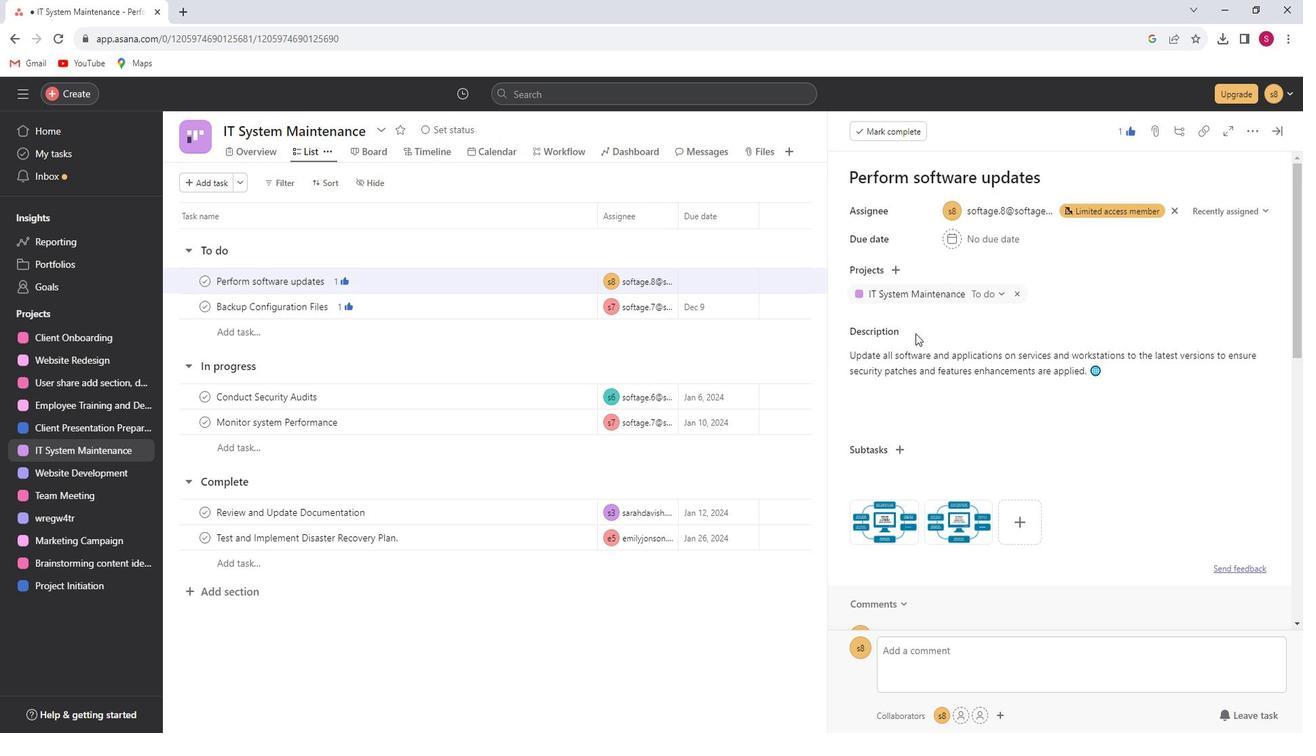 
Action: Mouse scrolled (923, 329) with delta (0, 0)
Screenshot: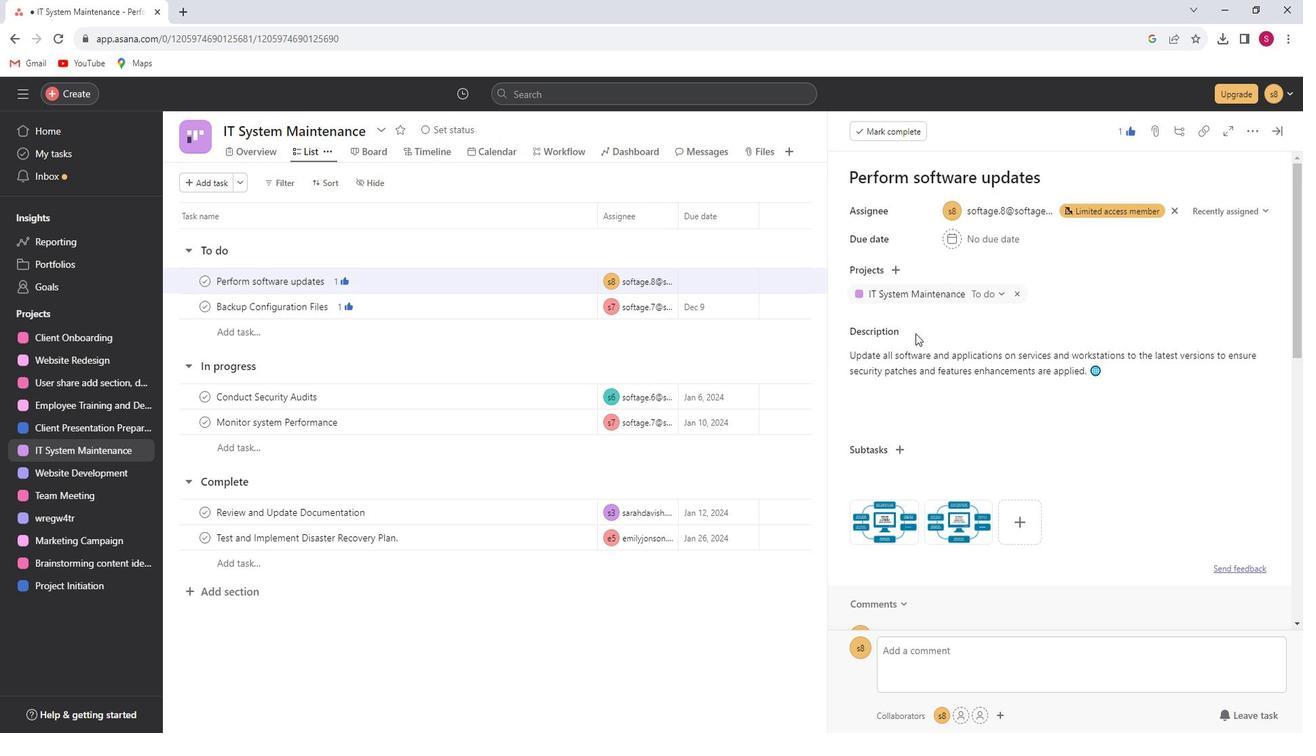 
Action: Mouse scrolled (923, 327) with delta (0, 0)
Screenshot: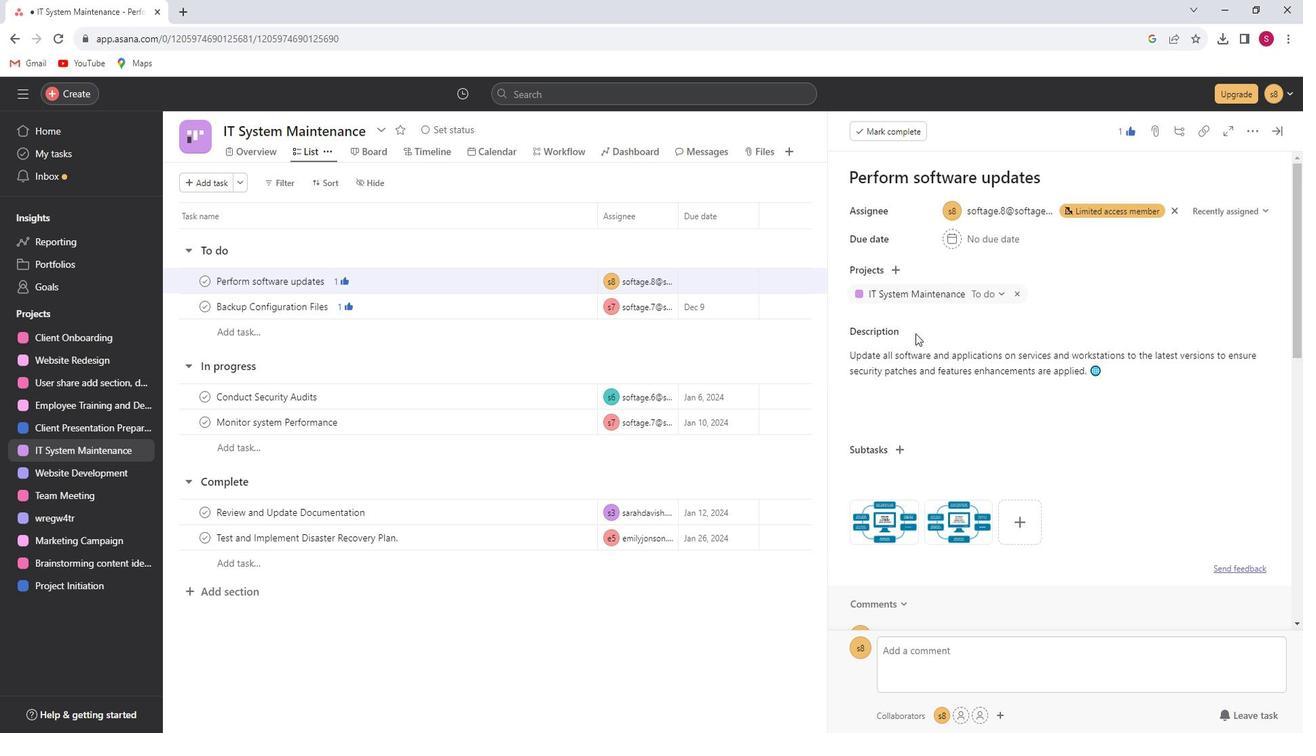 
Action: Mouse scrolled (923, 327) with delta (0, 0)
Screenshot: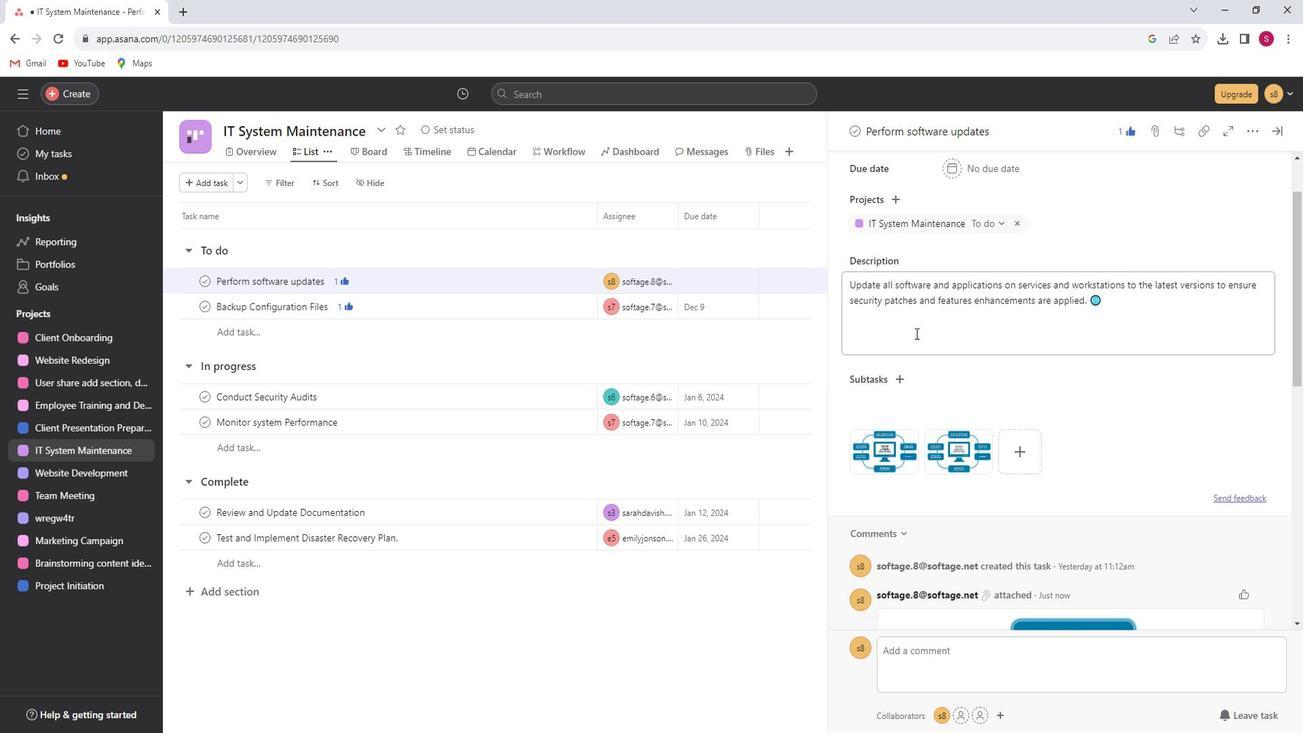 
Action: Mouse scrolled (923, 327) with delta (0, 0)
Screenshot: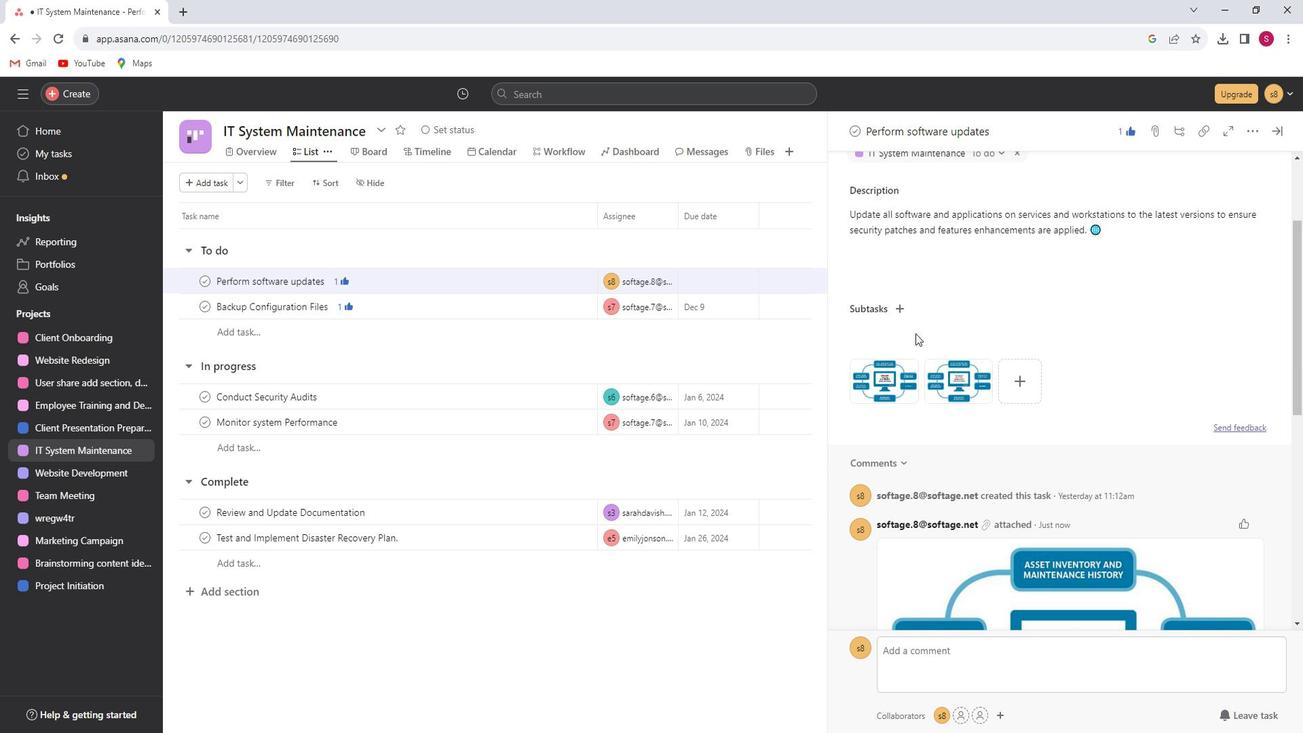 
Action: Mouse scrolled (923, 327) with delta (0, 0)
Screenshot: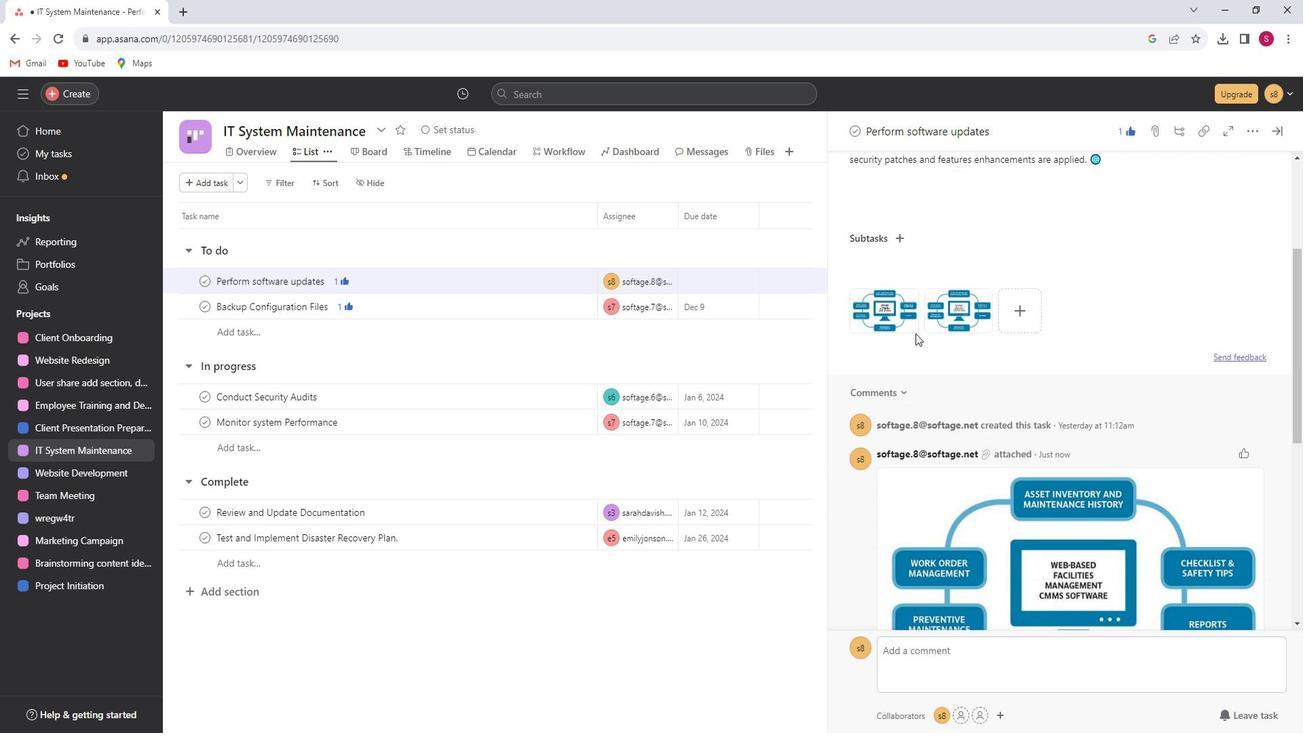 
Action: Mouse scrolled (923, 327) with delta (0, 0)
Screenshot: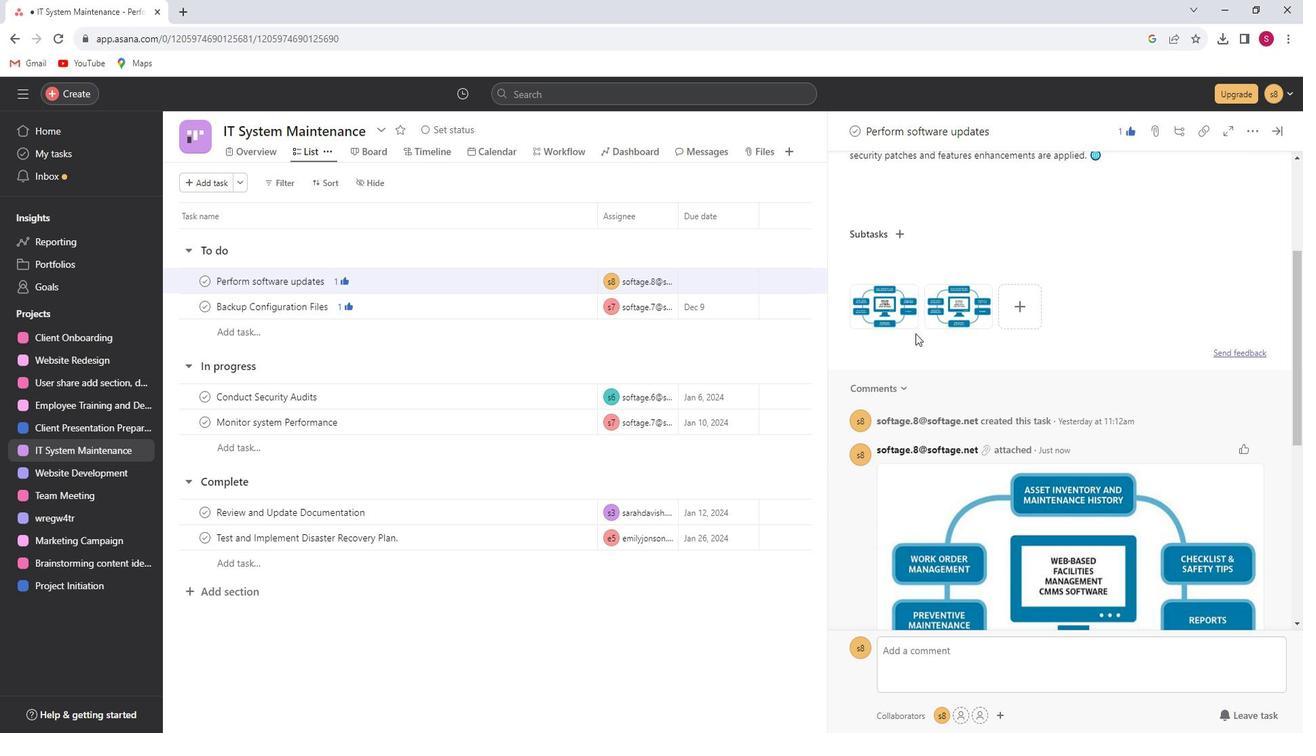 
Action: Mouse scrolled (923, 327) with delta (0, 0)
Screenshot: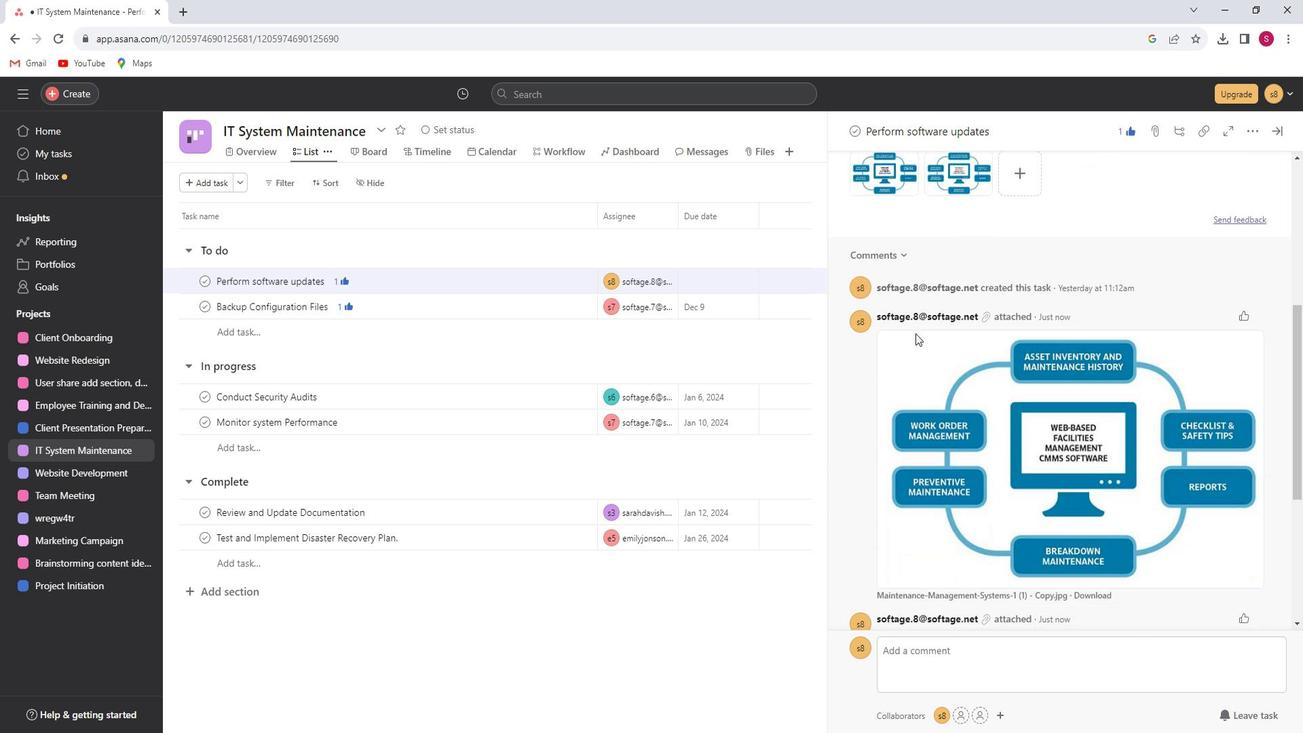 
Action: Mouse scrolled (923, 327) with delta (0, 0)
Screenshot: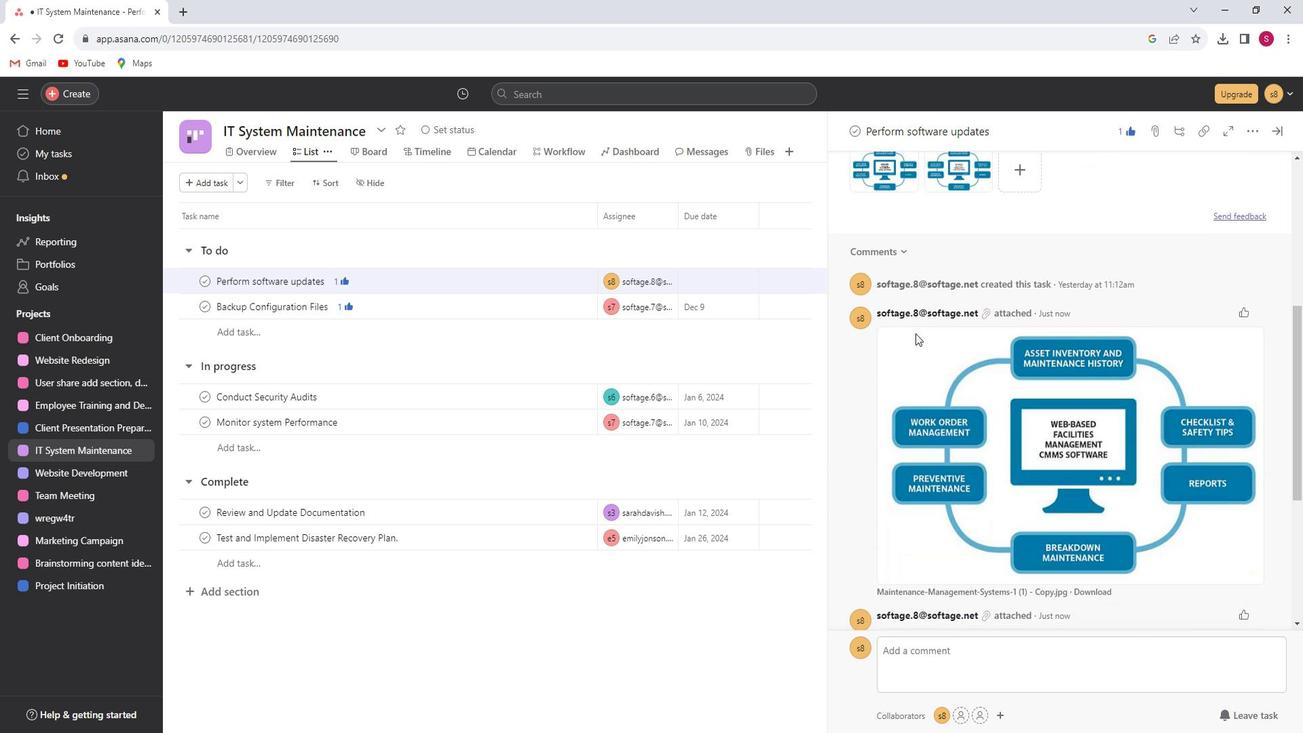 
Action: Mouse scrolled (923, 327) with delta (0, 0)
Screenshot: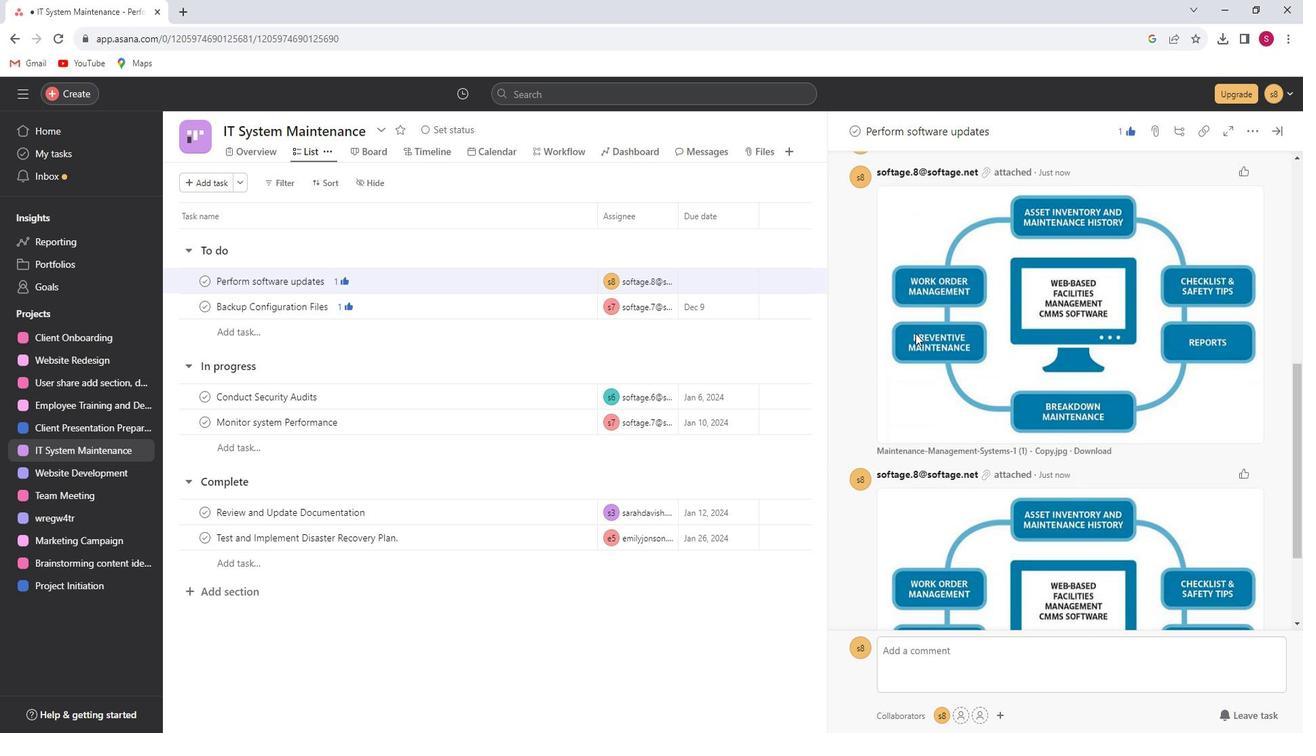 
Action: Mouse scrolled (923, 327) with delta (0, 0)
Screenshot: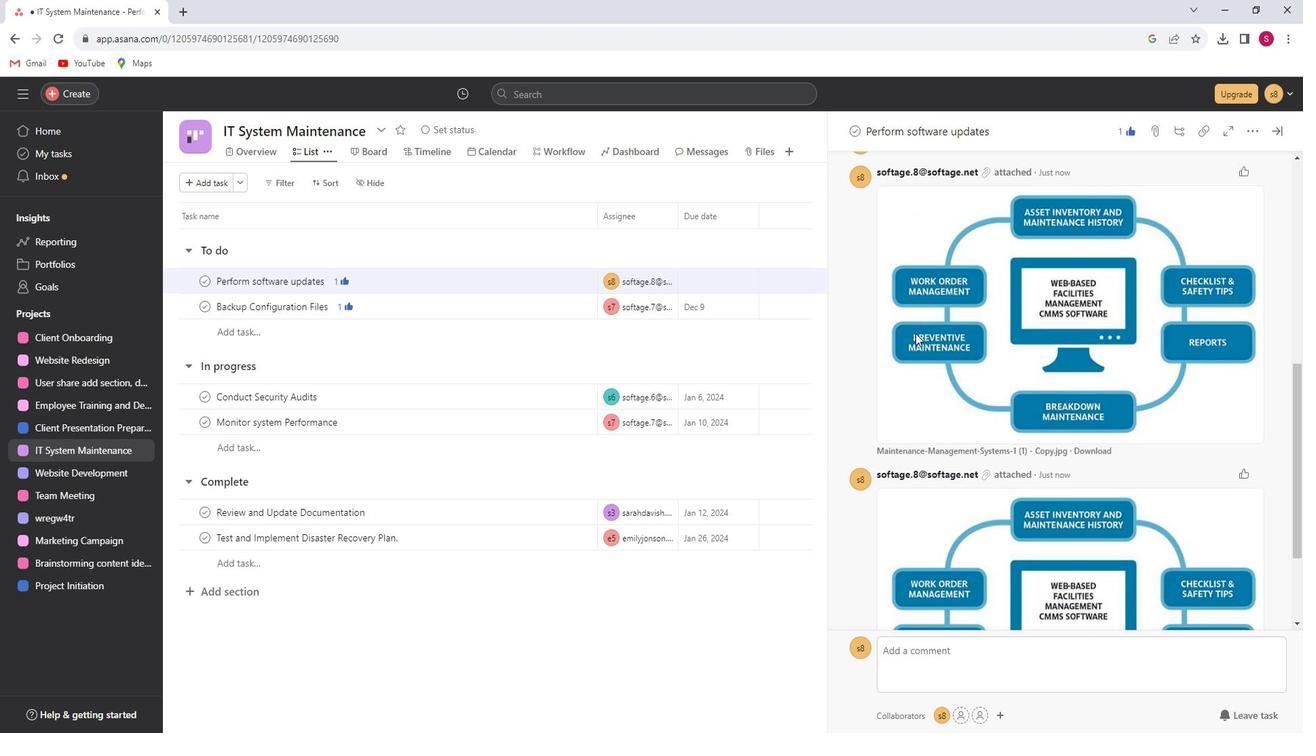 
Action: Mouse scrolled (923, 327) with delta (0, 0)
Screenshot: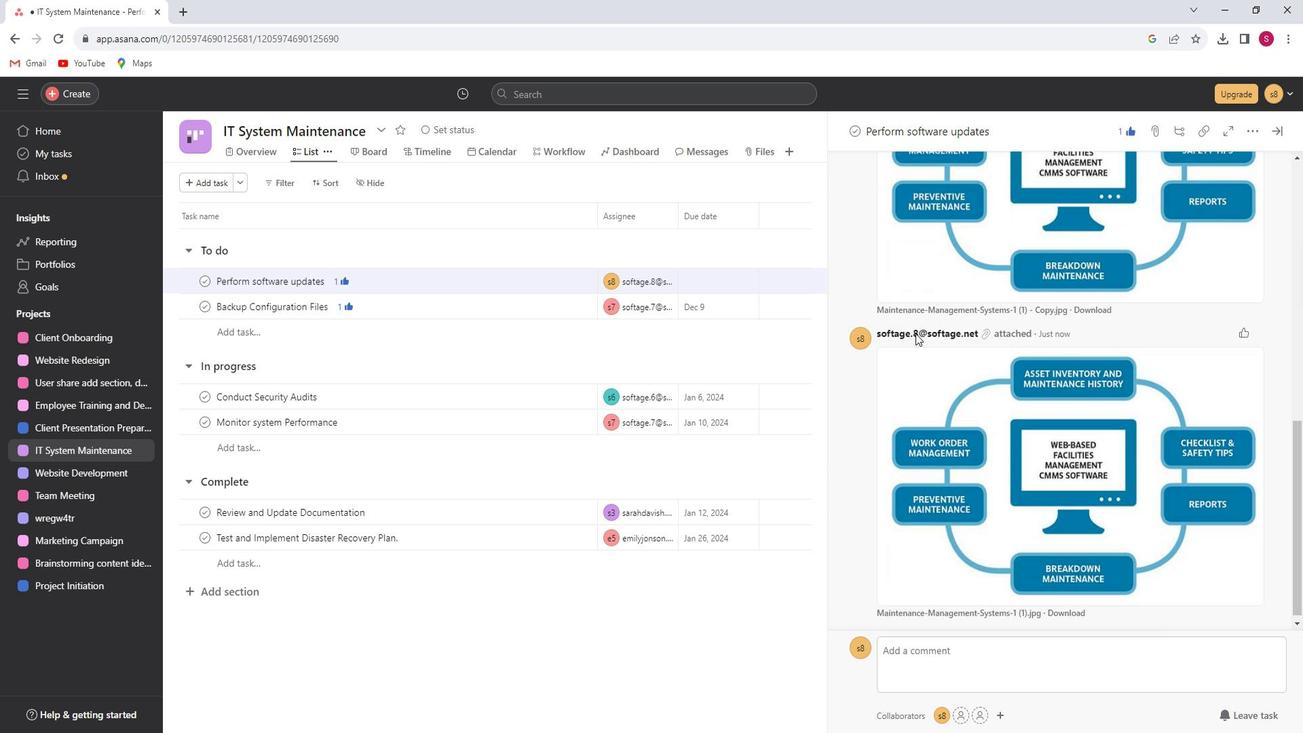 
Action: Mouse scrolled (923, 327) with delta (0, 0)
Screenshot: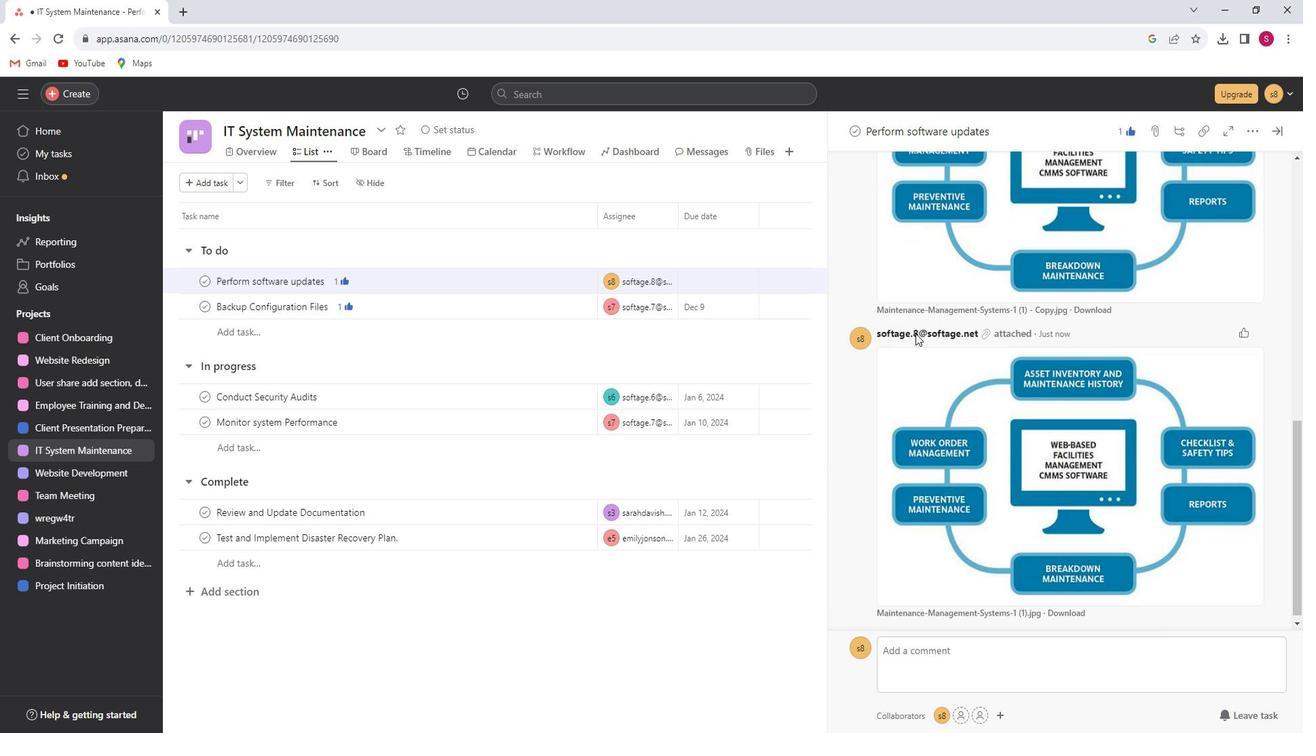
Action: Mouse scrolled (923, 327) with delta (0, 0)
Screenshot: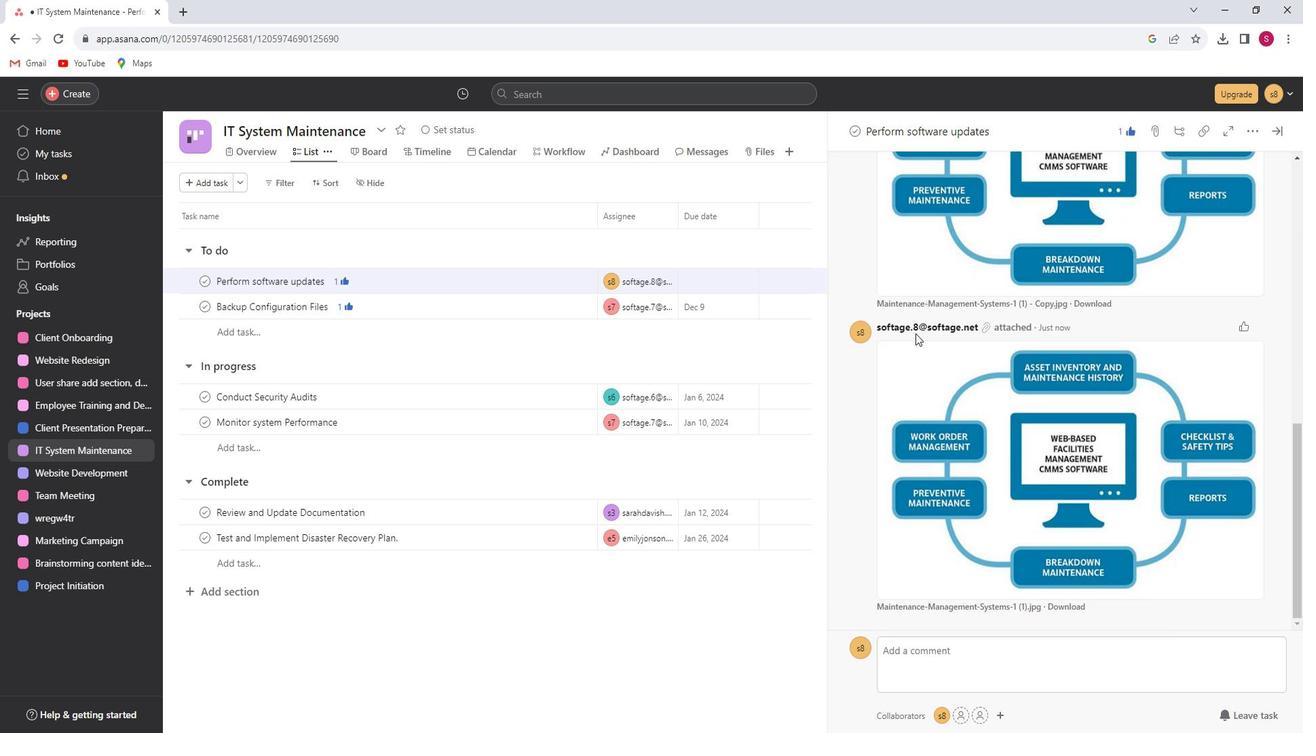 
Action: Mouse scrolled (923, 327) with delta (0, 0)
Screenshot: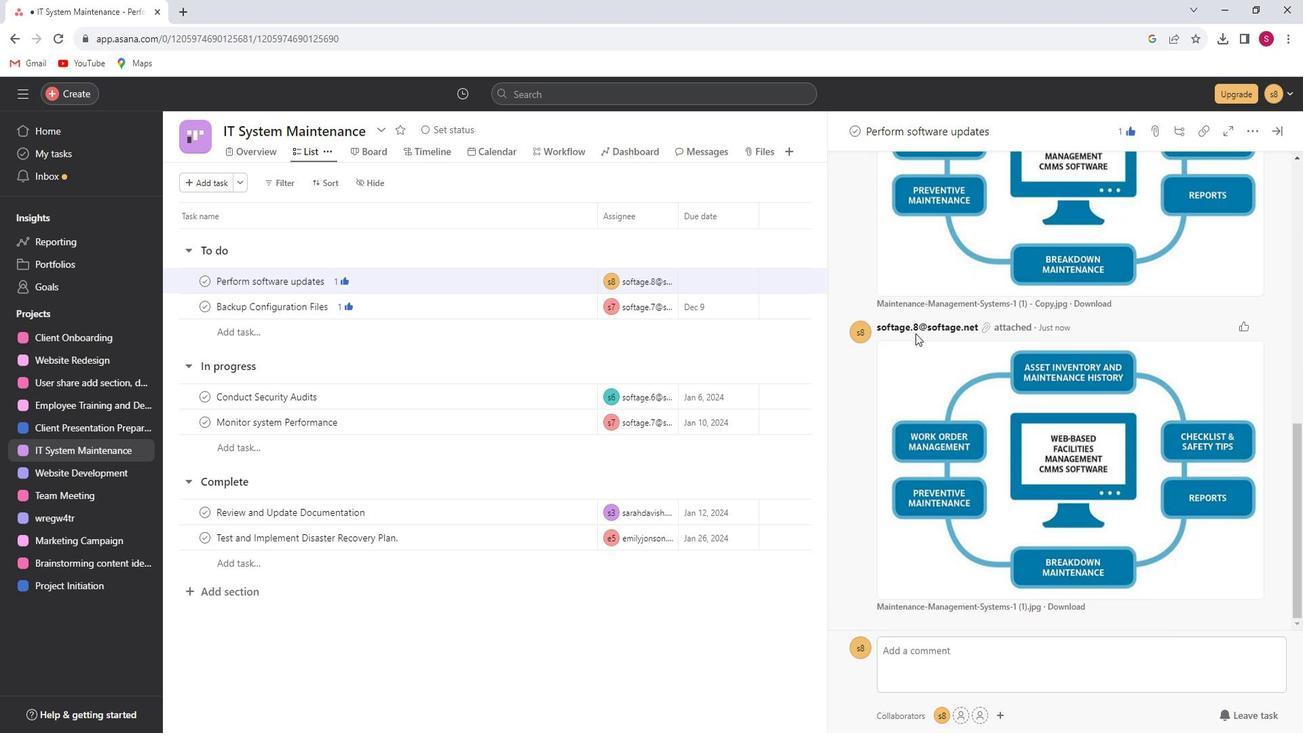 
Action: Mouse scrolled (923, 327) with delta (0, 0)
Screenshot: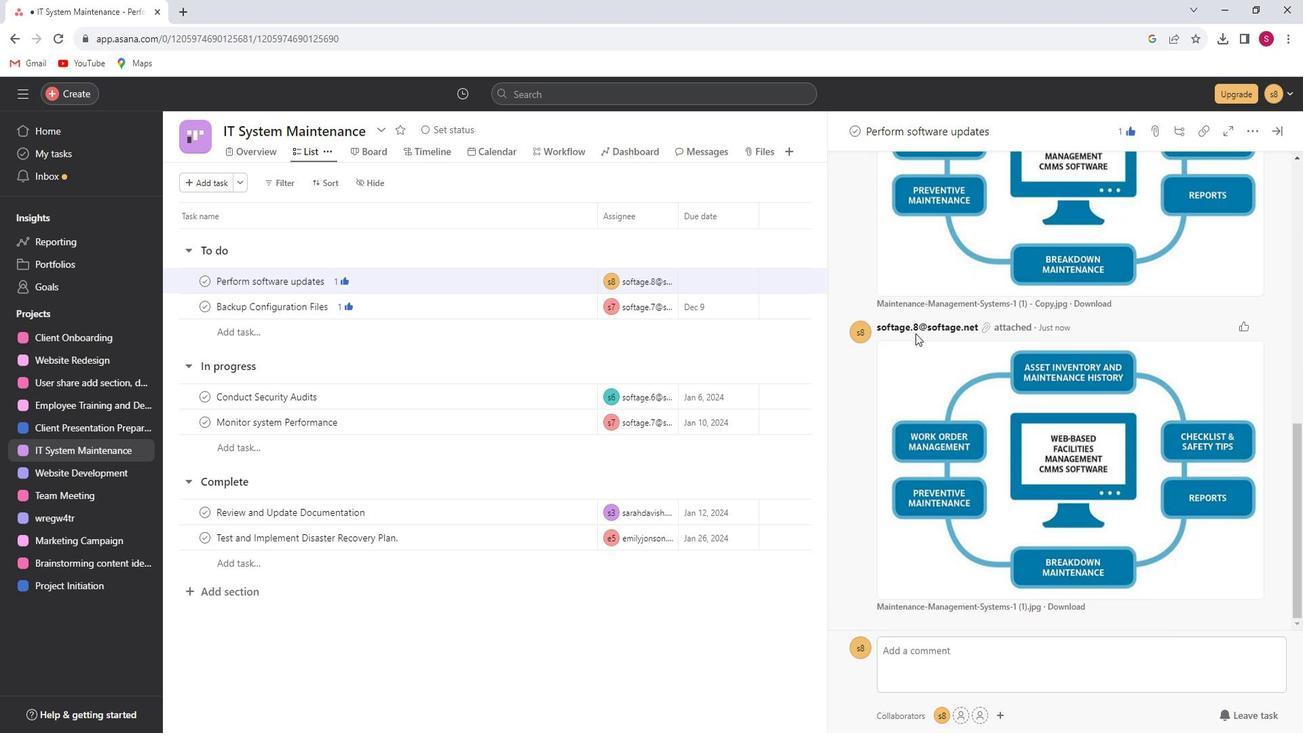 
Action: Mouse scrolled (923, 327) with delta (0, 0)
Screenshot: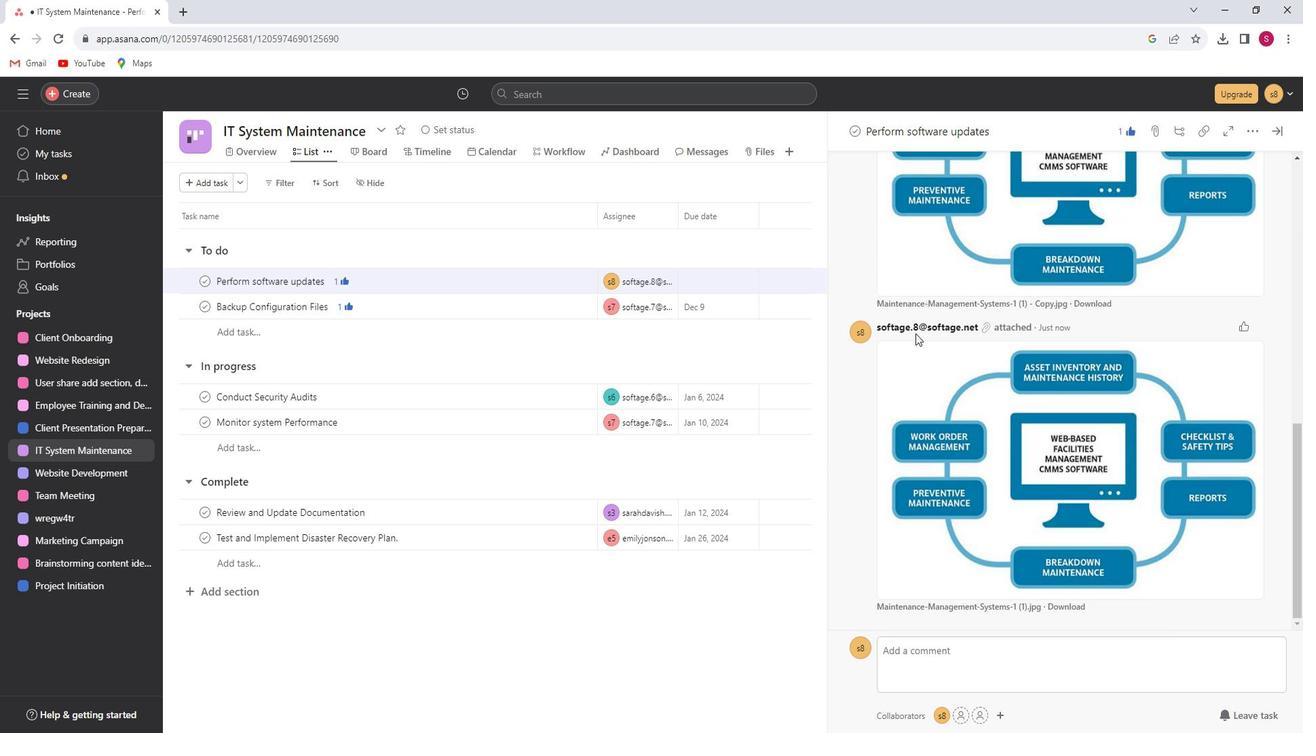 
Action: Mouse scrolled (923, 327) with delta (0, 0)
Screenshot: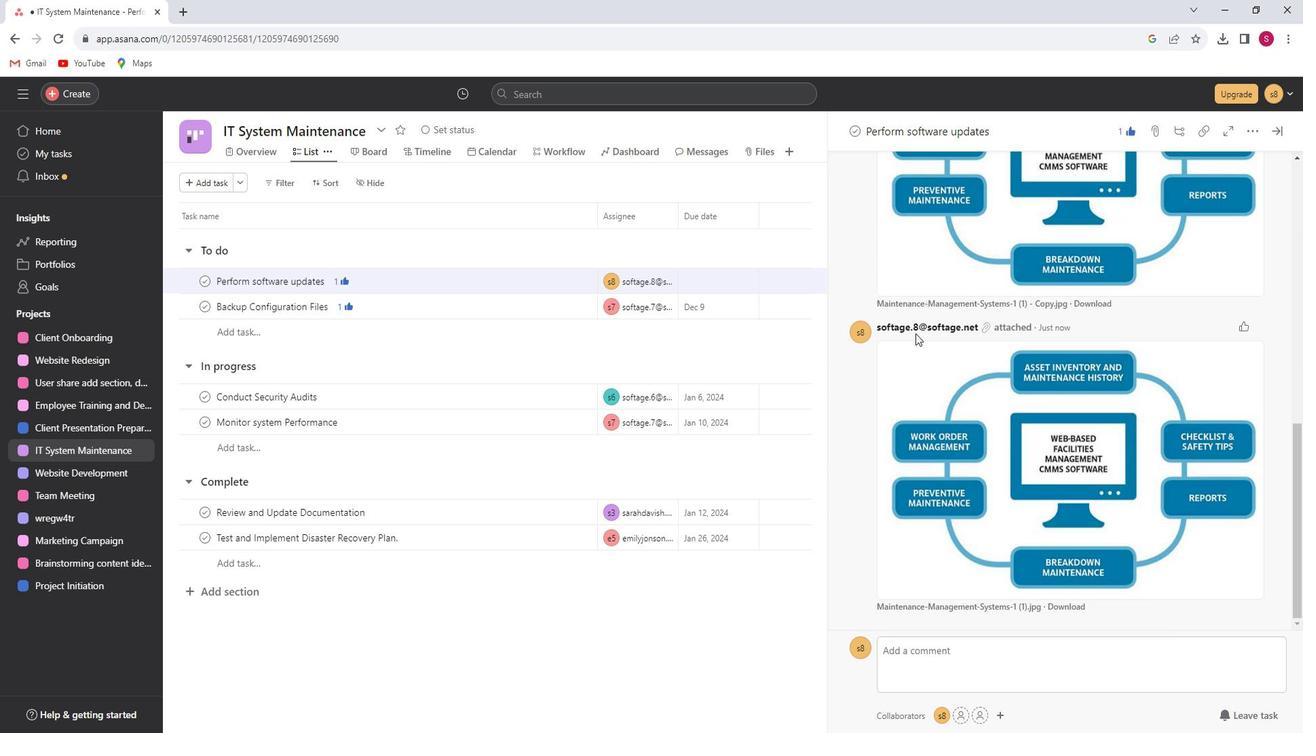 
Action: Mouse scrolled (923, 329) with delta (0, 0)
Screenshot: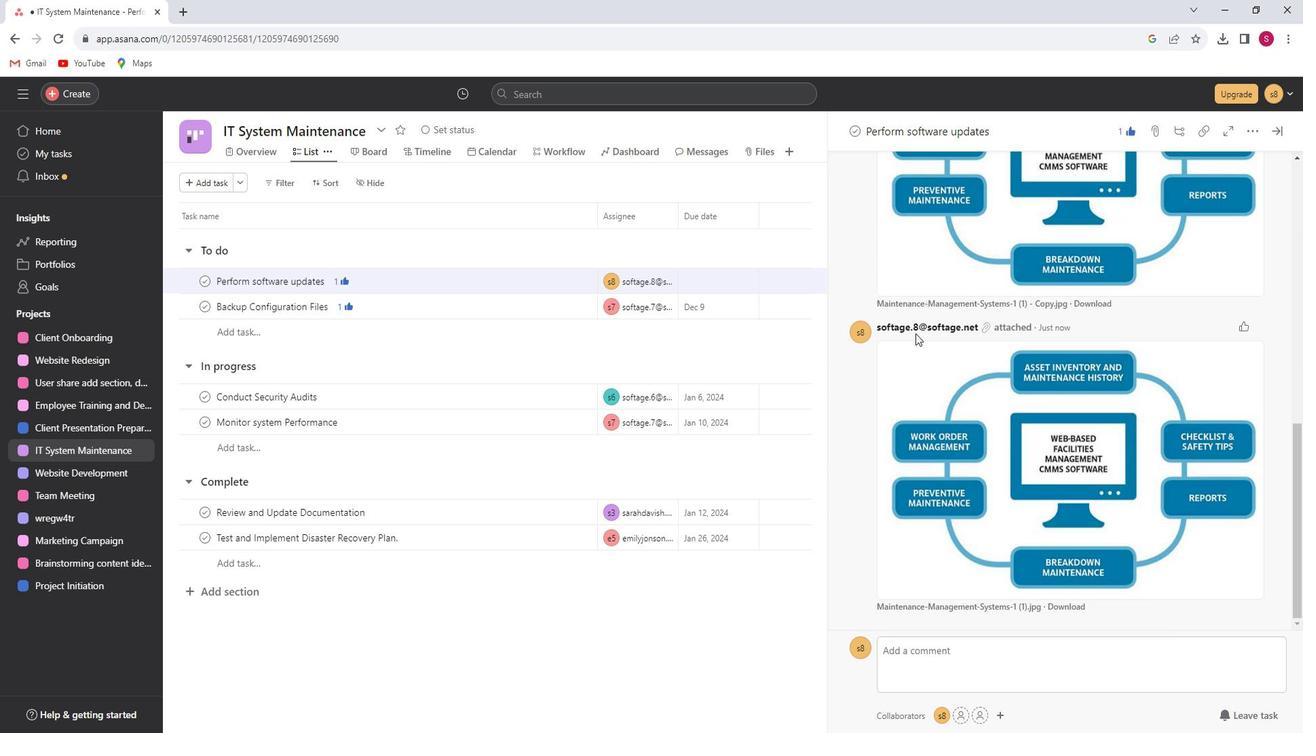 
Action: Mouse scrolled (923, 329) with delta (0, 0)
Screenshot: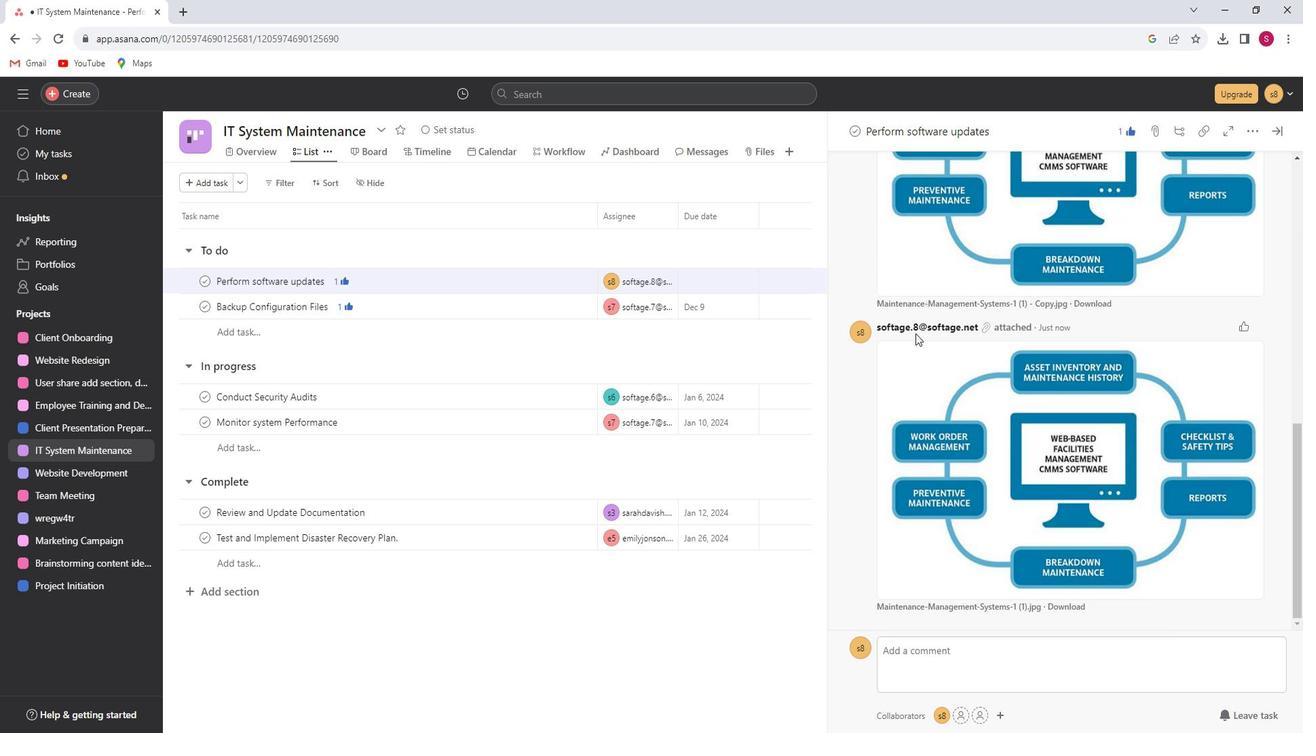 
Action: Mouse scrolled (923, 329) with delta (0, 0)
Screenshot: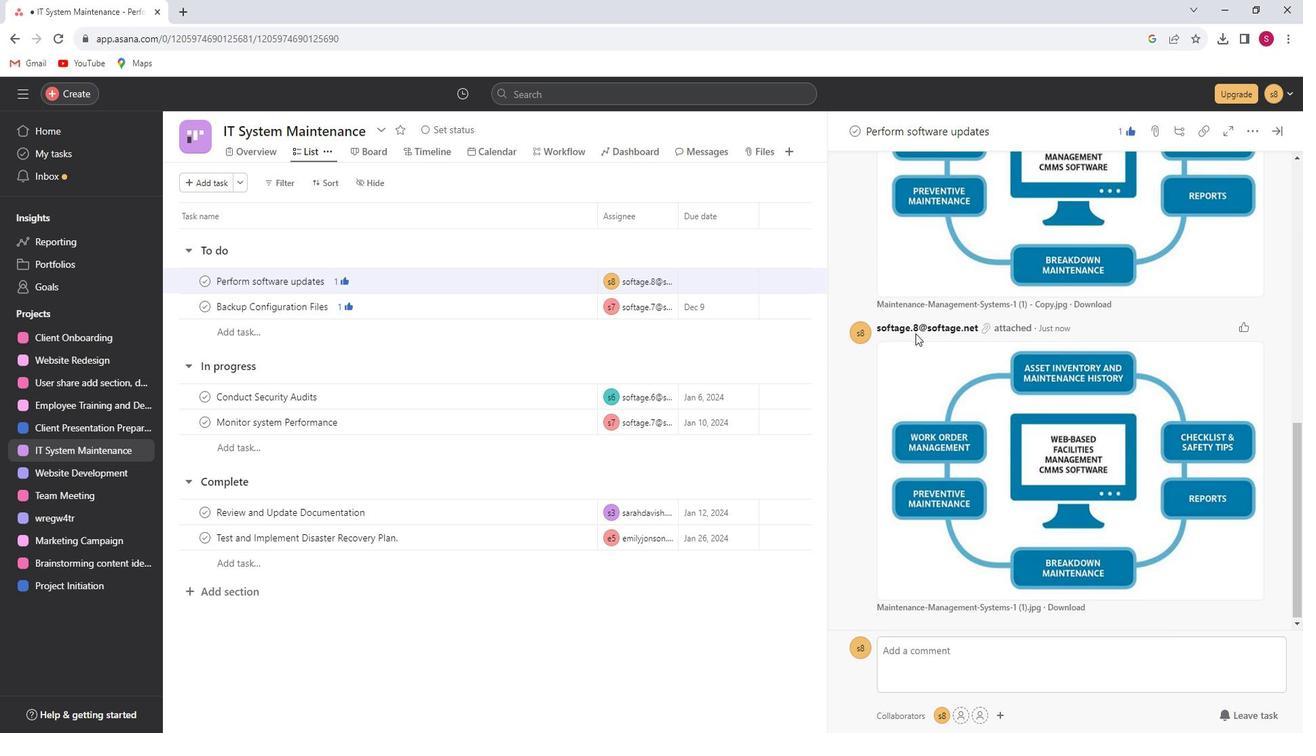 
Action: Mouse scrolled (923, 329) with delta (0, 0)
Screenshot: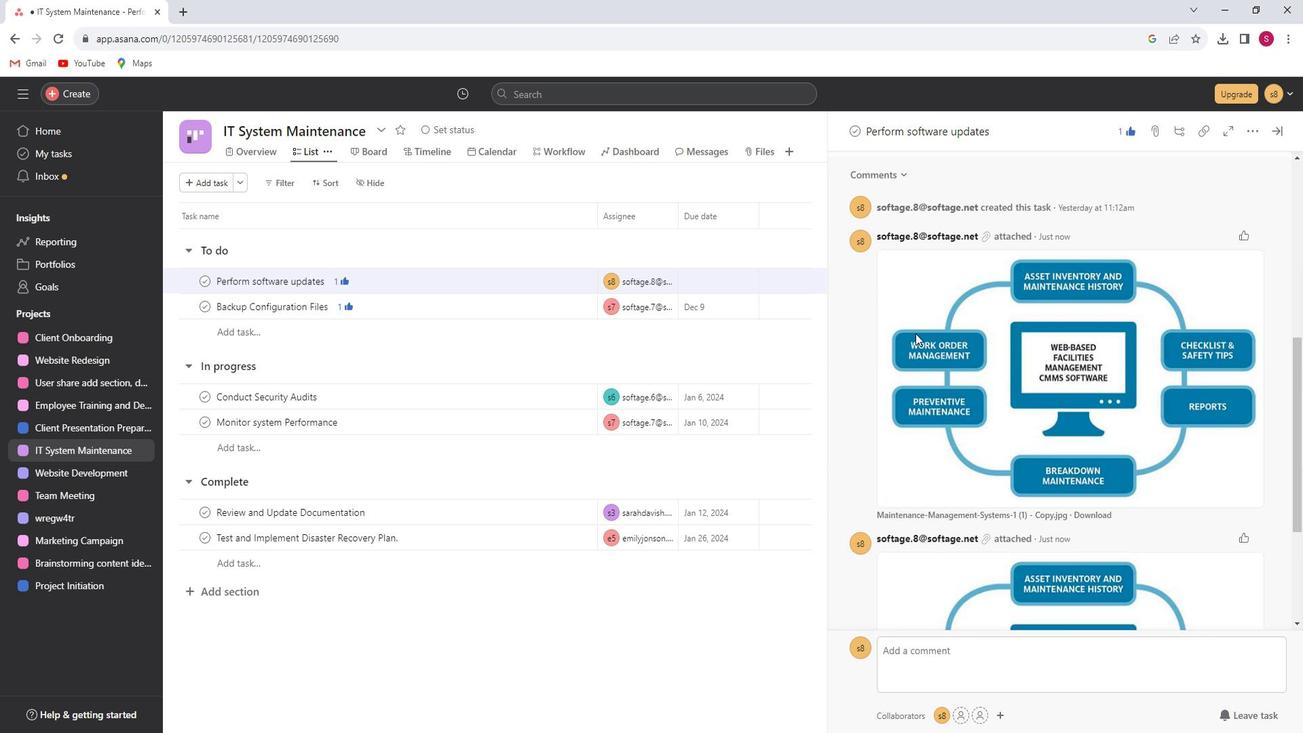 
Action: Mouse scrolled (923, 329) with delta (0, 0)
Screenshot: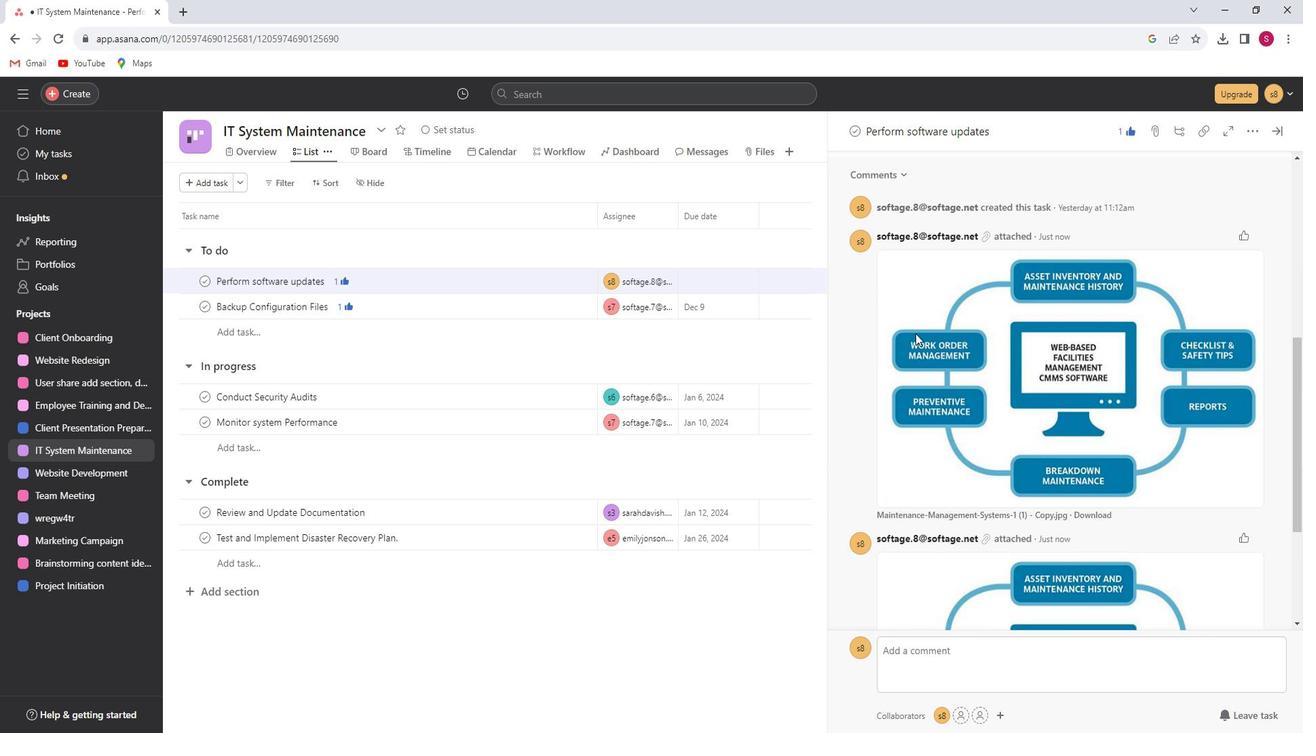 
Action: Mouse scrolled (923, 329) with delta (0, 0)
Screenshot: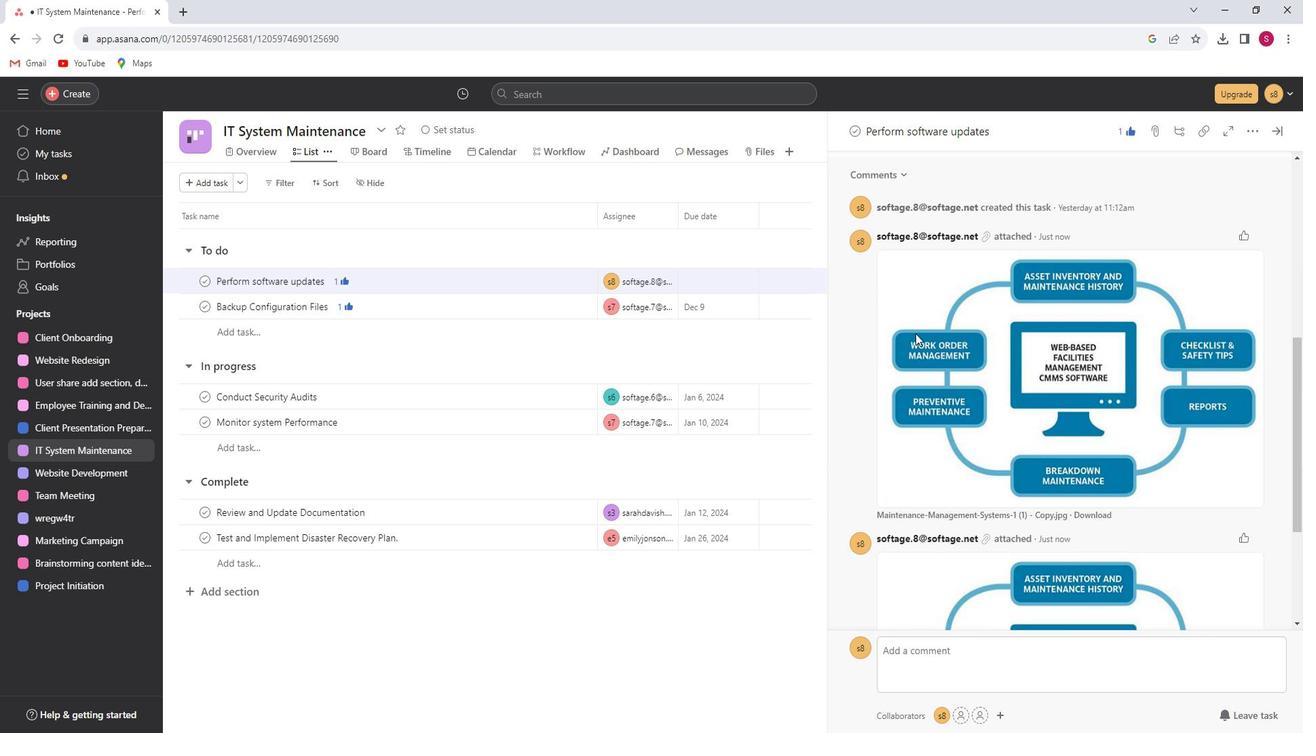 
Action: Mouse scrolled (923, 329) with delta (0, 0)
Screenshot: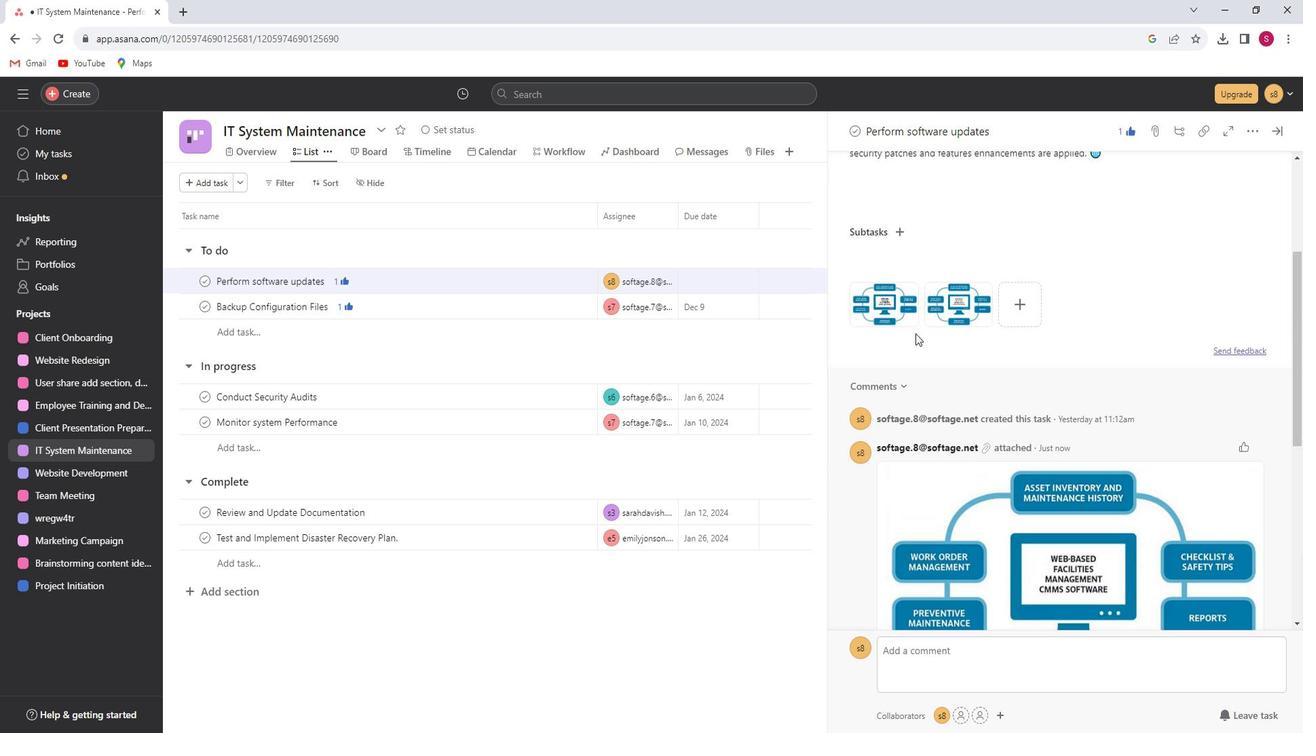 
Action: Mouse scrolled (923, 329) with delta (0, 0)
Screenshot: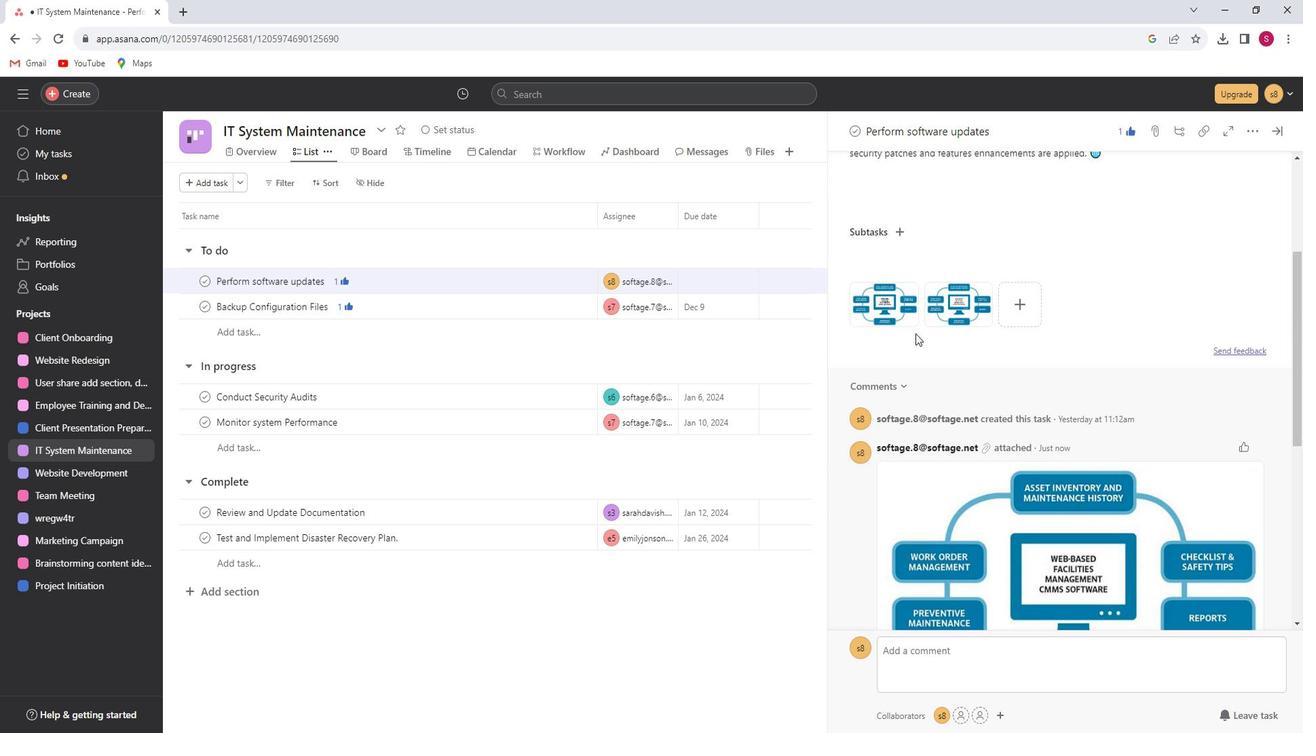 
Action: Mouse scrolled (923, 329) with delta (0, 0)
Screenshot: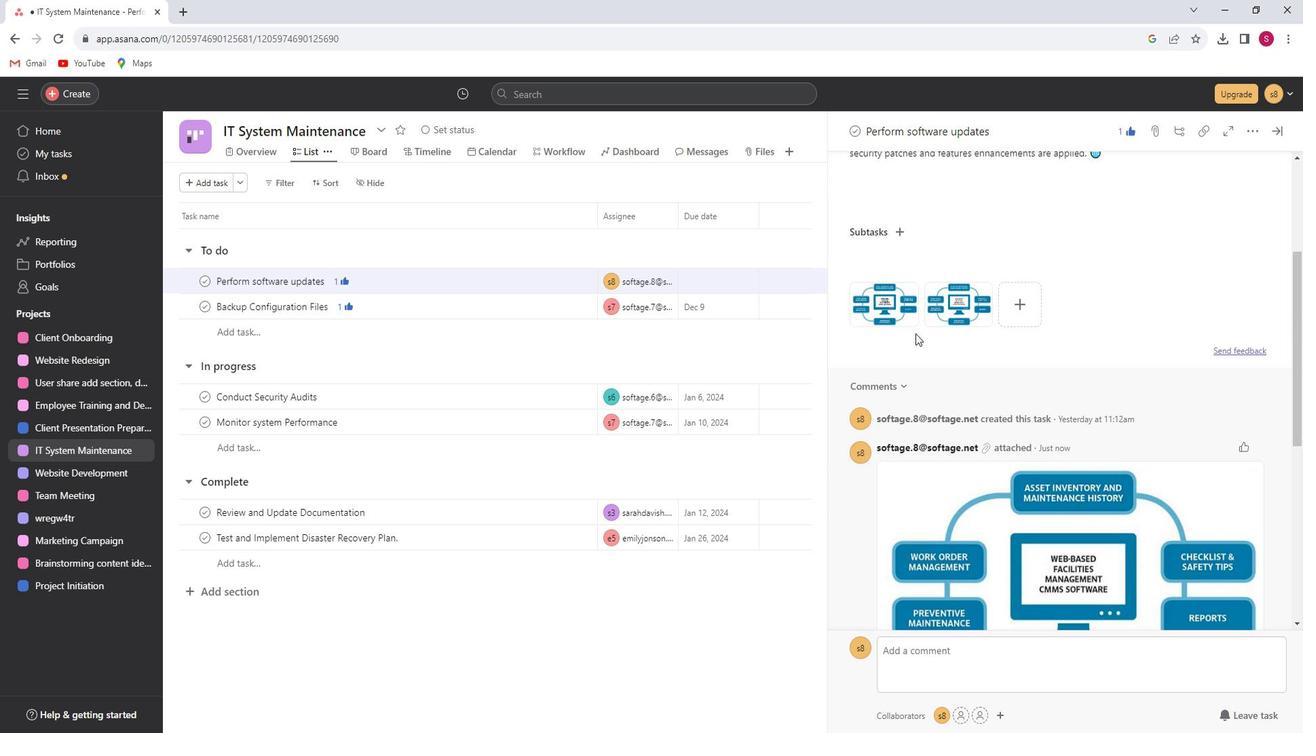 
Action: Mouse scrolled (923, 329) with delta (0, 0)
Screenshot: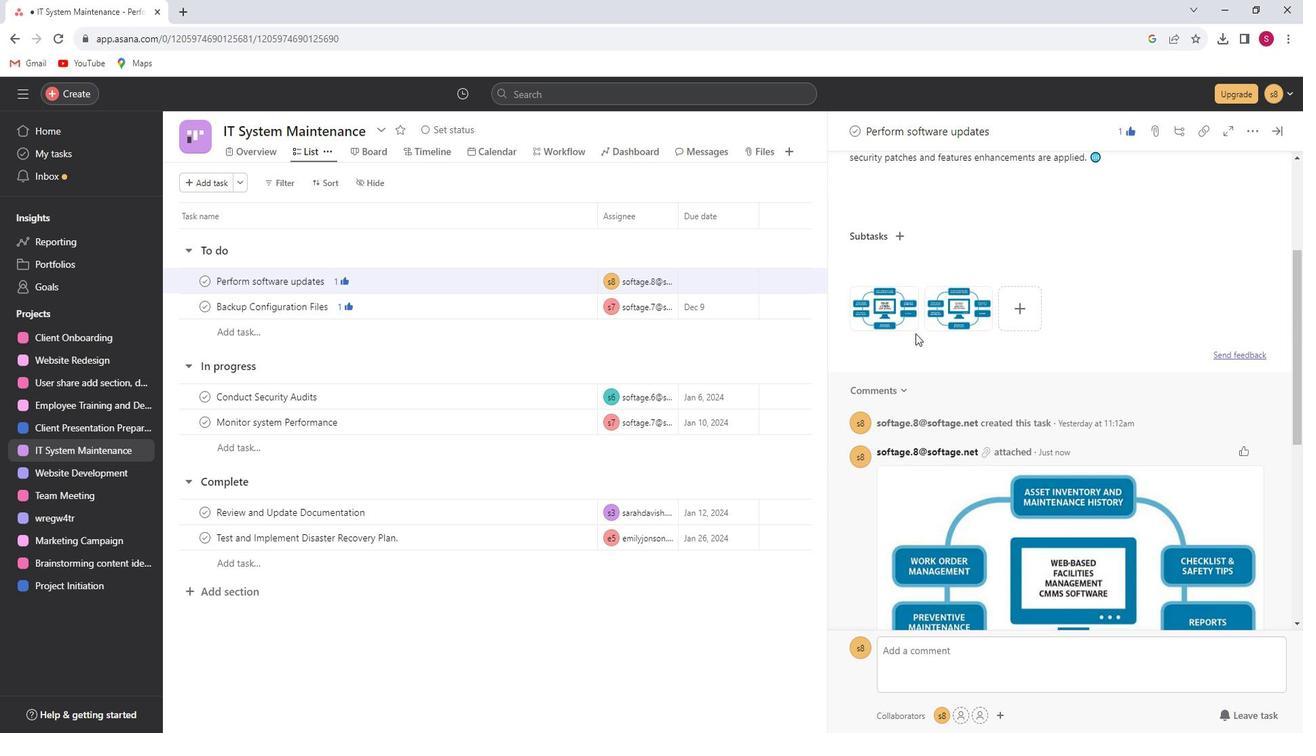 
Action: Mouse scrolled (923, 329) with delta (0, 0)
Screenshot: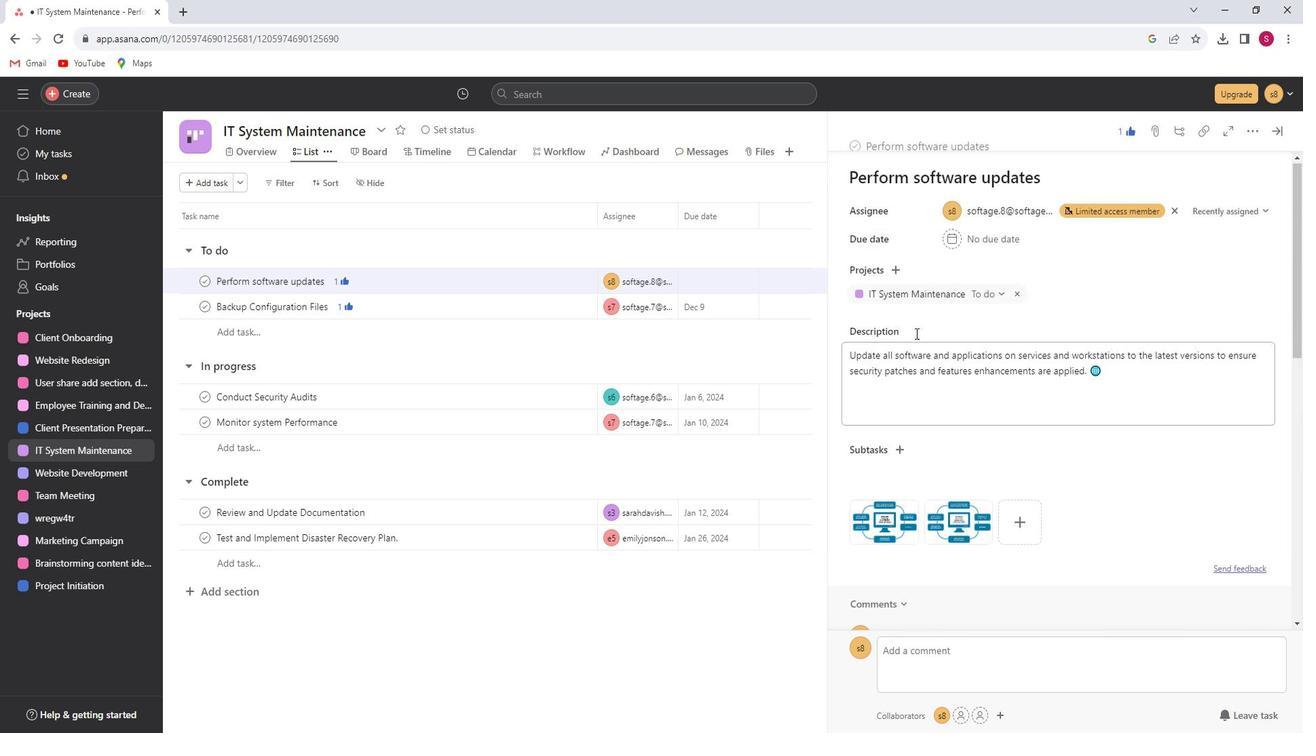 
Action: Mouse scrolled (923, 329) with delta (0, 0)
Screenshot: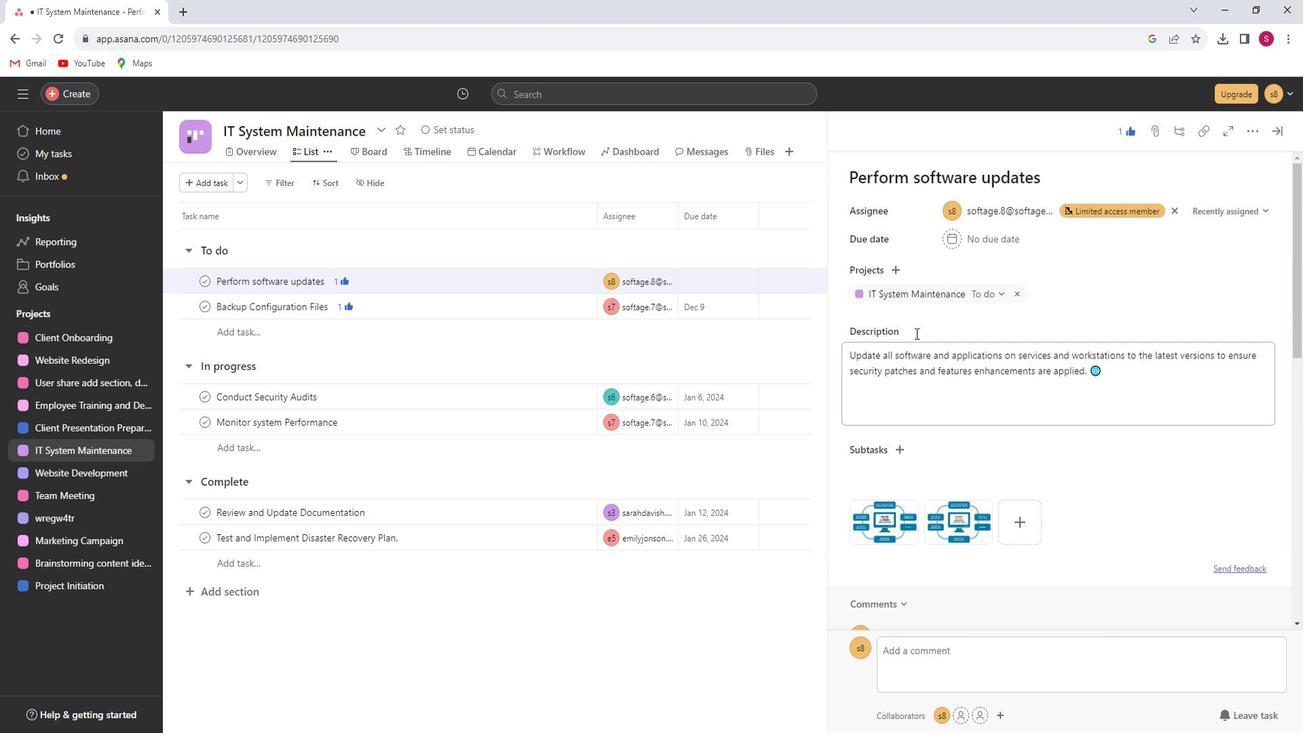 
Action: Mouse scrolled (923, 329) with delta (0, 0)
Screenshot: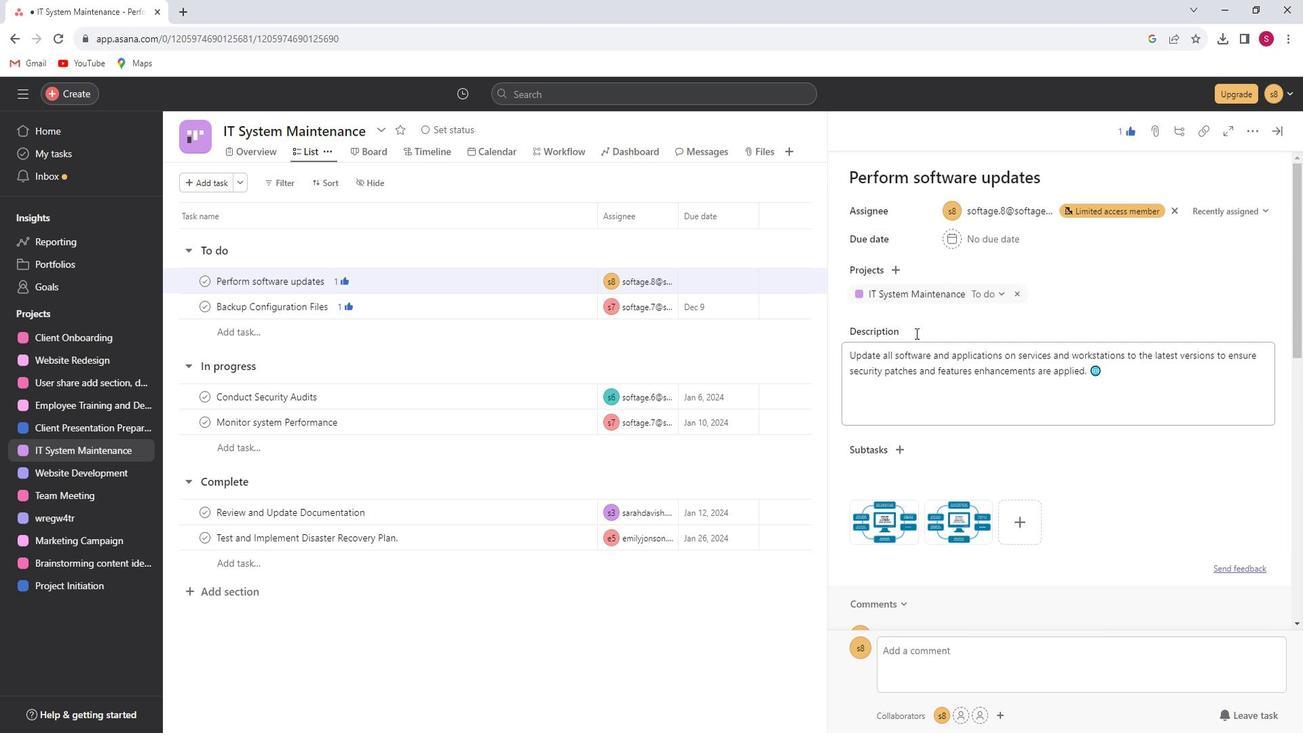 
Action: Mouse scrolled (923, 329) with delta (0, 0)
Screenshot: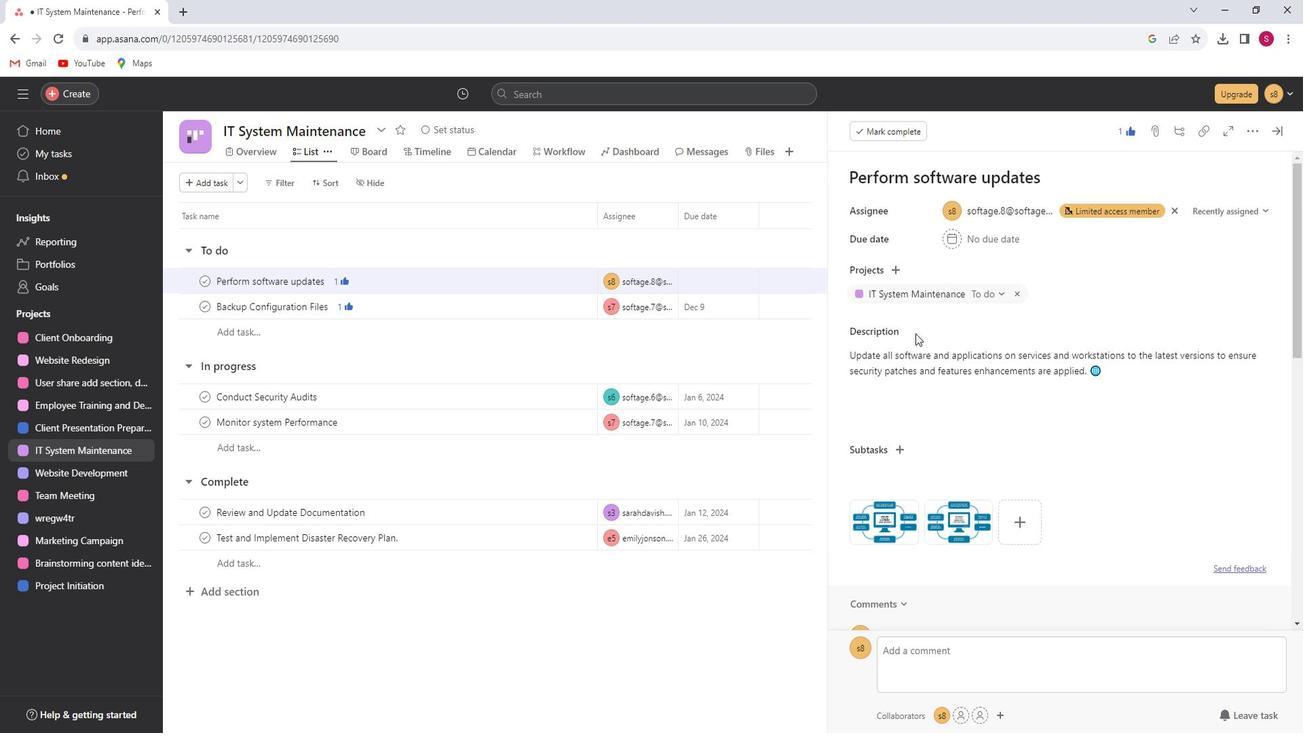
Action: Mouse scrolled (923, 329) with delta (0, 0)
Screenshot: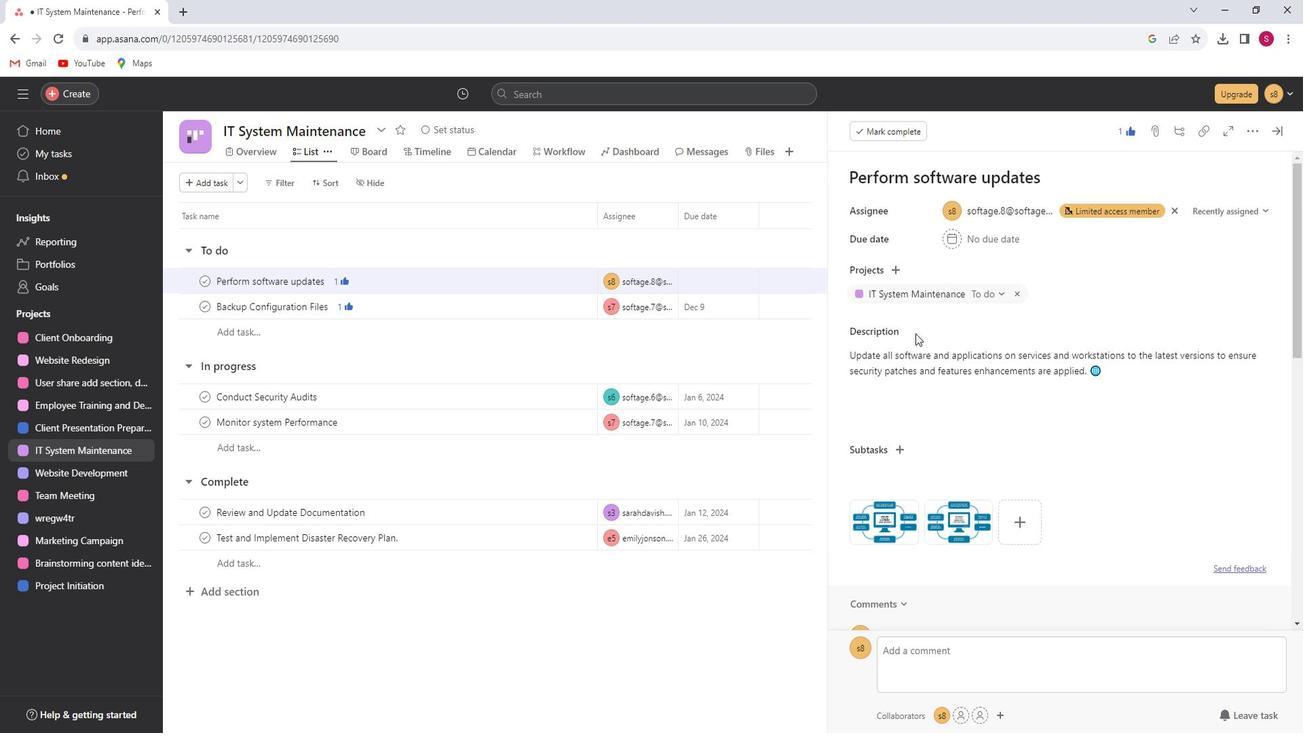 
Action: Mouse scrolled (923, 329) with delta (0, 0)
Screenshot: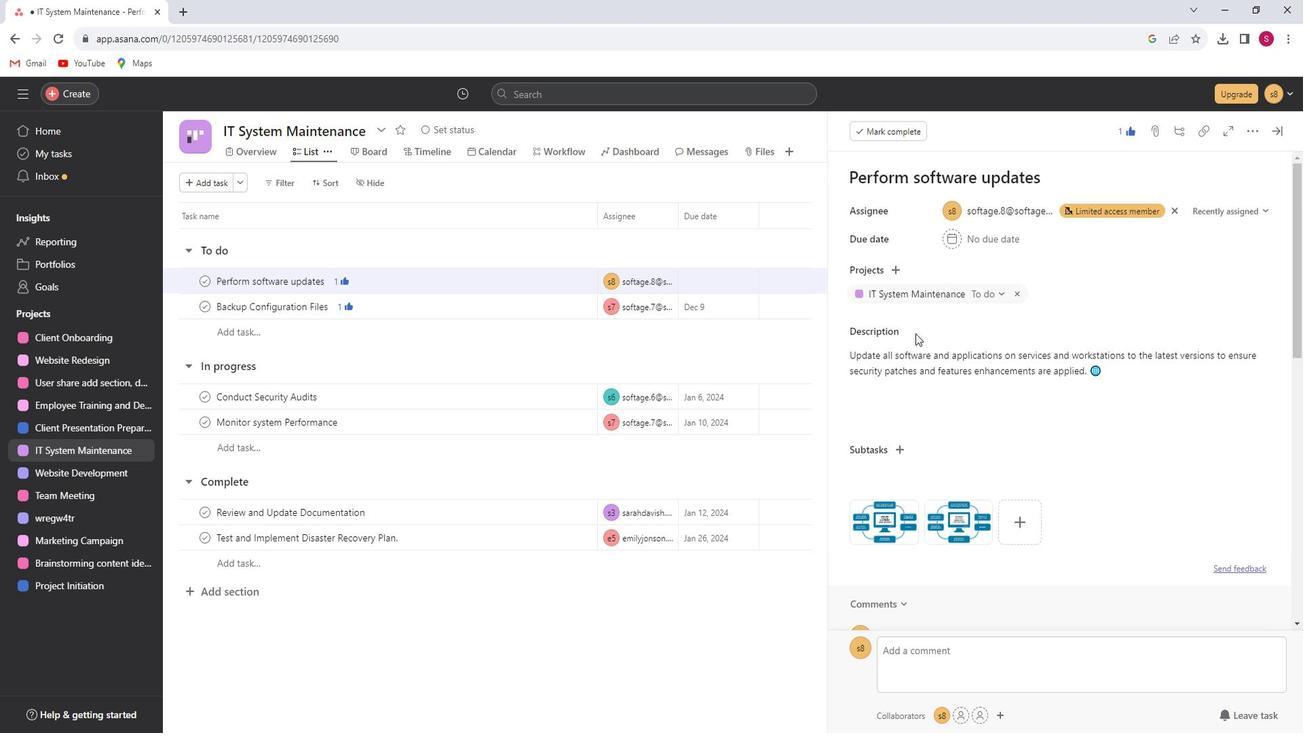 
